 Task: Get directions from Cape Romain National Wildlife Refuge, South Carolina, United States to Birmingham, Alabama, United States  and explore the nearby parking lots
Action: Mouse moved to (254, 84)
Screenshot: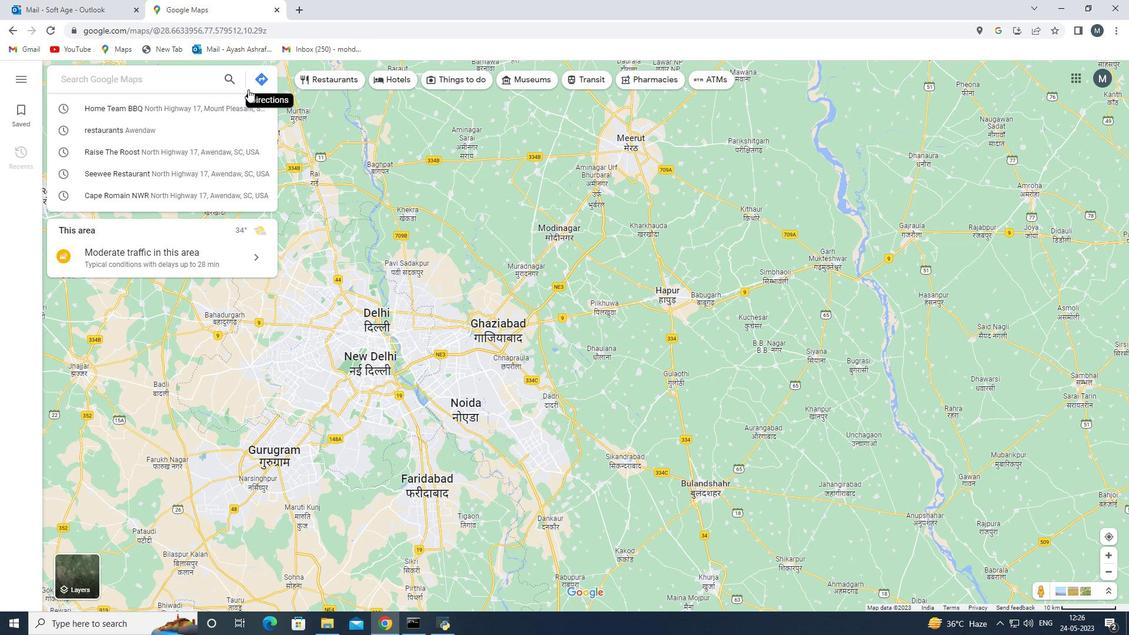 
Action: Mouse pressed left at (254, 84)
Screenshot: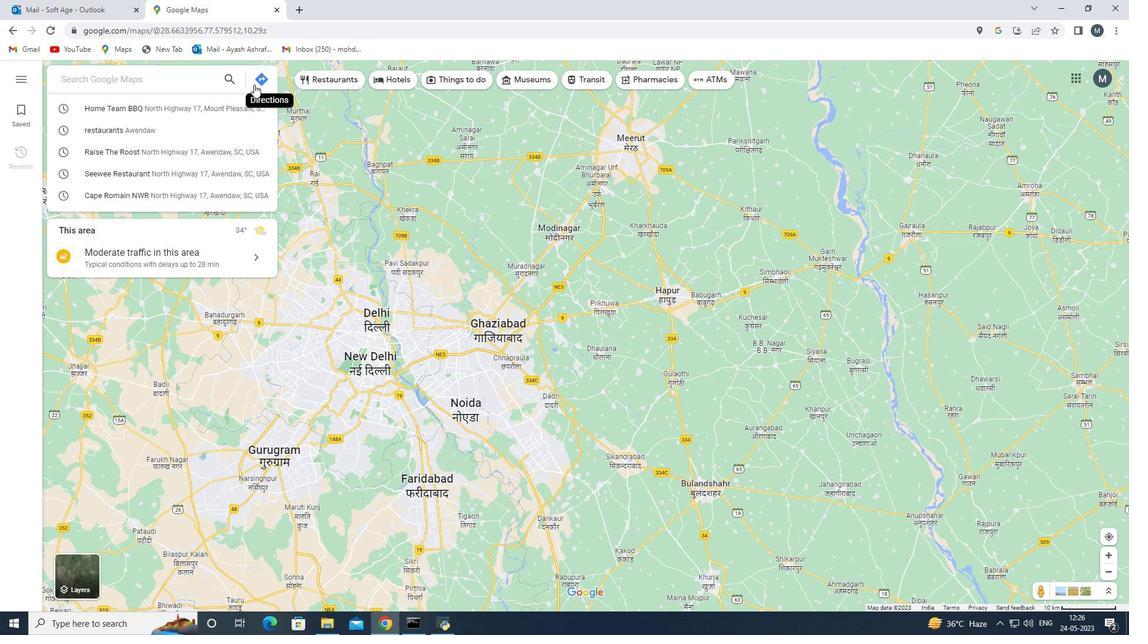 
Action: Mouse moved to (145, 119)
Screenshot: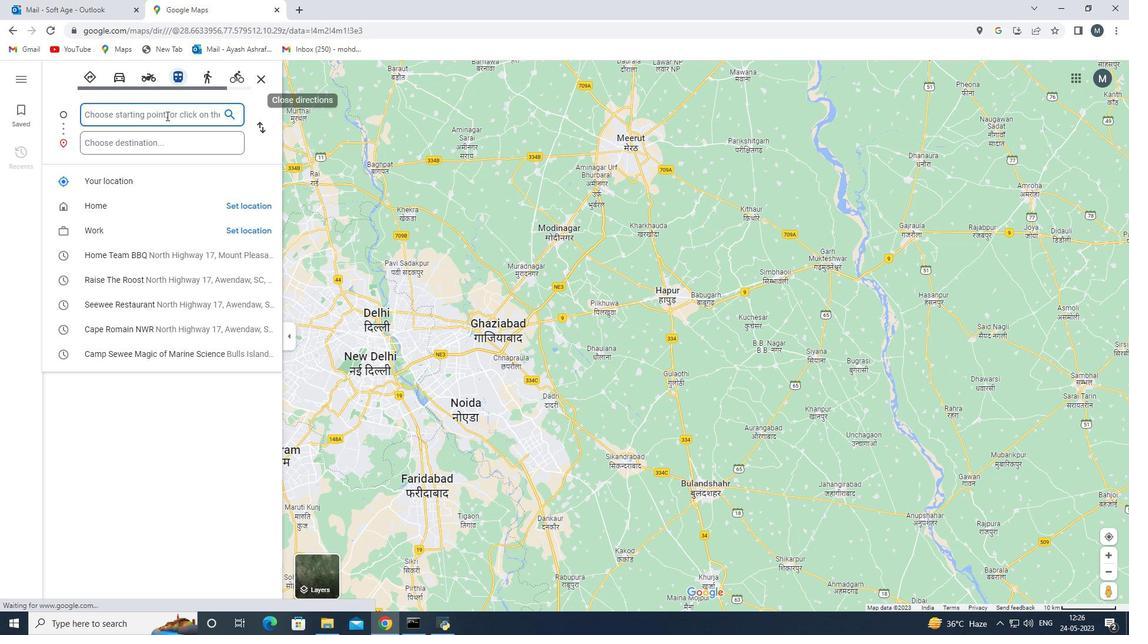 
Action: Mouse pressed left at (145, 119)
Screenshot: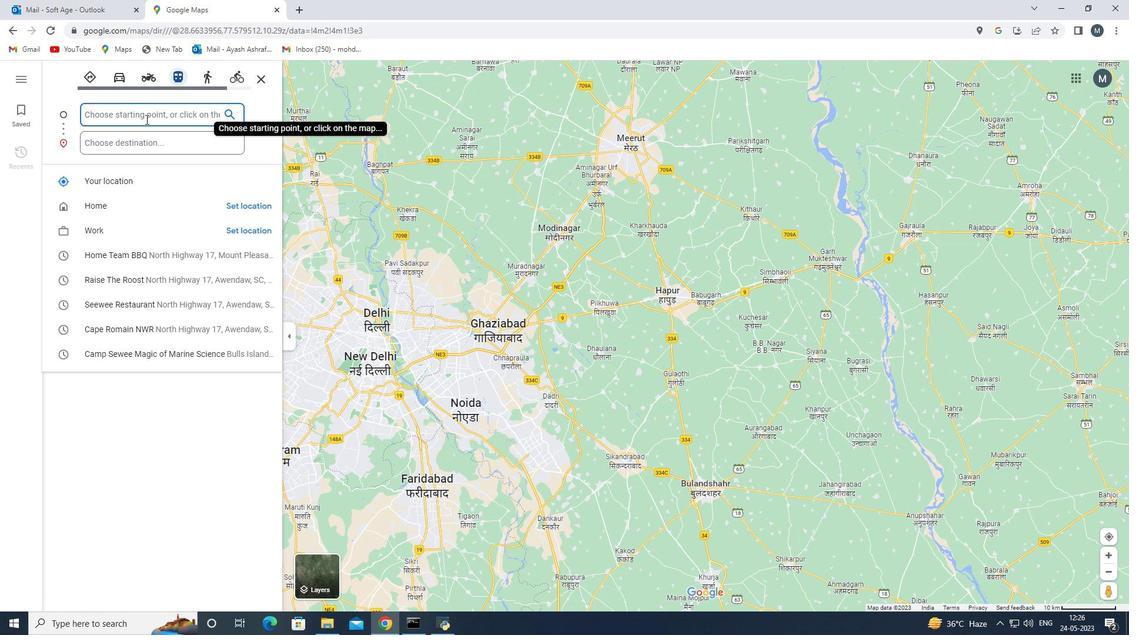 
Action: Mouse moved to (150, 329)
Screenshot: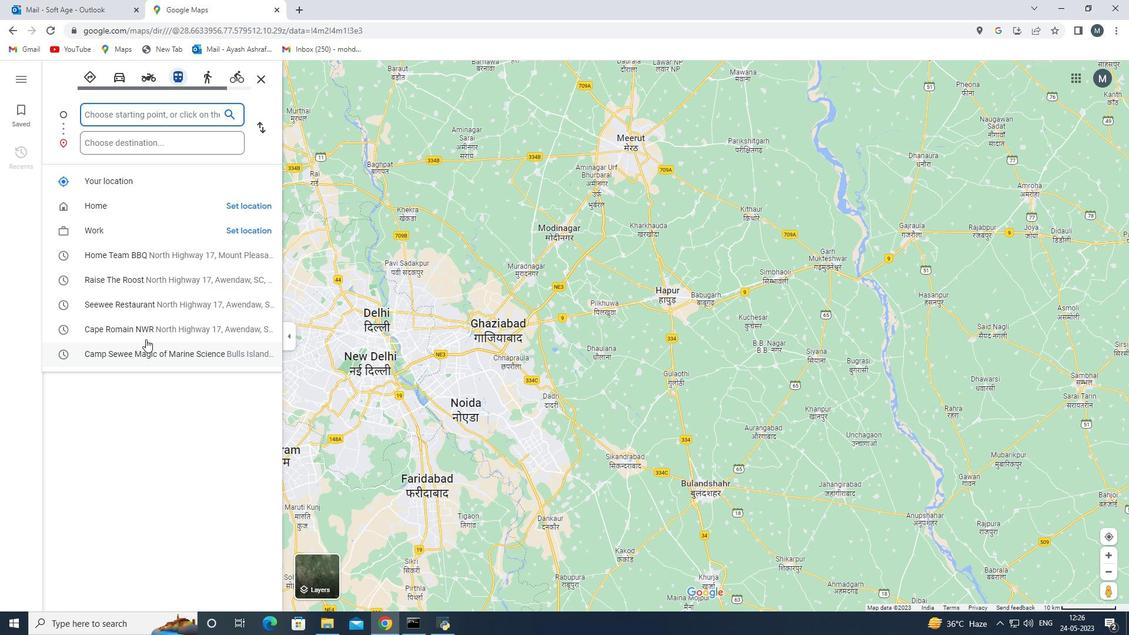 
Action: Mouse pressed left at (150, 329)
Screenshot: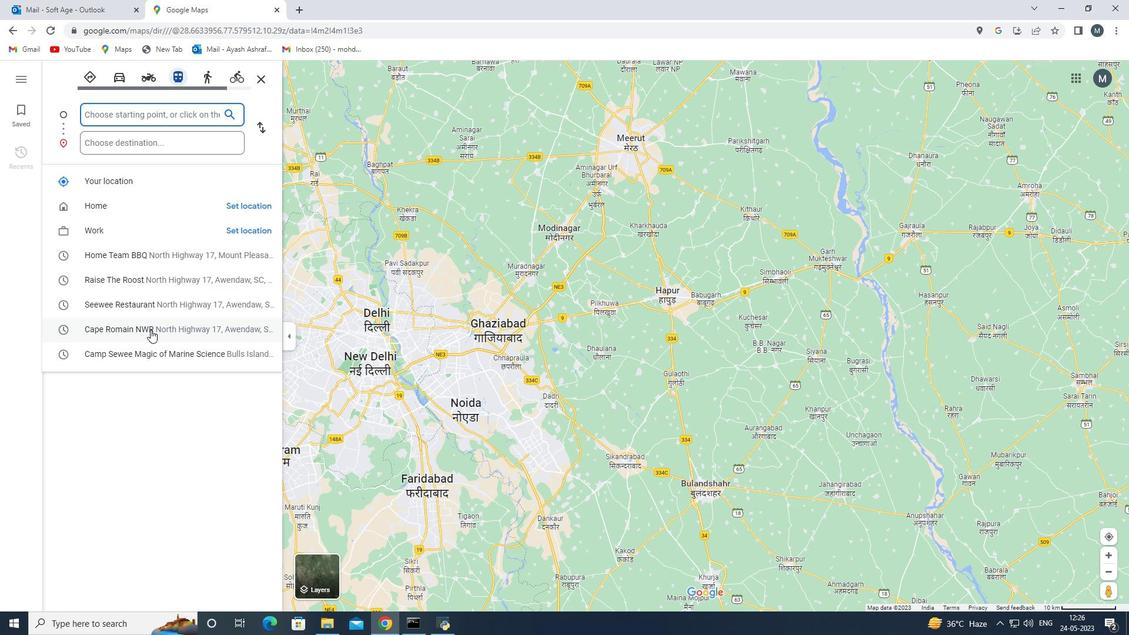 
Action: Mouse moved to (128, 146)
Screenshot: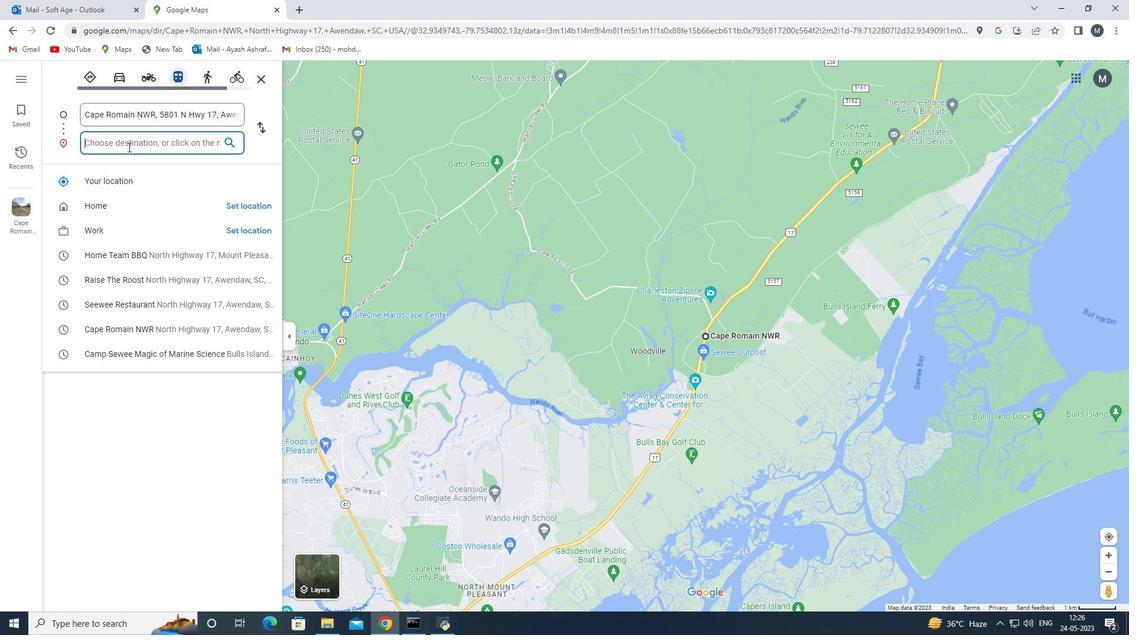 
Action: Mouse pressed left at (128, 146)
Screenshot: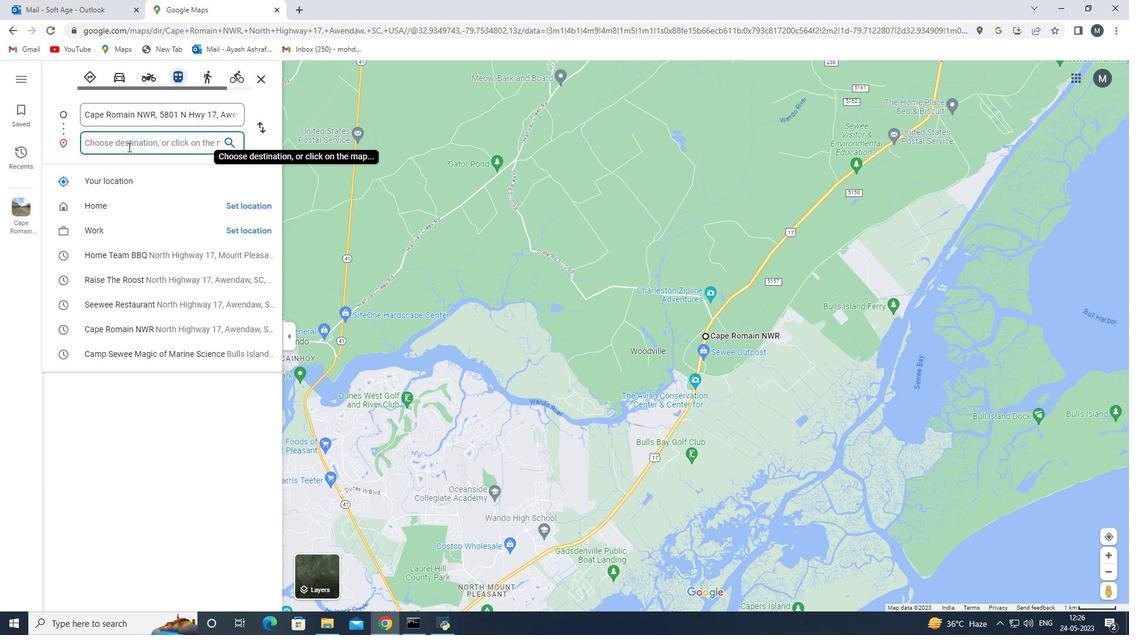 
Action: Key pressed <Key.shift>Bi
Screenshot: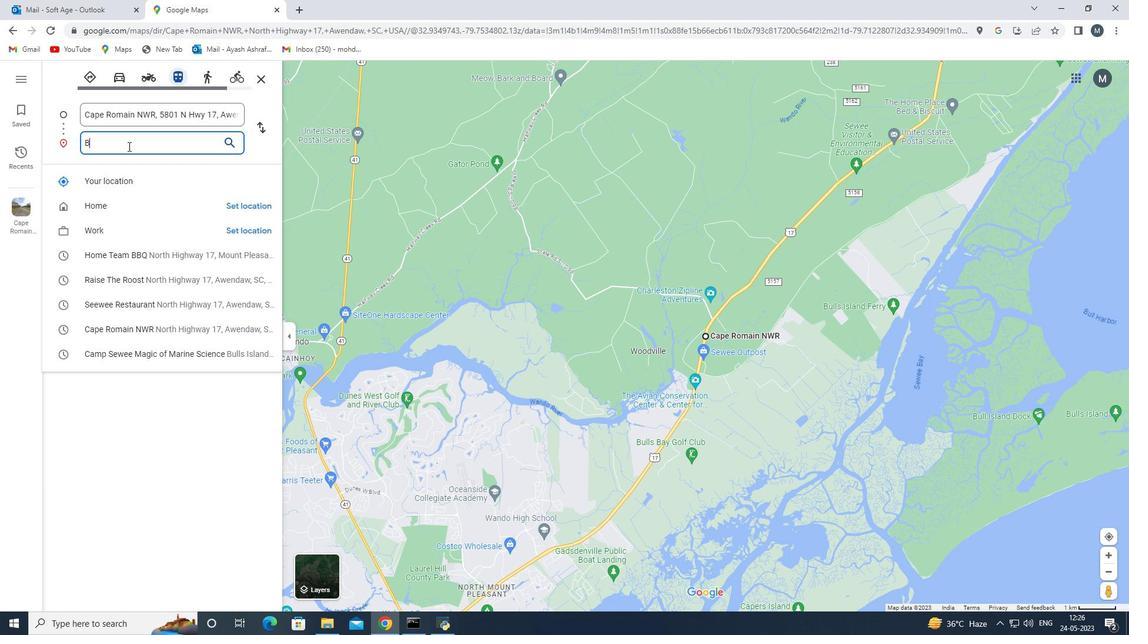 
Action: Mouse moved to (145, 185)
Screenshot: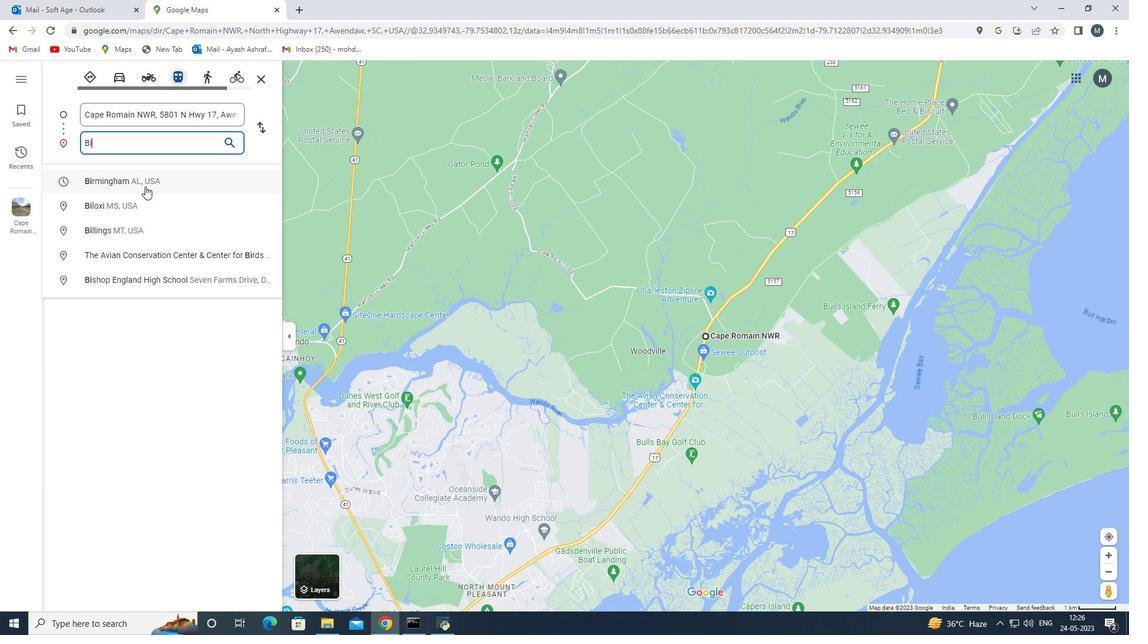 
Action: Mouse pressed left at (145, 185)
Screenshot: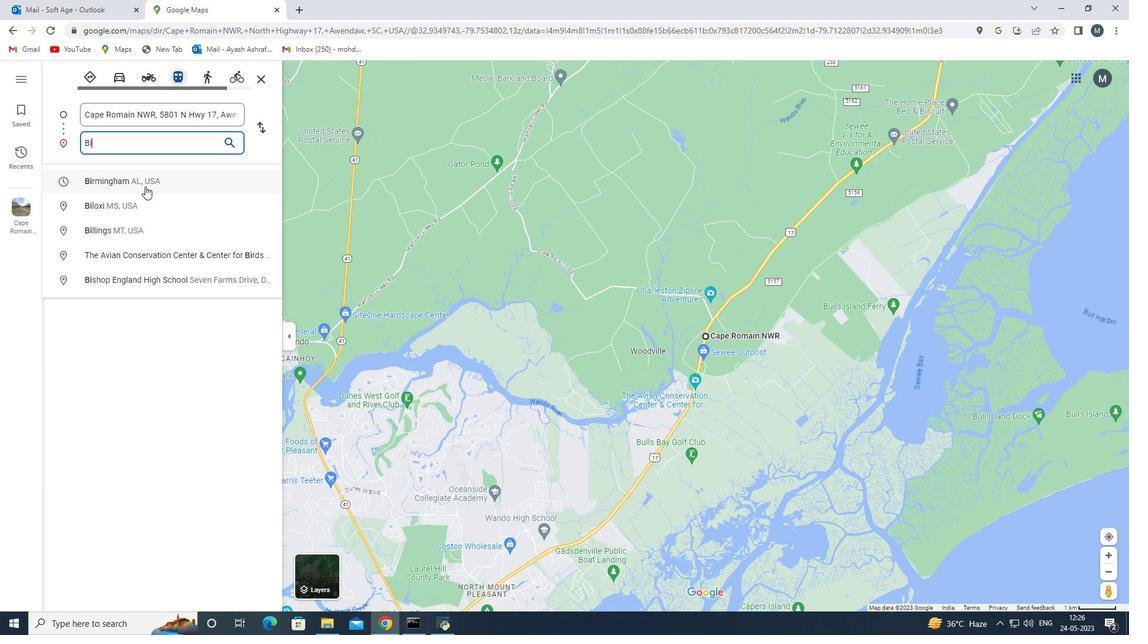 
Action: Mouse moved to (258, 82)
Screenshot: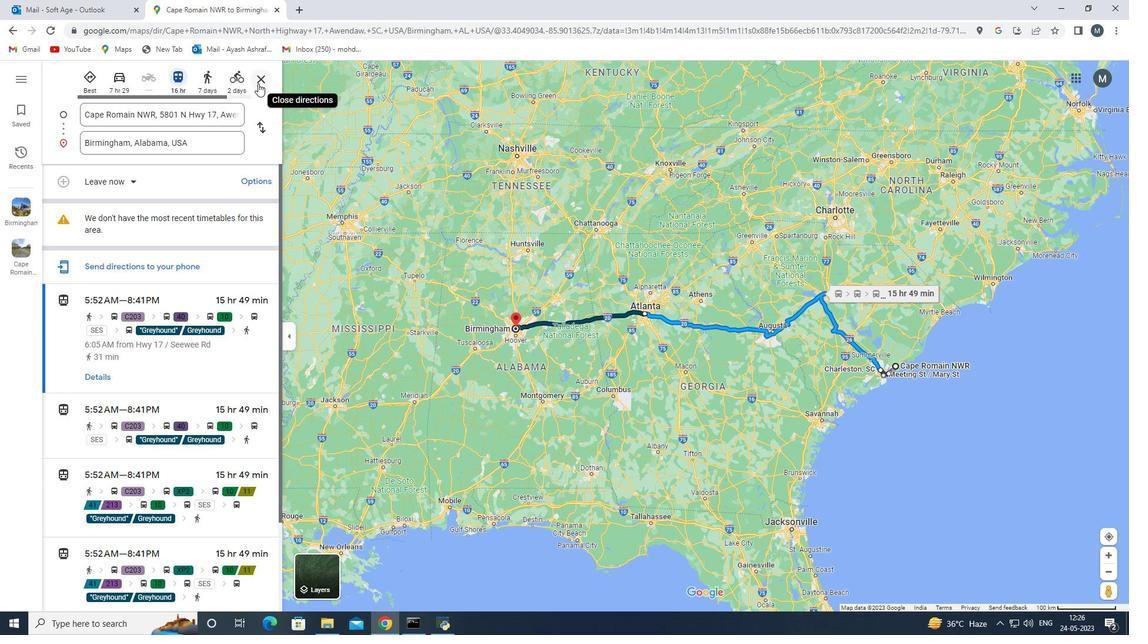 
Action: Mouse pressed left at (258, 82)
Screenshot: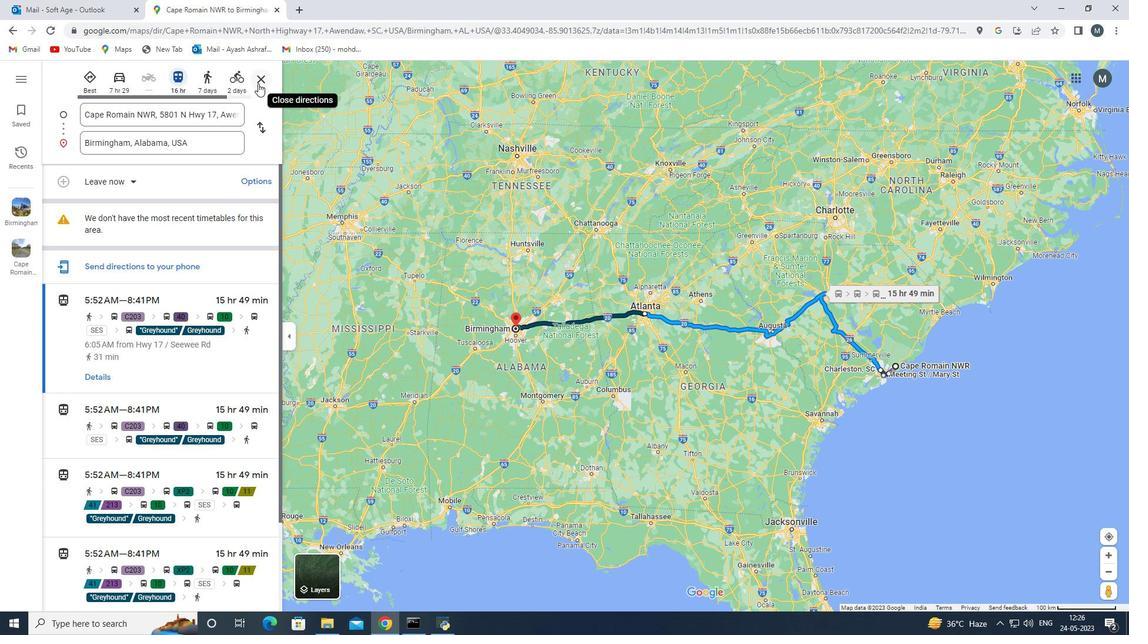 
Action: Mouse moved to (275, 74)
Screenshot: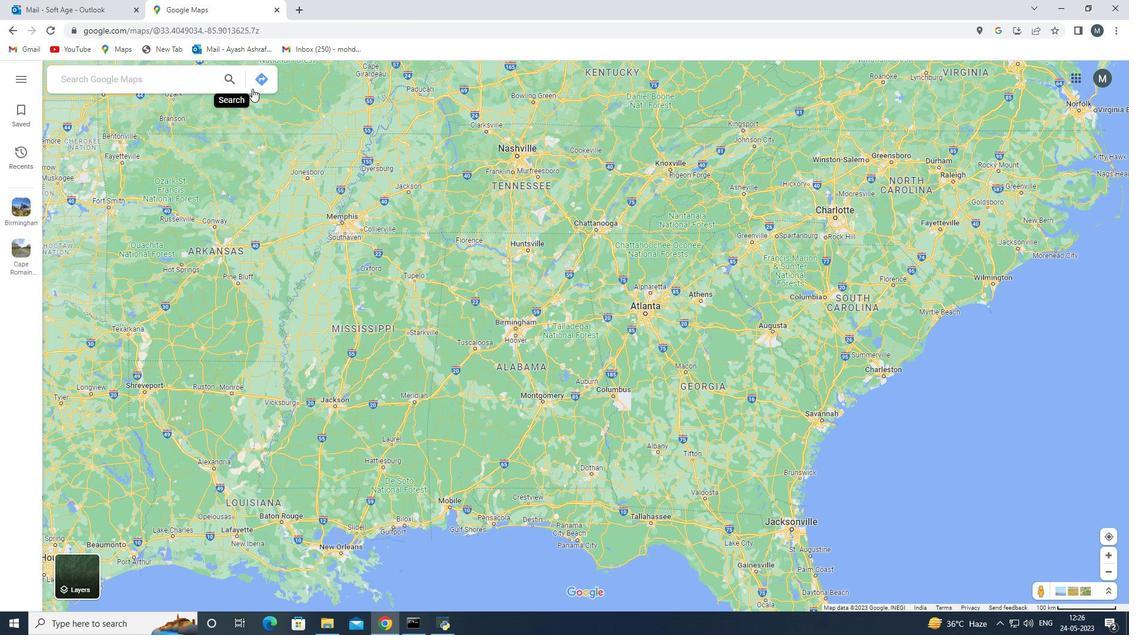 
Action: Mouse pressed left at (275, 74)
Screenshot: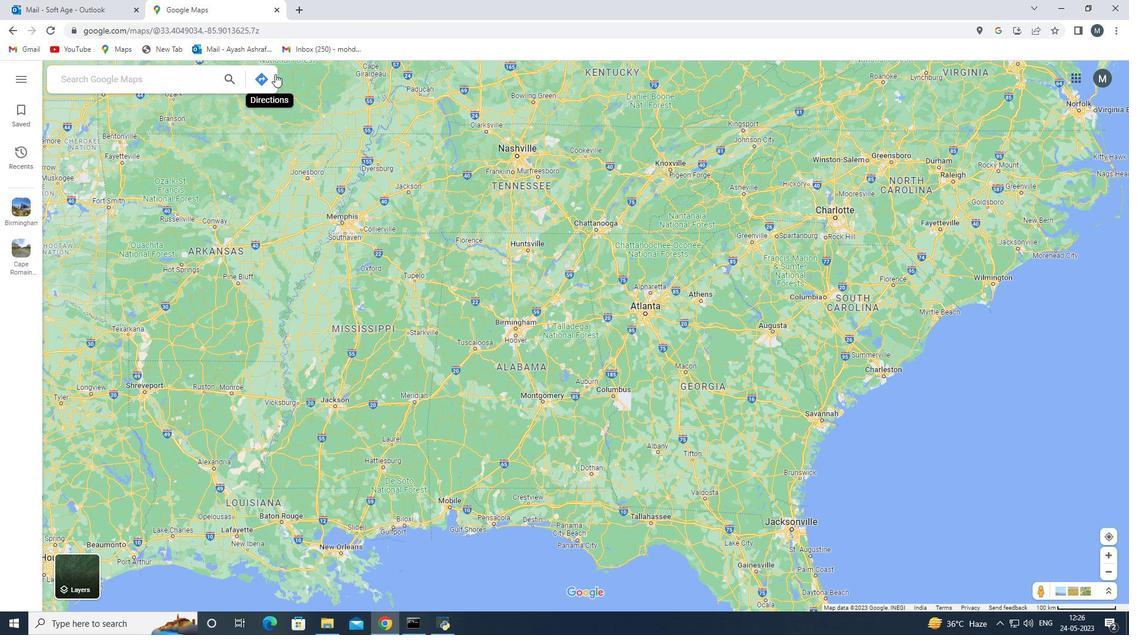 
Action: Mouse moved to (149, 109)
Screenshot: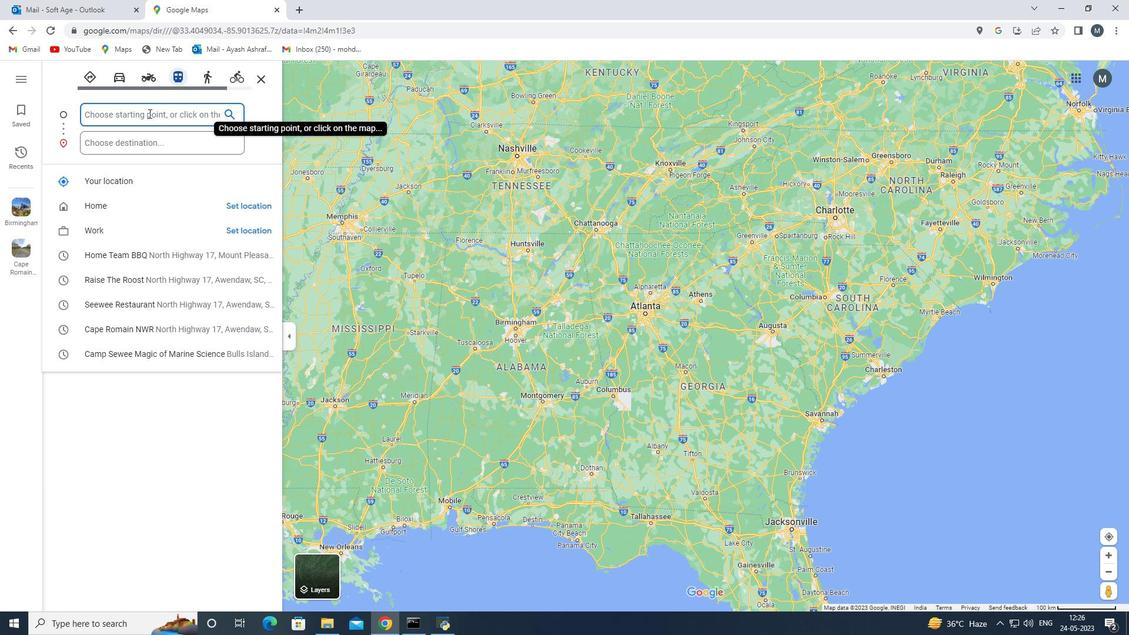 
Action: Key pressed r
Screenshot: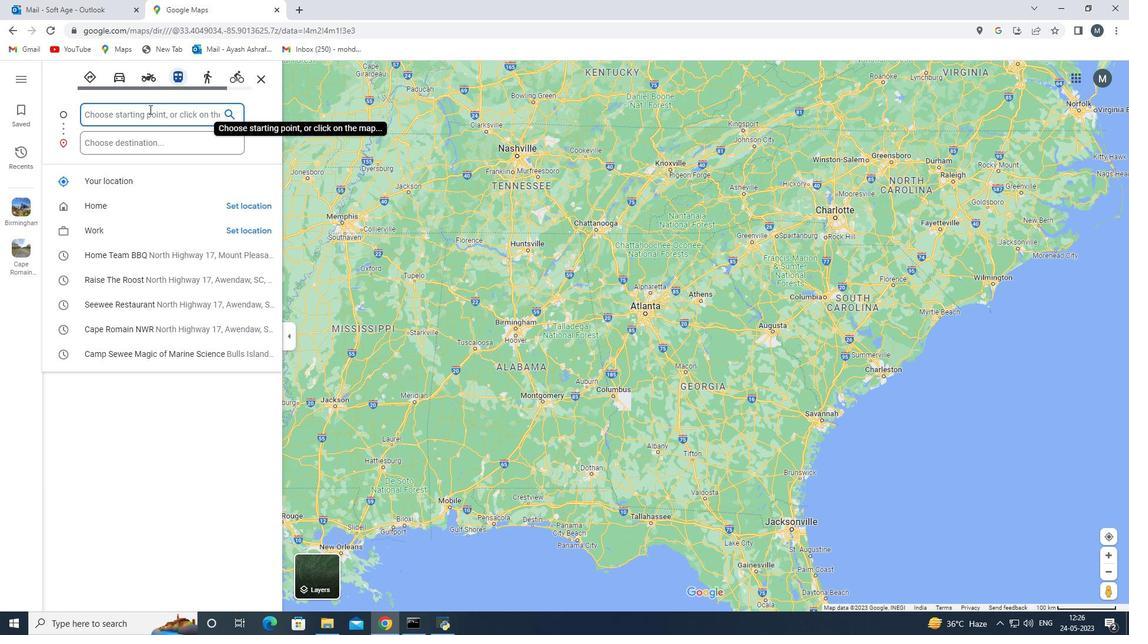 
Action: Mouse moved to (152, 219)
Screenshot: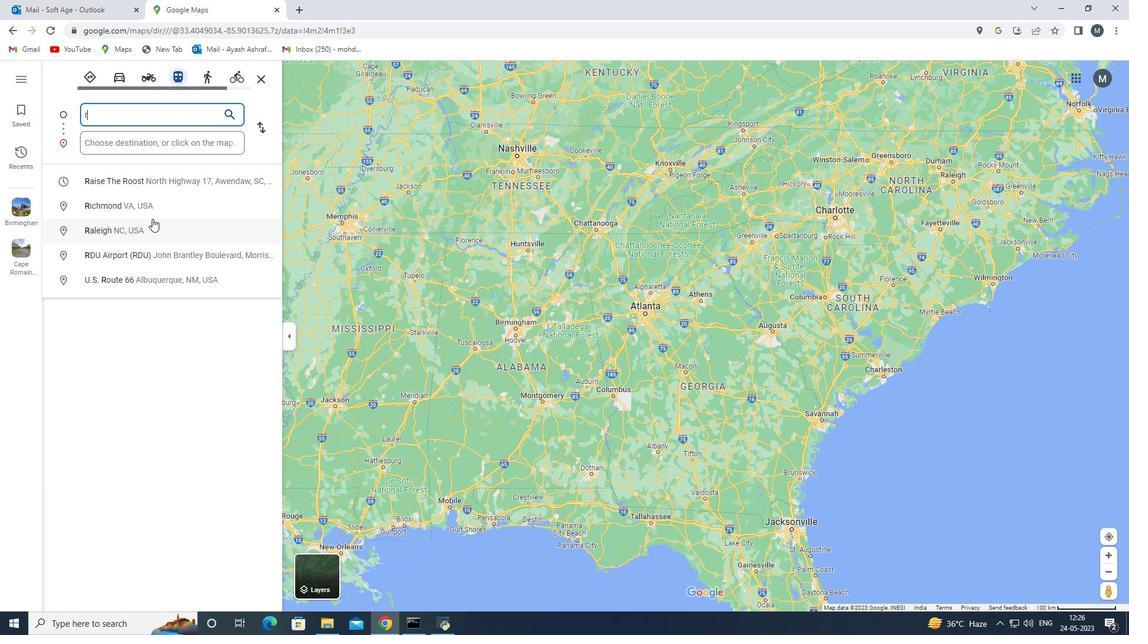 
Action: Key pressed <Key.backspace>ca
Screenshot: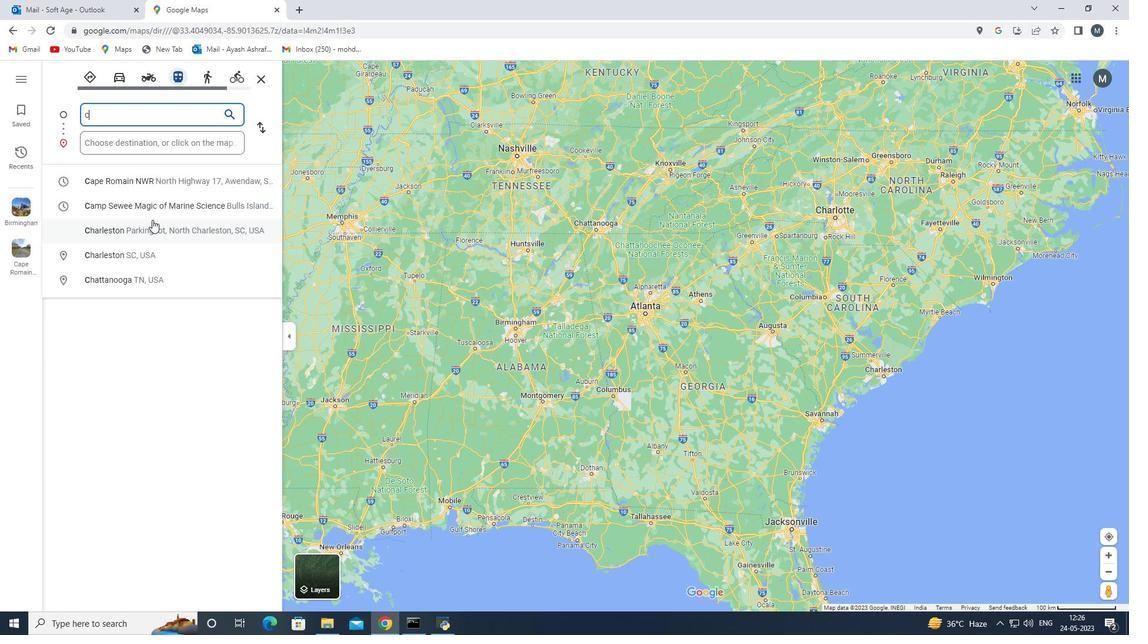
Action: Mouse moved to (148, 183)
Screenshot: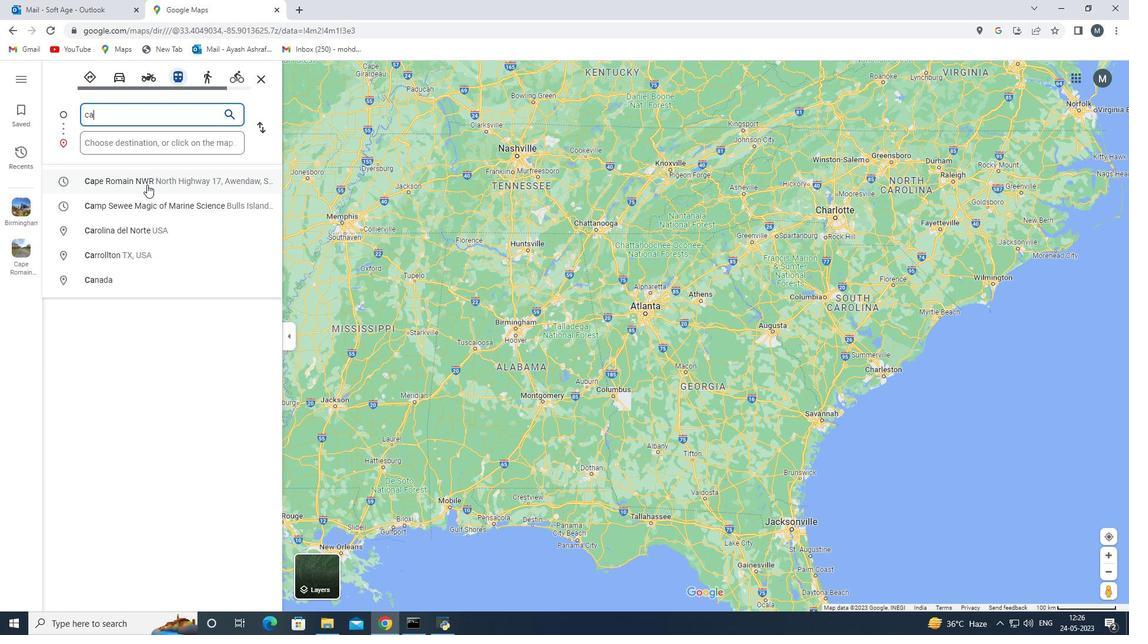 
Action: Mouse pressed left at (148, 183)
Screenshot: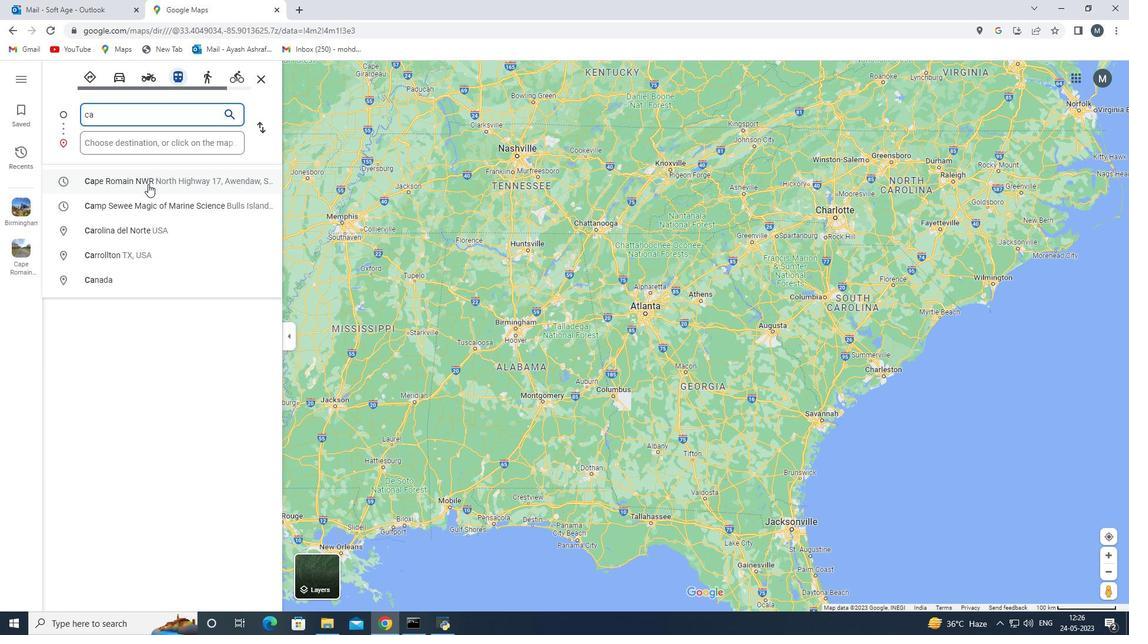 
Action: Mouse moved to (117, 144)
Screenshot: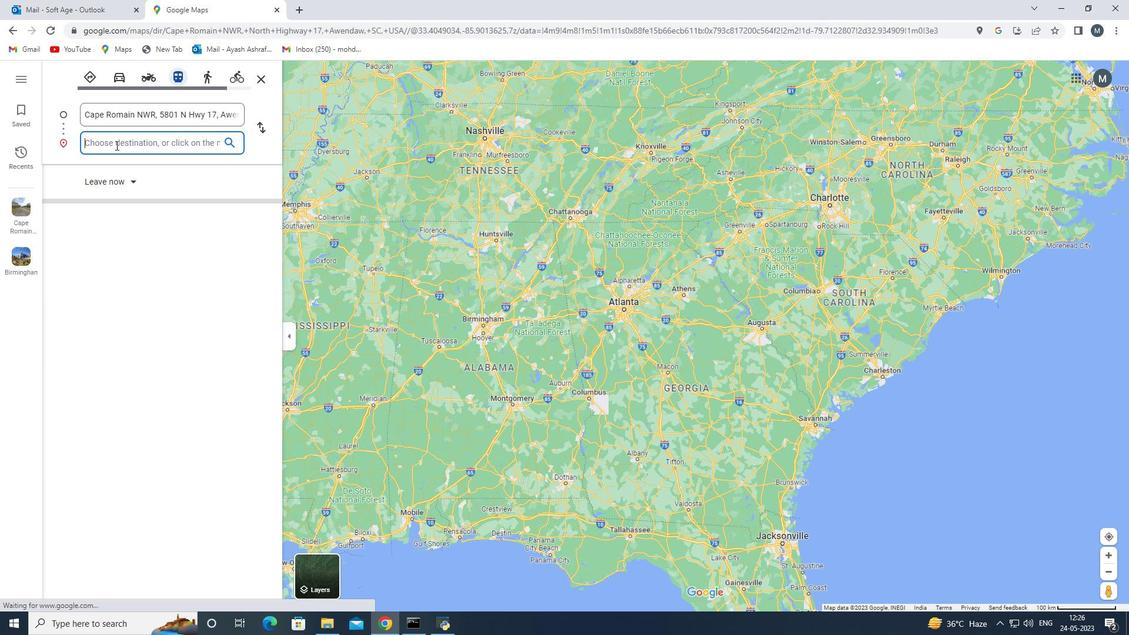
Action: Mouse pressed left at (117, 144)
Screenshot: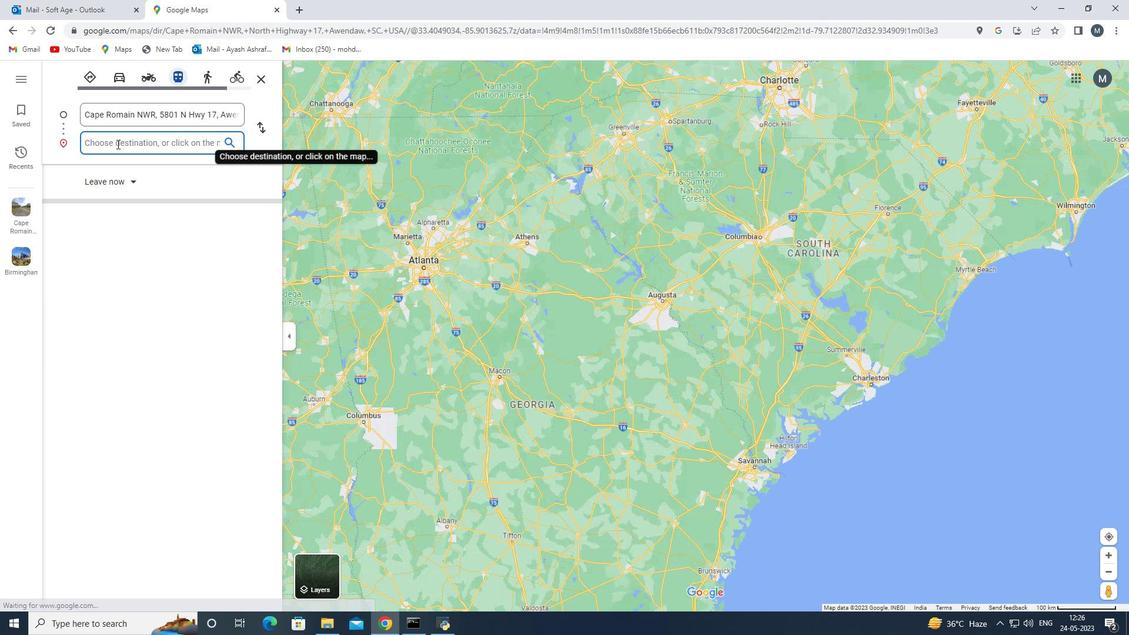 
Action: Mouse moved to (92, 73)
Screenshot: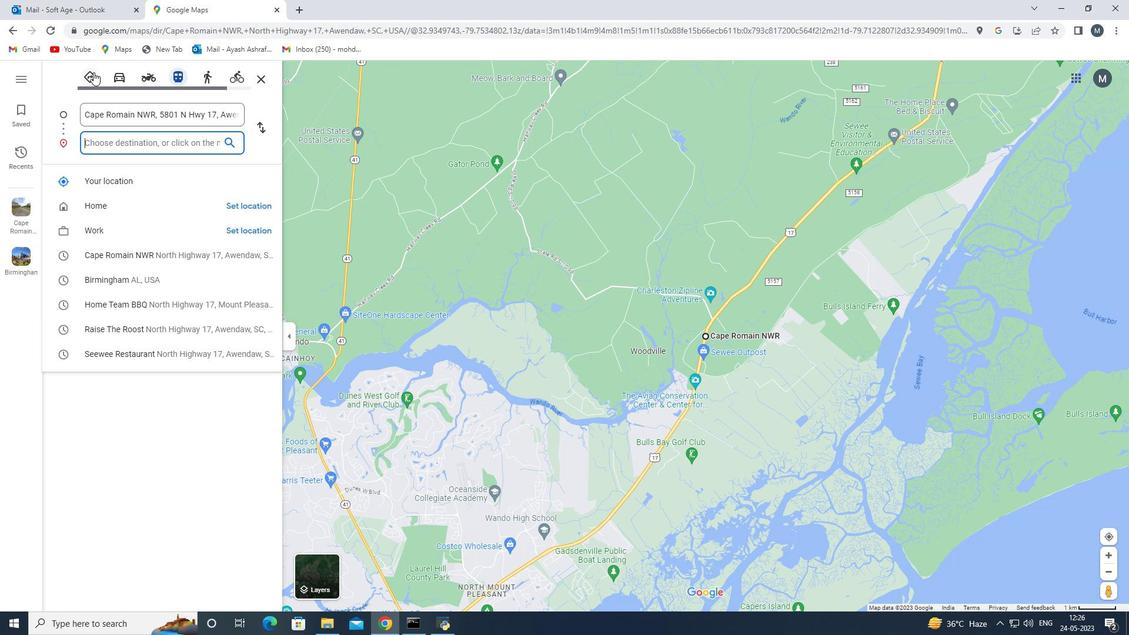 
Action: Mouse pressed left at (92, 73)
Screenshot: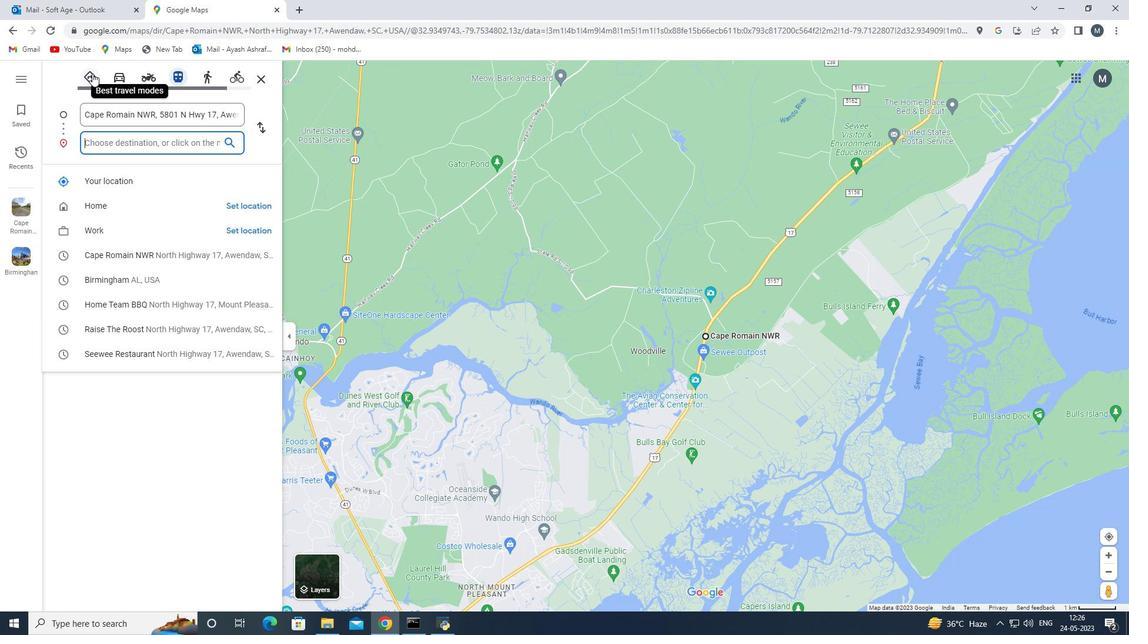 
Action: Mouse moved to (121, 145)
Screenshot: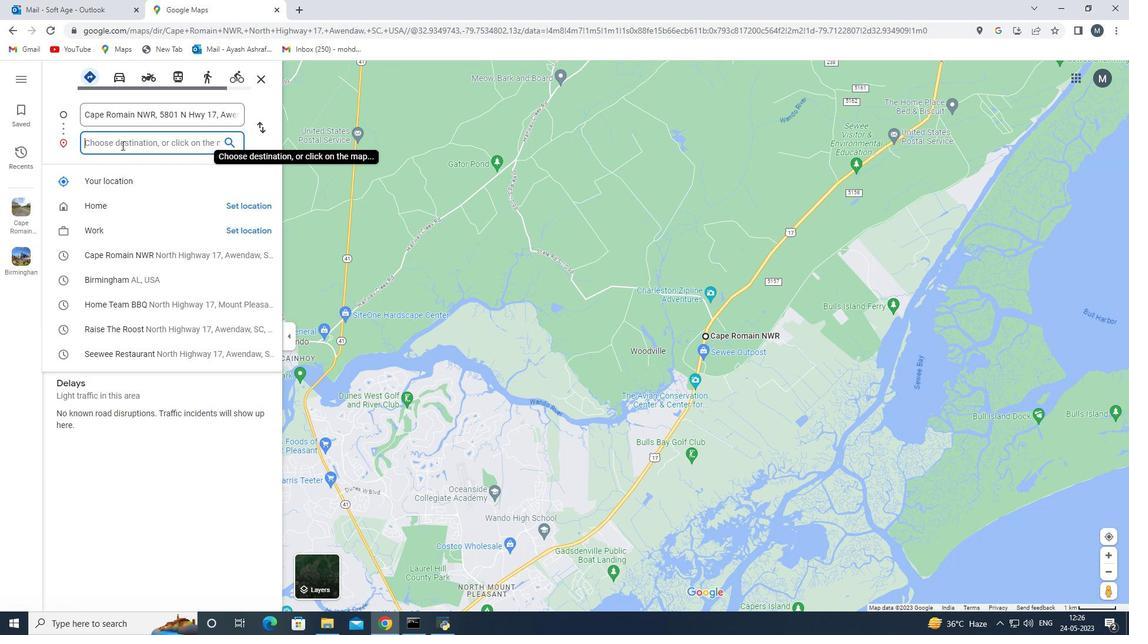 
Action: Mouse pressed left at (121, 145)
Screenshot: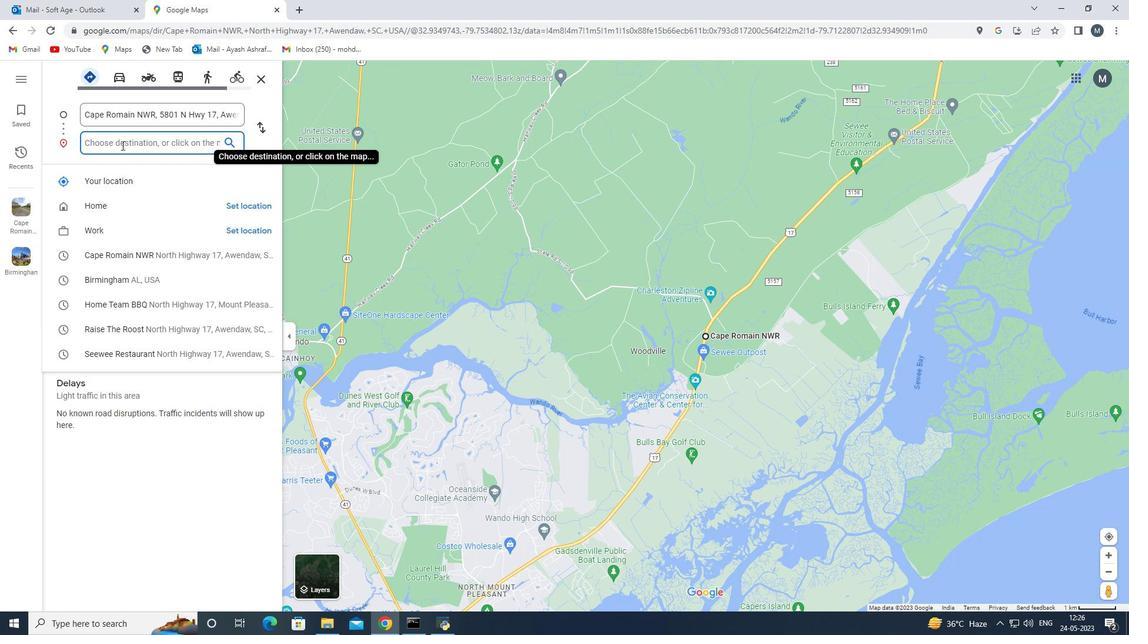 
Action: Key pressed bir
Screenshot: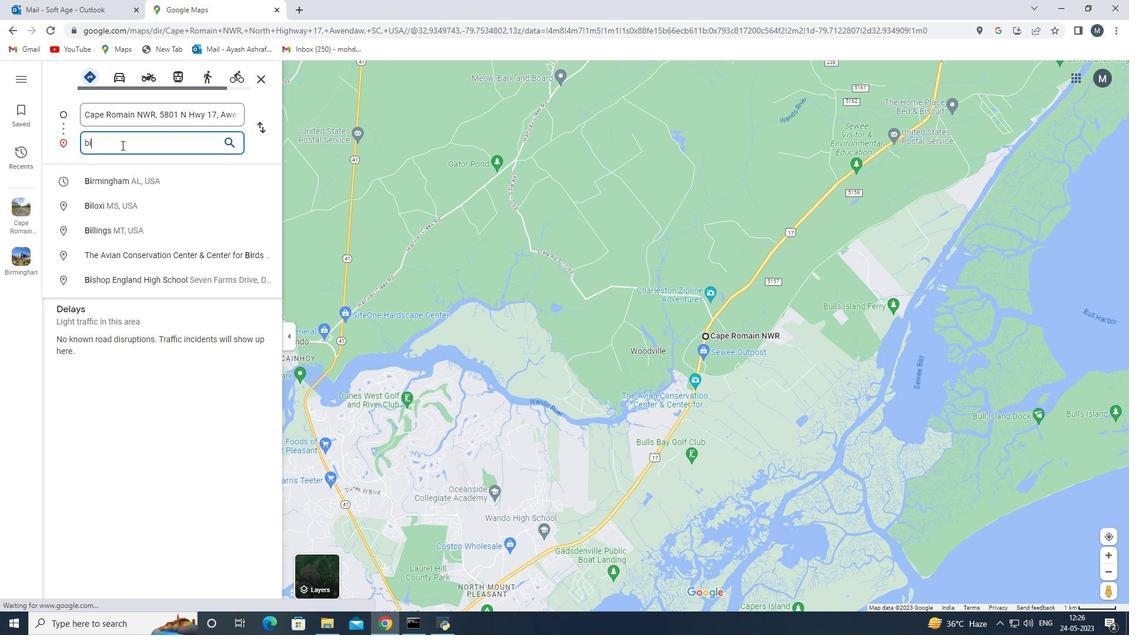 
Action: Mouse moved to (178, 187)
Screenshot: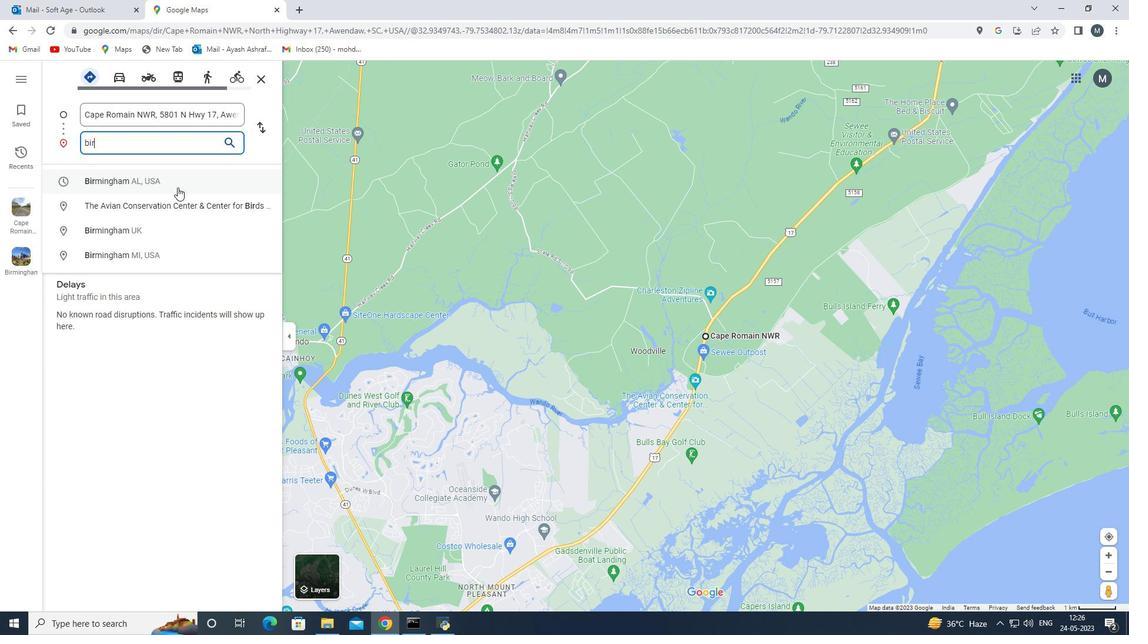 
Action: Mouse pressed left at (178, 187)
Screenshot: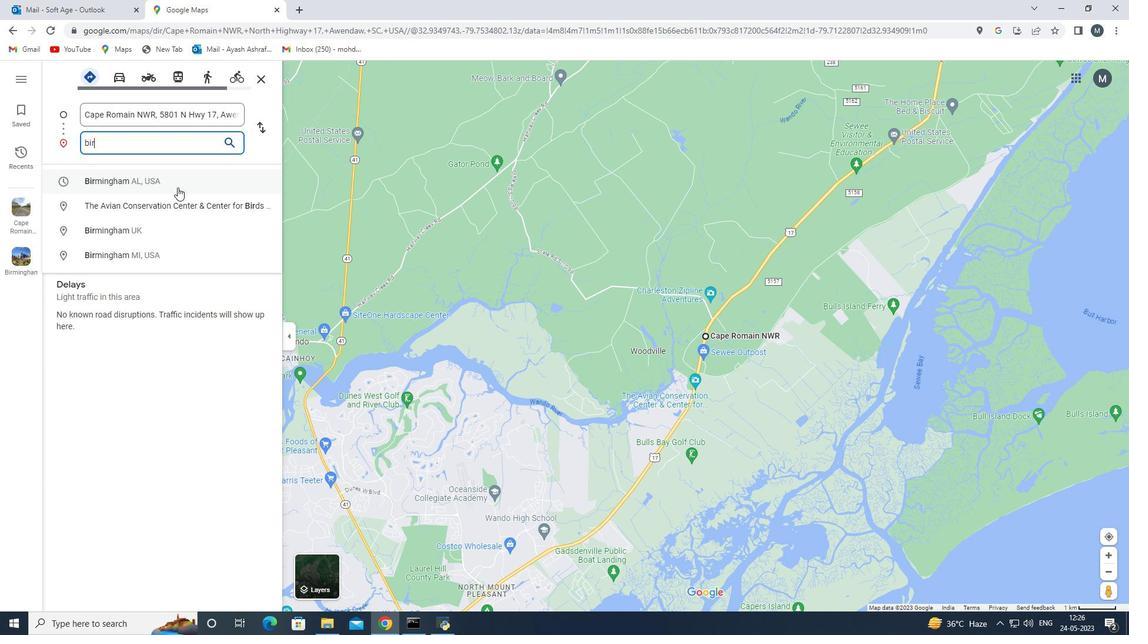 
Action: Mouse moved to (207, 538)
Screenshot: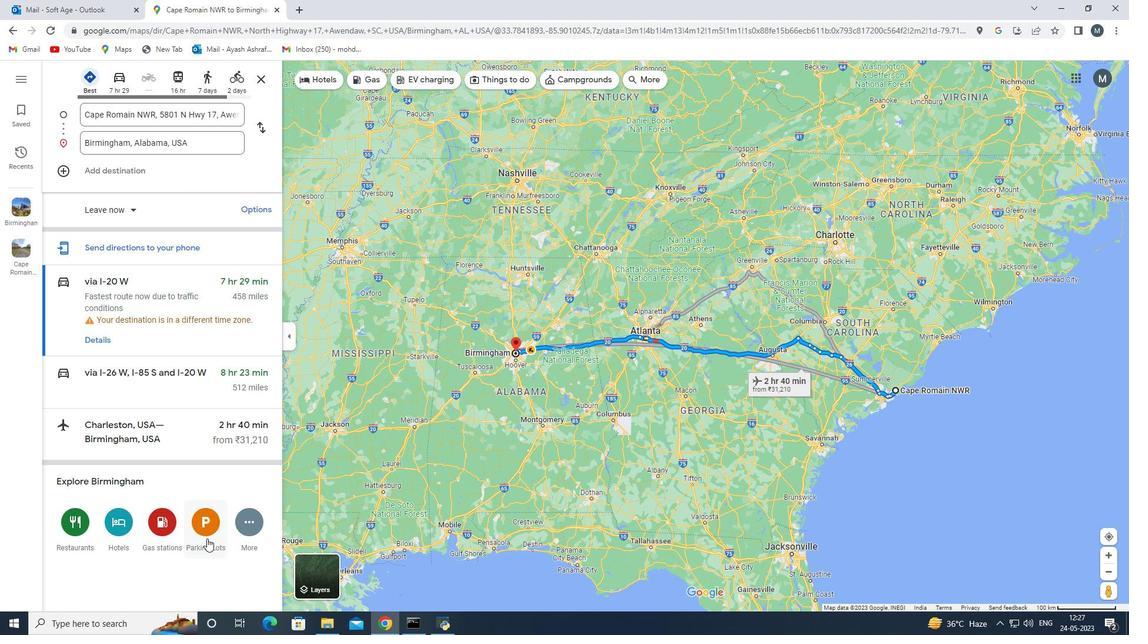 
Action: Mouse pressed left at (207, 538)
Screenshot: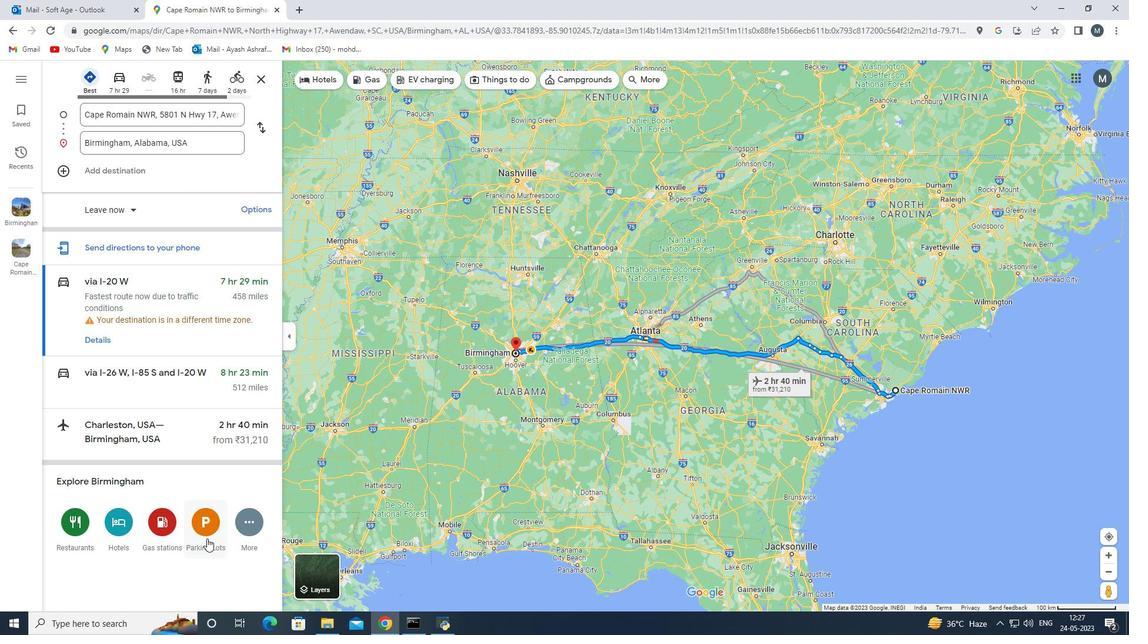 
Action: Mouse moved to (125, 161)
Screenshot: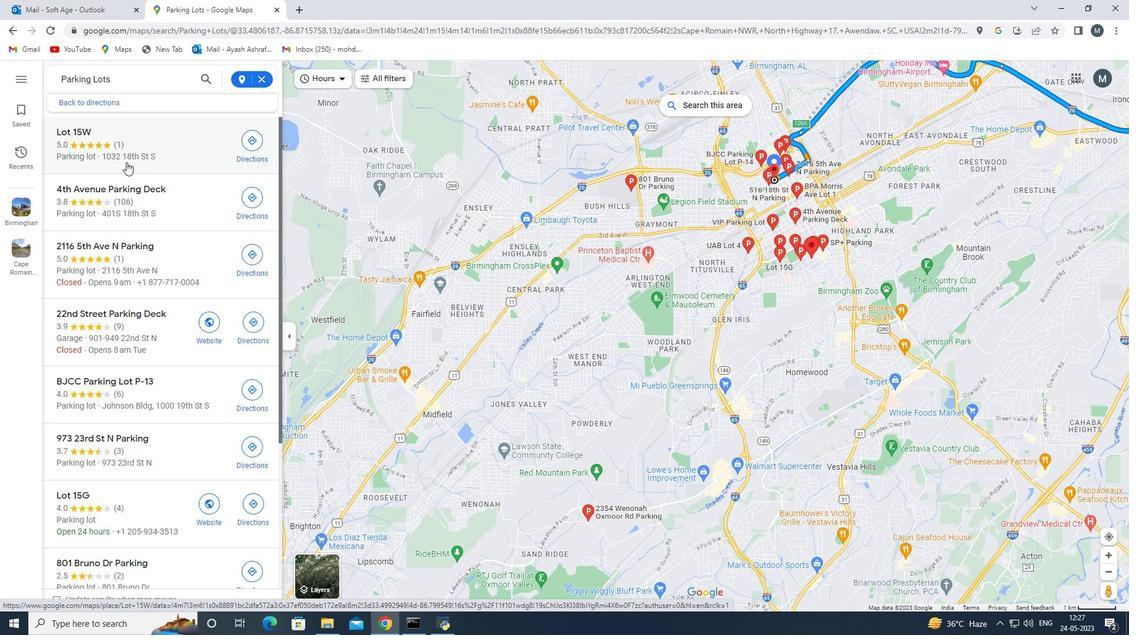 
Action: Mouse pressed left at (125, 161)
Screenshot: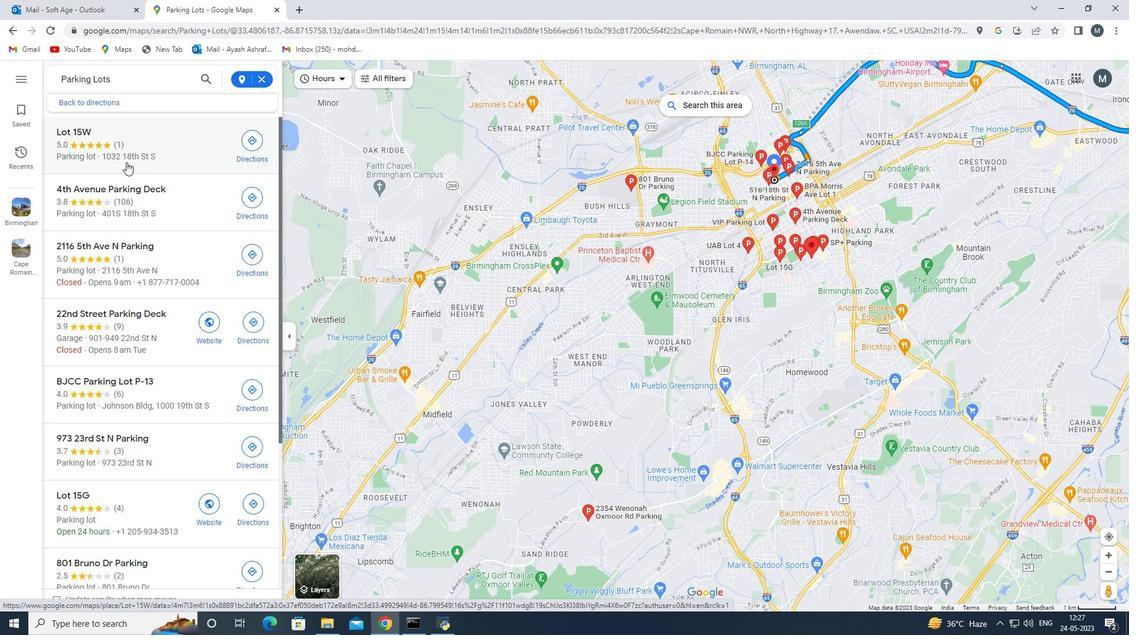 
Action: Mouse moved to (382, 401)
Screenshot: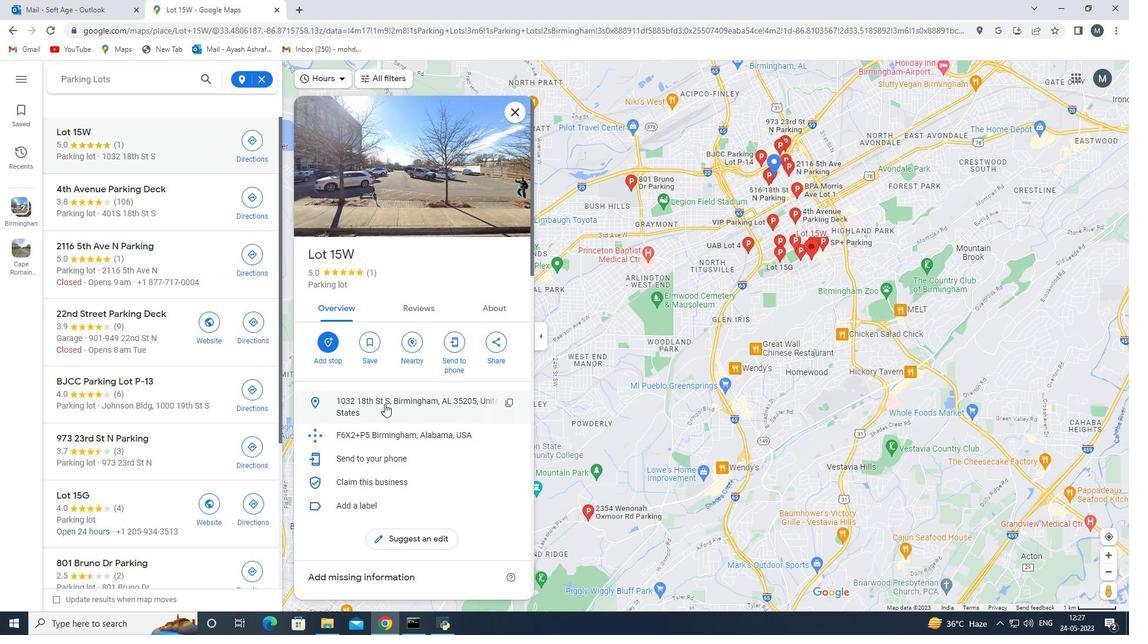 
Action: Mouse scrolled (382, 400) with delta (0, 0)
Screenshot: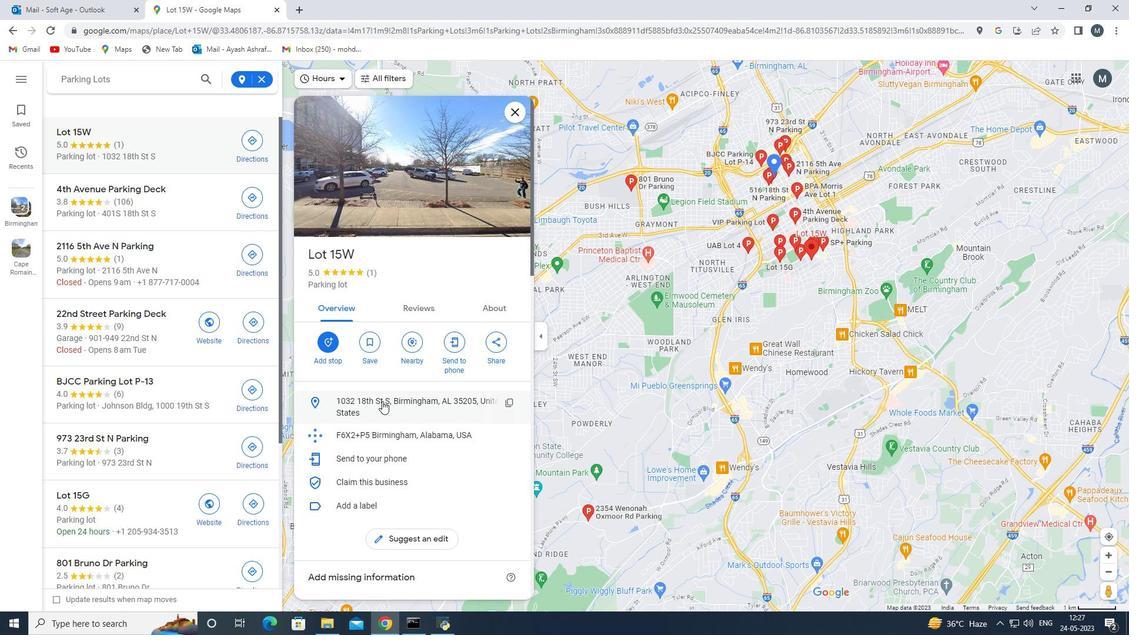 
Action: Mouse scrolled (382, 400) with delta (0, 0)
Screenshot: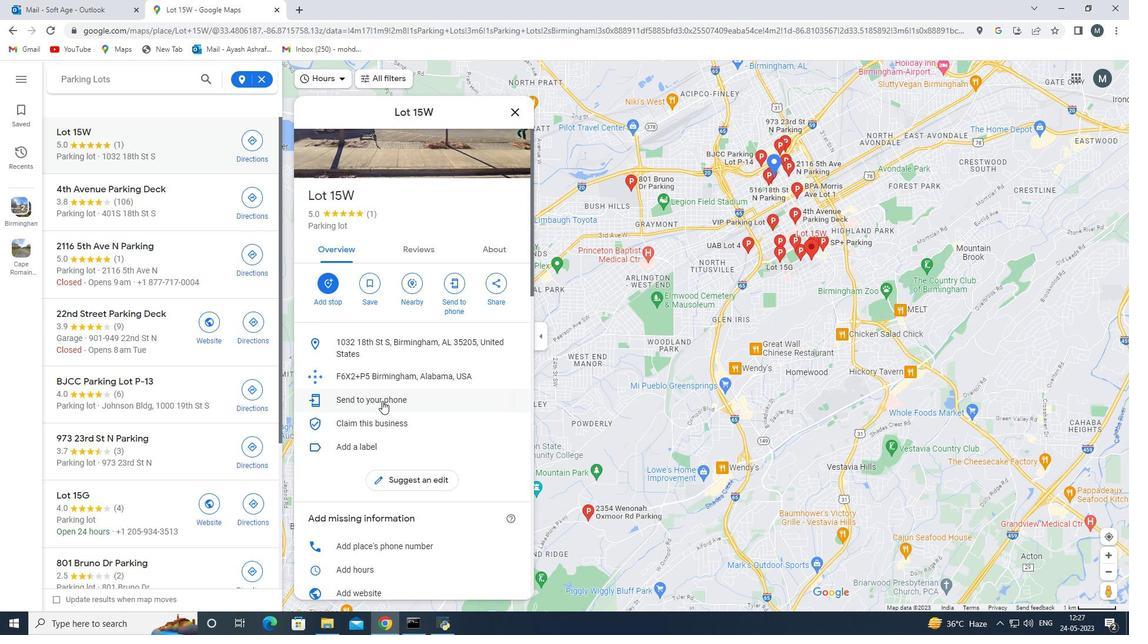 
Action: Mouse scrolled (382, 400) with delta (0, 0)
Screenshot: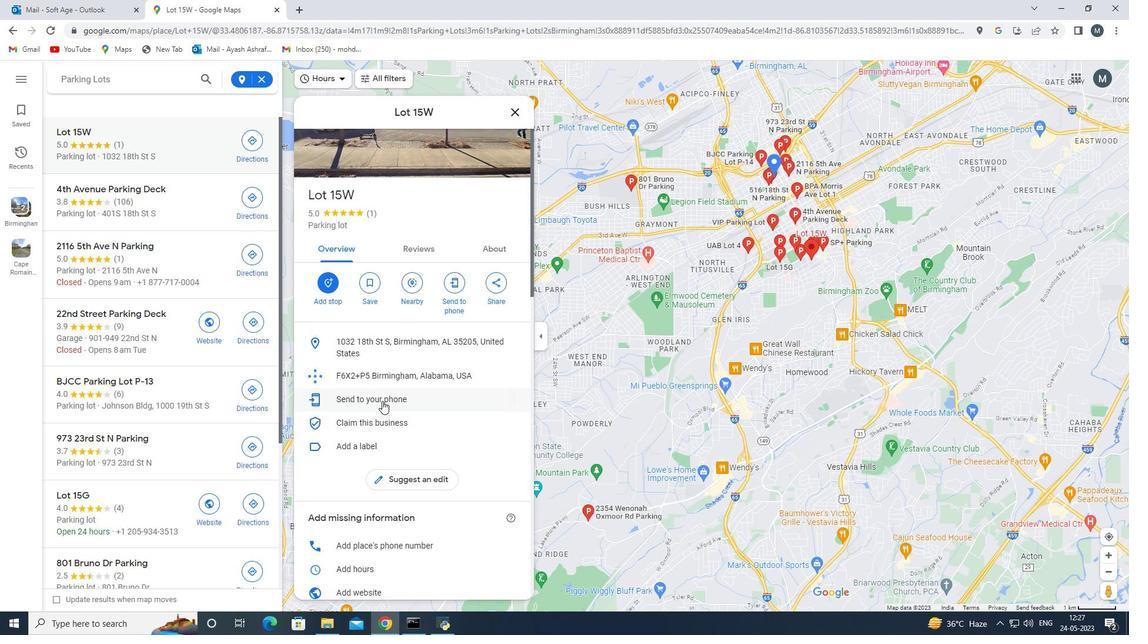 
Action: Mouse scrolled (382, 400) with delta (0, 0)
Screenshot: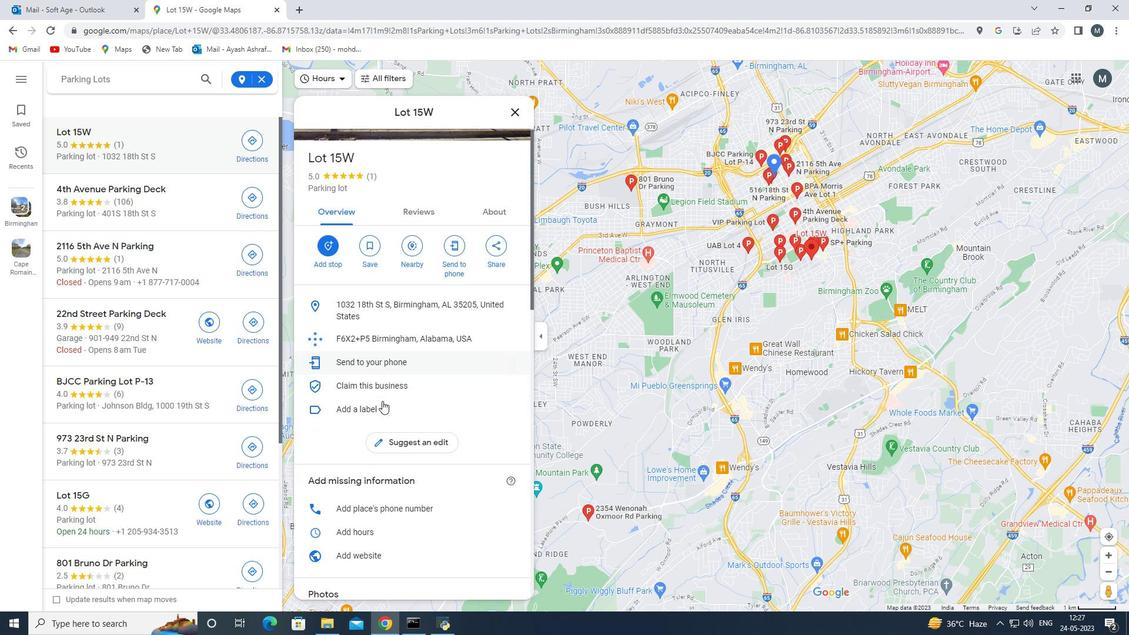 
Action: Mouse moved to (381, 400)
Screenshot: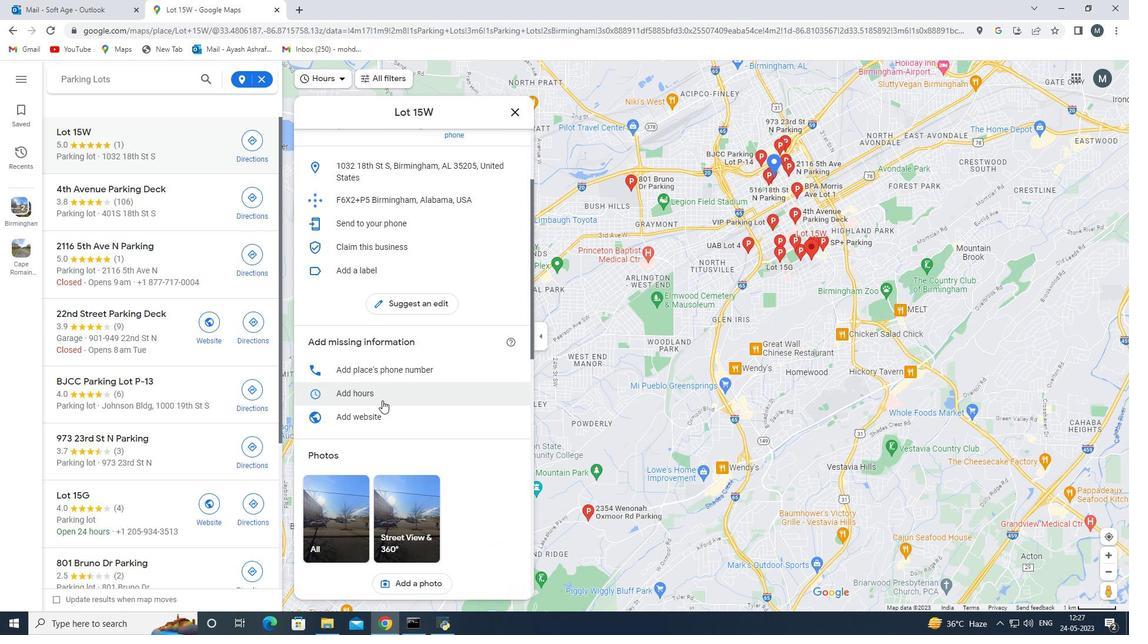 
Action: Mouse scrolled (381, 399) with delta (0, 0)
Screenshot: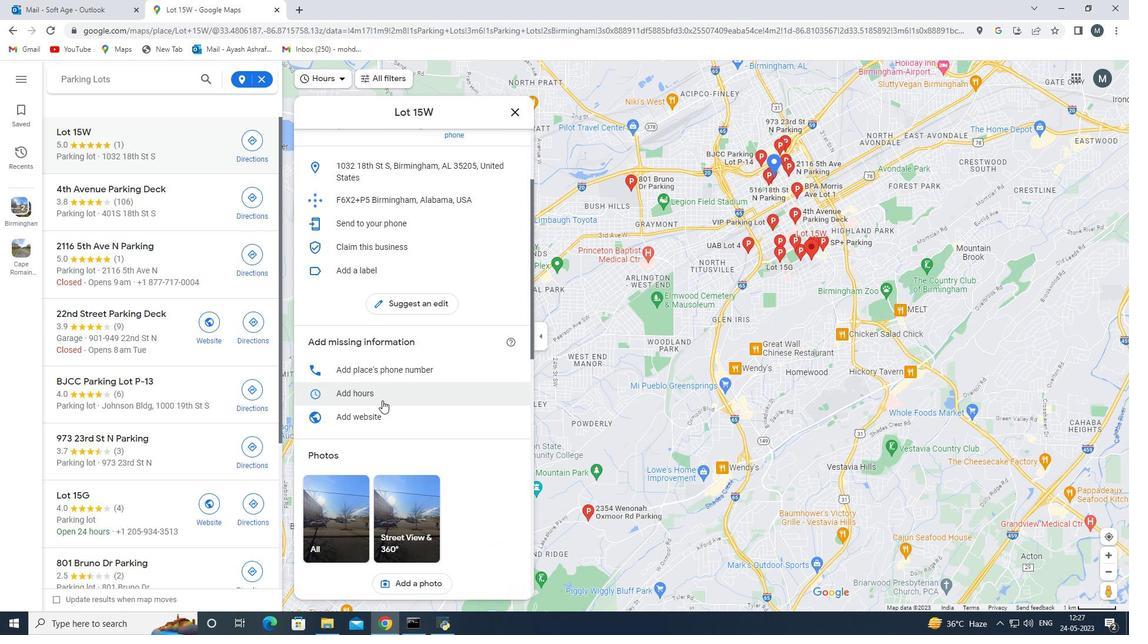 
Action: Mouse moved to (342, 459)
Screenshot: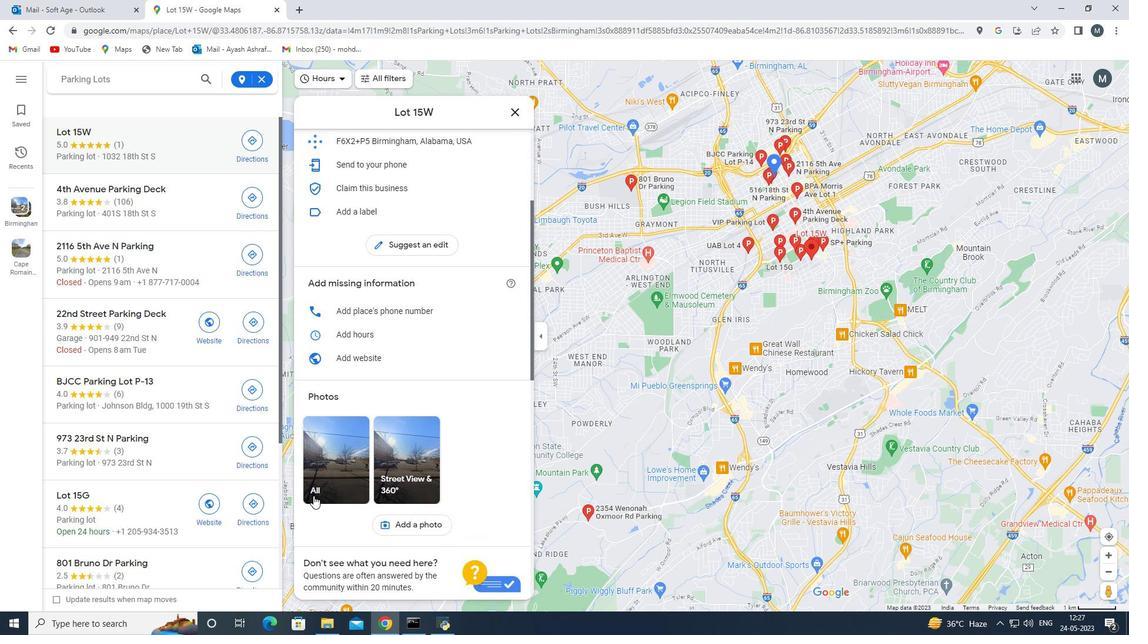 
Action: Mouse scrolled (342, 459) with delta (0, 0)
Screenshot: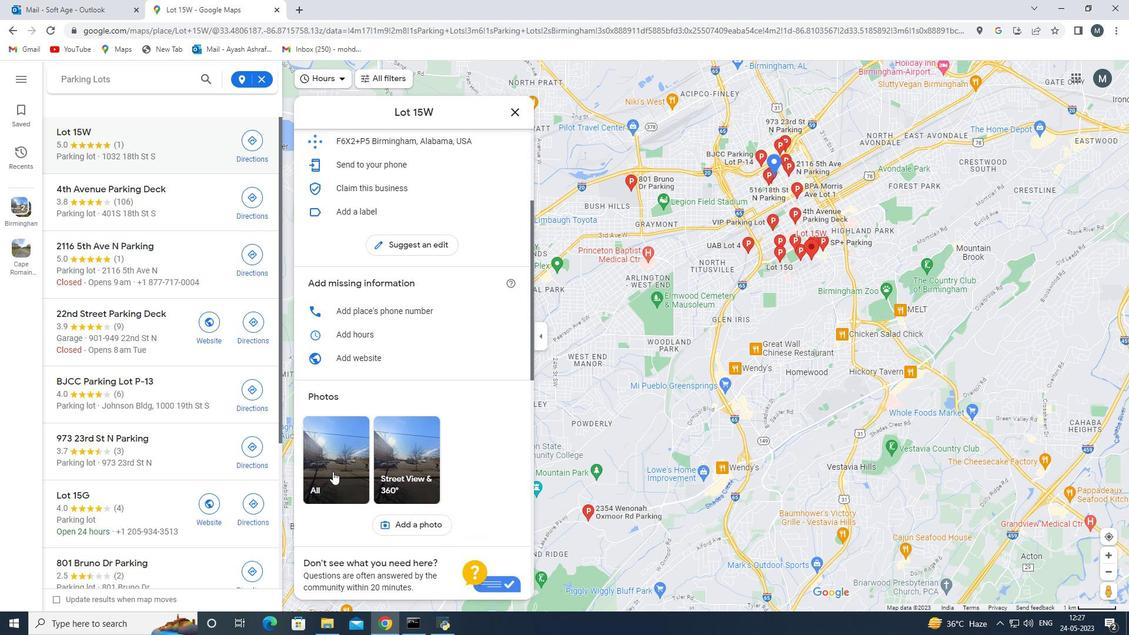 
Action: Mouse moved to (311, 413)
Screenshot: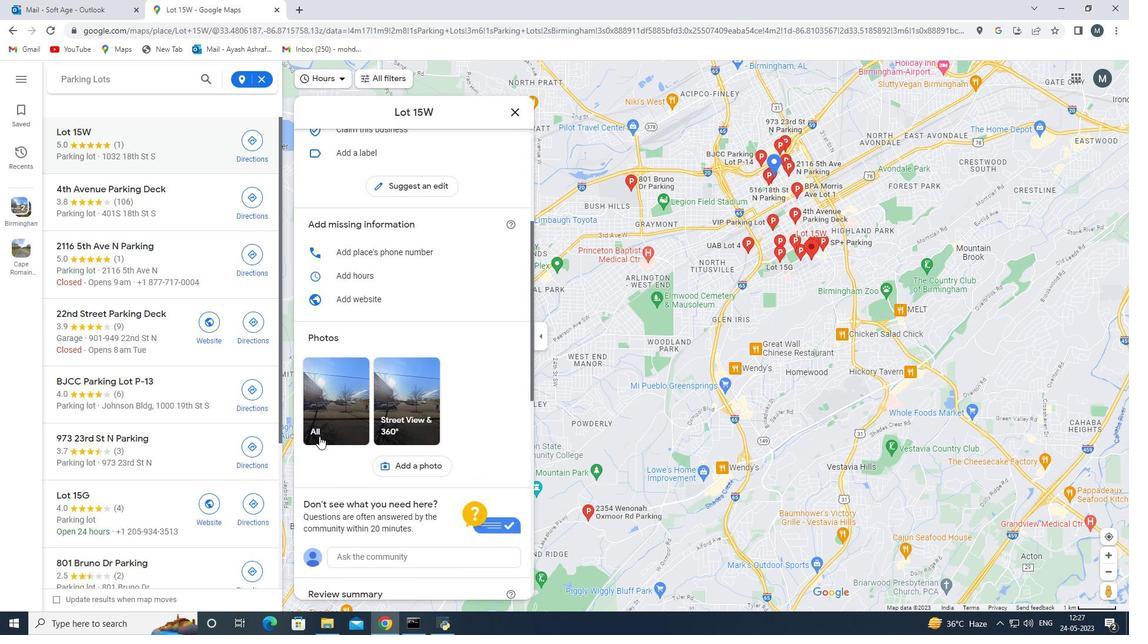 
Action: Mouse pressed left at (311, 413)
Screenshot: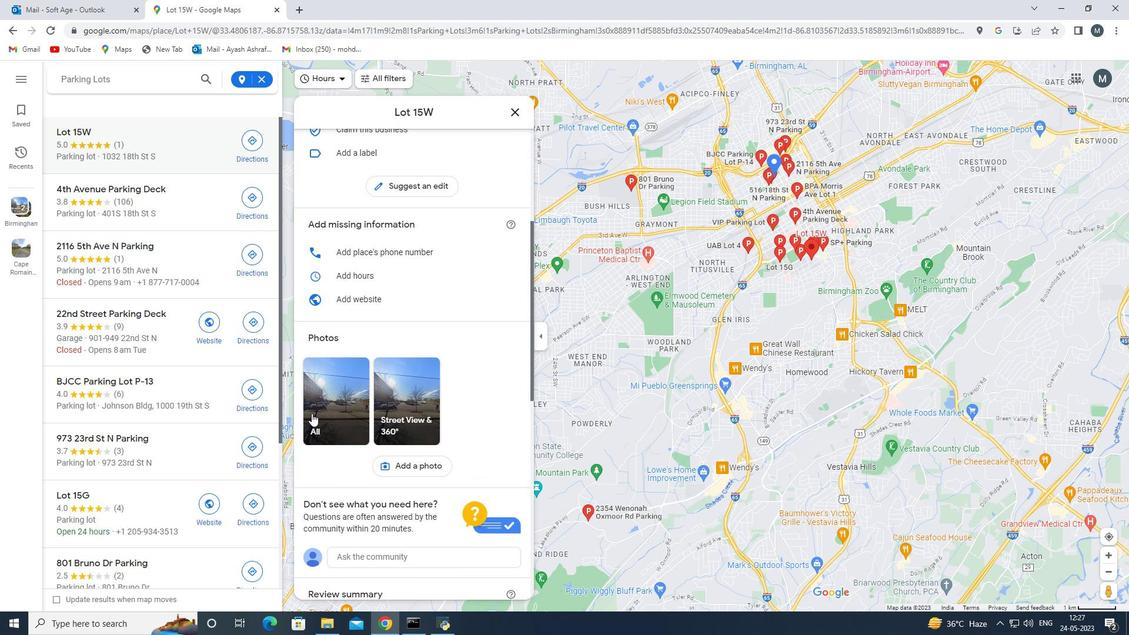 
Action: Mouse moved to (214, 119)
Screenshot: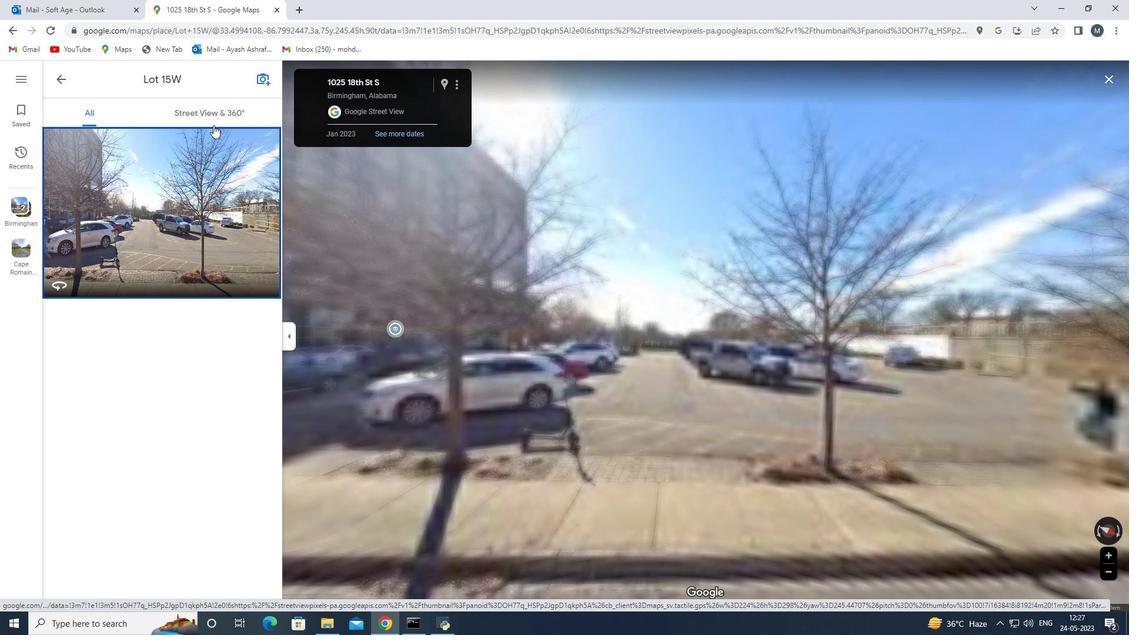 
Action: Mouse pressed left at (214, 119)
Screenshot: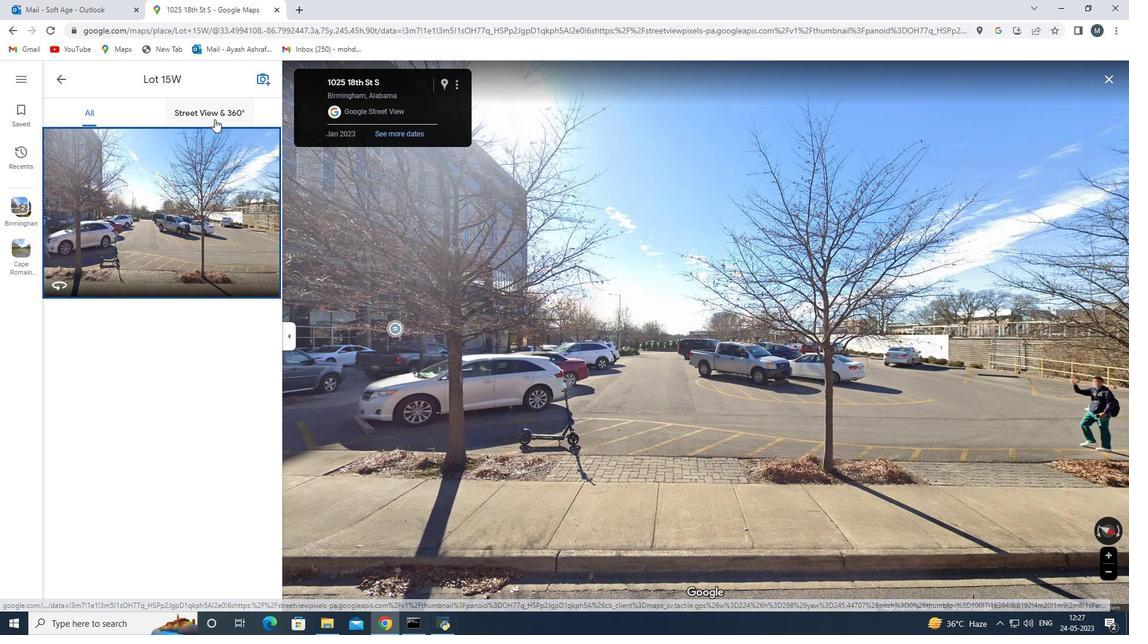 
Action: Mouse moved to (618, 453)
Screenshot: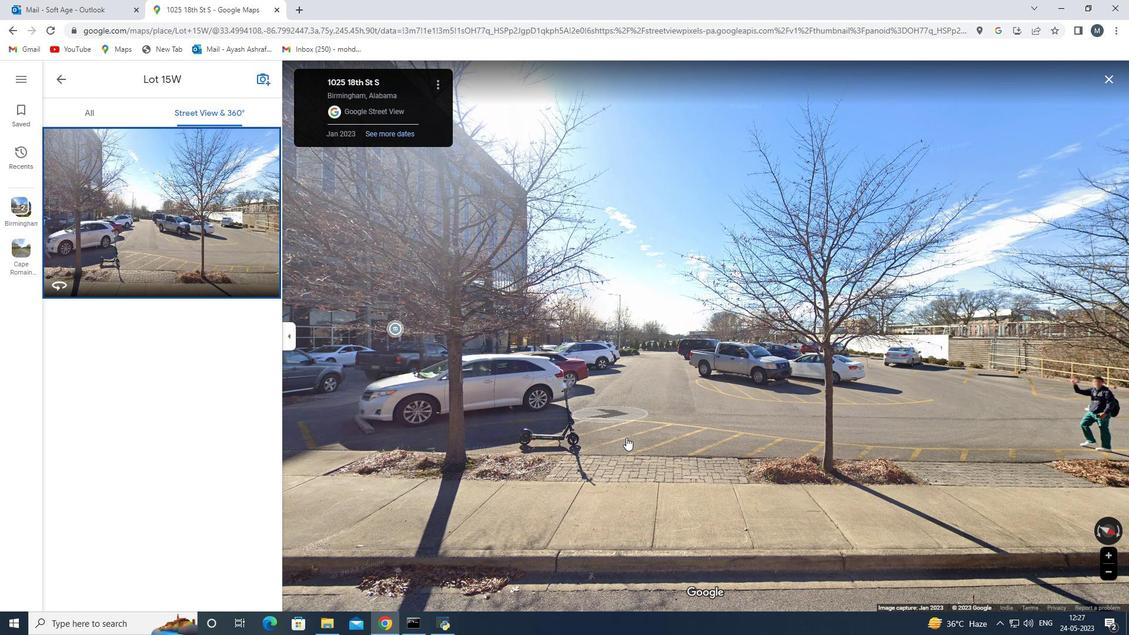 
Action: Mouse scrolled (618, 454) with delta (0, 0)
Screenshot: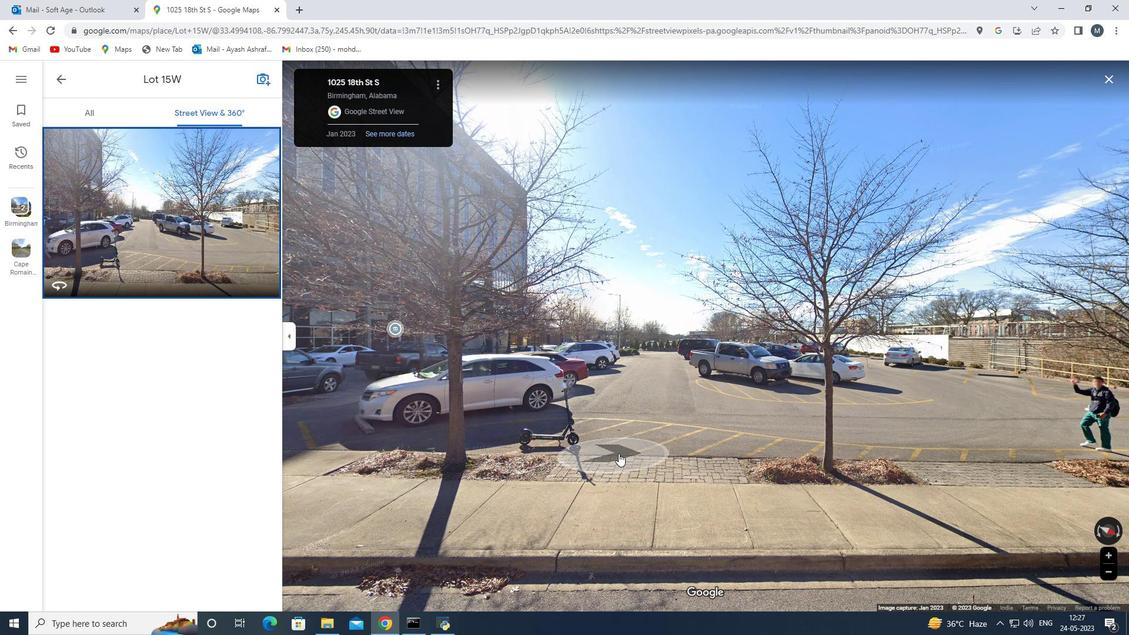 
Action: Mouse scrolled (618, 454) with delta (0, 0)
Screenshot: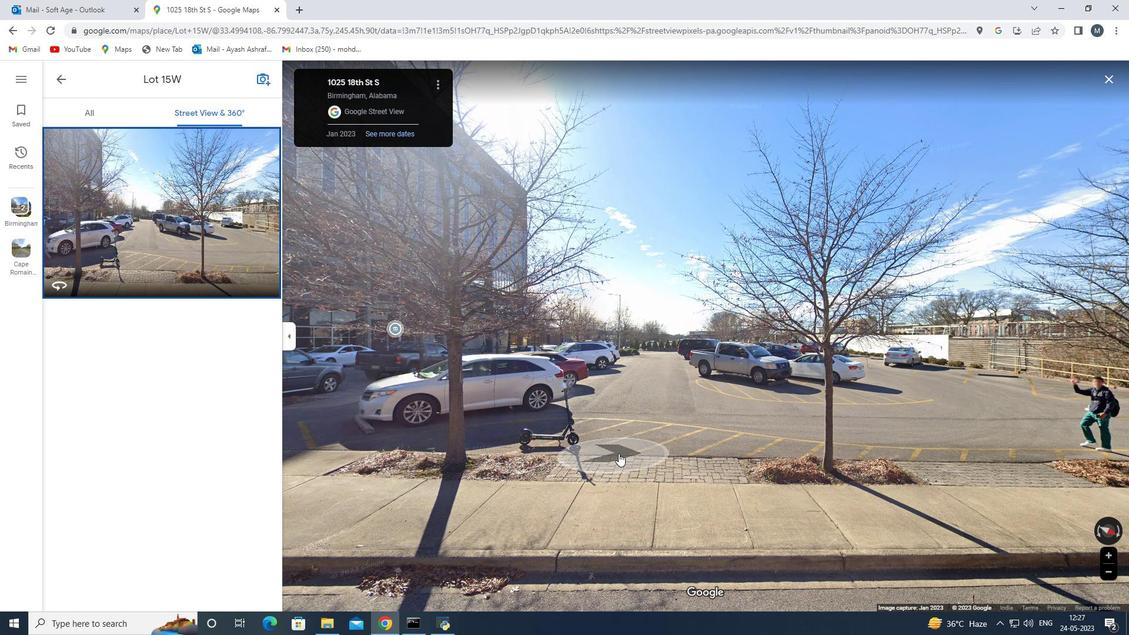 
Action: Mouse scrolled (618, 454) with delta (0, 0)
Screenshot: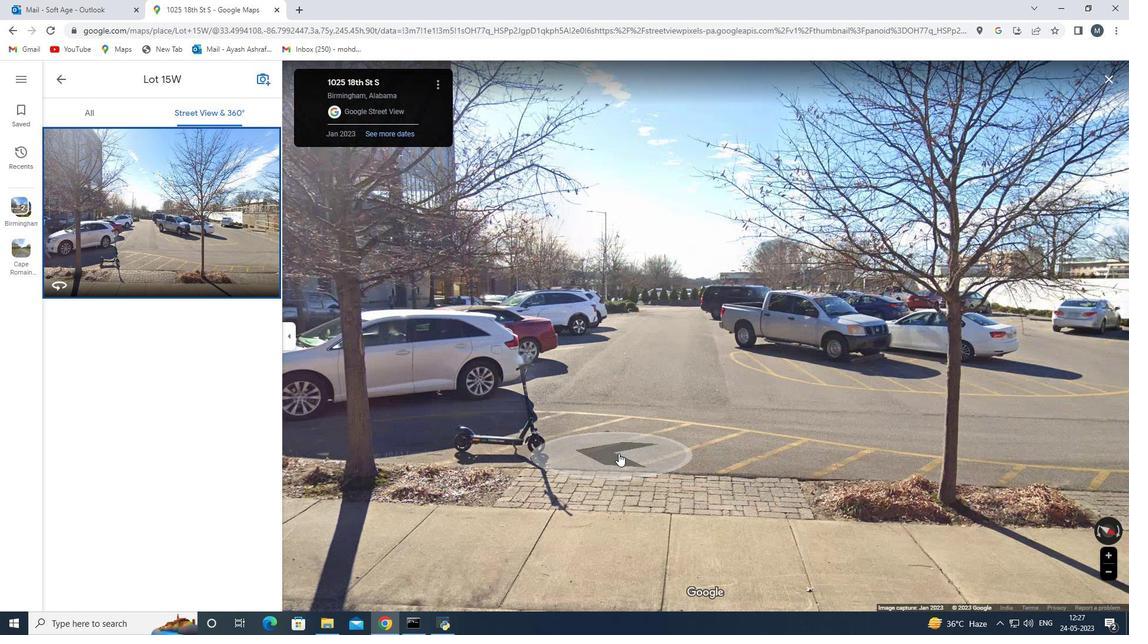 
Action: Mouse moved to (618, 453)
Screenshot: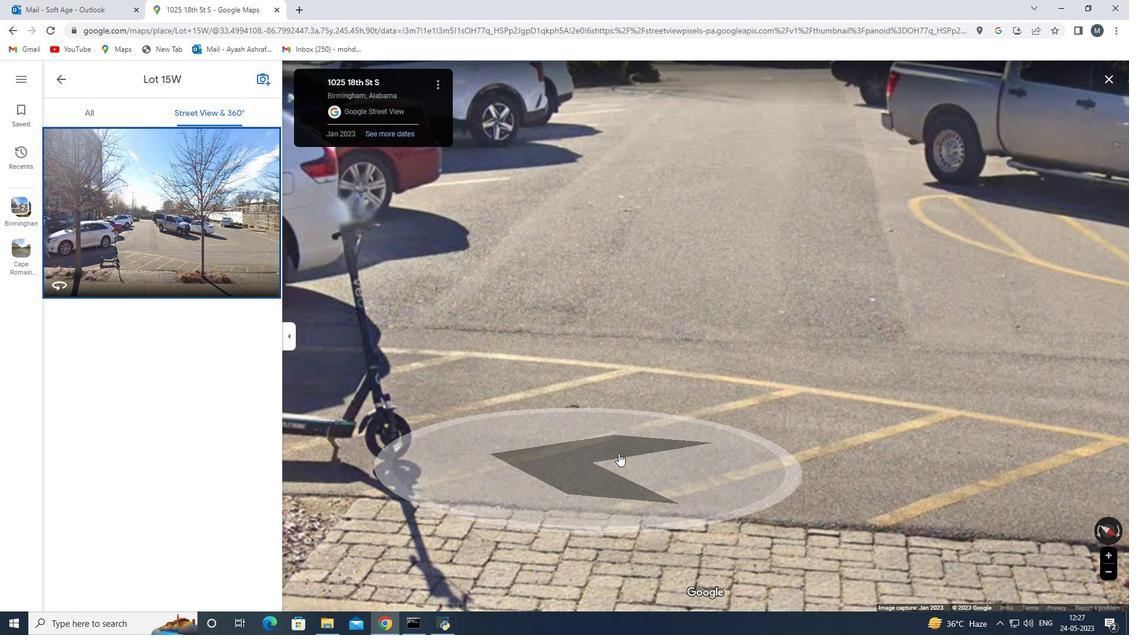 
Action: Mouse scrolled (618, 452) with delta (0, 0)
Screenshot: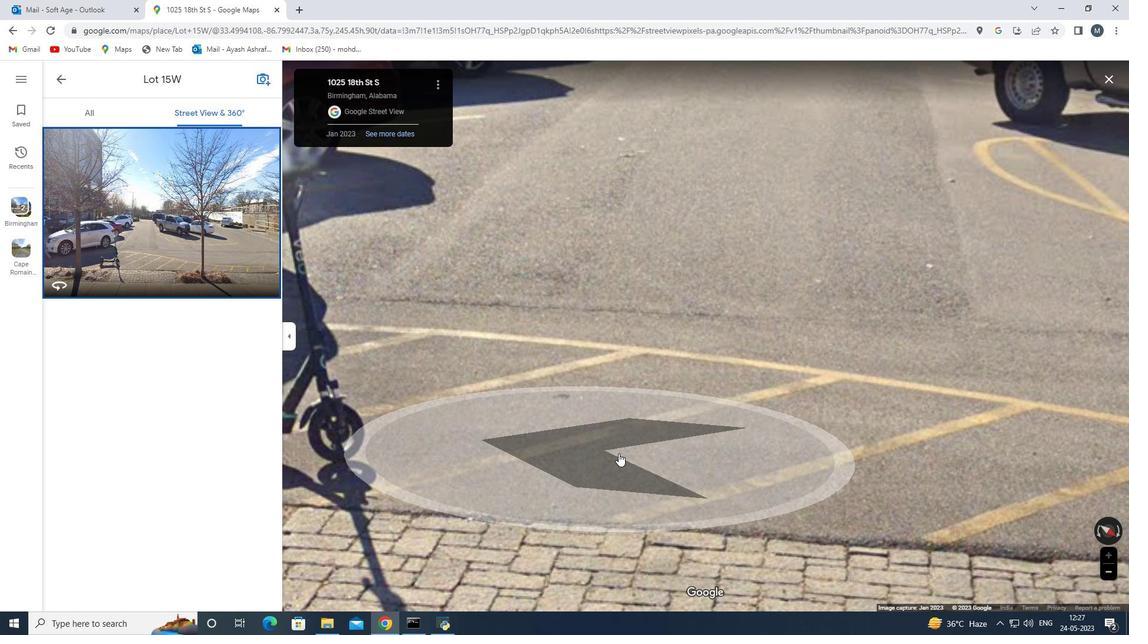 
Action: Mouse scrolled (618, 452) with delta (0, 0)
Screenshot: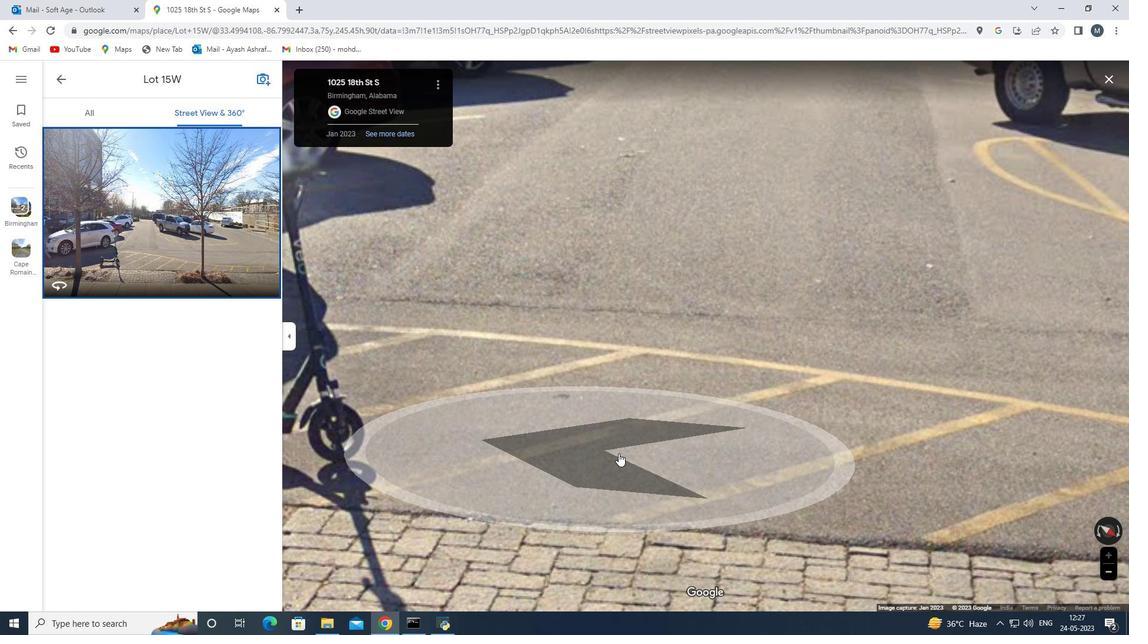 
Action: Mouse scrolled (618, 452) with delta (0, 0)
Screenshot: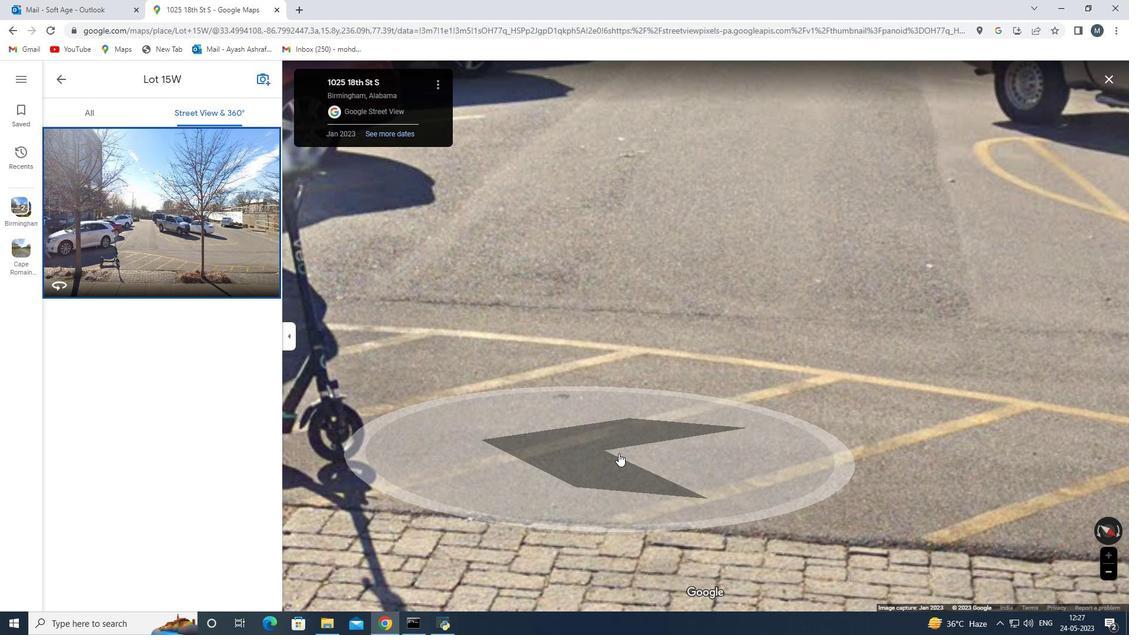 
Action: Mouse scrolled (618, 452) with delta (0, 0)
Screenshot: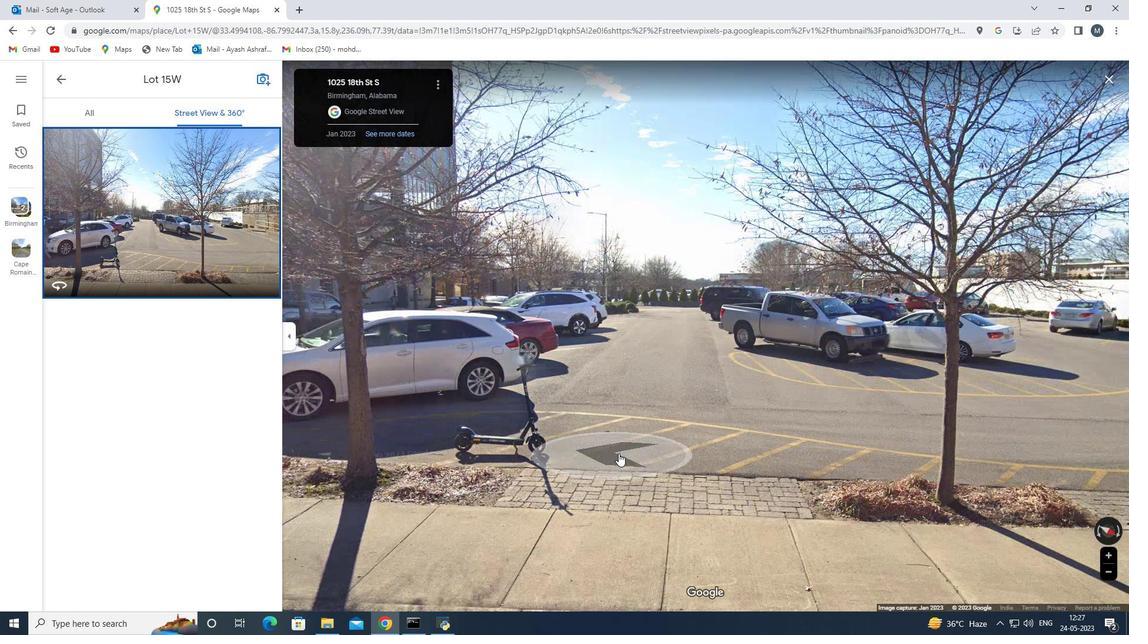 
Action: Mouse scrolled (618, 452) with delta (0, 0)
Screenshot: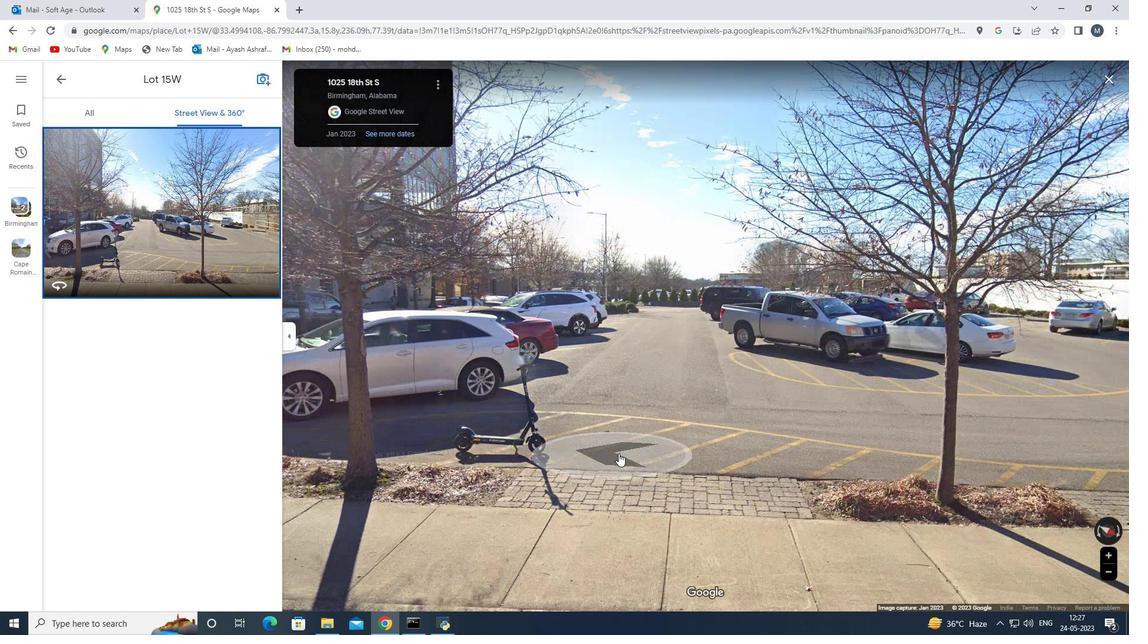 
Action: Mouse scrolled (618, 452) with delta (0, 0)
Screenshot: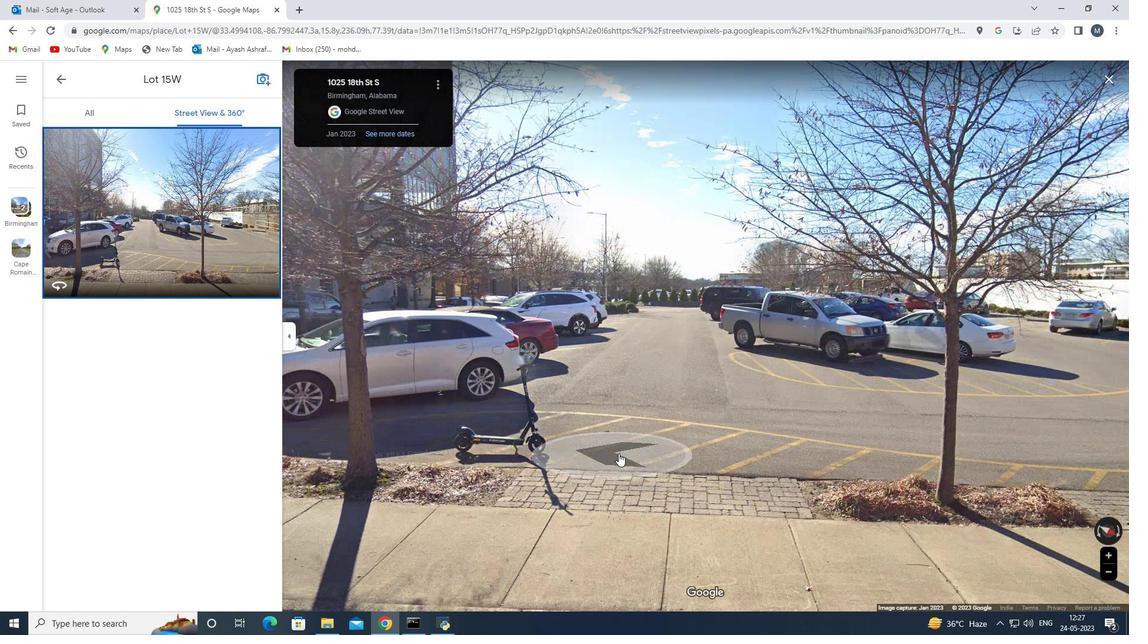 
Action: Mouse scrolled (618, 452) with delta (0, 0)
Screenshot: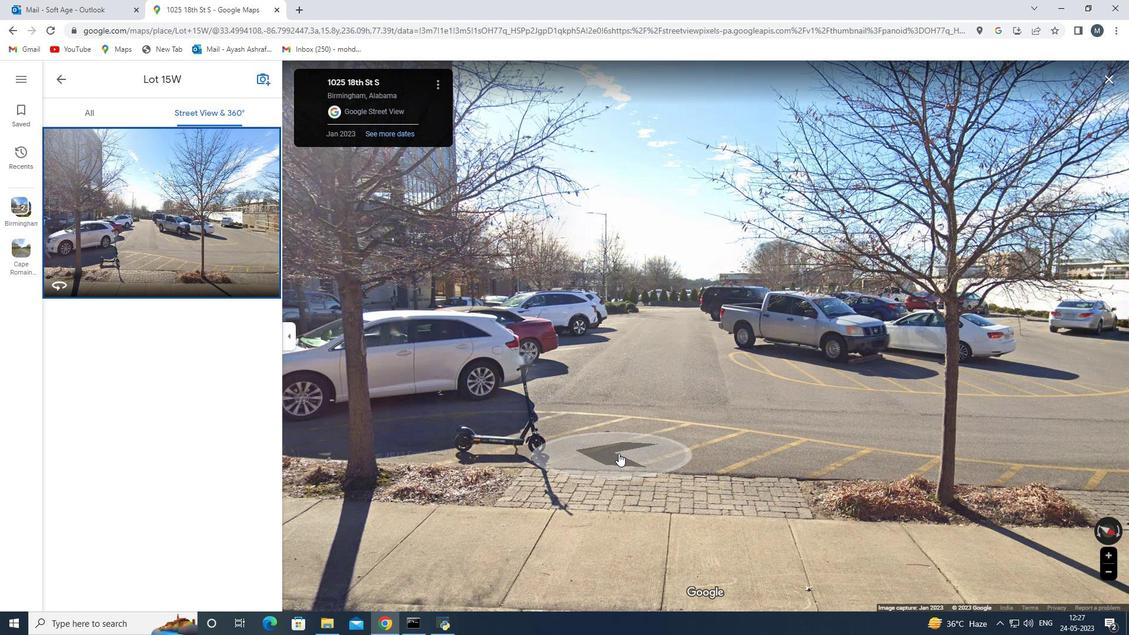 
Action: Mouse moved to (548, 395)
Screenshot: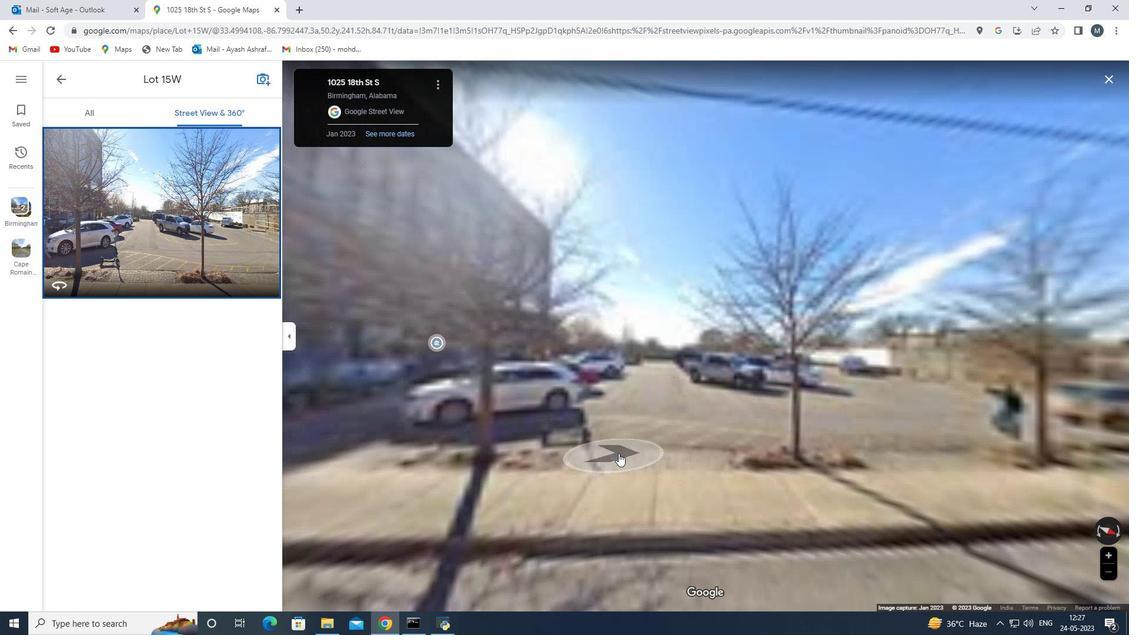 
Action: Mouse pressed left at (548, 395)
Screenshot: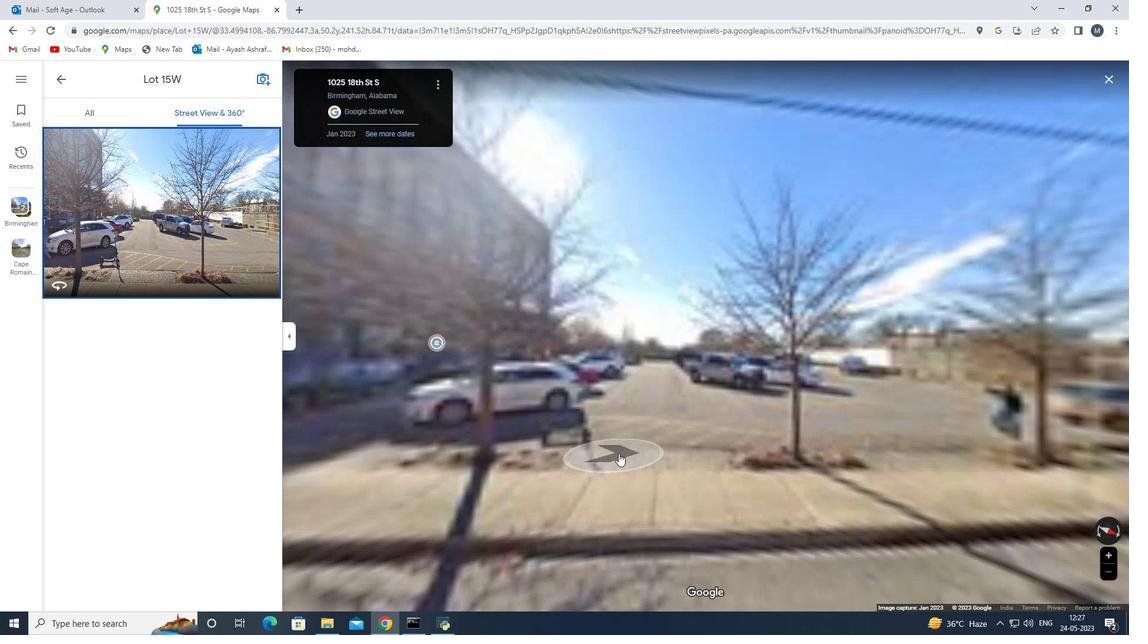 
Action: Mouse moved to (501, 358)
Screenshot: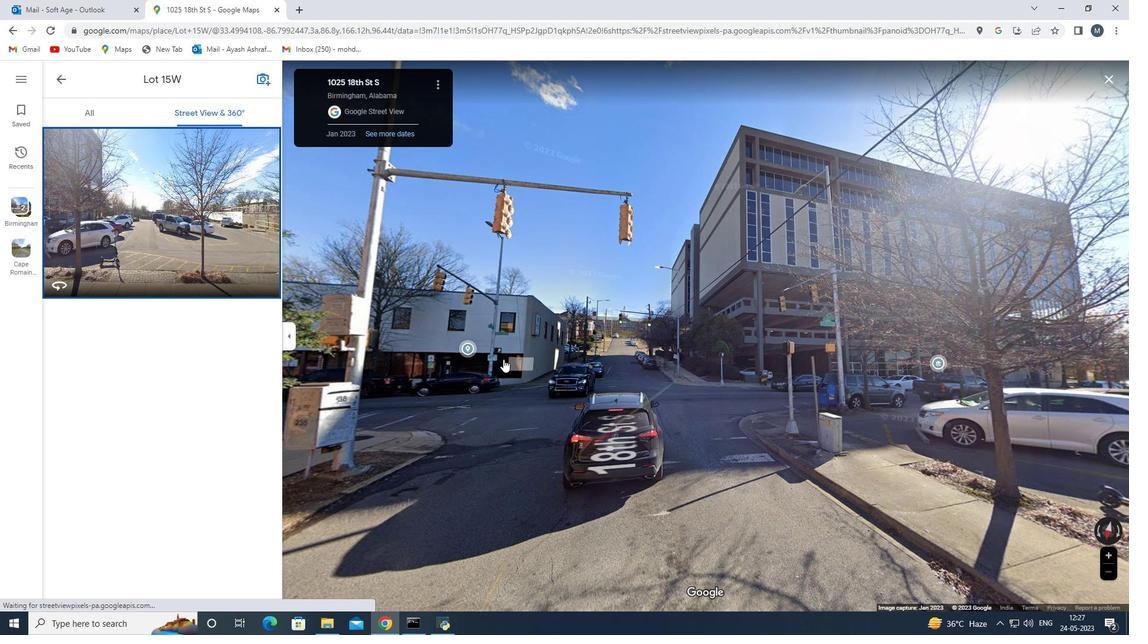 
Action: Mouse pressed left at (501, 358)
Screenshot: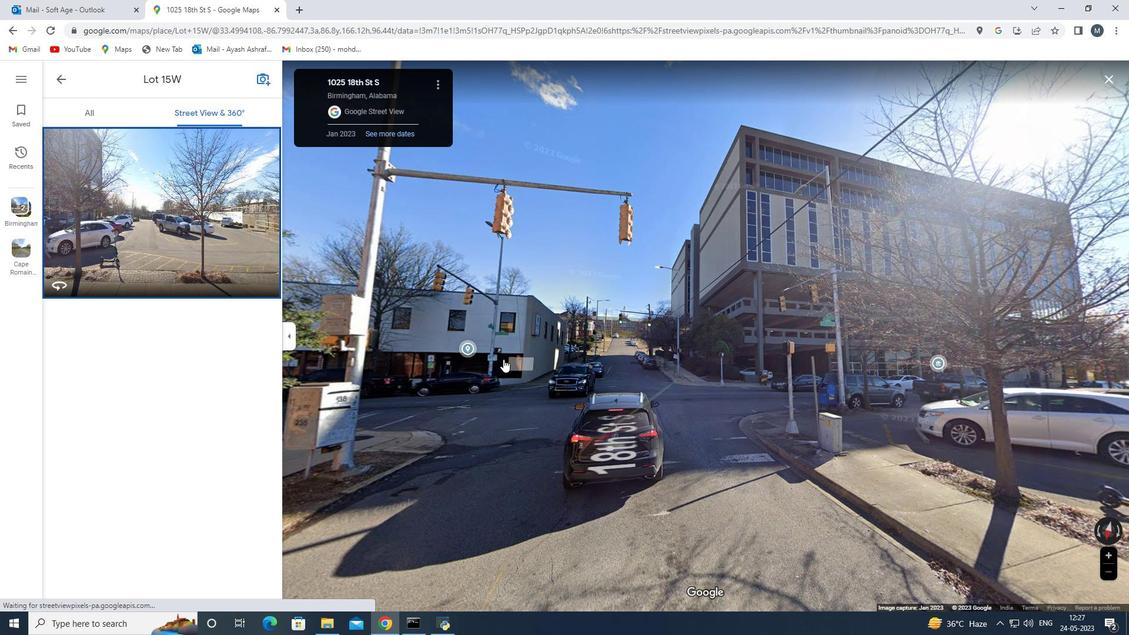 
Action: Mouse moved to (839, 411)
Screenshot: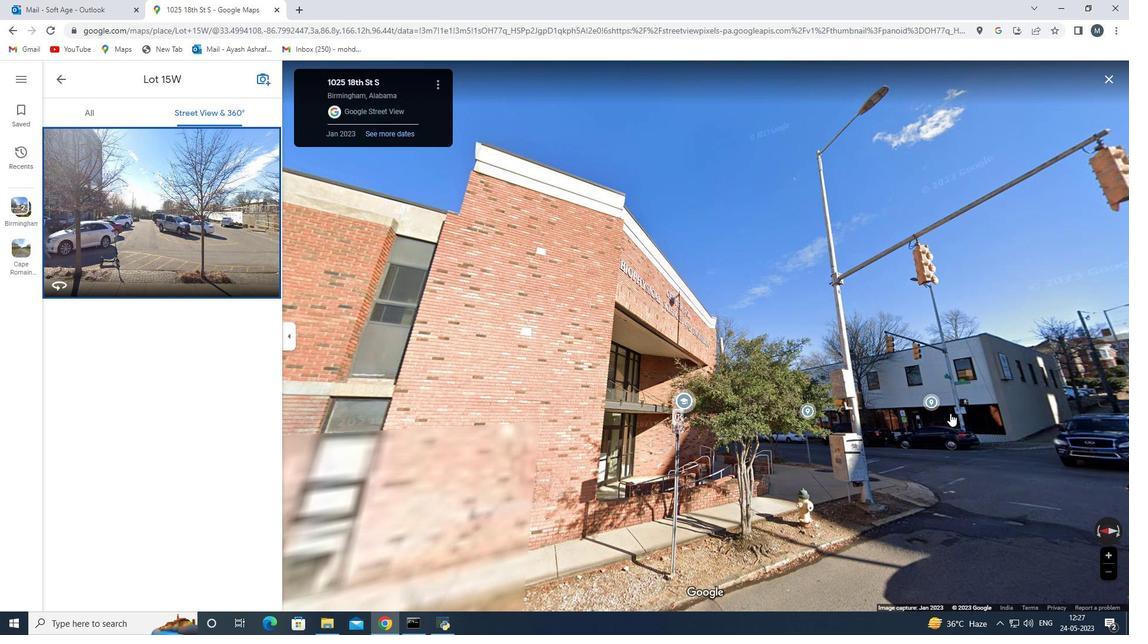 
Action: Mouse pressed left at (839, 411)
Screenshot: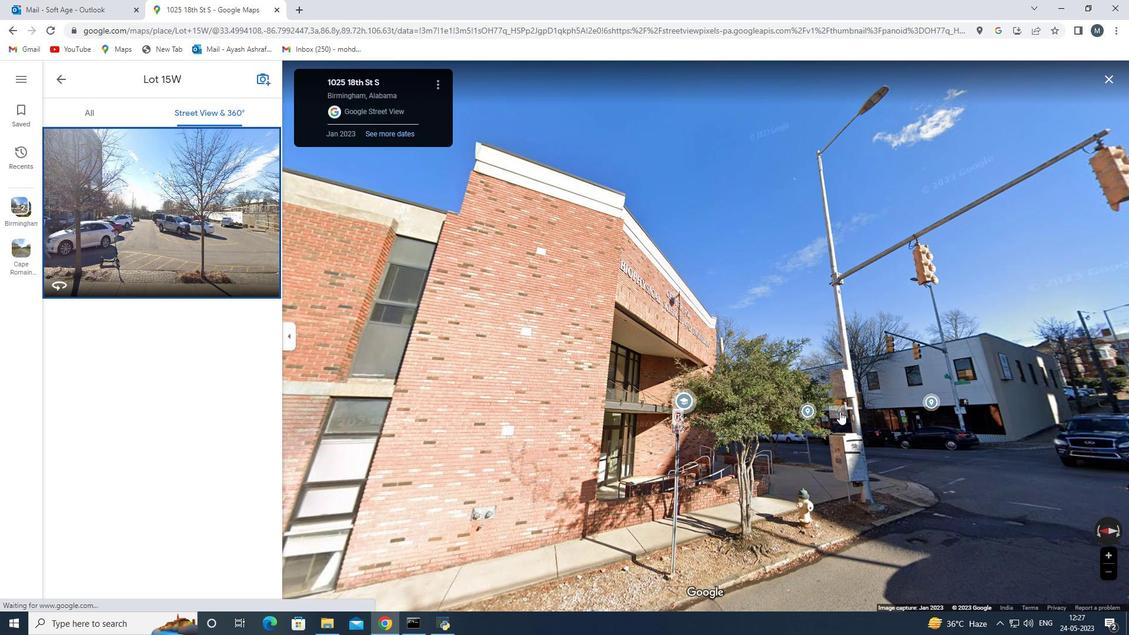 
Action: Mouse moved to (819, 481)
Screenshot: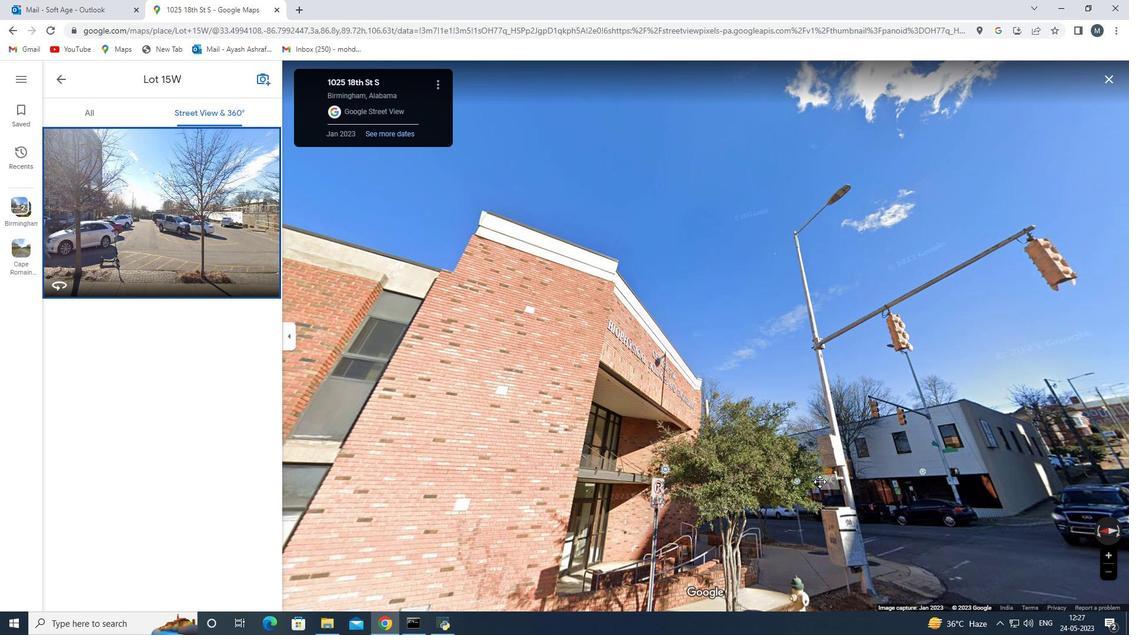 
Action: Mouse pressed left at (819, 481)
Screenshot: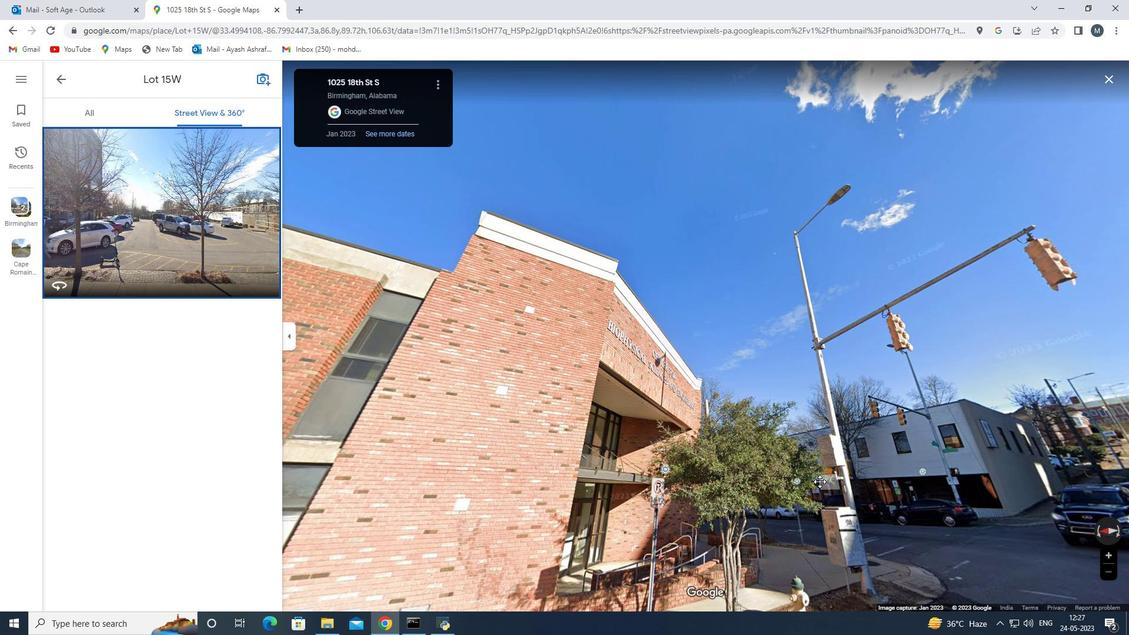 
Action: Mouse moved to (494, 414)
Screenshot: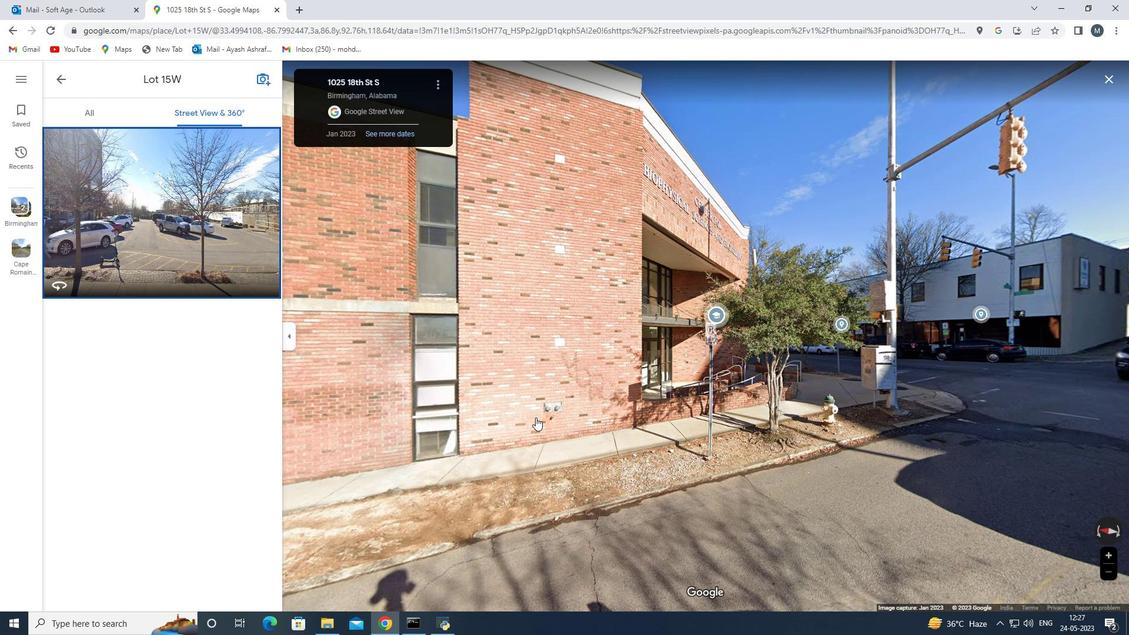 
Action: Mouse pressed left at (494, 414)
Screenshot: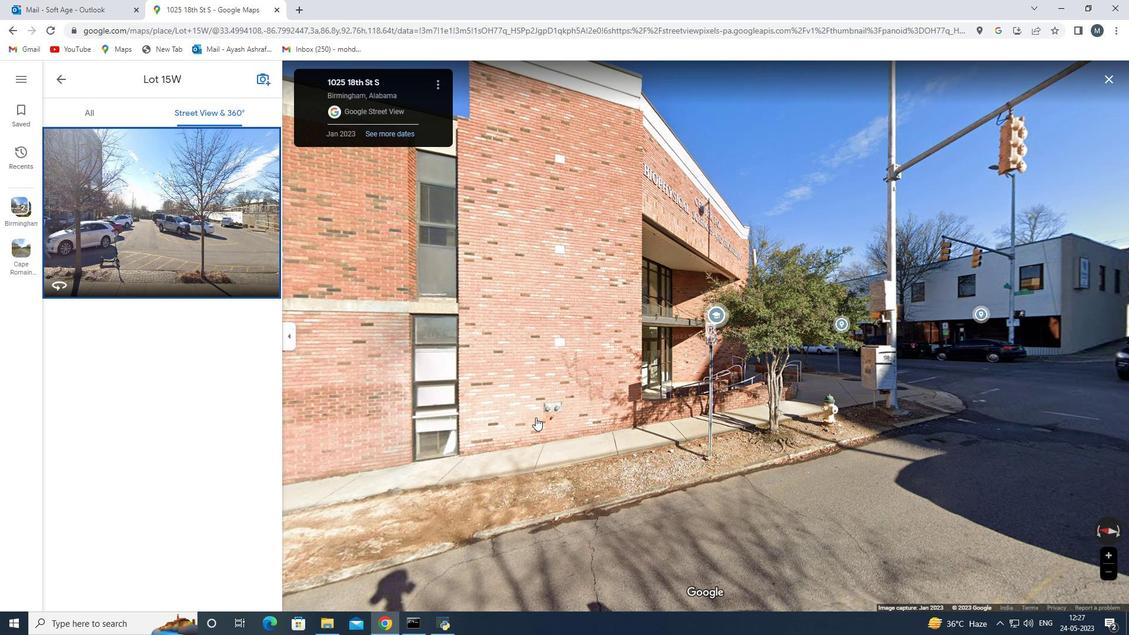 
Action: Mouse moved to (633, 426)
Screenshot: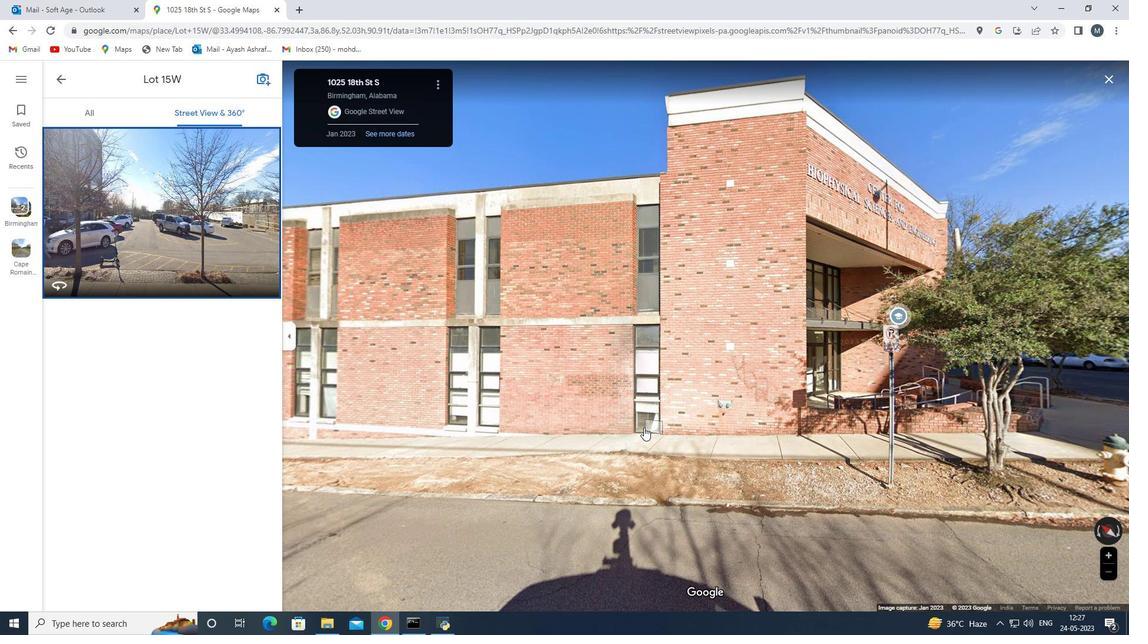 
Action: Mouse pressed left at (633, 426)
Screenshot: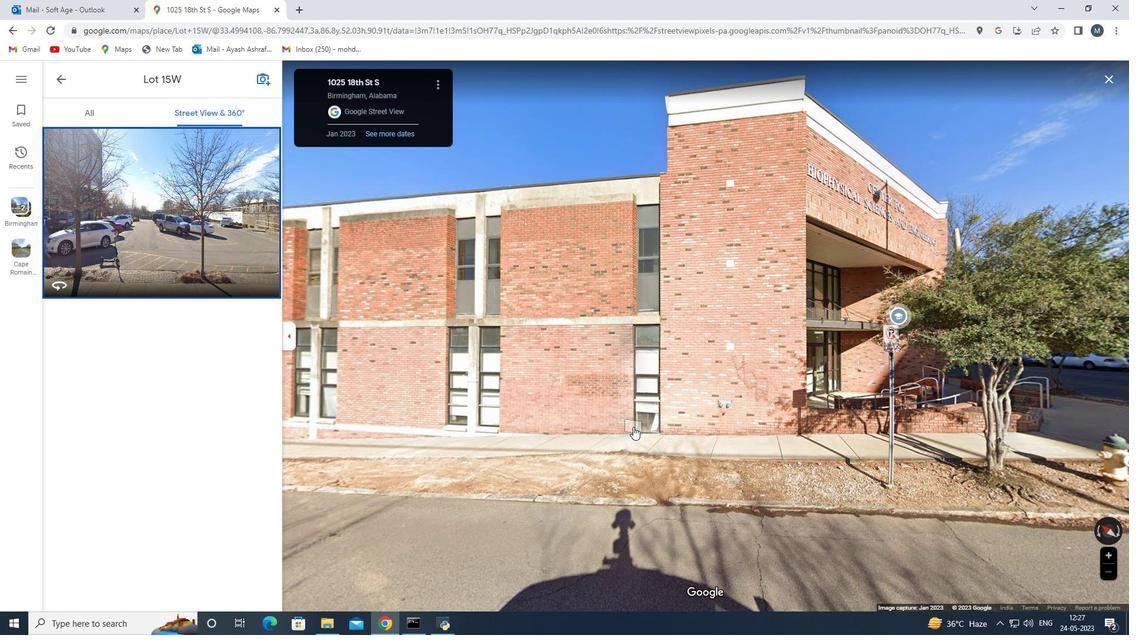 
Action: Mouse moved to (485, 510)
Screenshot: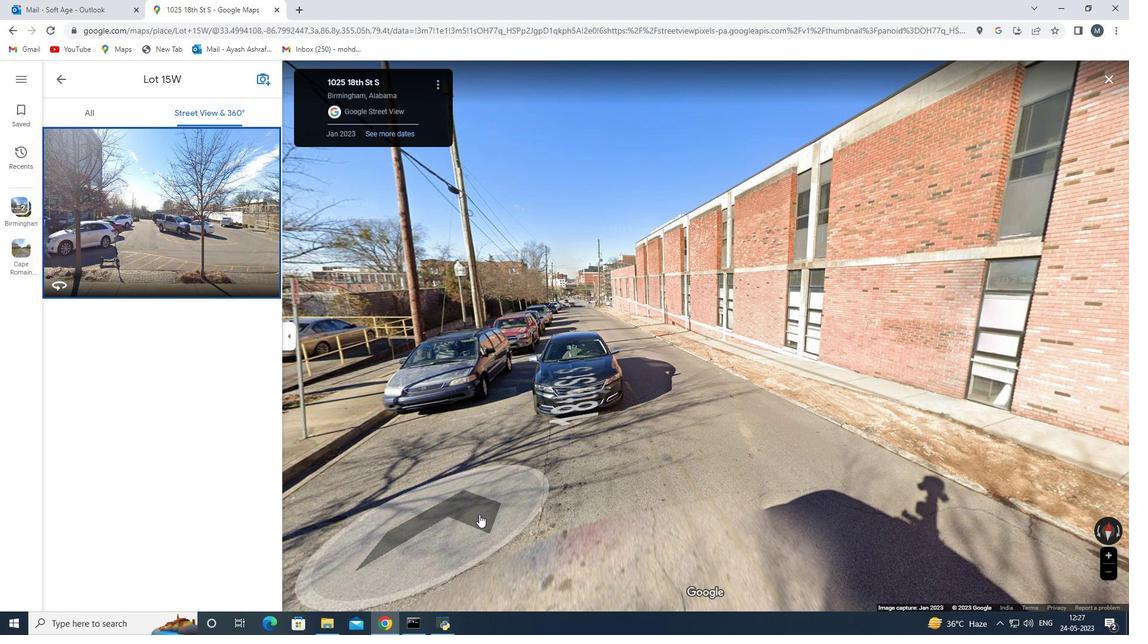 
Action: Mouse scrolled (482, 512) with delta (0, 0)
Screenshot: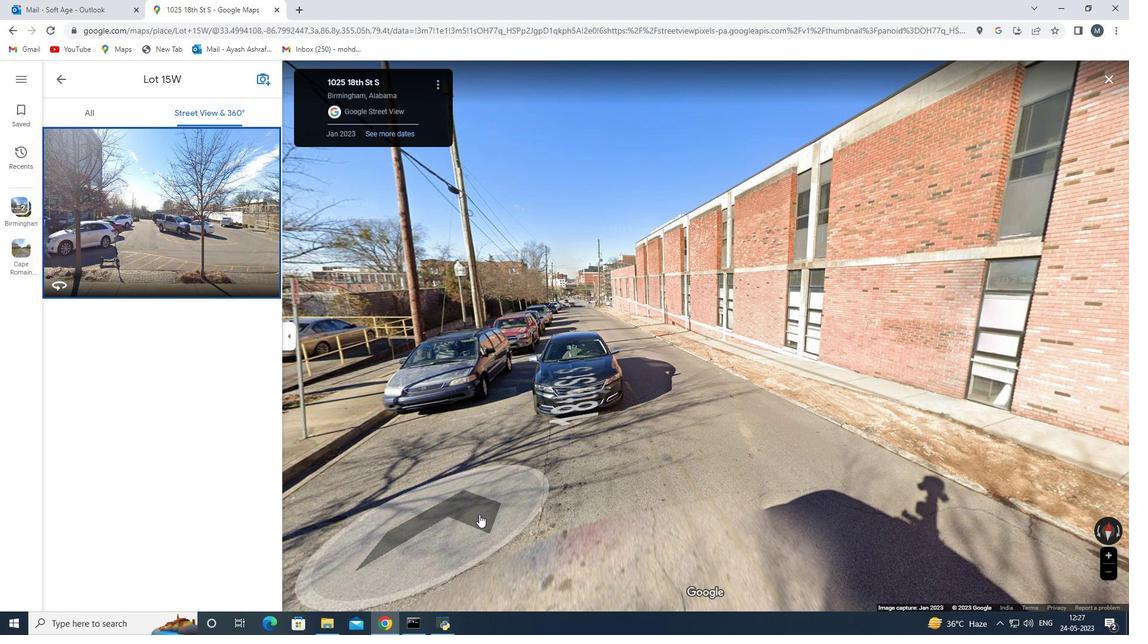 
Action: Mouse moved to (548, 441)
Screenshot: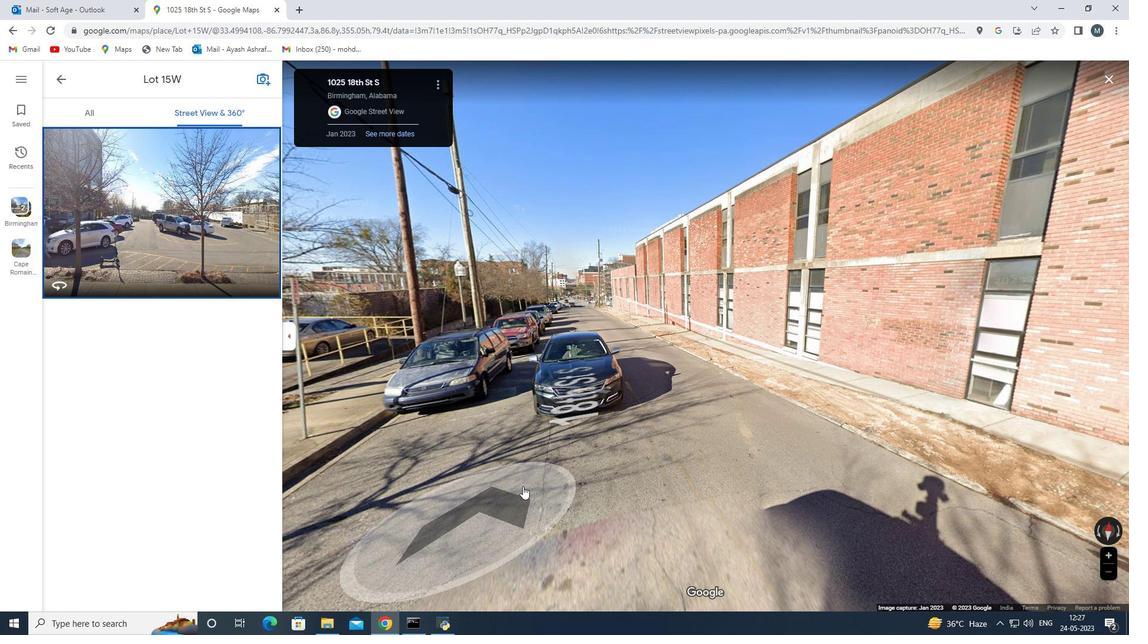
Action: Mouse scrolled (547, 445) with delta (0, 0)
Screenshot: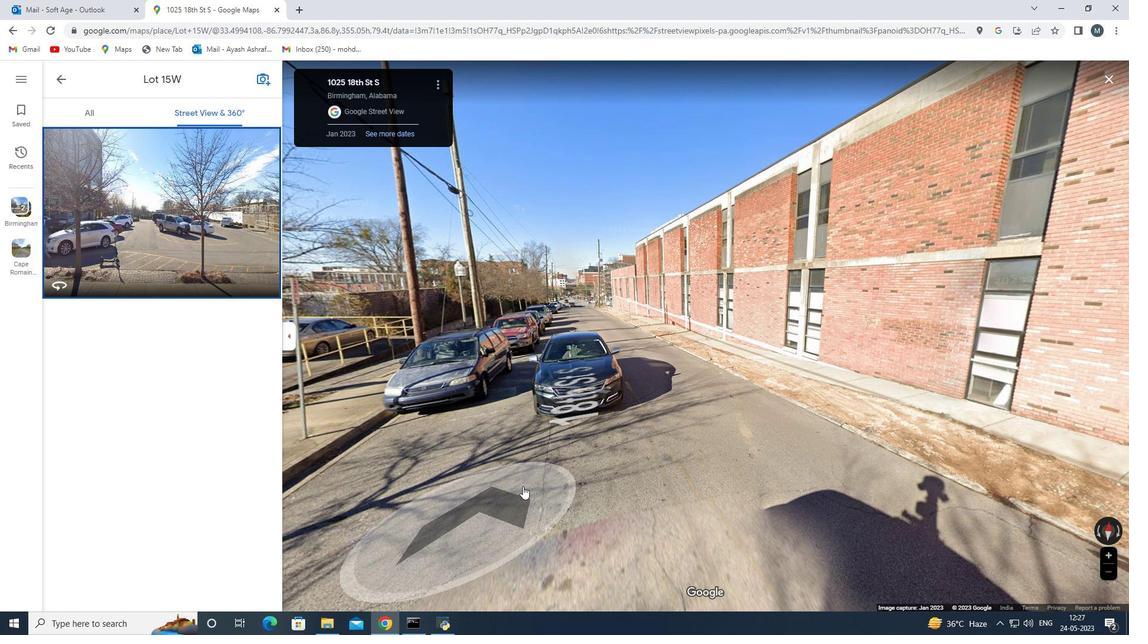 
Action: Mouse moved to (548, 432)
Screenshot: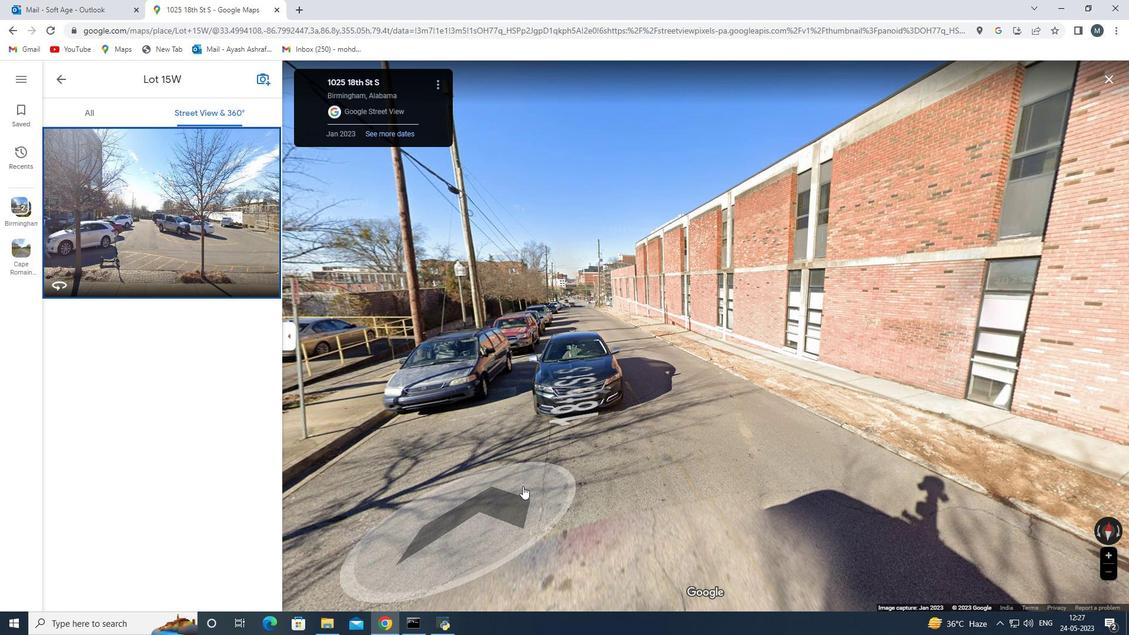 
Action: Mouse scrolled (548, 432) with delta (0, 0)
Screenshot: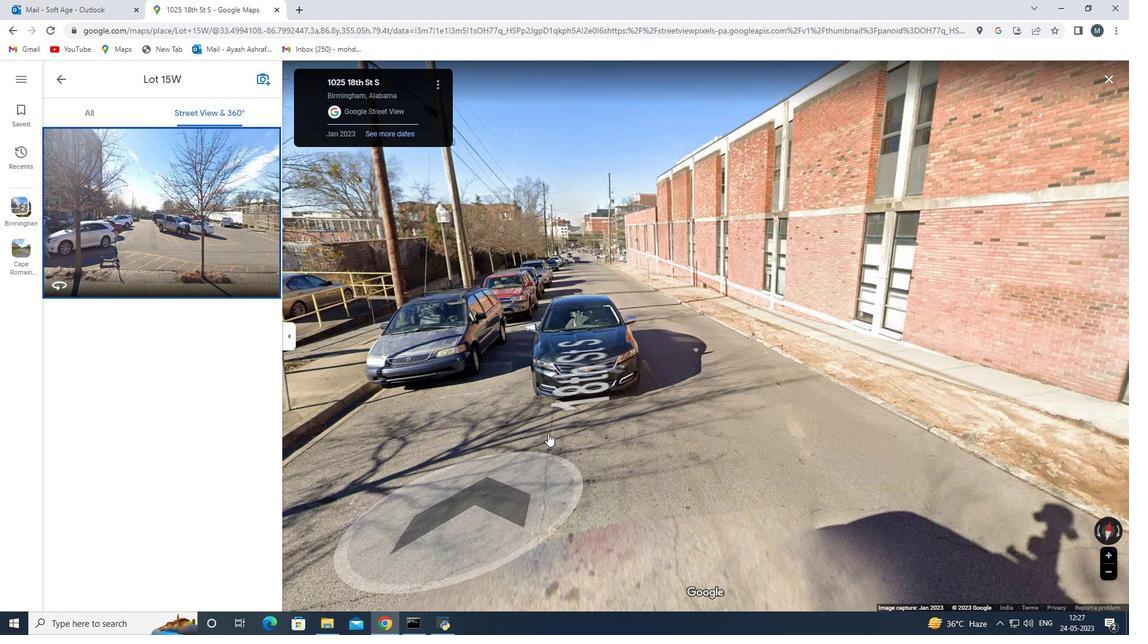 
Action: Mouse moved to (701, 298)
Screenshot: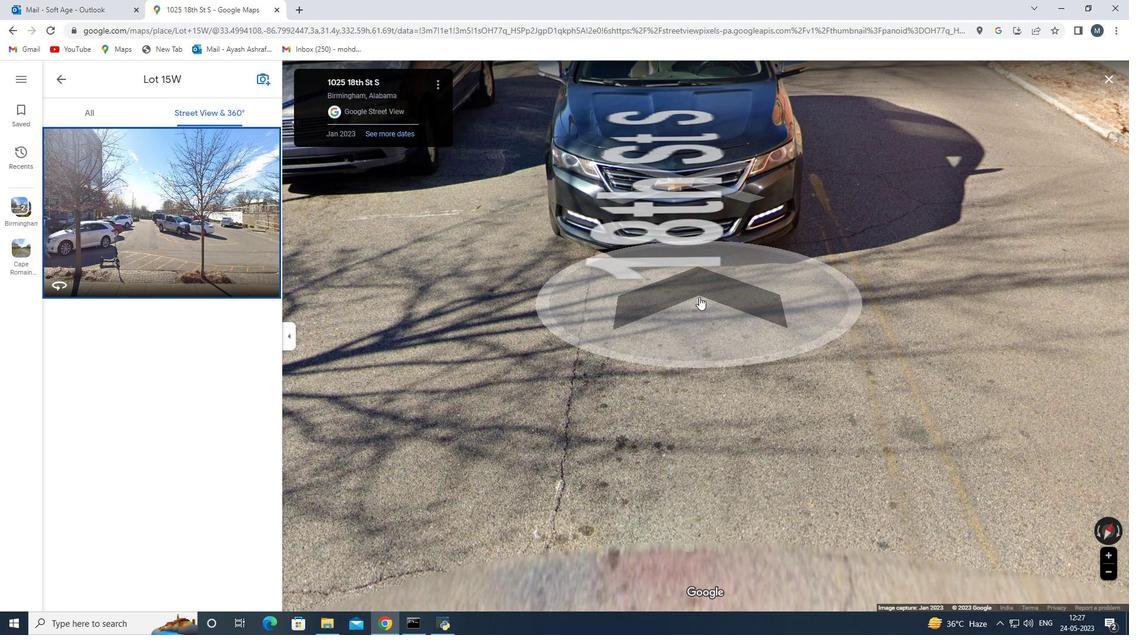 
Action: Mouse scrolled (701, 298) with delta (0, 0)
Screenshot: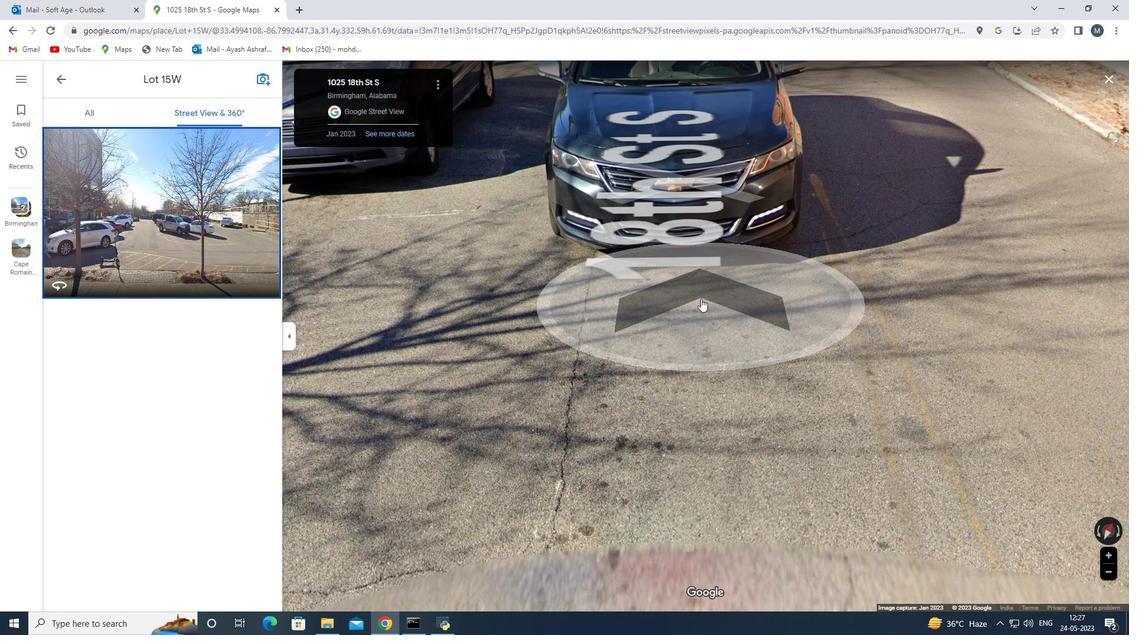 
Action: Mouse moved to (701, 302)
Screenshot: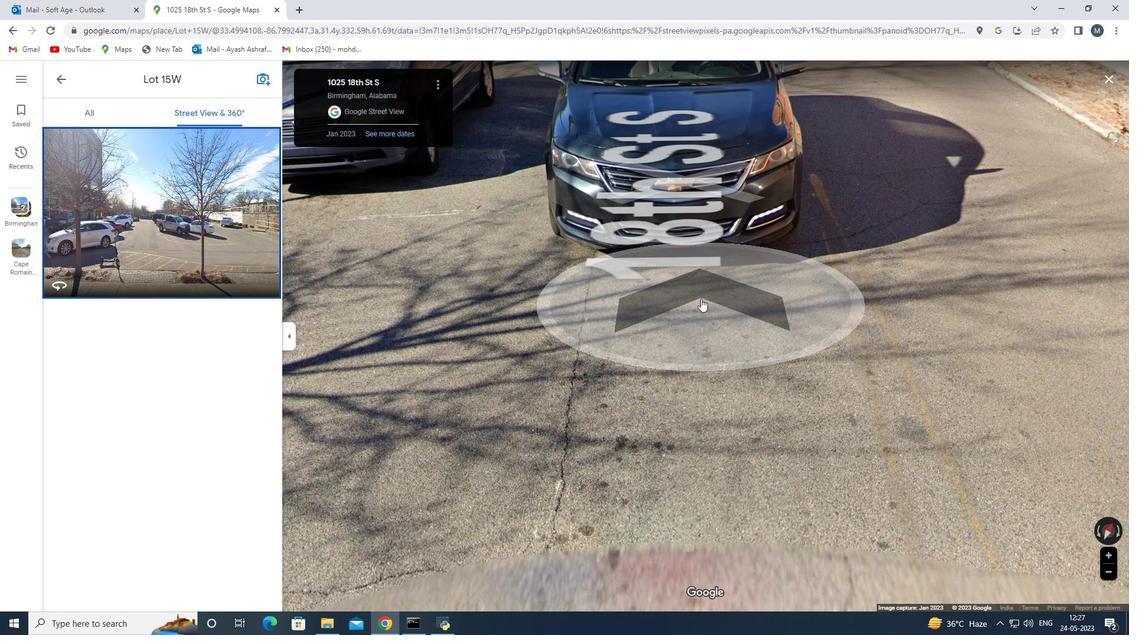 
Action: Mouse scrolled (701, 301) with delta (0, 0)
Screenshot: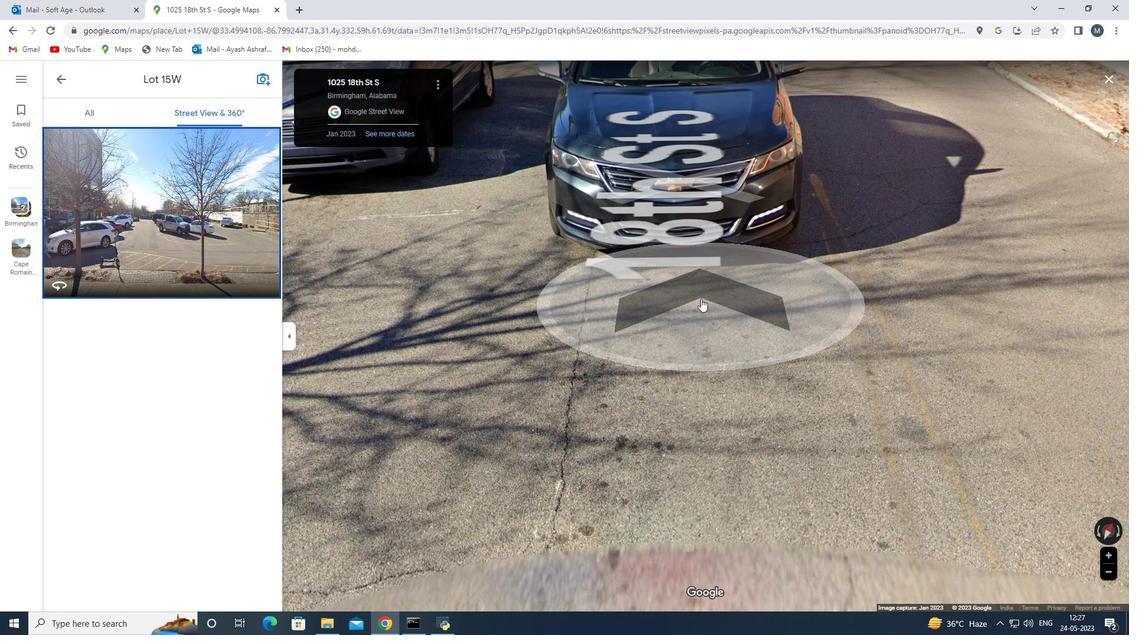 
Action: Mouse moved to (700, 307)
Screenshot: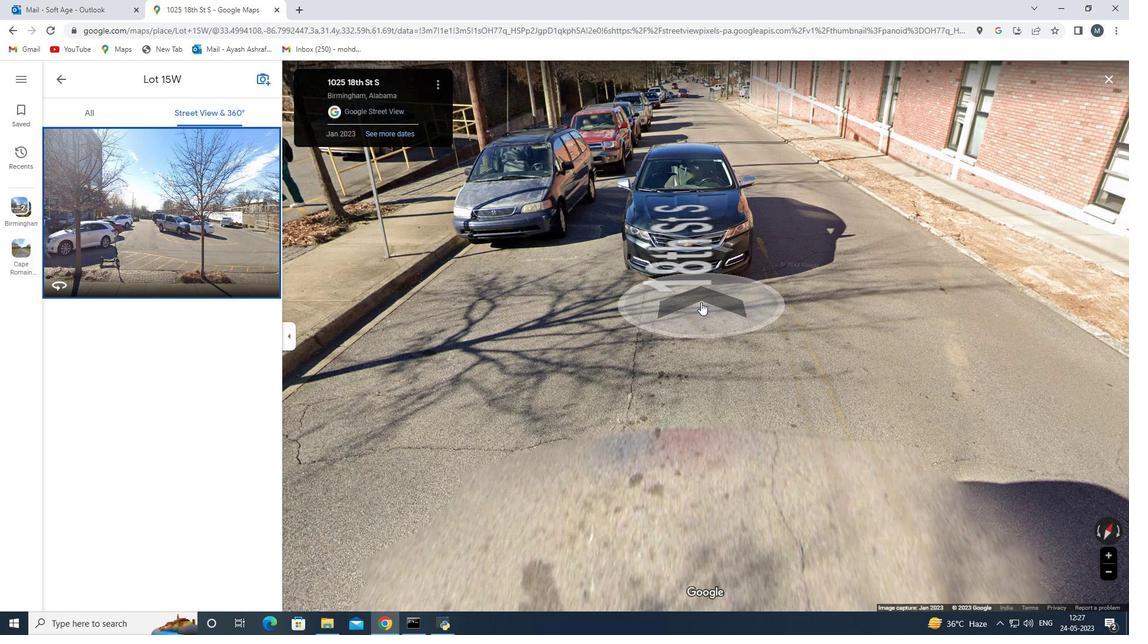 
Action: Mouse scrolled (700, 307) with delta (0, 0)
Screenshot: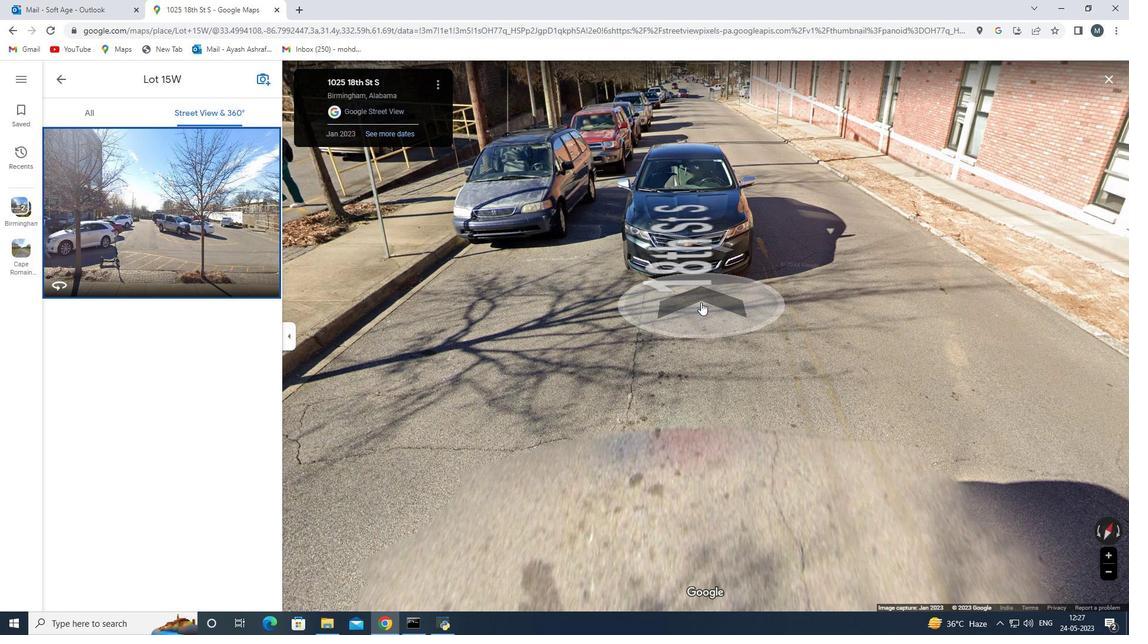
Action: Mouse moved to (723, 325)
Screenshot: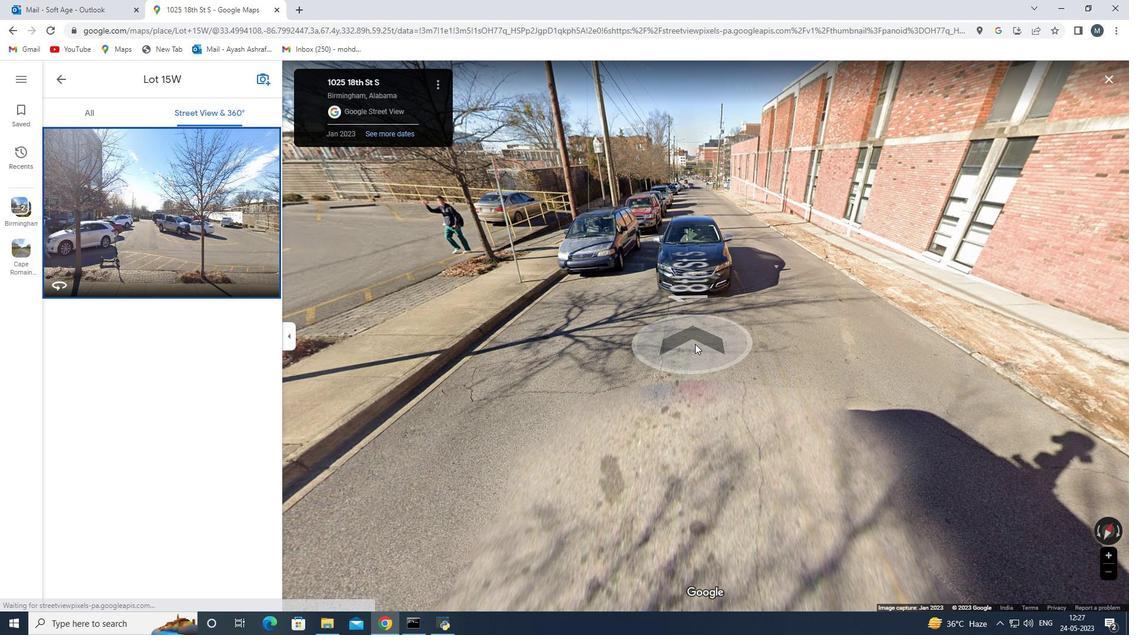 
Action: Mouse pressed left at (723, 325)
Screenshot: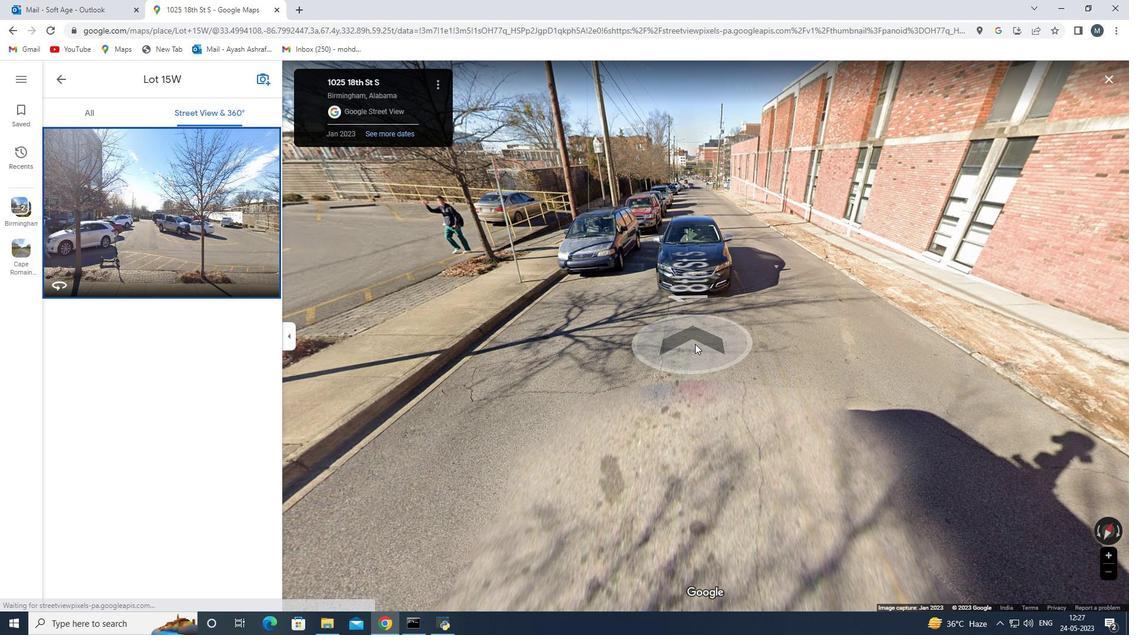 
Action: Mouse moved to (687, 410)
Screenshot: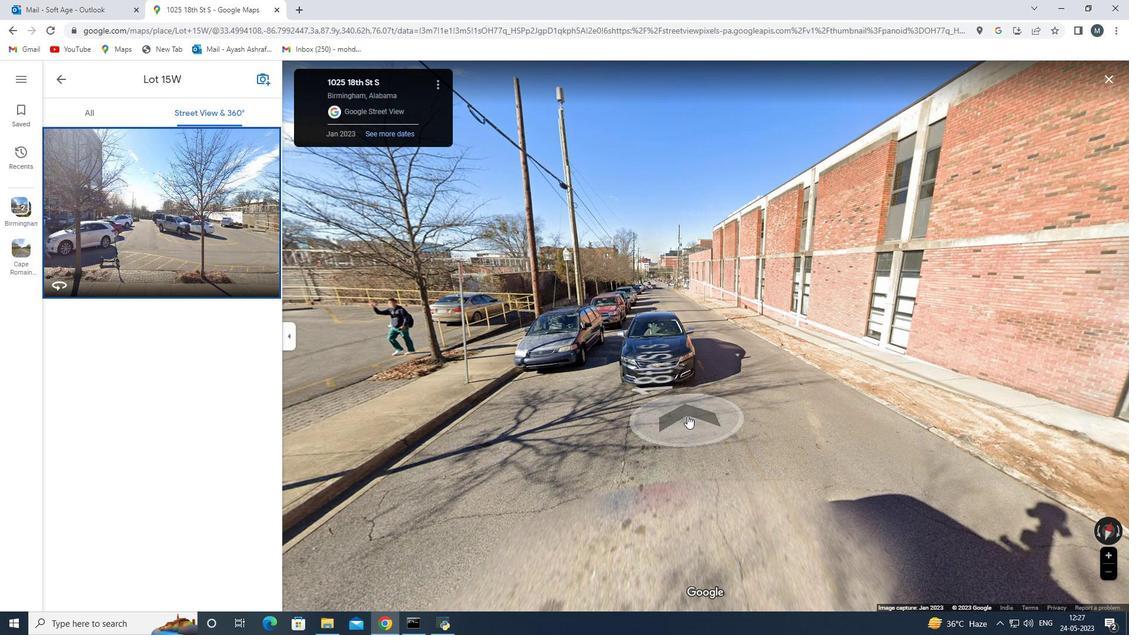 
Action: Key pressed <Key.up>
Screenshot: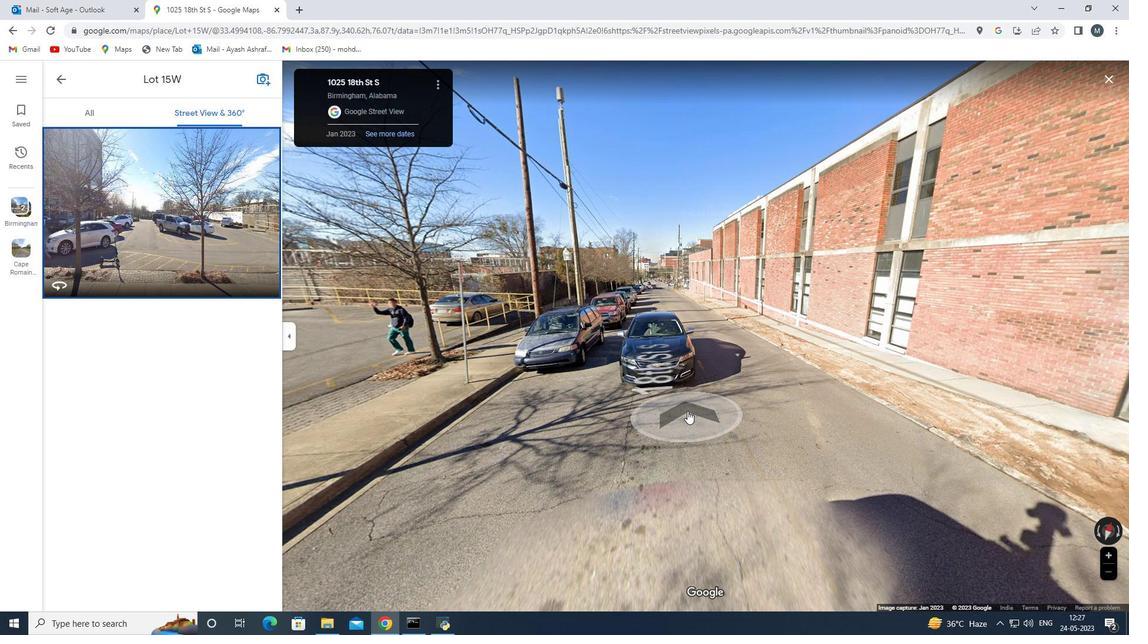 
Action: Mouse moved to (671, 399)
Screenshot: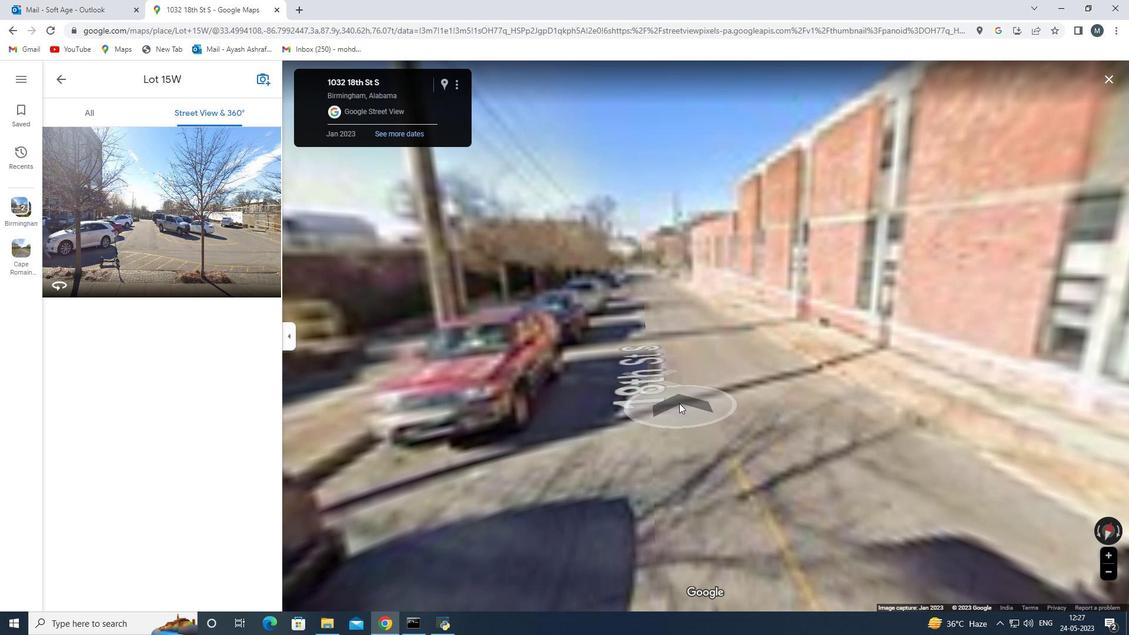 
Action: Mouse scrolled (671, 400) with delta (0, 0)
Screenshot: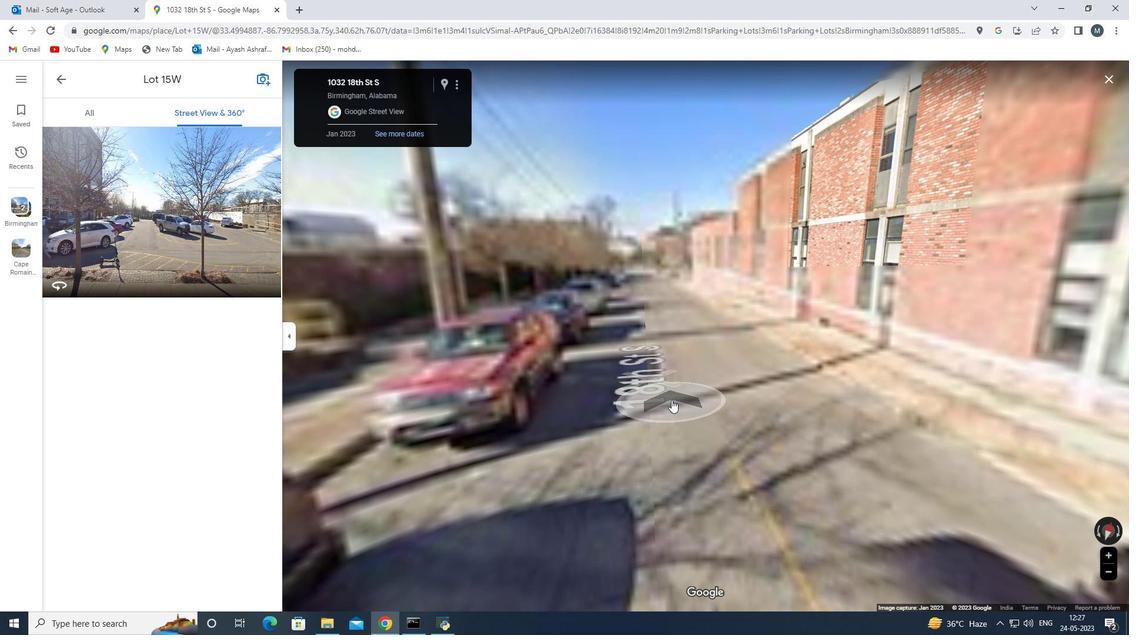 
Action: Key pressed <Key.up>
Screenshot: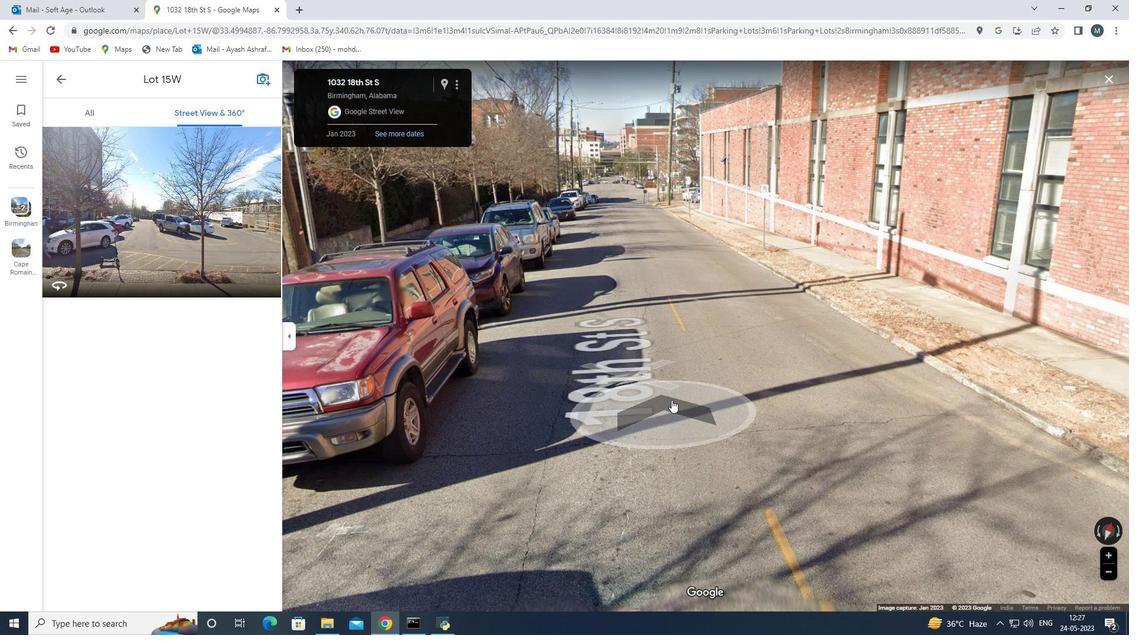 
Action: Mouse moved to (659, 386)
Screenshot: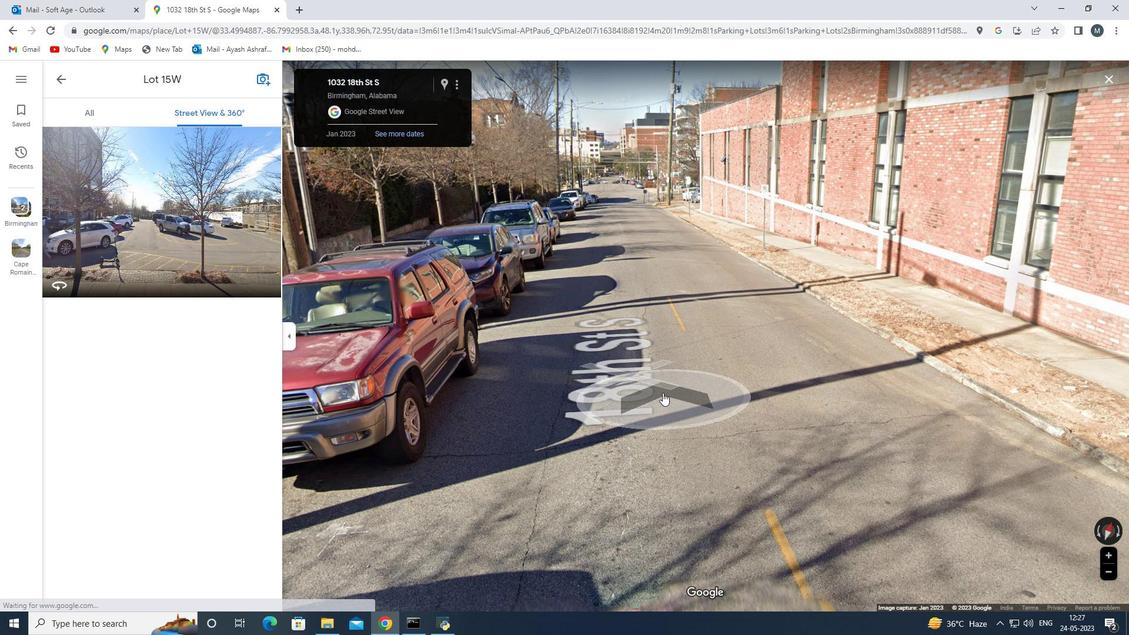 
Action: Mouse scrolled (659, 386) with delta (0, 0)
Screenshot: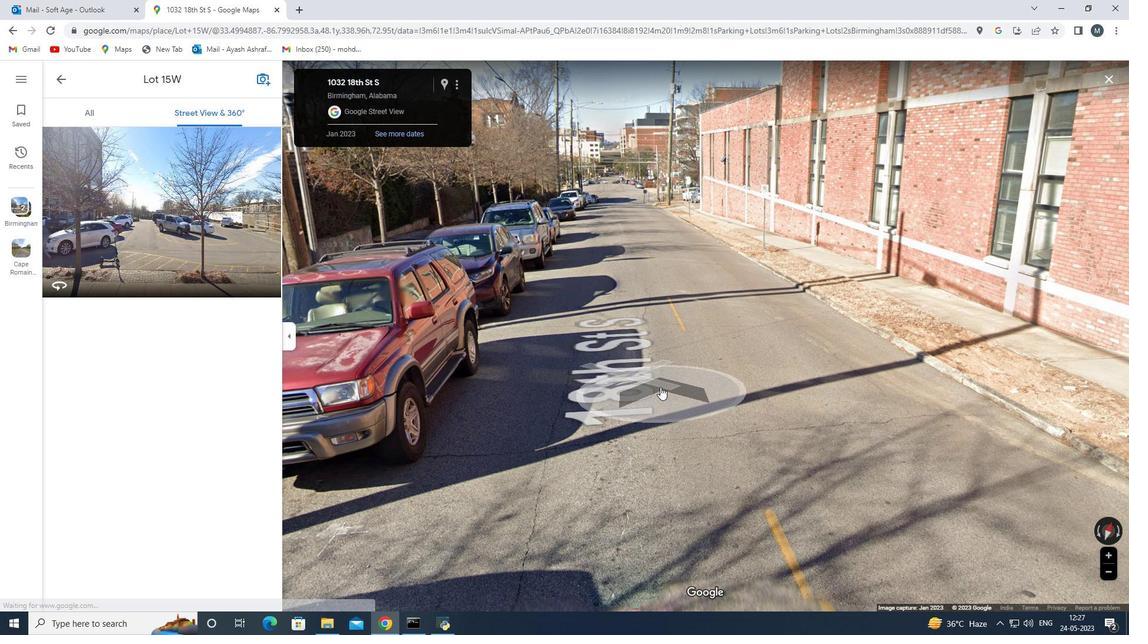 
Action: Mouse moved to (659, 385)
Screenshot: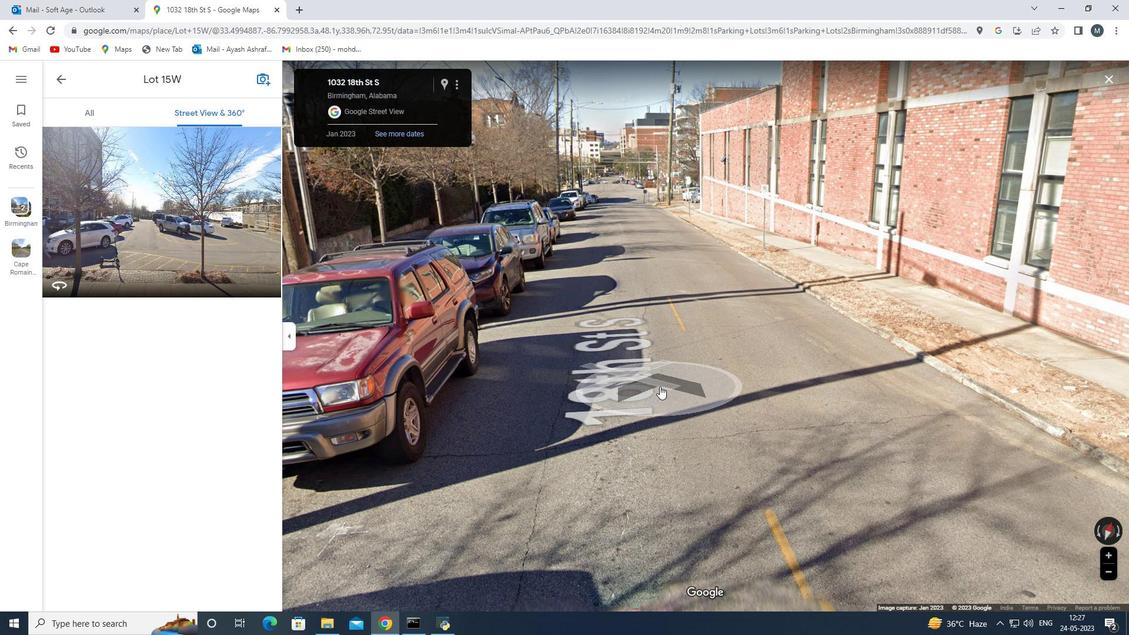 
Action: Mouse scrolled (659, 385) with delta (0, 0)
Screenshot: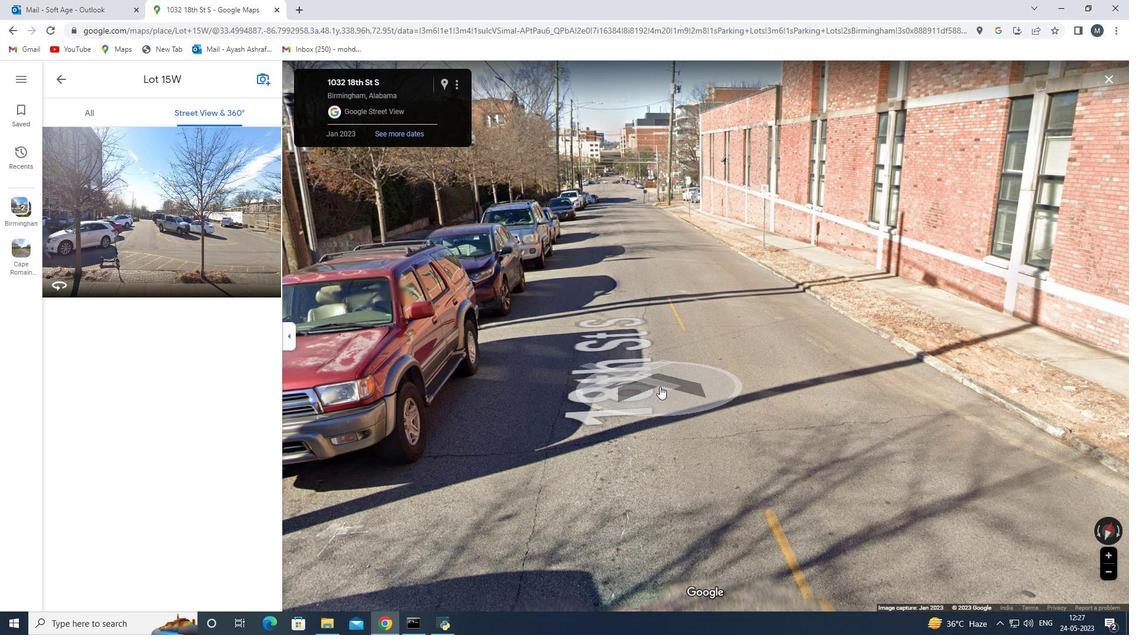 
Action: Mouse scrolled (659, 384) with delta (0, 0)
Screenshot: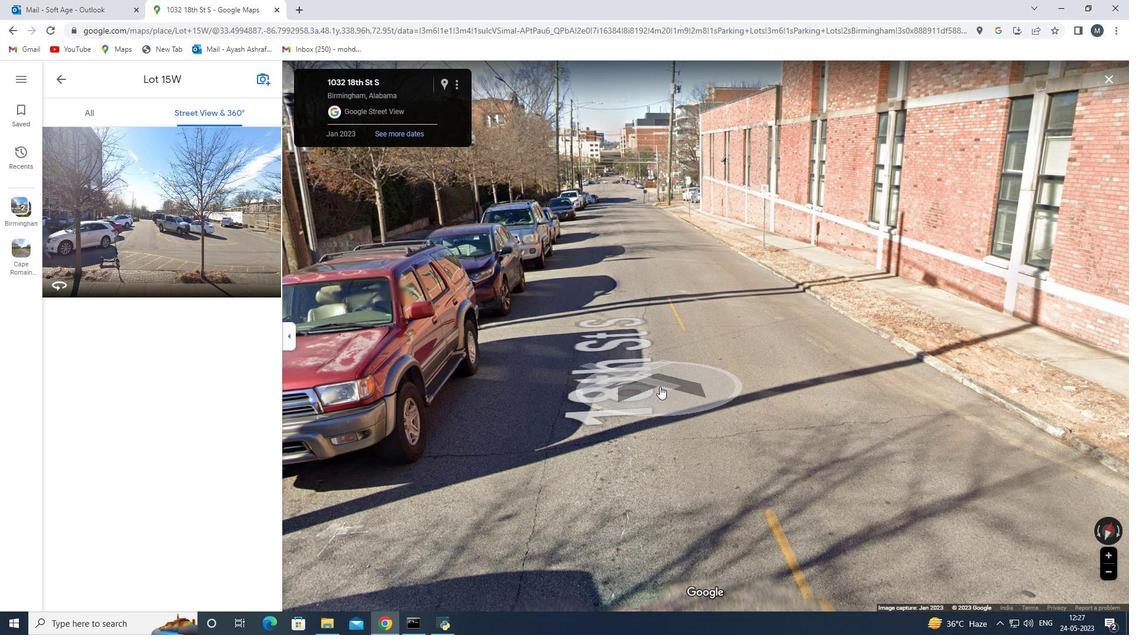 
Action: Mouse scrolled (659, 384) with delta (0, 0)
Screenshot: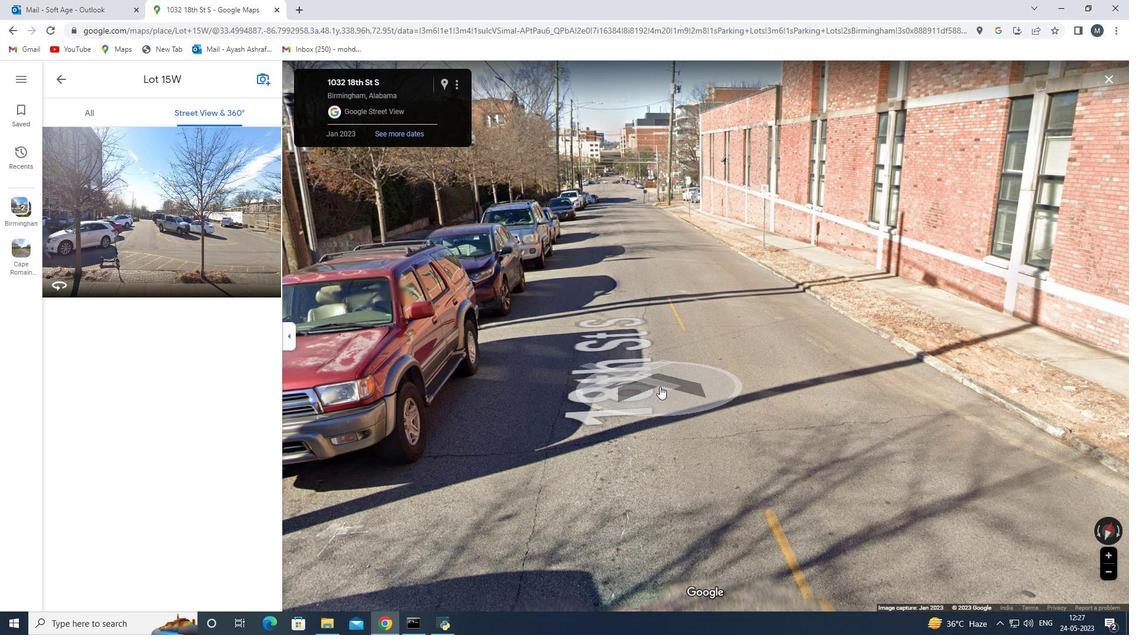 
Action: Mouse scrolled (659, 384) with delta (0, 0)
Screenshot: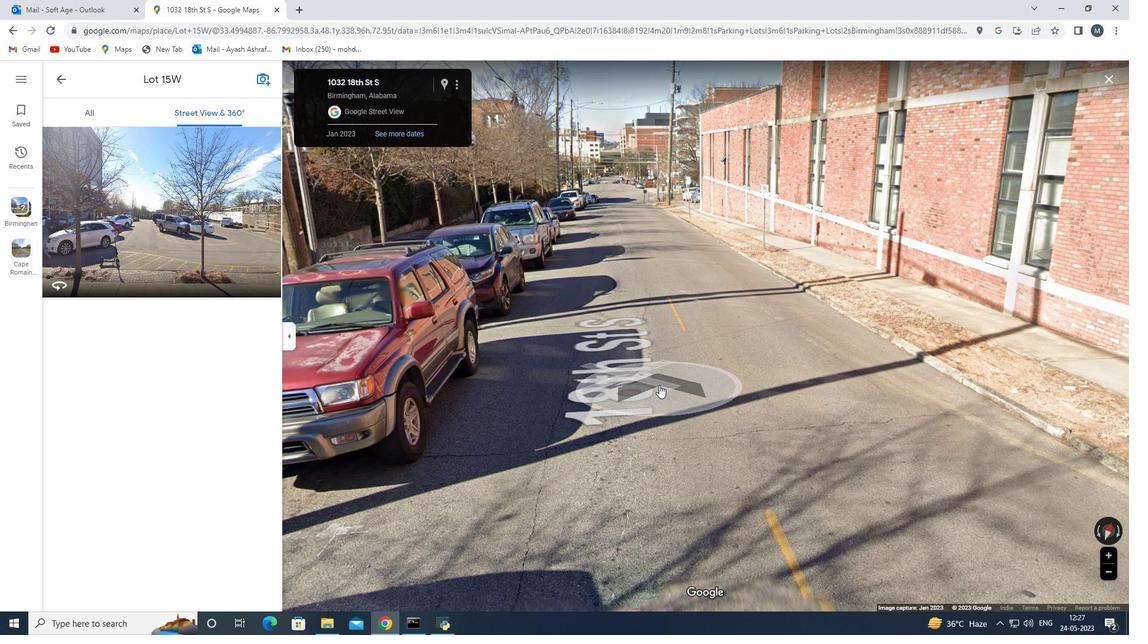 
Action: Mouse scrolled (659, 384) with delta (0, 0)
Screenshot: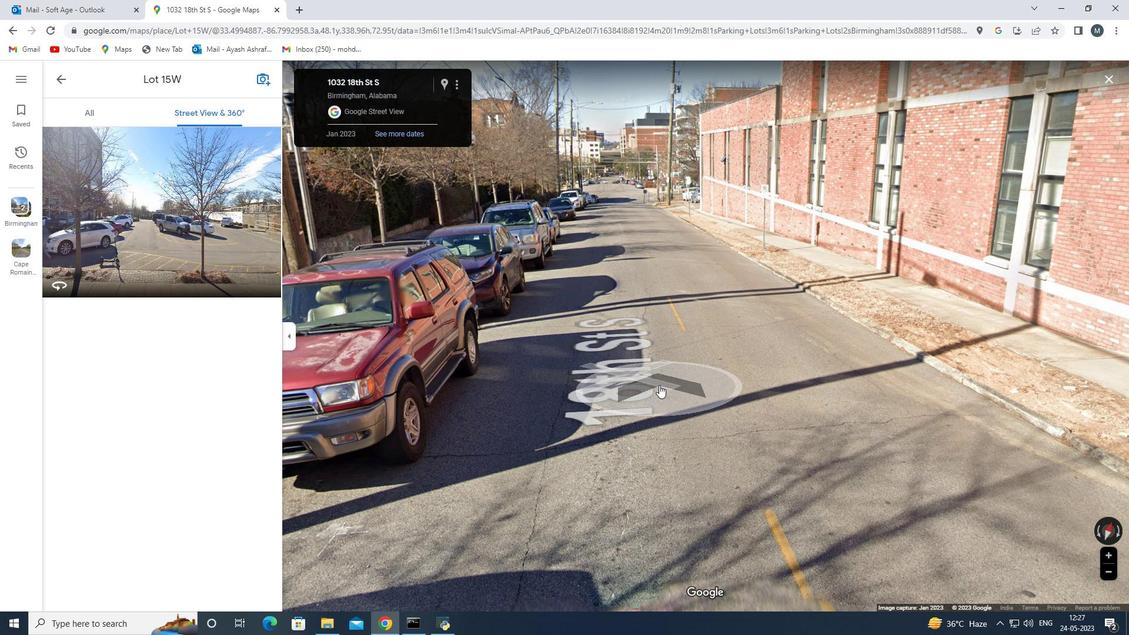 
Action: Key pressed <Key.up><Key.up><Key.up><Key.up><Key.up><Key.up><Key.up><Key.up><Key.up><Key.up><Key.up><Key.up><Key.up><Key.up><Key.up><Key.up><Key.up><Key.up><Key.up><Key.up><Key.up><Key.up><Key.up><Key.up><Key.up><Key.up><Key.up><Key.up><Key.down><Key.down><Key.down><Key.down><Key.down><Key.down><Key.down><Key.down><Key.down><Key.down><Key.down><Key.down><Key.down><Key.down><Key.down><Key.down><Key.down><Key.down><Key.down><Key.down><Key.down><Key.down><Key.down><Key.down><Key.down><Key.down><Key.down><Key.down><Key.left><Key.left><Key.left><Key.left><Key.left>
Screenshot: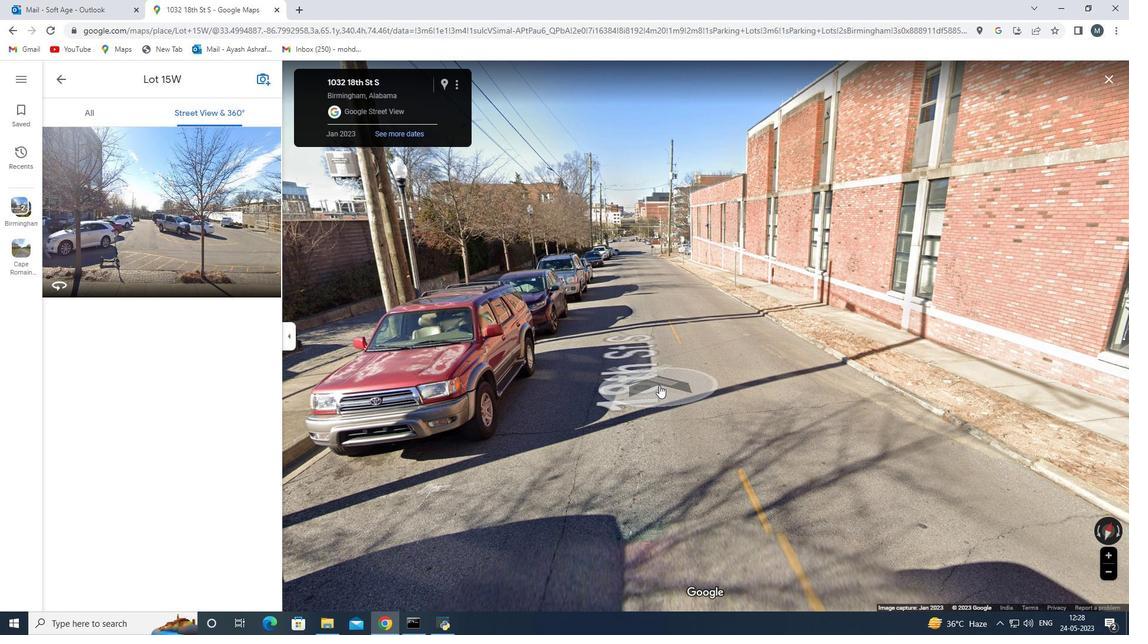 
Action: Mouse scrolled (659, 385) with delta (0, 0)
Screenshot: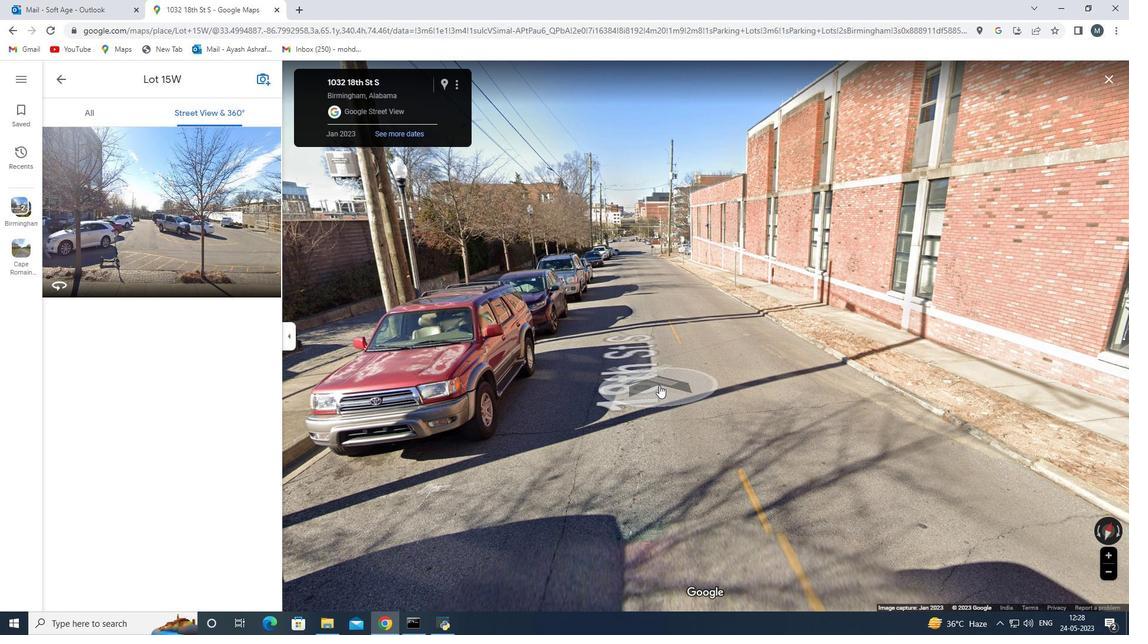 
Action: Mouse scrolled (659, 385) with delta (0, 0)
Screenshot: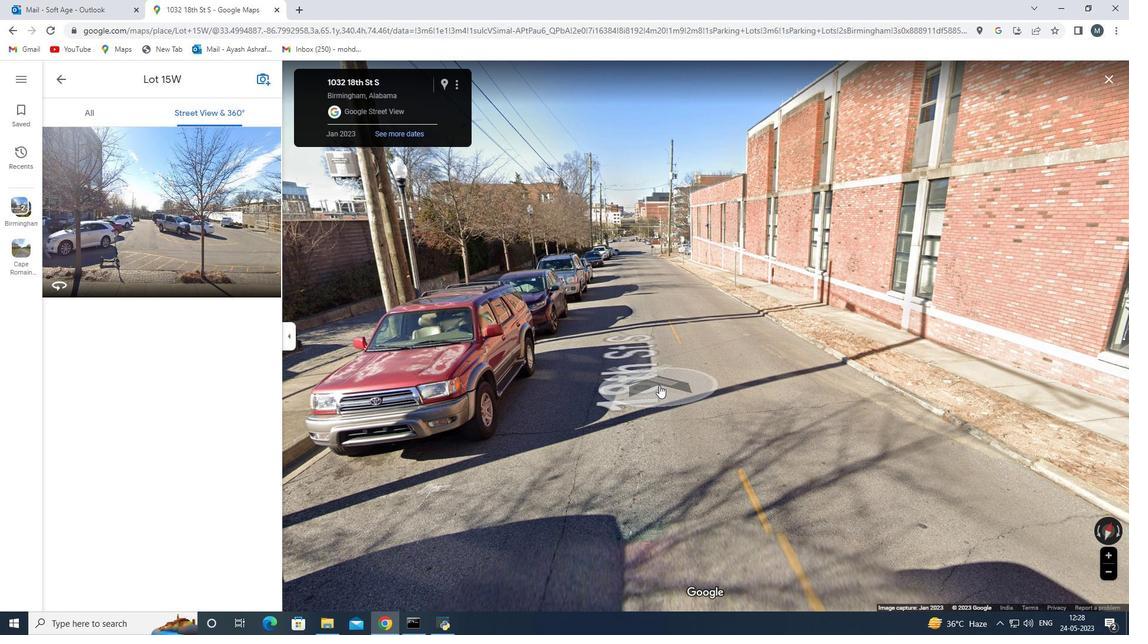 
Action: Mouse scrolled (659, 385) with delta (0, 0)
Screenshot: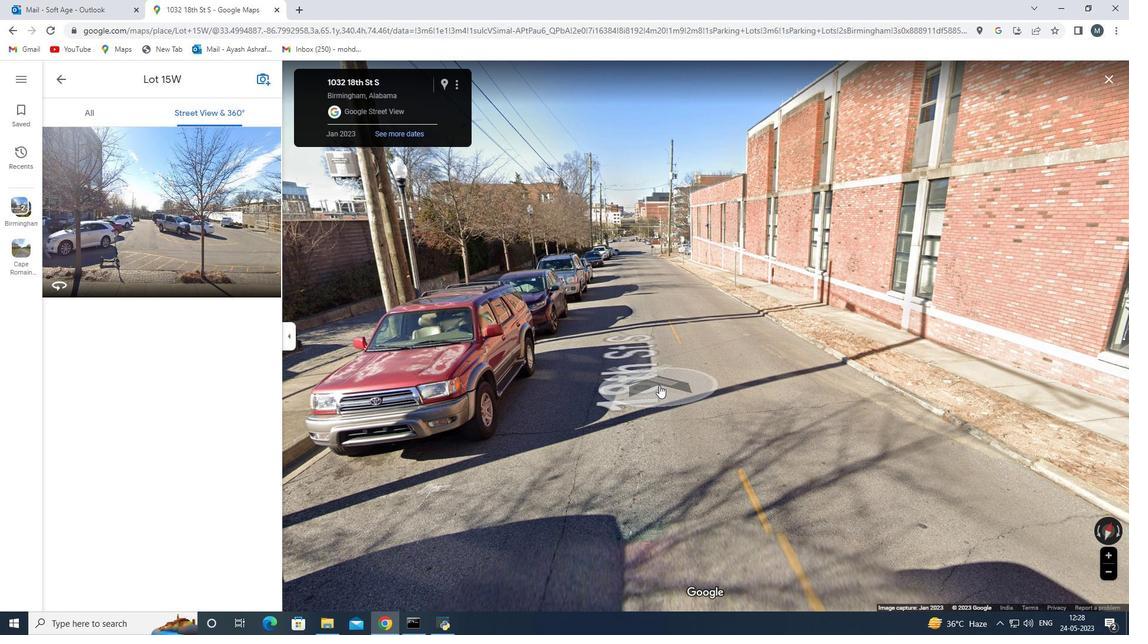 
Action: Mouse moved to (659, 371)
Screenshot: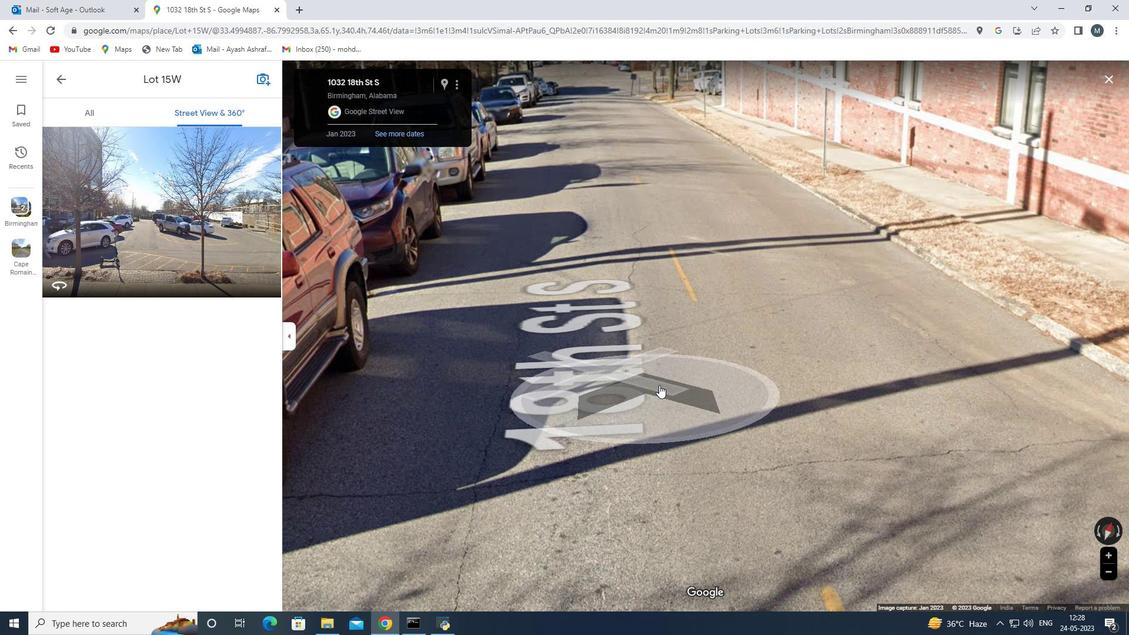 
Action: Mouse scrolled (659, 372) with delta (0, 0)
Screenshot: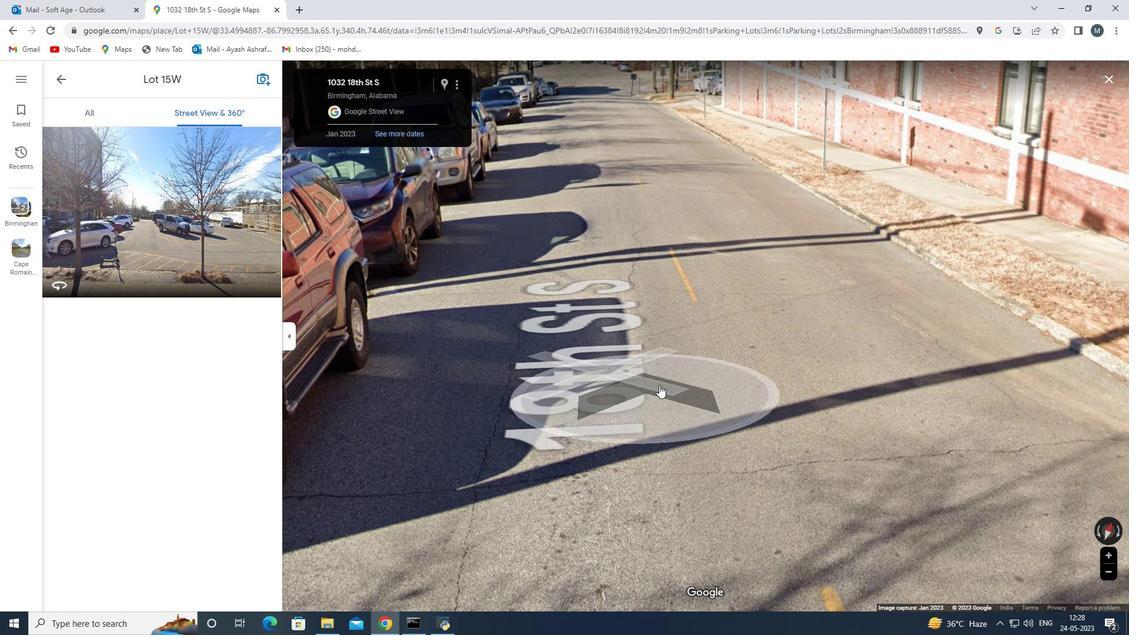 
Action: Mouse scrolled (659, 372) with delta (0, 0)
Screenshot: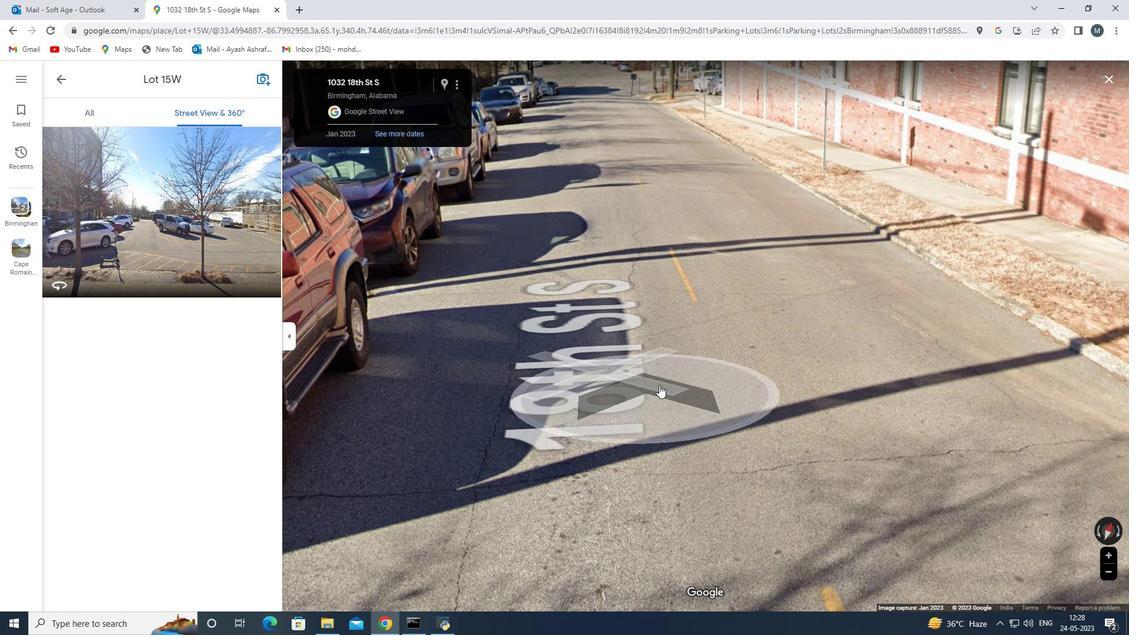 
Action: Mouse scrolled (659, 372) with delta (0, 0)
Screenshot: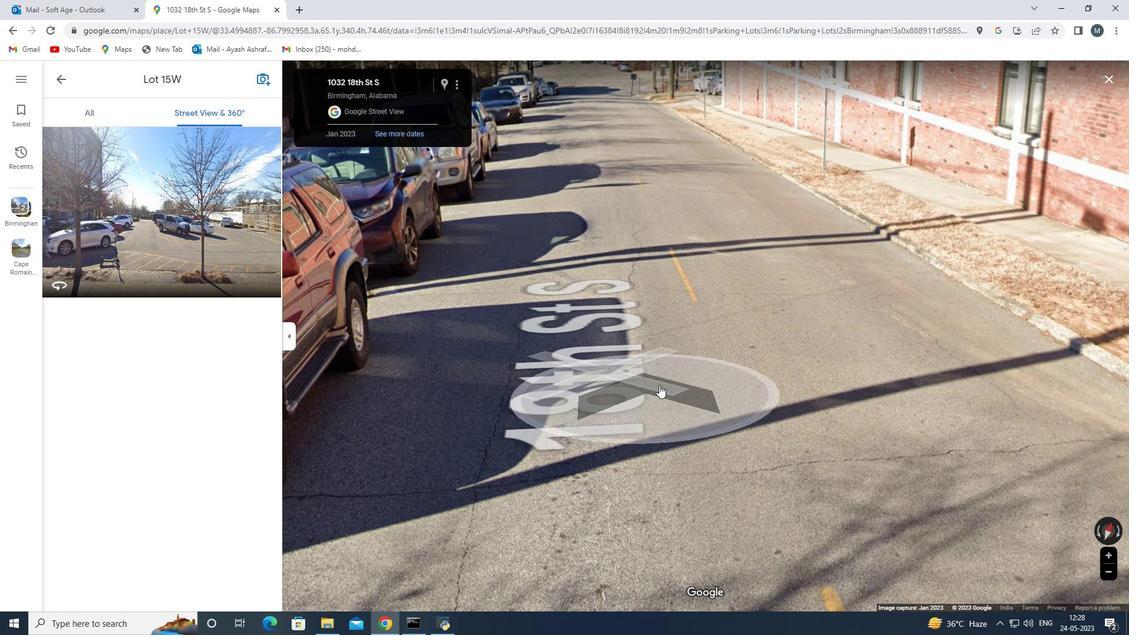 
Action: Mouse scrolled (659, 372) with delta (0, 0)
Screenshot: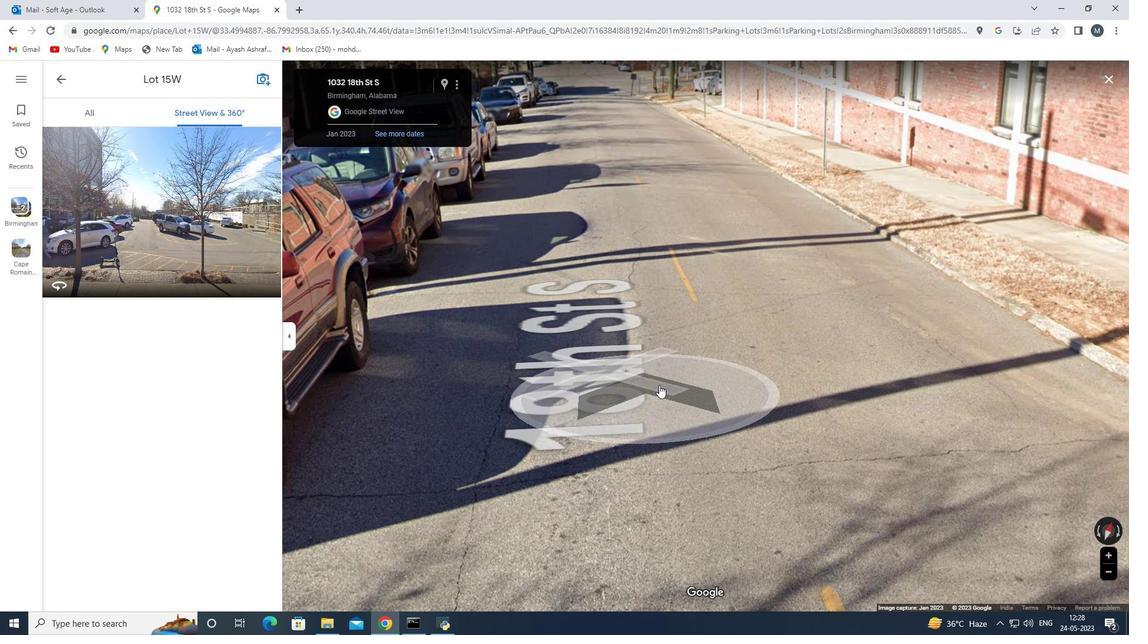 
Action: Mouse moved to (590, 261)
Screenshot: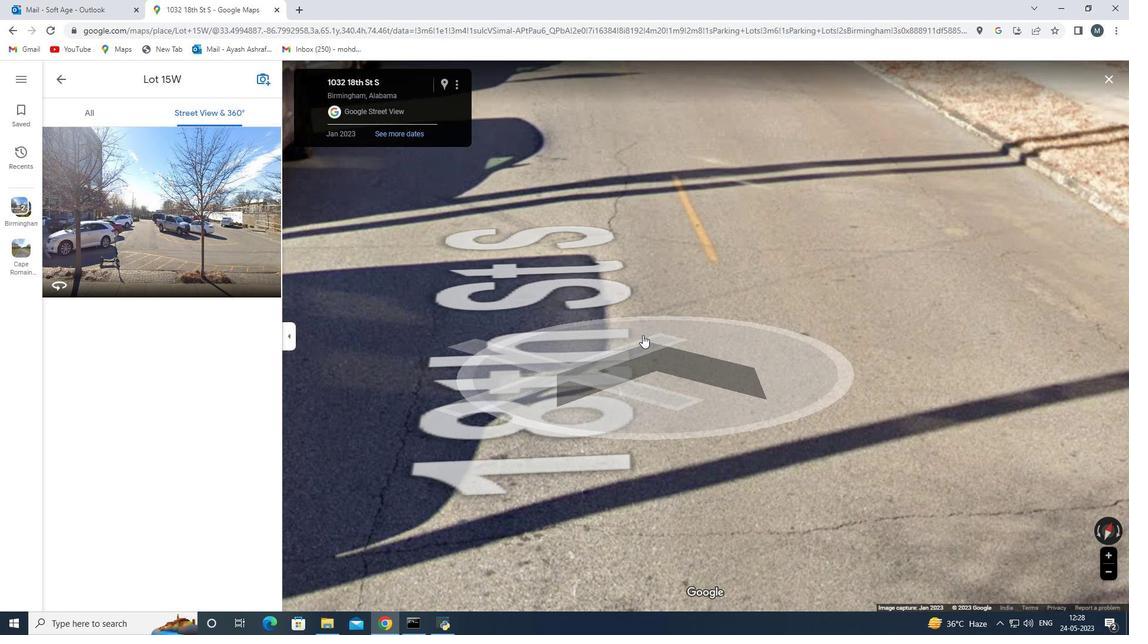 
Action: Mouse scrolled (590, 261) with delta (0, 0)
Screenshot: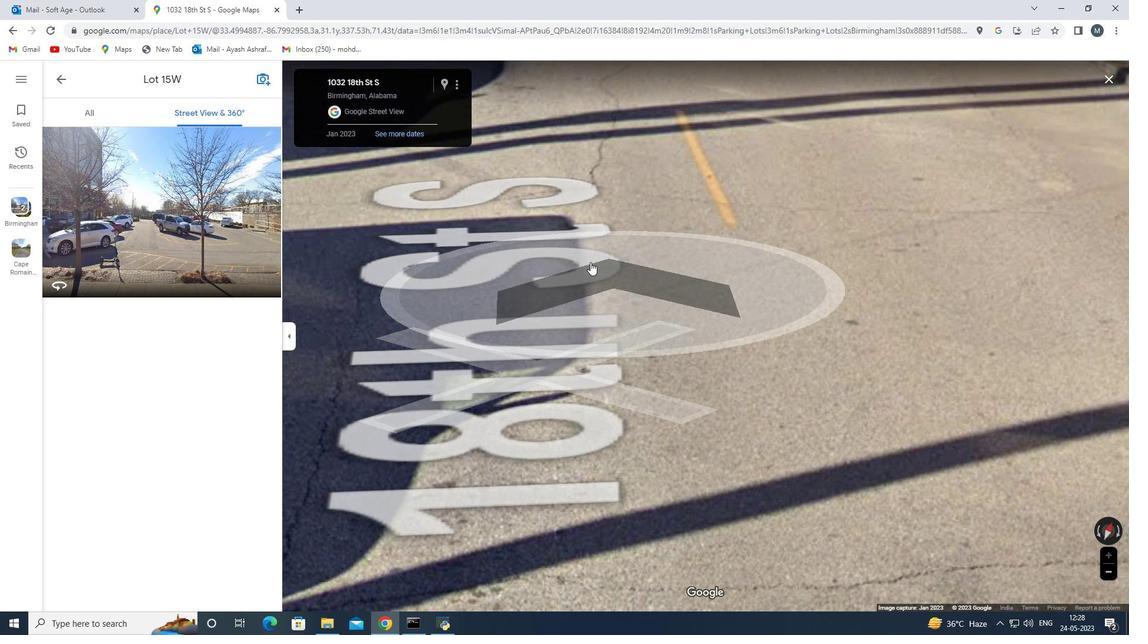 
Action: Mouse scrolled (590, 261) with delta (0, 0)
Screenshot: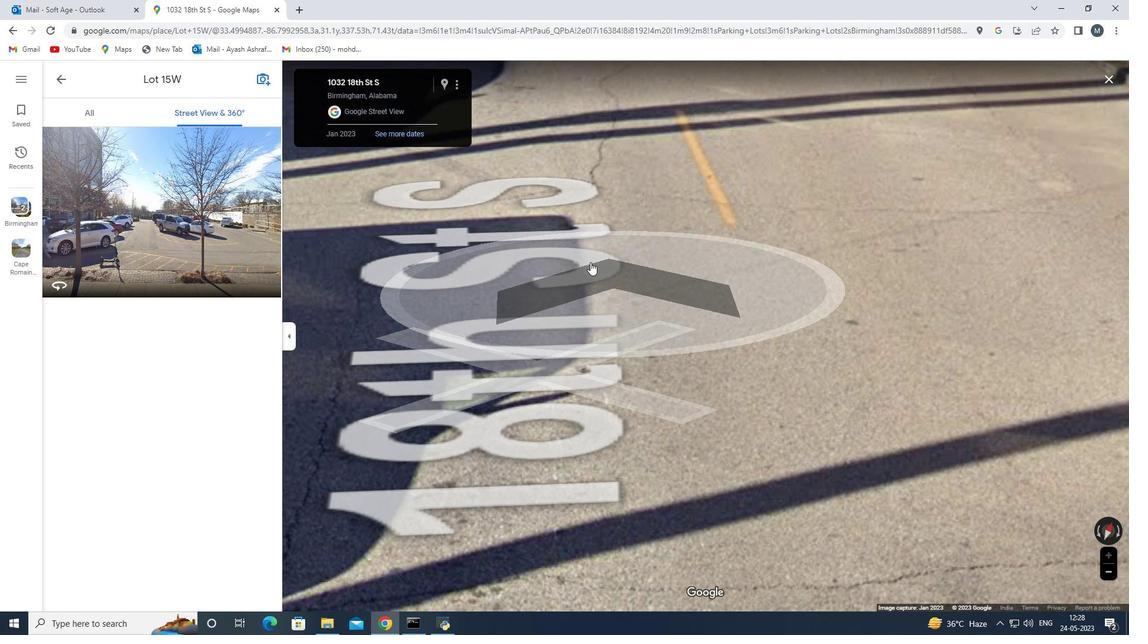 
Action: Mouse scrolled (590, 261) with delta (0, 0)
Screenshot: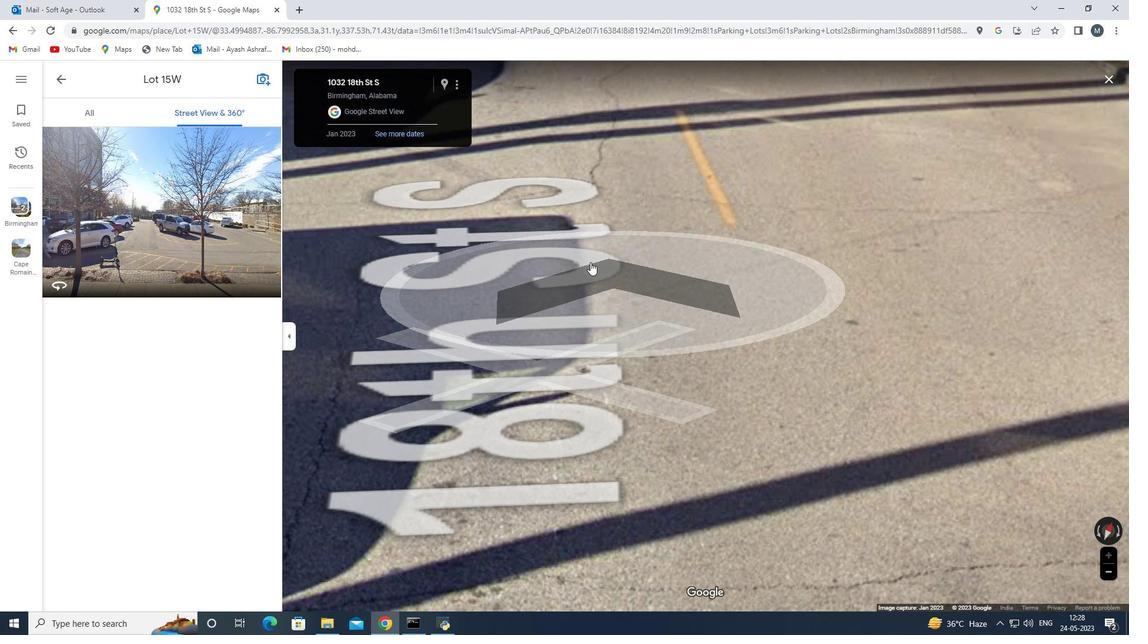 
Action: Mouse moved to (589, 262)
Screenshot: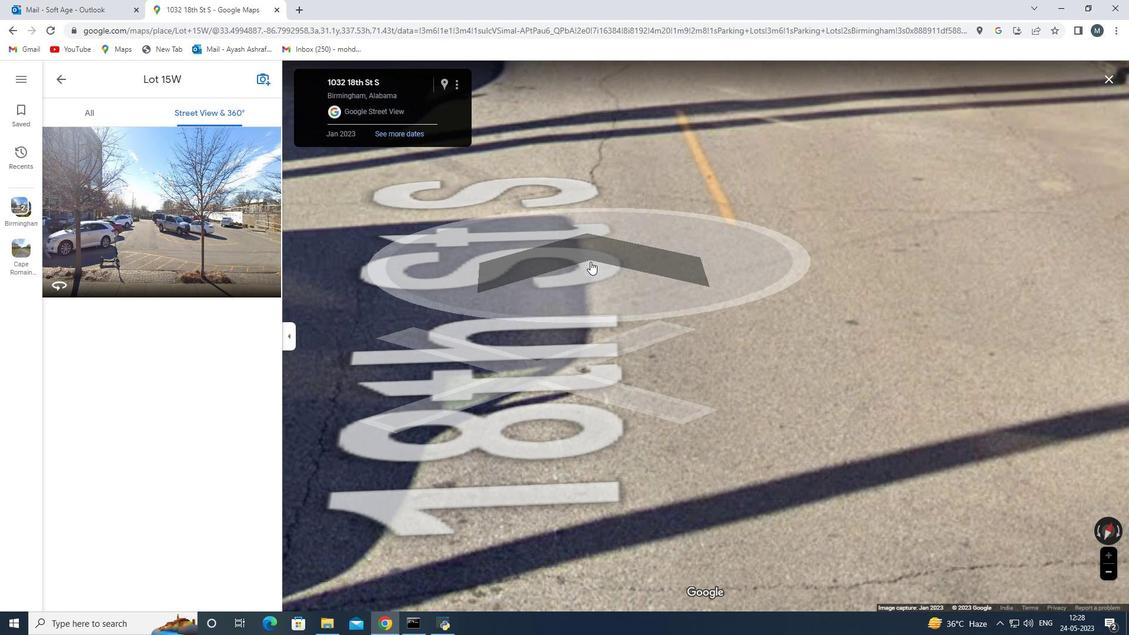 
Action: Mouse scrolled (589, 261) with delta (0, 0)
Screenshot: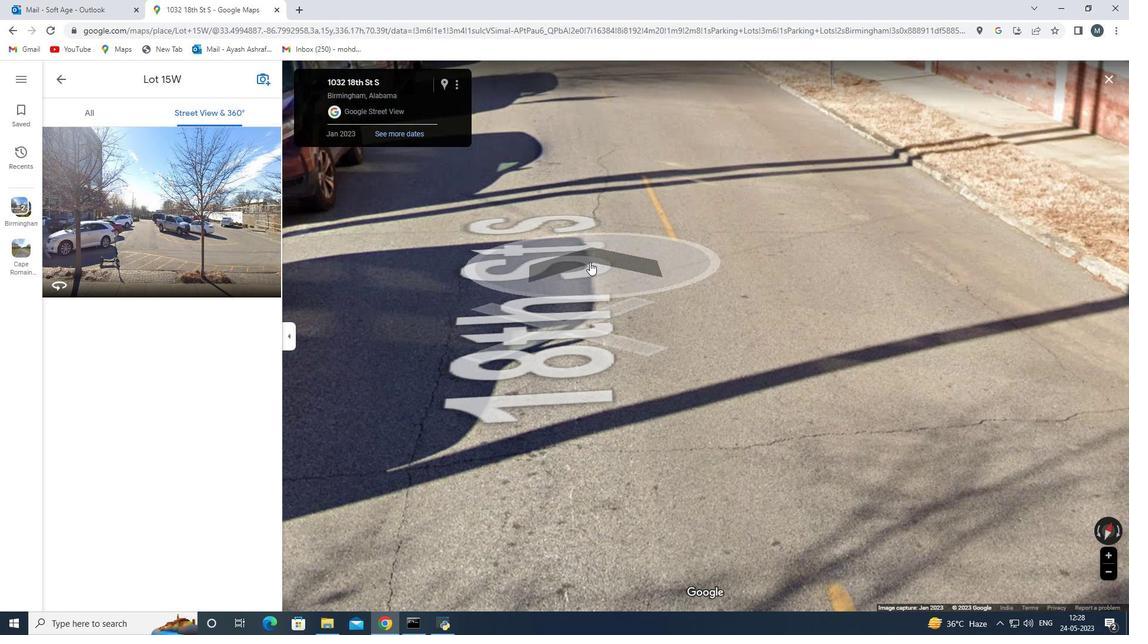 
Action: Mouse scrolled (589, 261) with delta (0, 0)
Screenshot: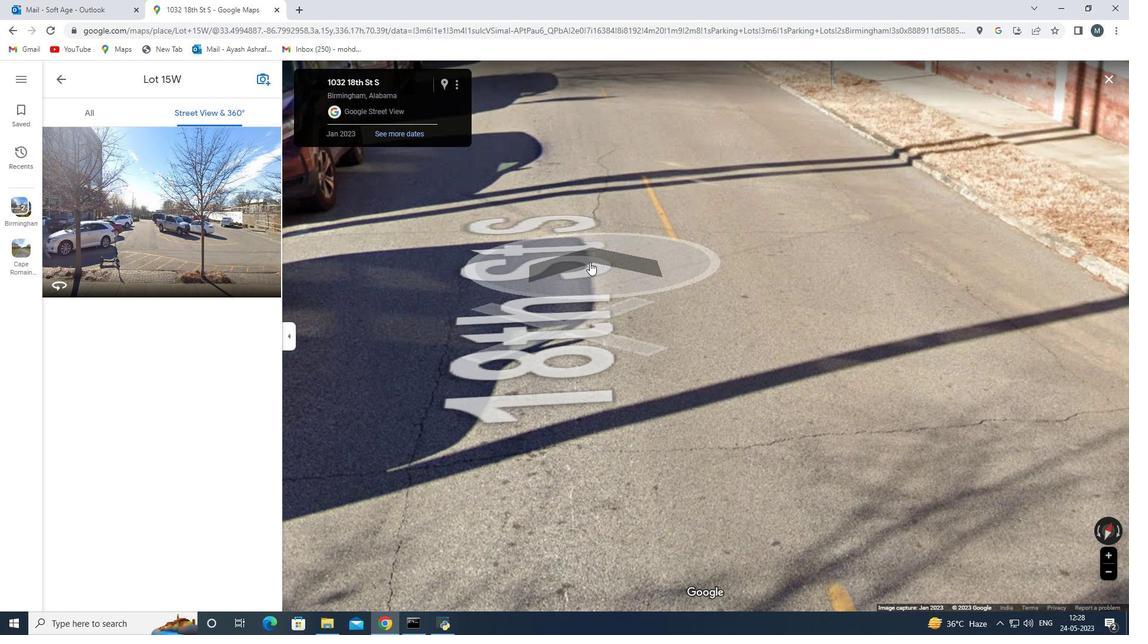 
Action: Mouse scrolled (589, 261) with delta (0, 0)
Screenshot: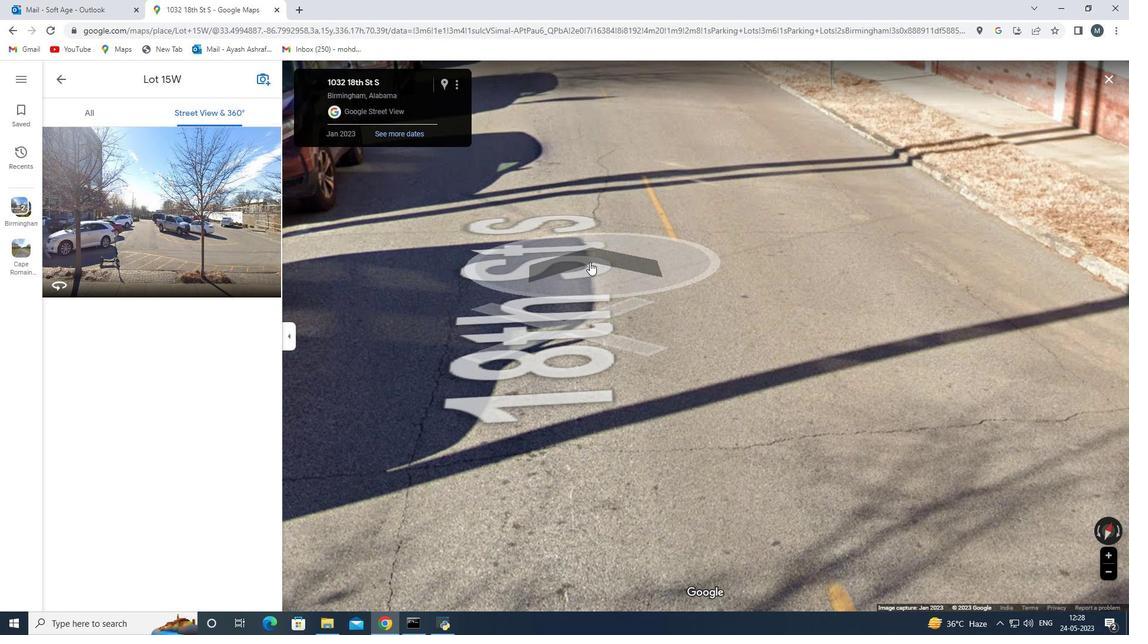 
Action: Mouse moved to (573, 211)
Screenshot: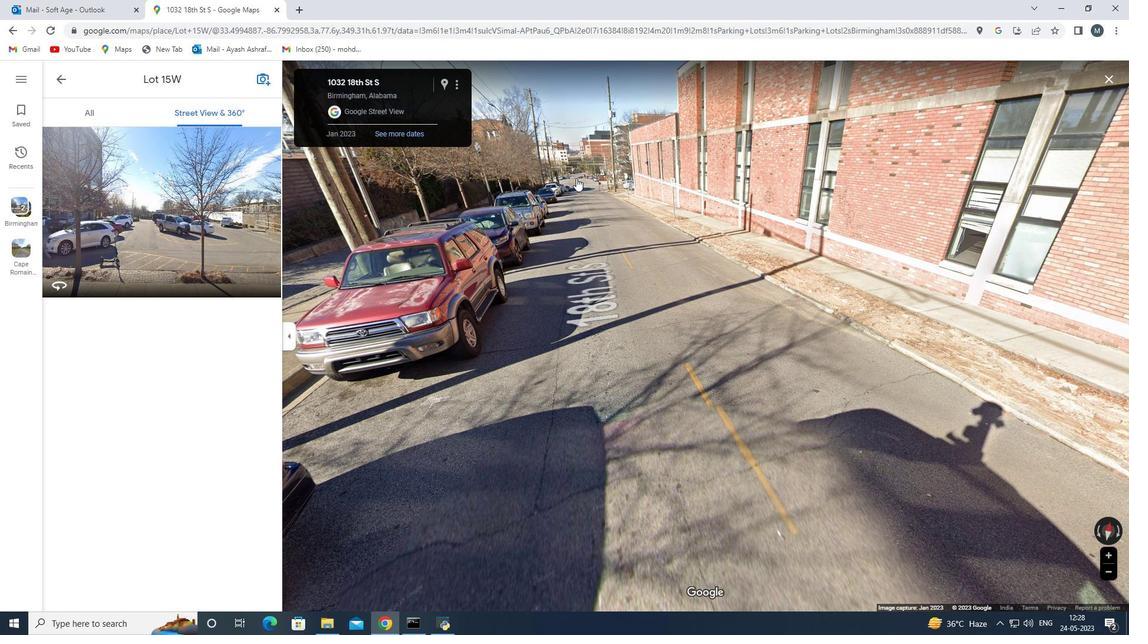
Action: Mouse scrolled (573, 212) with delta (0, 0)
Screenshot: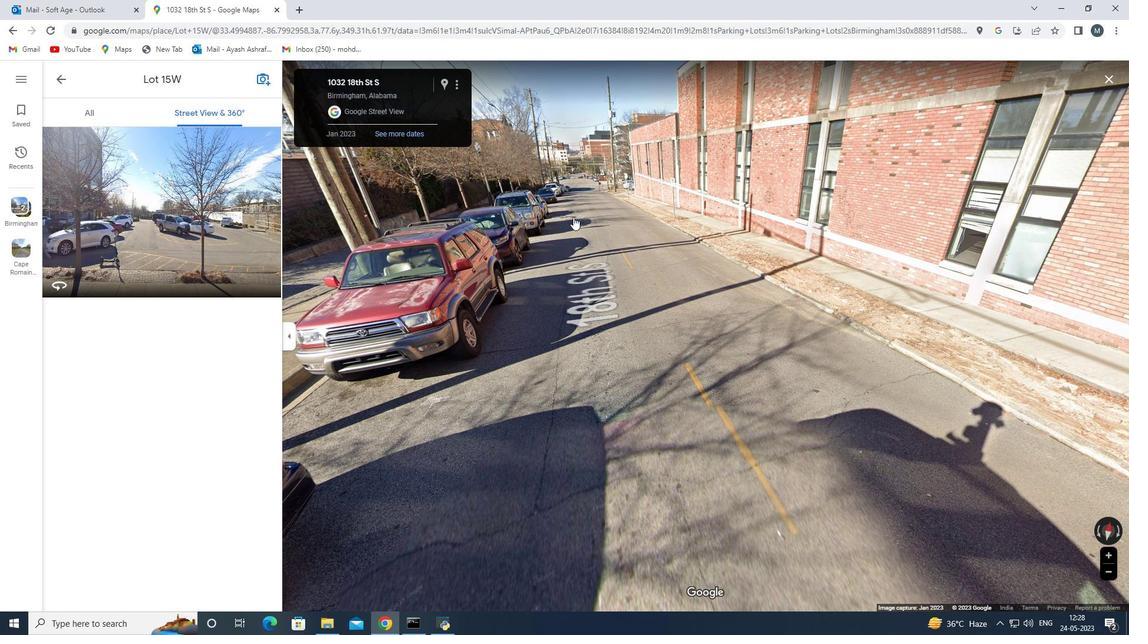 
Action: Mouse moved to (572, 204)
Screenshot: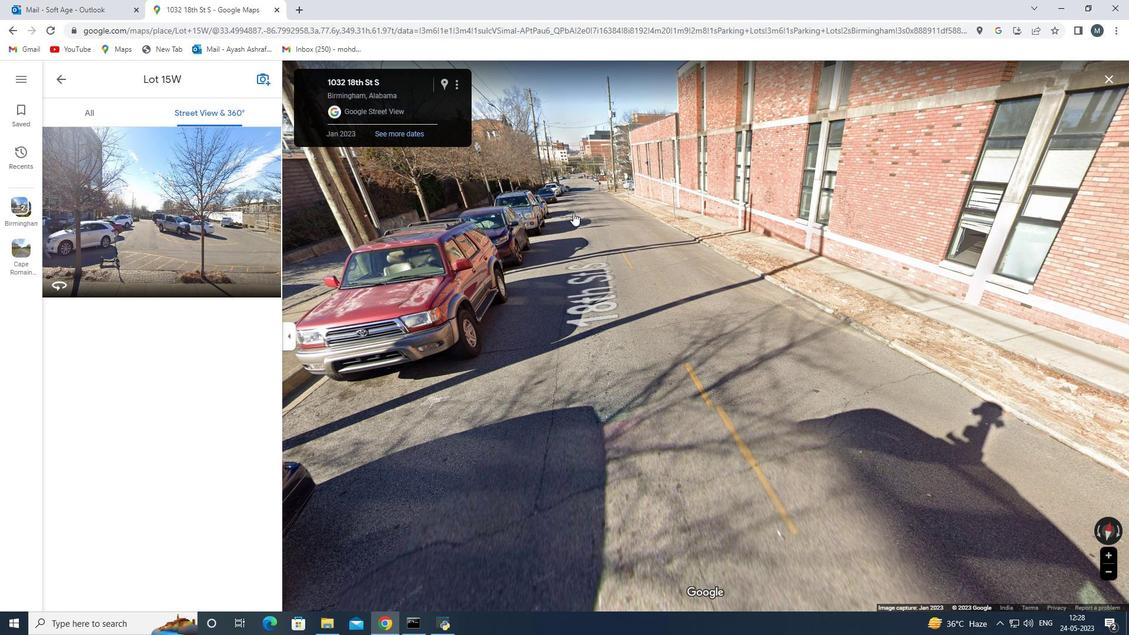 
Action: Mouse scrolled (572, 205) with delta (0, 0)
Screenshot: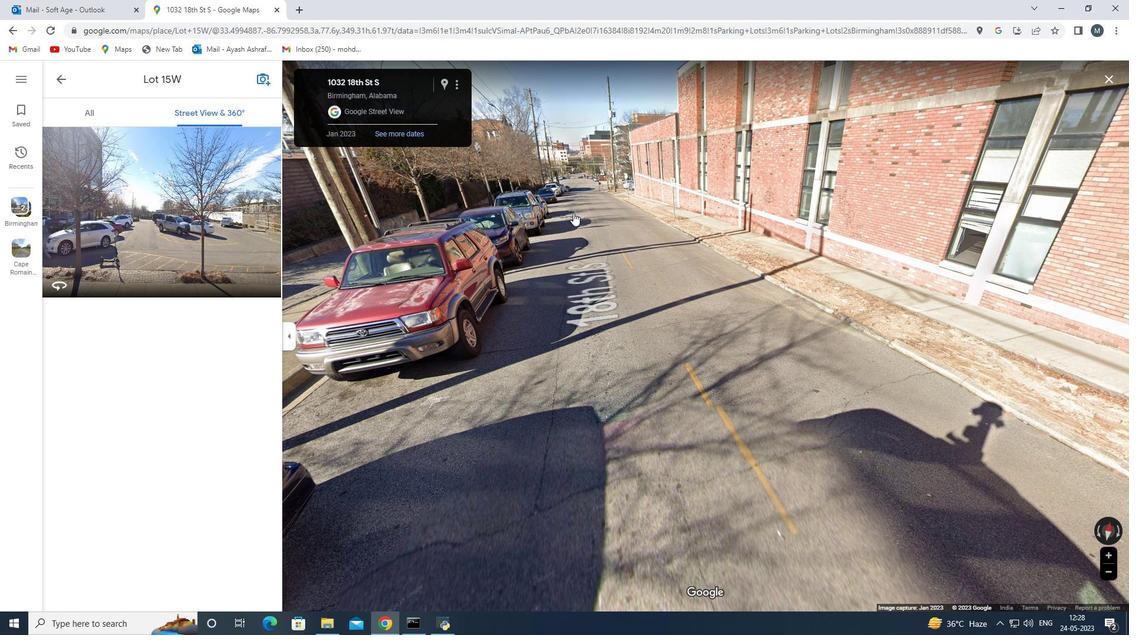 
Action: Mouse moved to (571, 158)
Screenshot: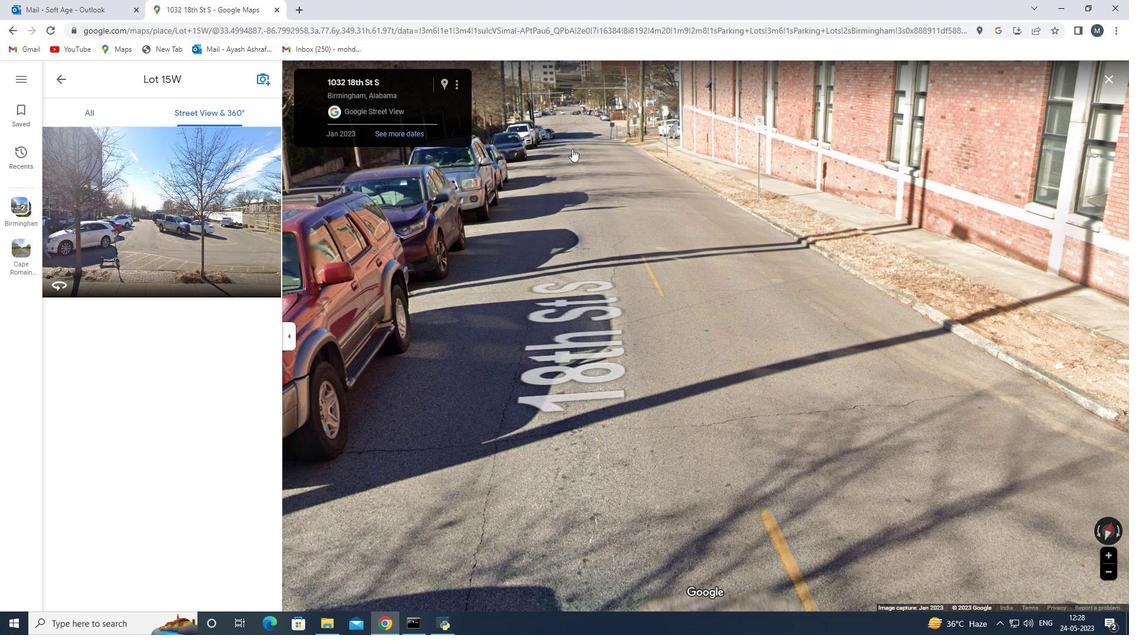 
Action: Mouse scrolled (571, 159) with delta (0, 0)
Screenshot: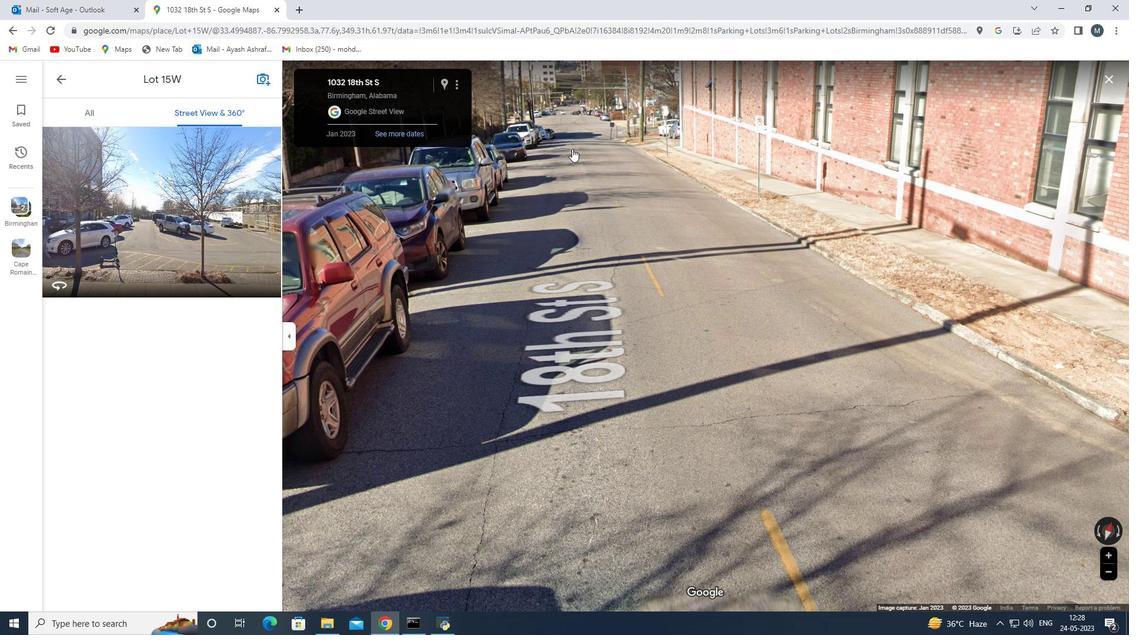 
Action: Mouse scrolled (571, 159) with delta (0, 0)
Screenshot: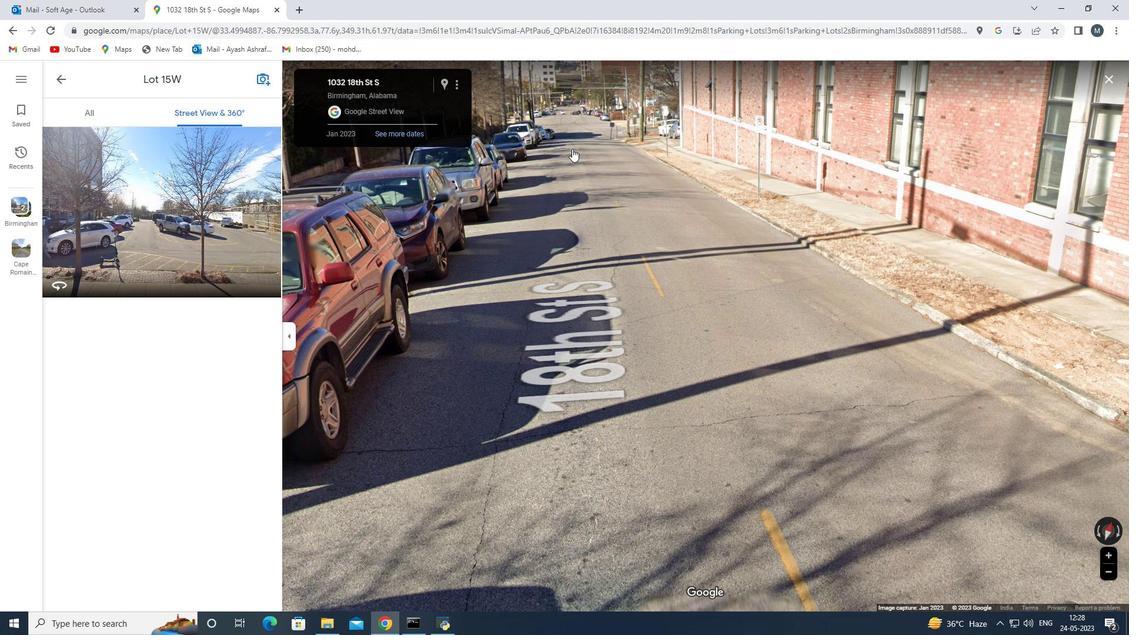
Action: Mouse moved to (572, 155)
Screenshot: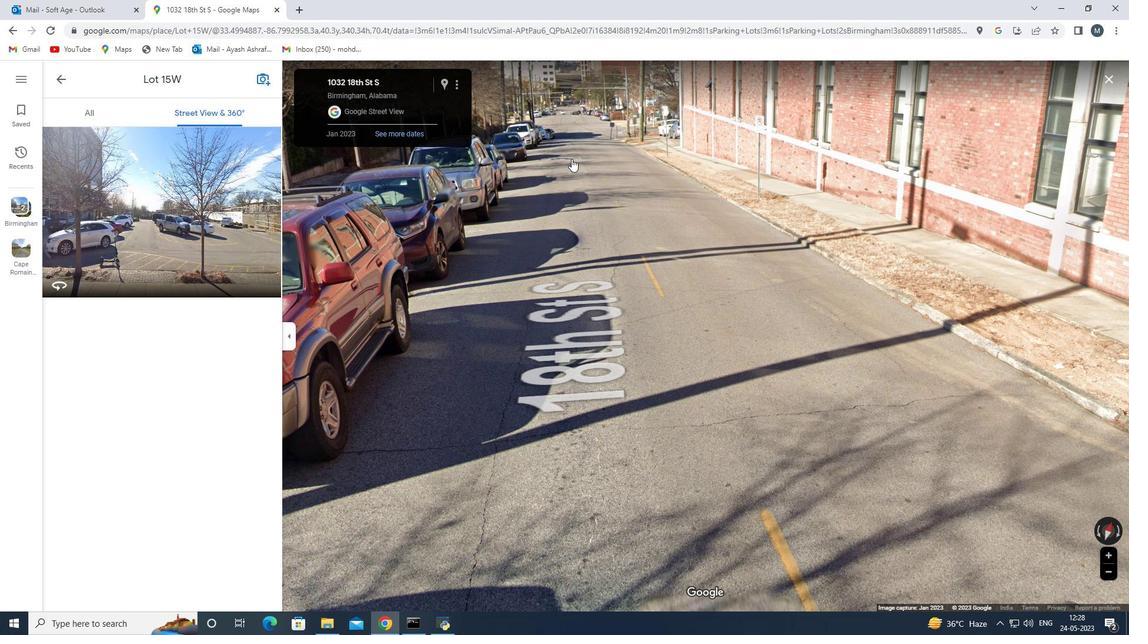 
Action: Mouse scrolled (571, 157) with delta (0, 0)
Screenshot: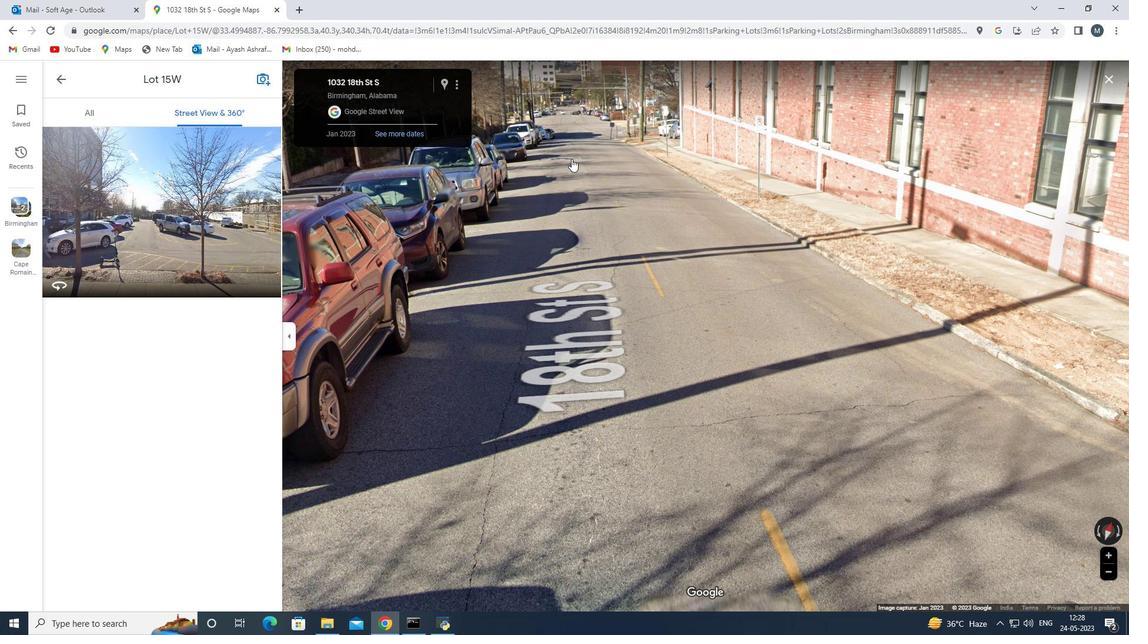 
Action: Mouse moved to (574, 141)
Screenshot: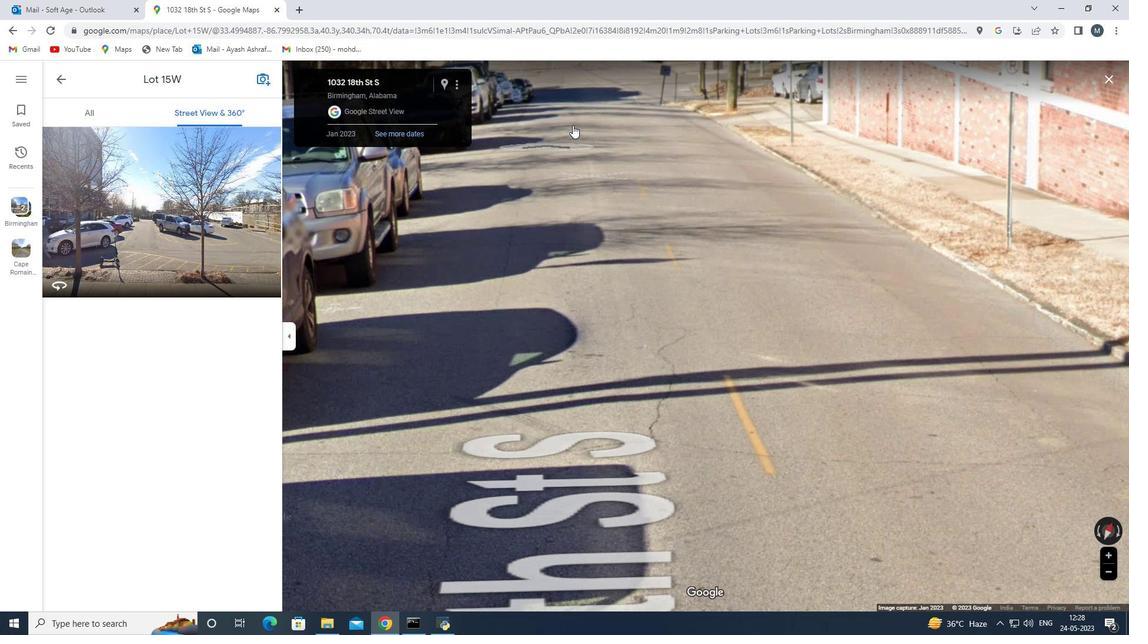 
Action: Mouse scrolled (573, 138) with delta (0, 0)
Screenshot: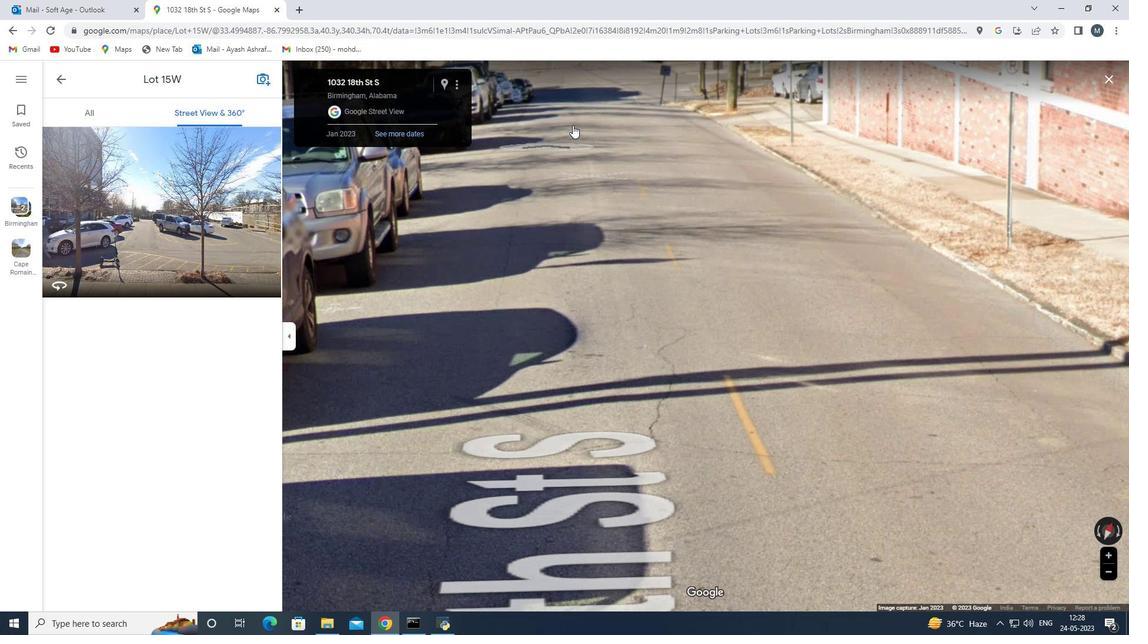 
Action: Mouse moved to (575, 146)
Screenshot: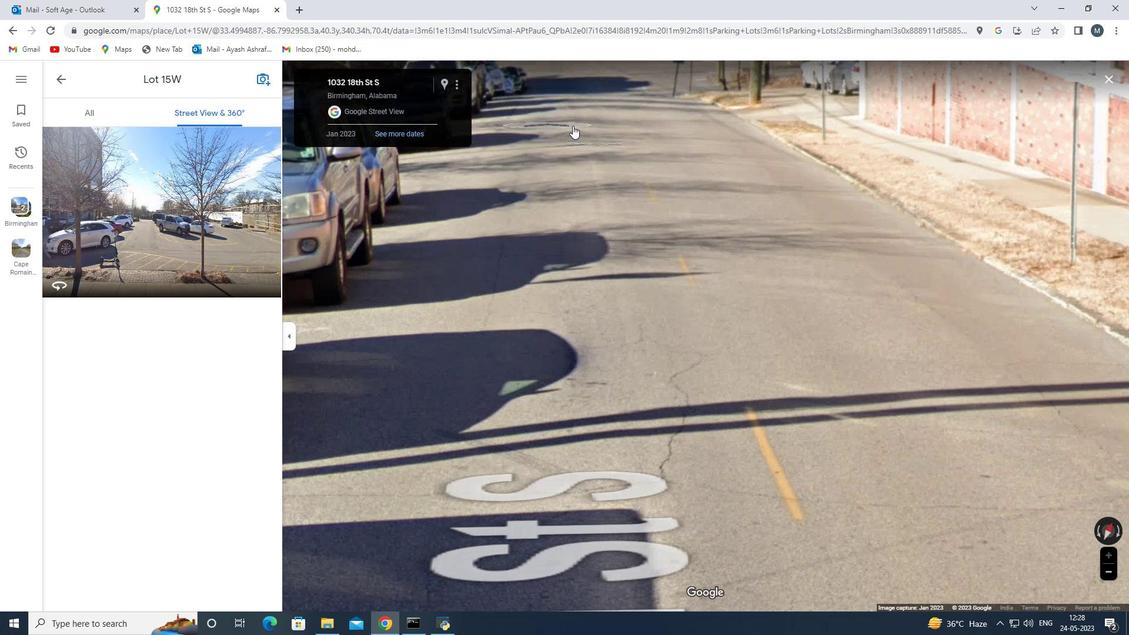 
Action: Mouse scrolled (575, 145) with delta (0, 0)
Screenshot: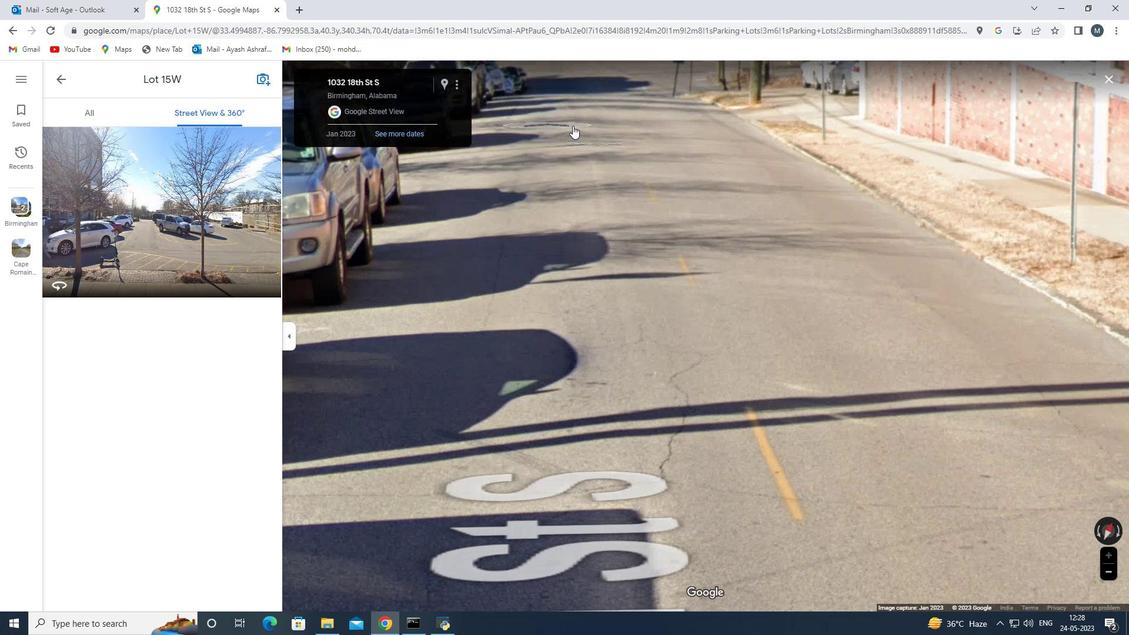 
Action: Mouse moved to (575, 151)
Screenshot: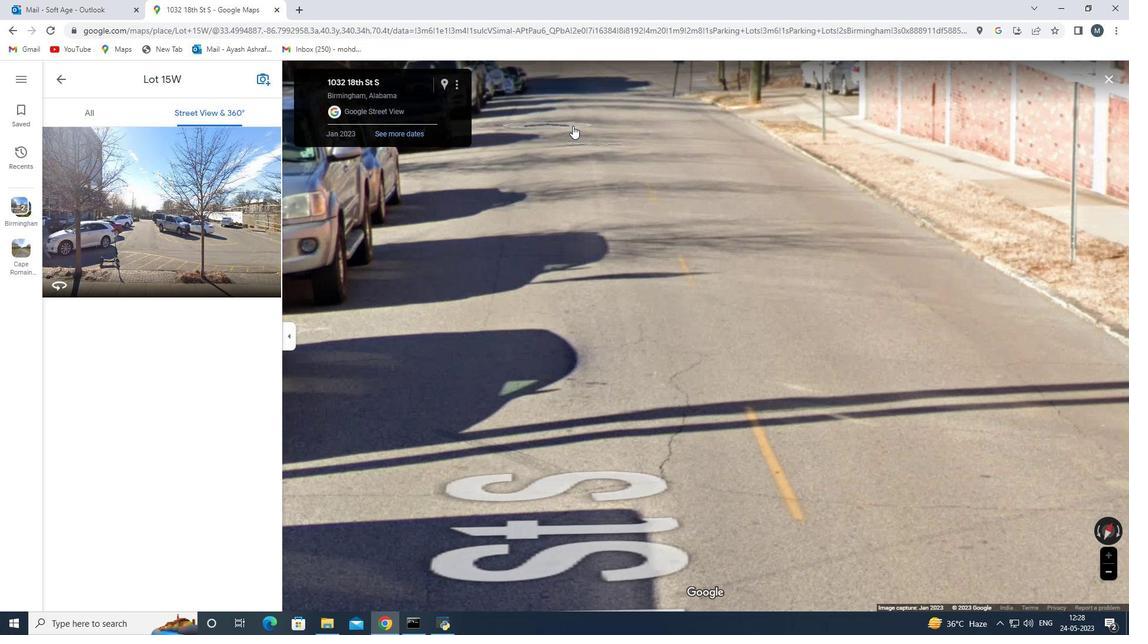 
Action: Mouse scrolled (575, 150) with delta (0, 0)
Screenshot: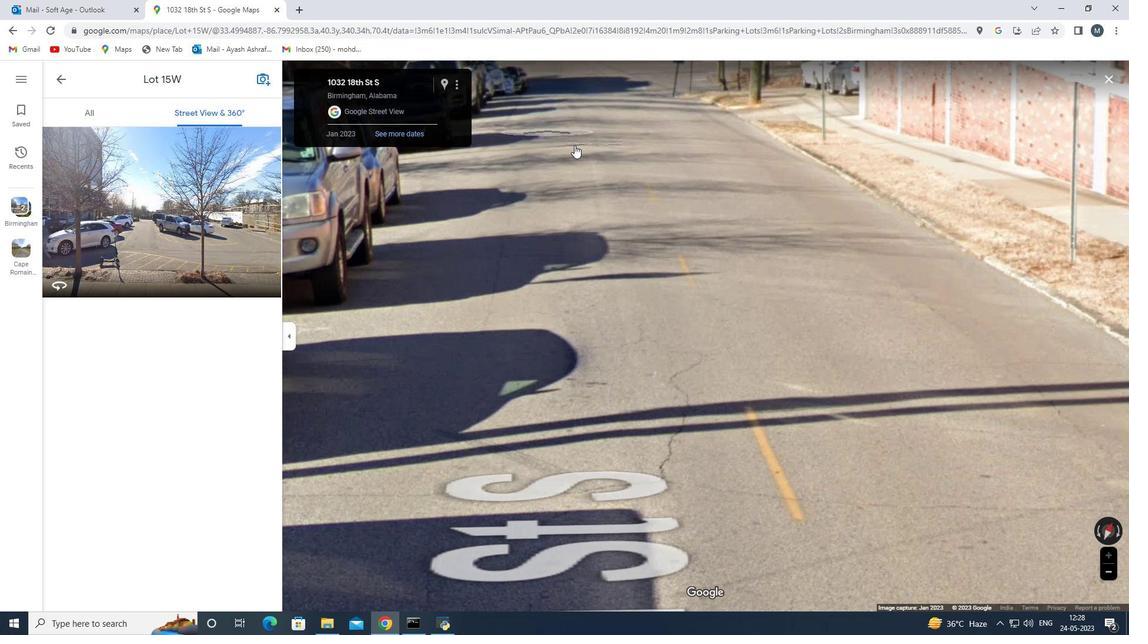 
Action: Mouse moved to (553, 129)
Screenshot: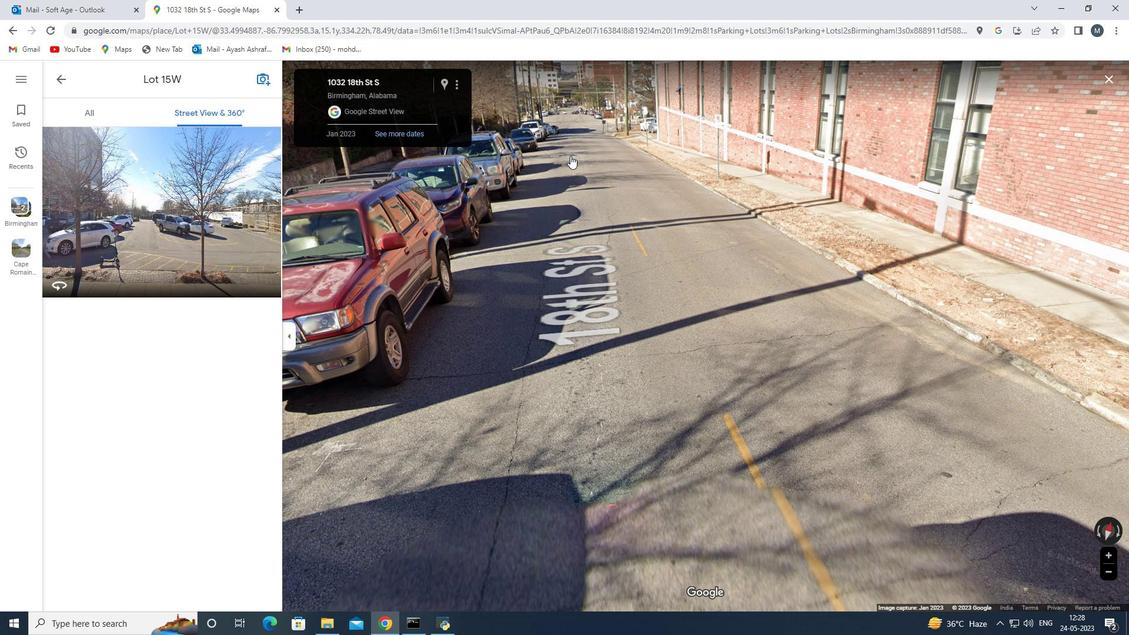 
Action: Mouse scrolled (553, 135) with delta (0, 0)
Screenshot: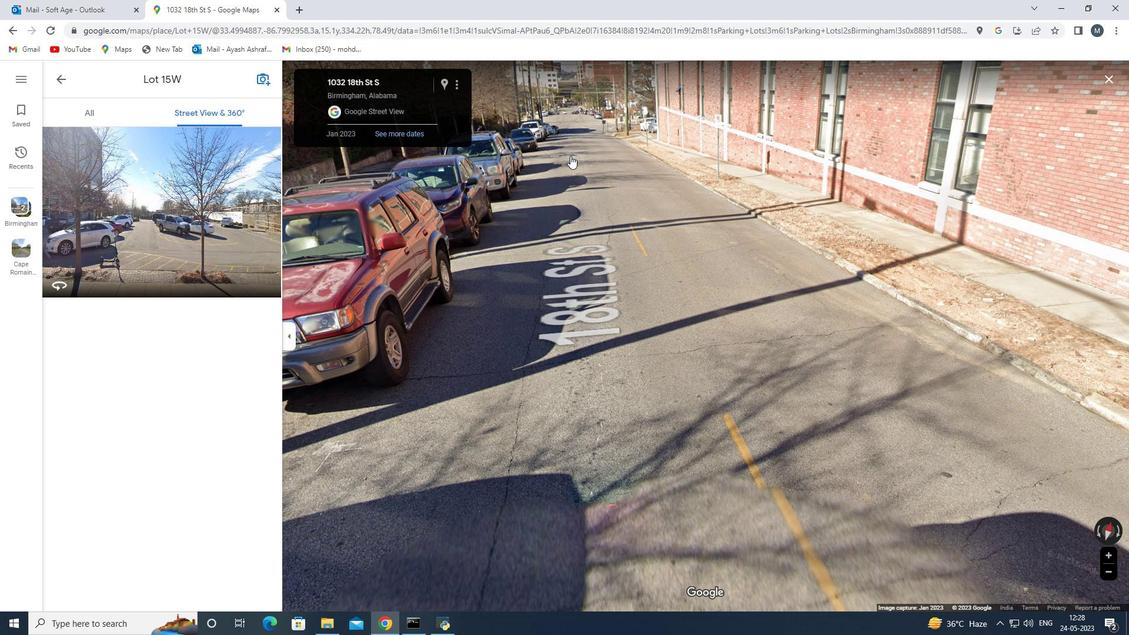 
Action: Mouse scrolled (553, 135) with delta (0, 0)
Screenshot: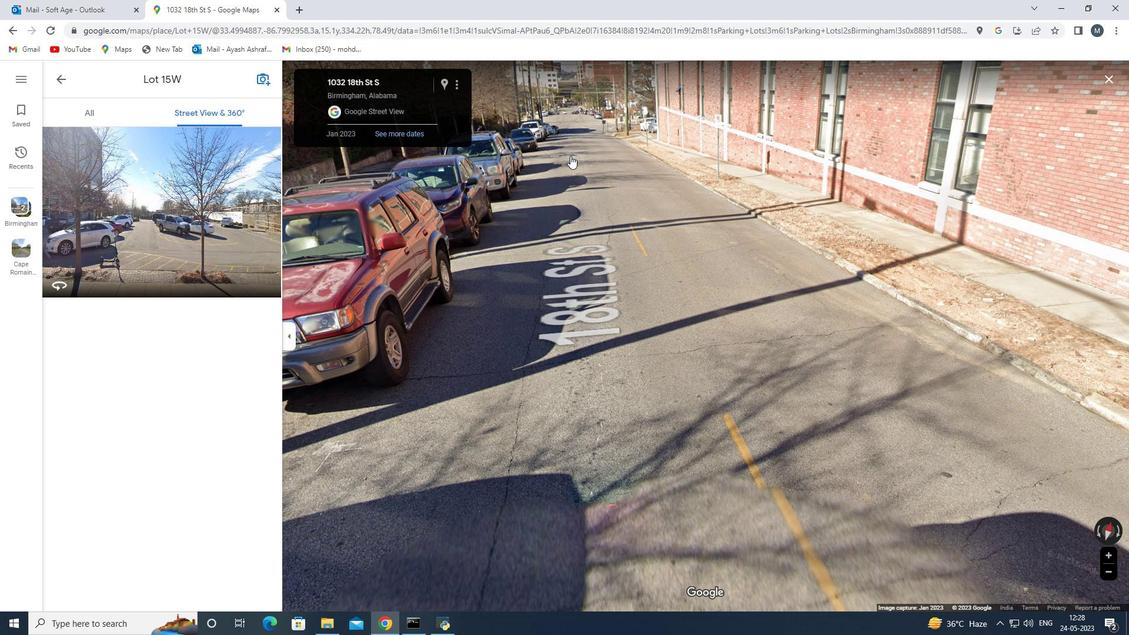 
Action: Mouse moved to (565, 145)
Screenshot: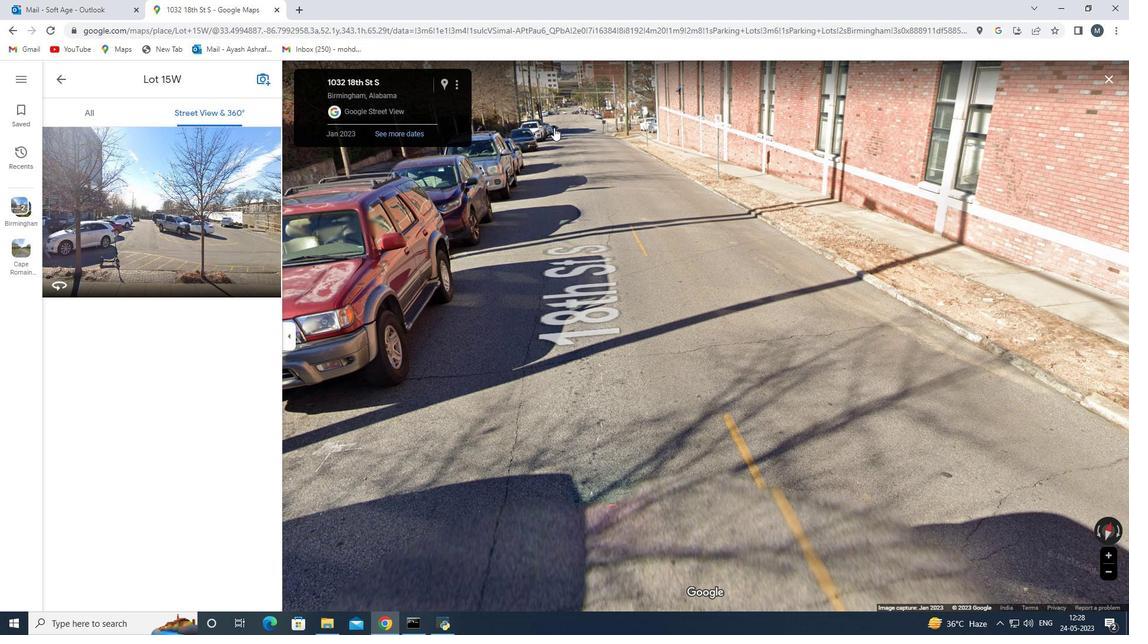 
Action: Mouse pressed left at (565, 145)
Screenshot: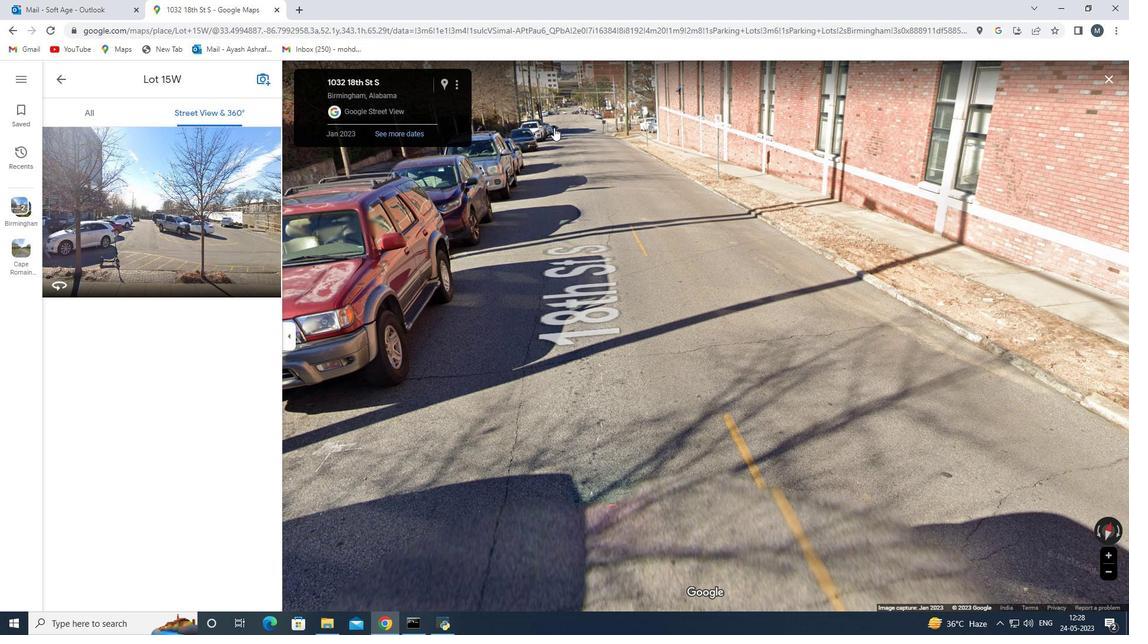 
Action: Mouse moved to (563, 406)
Screenshot: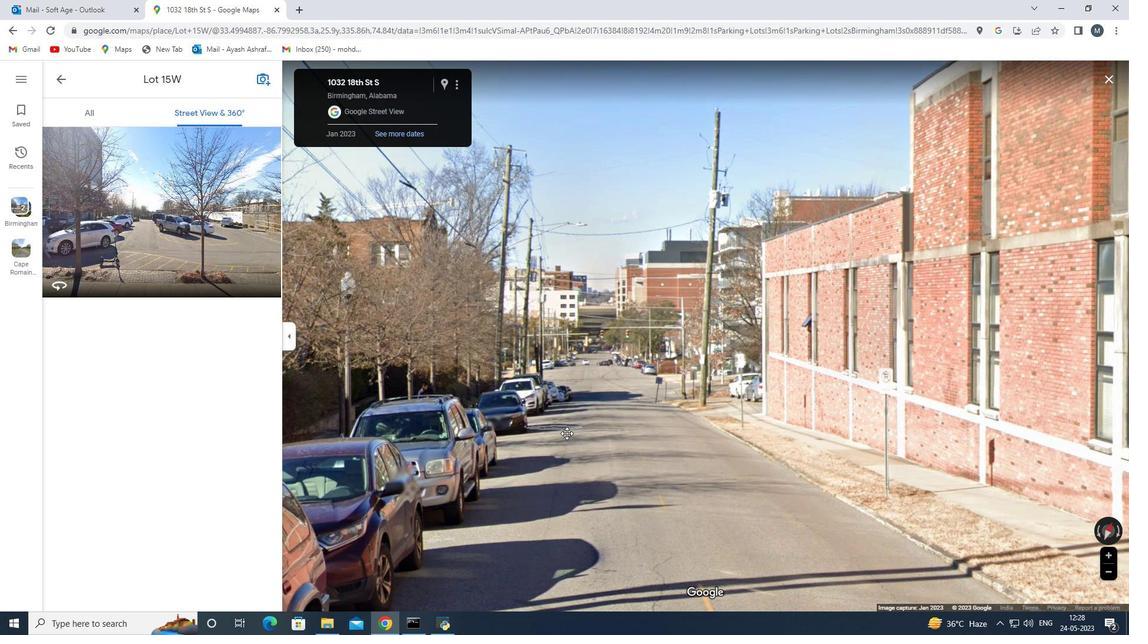 
Action: Mouse scrolled (563, 407) with delta (0, 0)
Screenshot: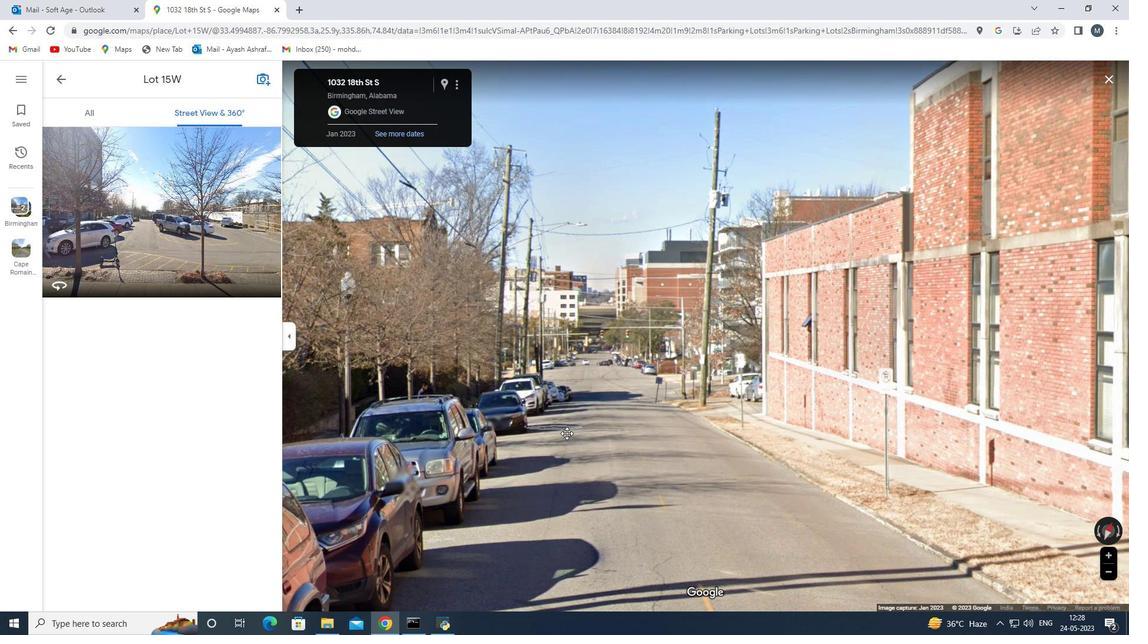 
Action: Mouse scrolled (563, 407) with delta (0, 0)
Screenshot: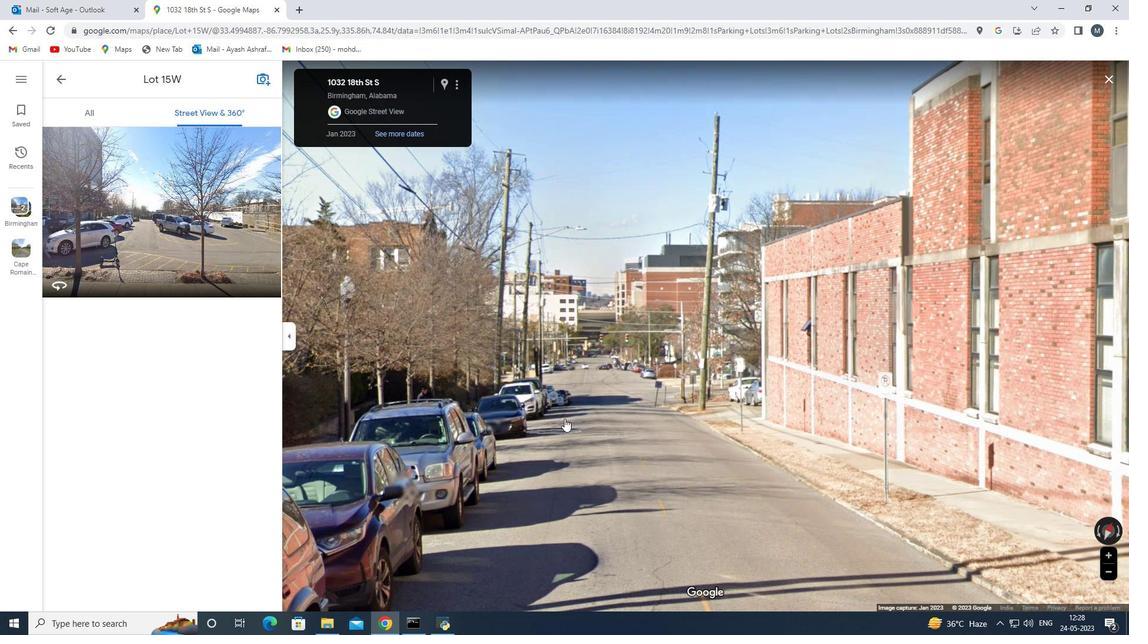 
Action: Mouse scrolled (563, 407) with delta (0, 0)
Screenshot: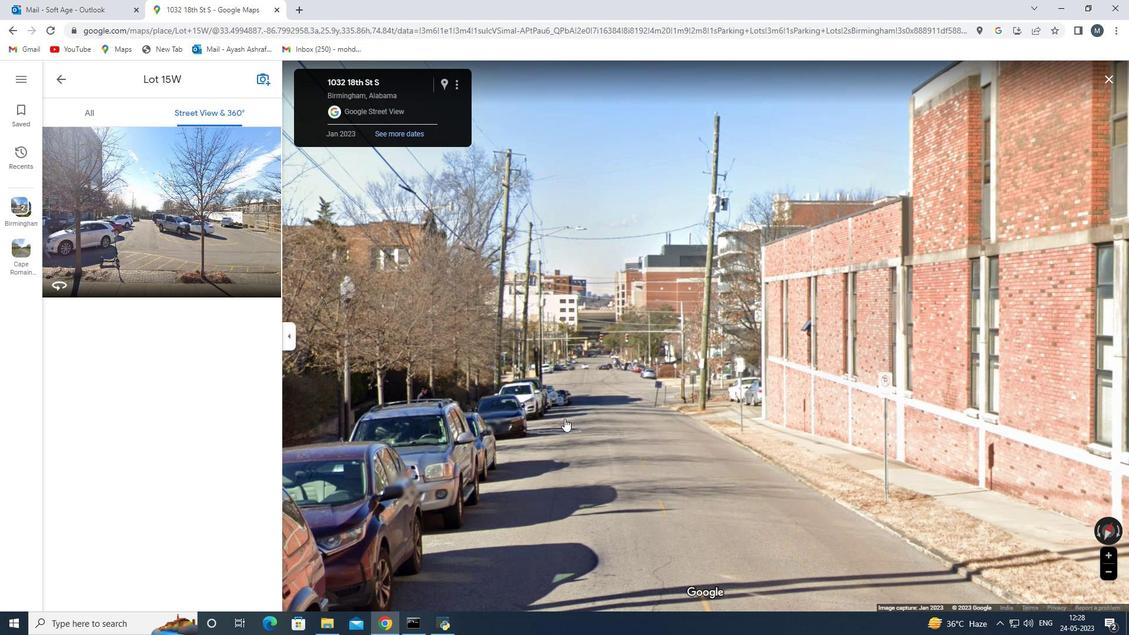 
Action: Mouse scrolled (563, 407) with delta (0, 0)
Screenshot: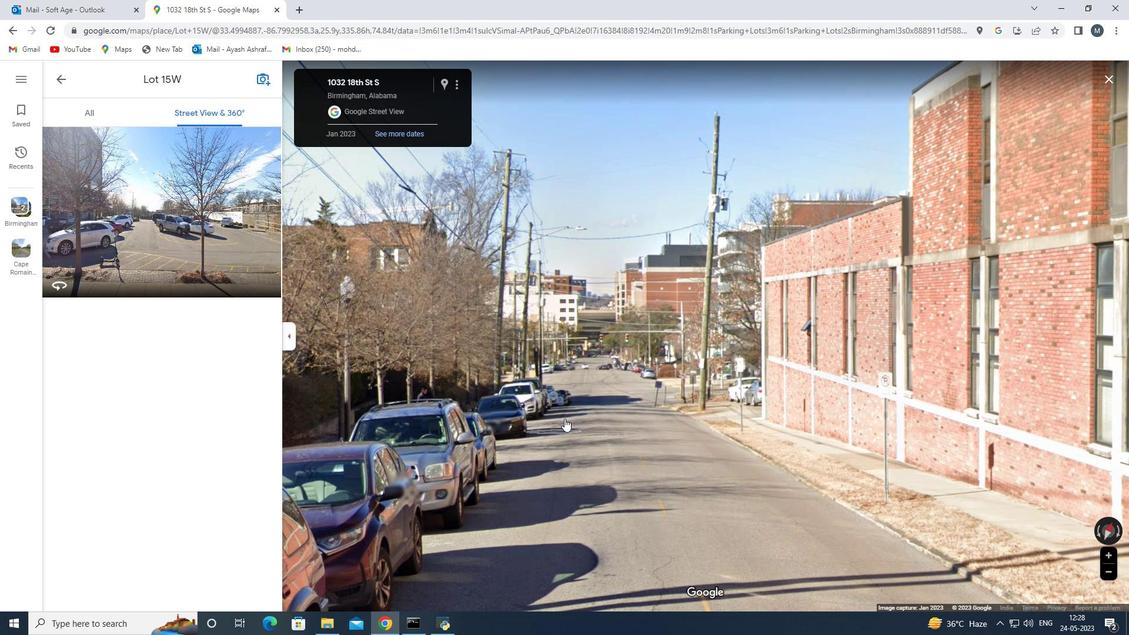 
Action: Mouse moved to (586, 319)
Screenshot: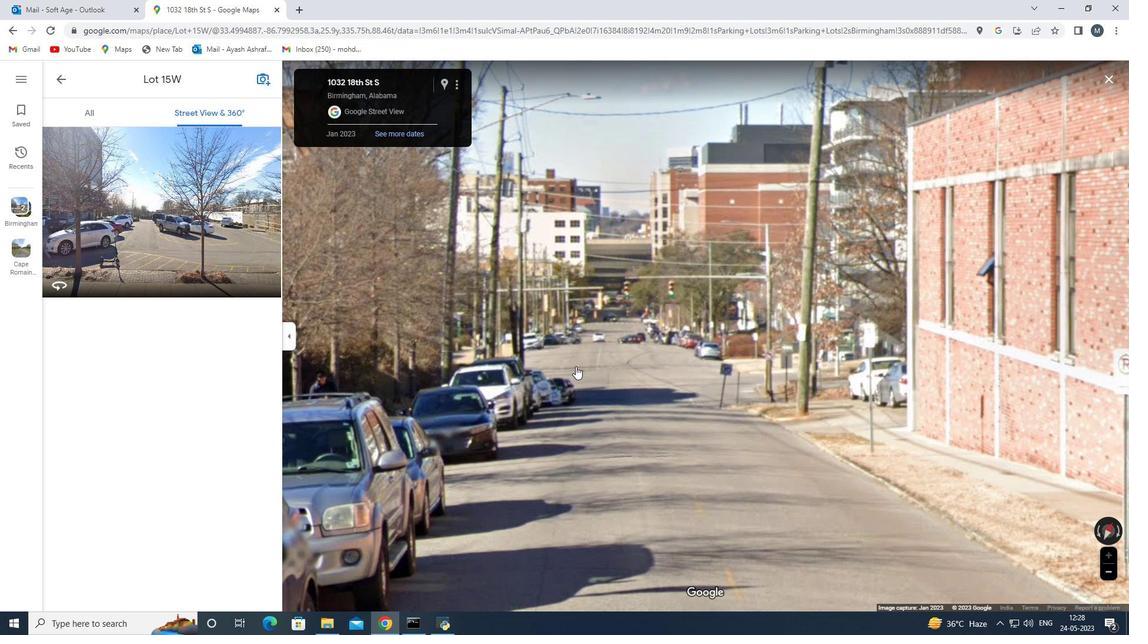
Action: Mouse scrolled (586, 319) with delta (0, 0)
Screenshot: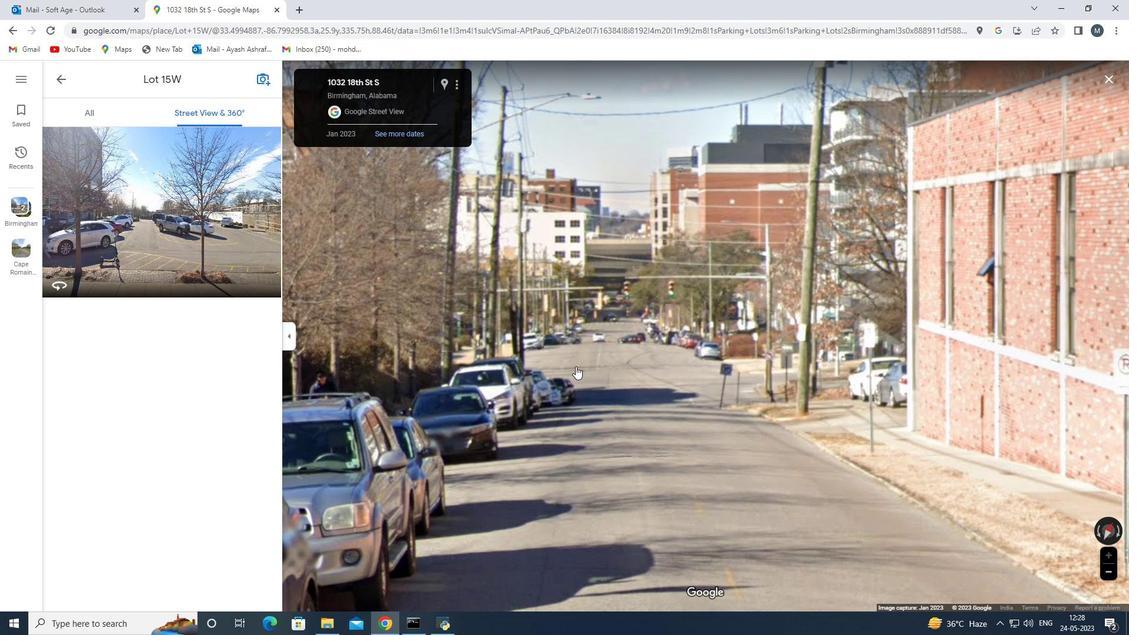 
Action: Mouse scrolled (586, 319) with delta (0, 0)
Screenshot: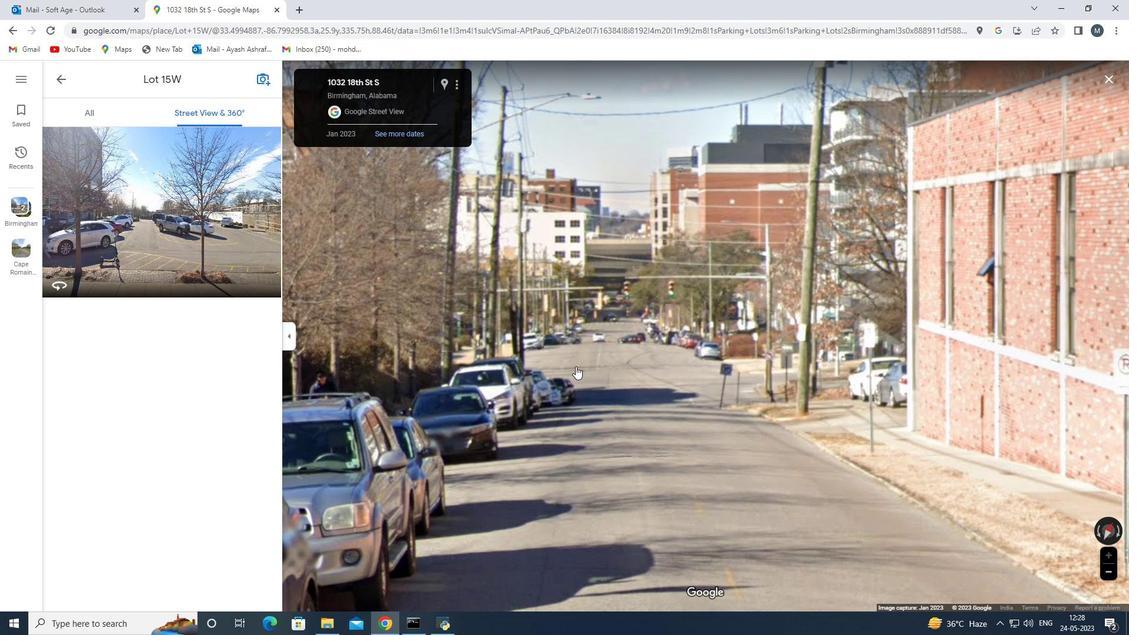 
Action: Mouse scrolled (586, 319) with delta (0, 0)
Screenshot: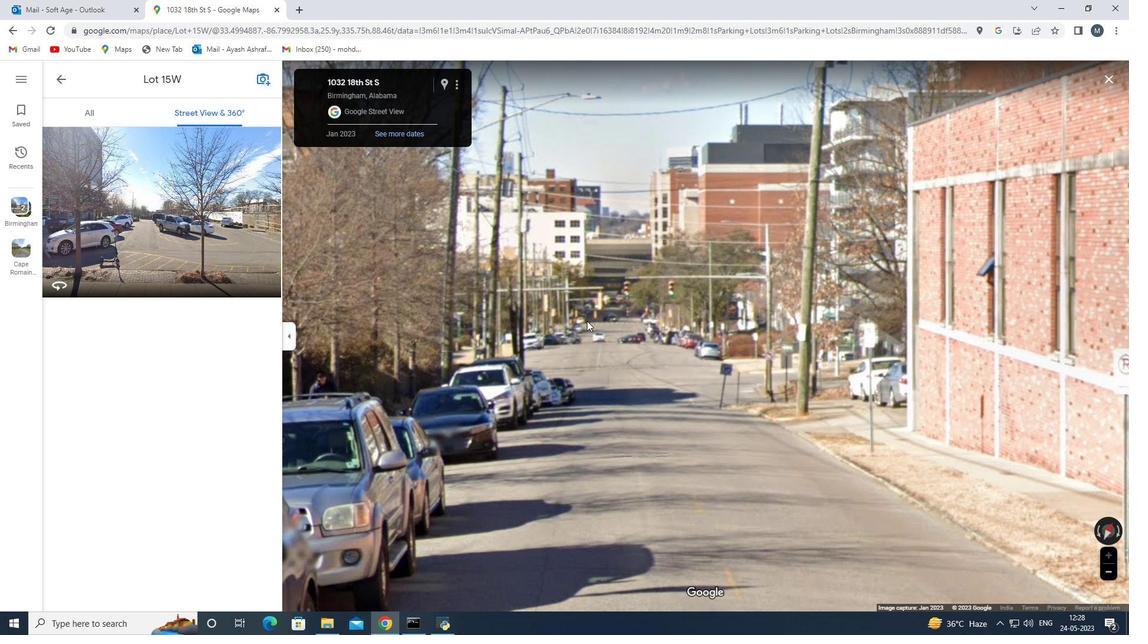 
Action: Mouse moved to (614, 289)
Screenshot: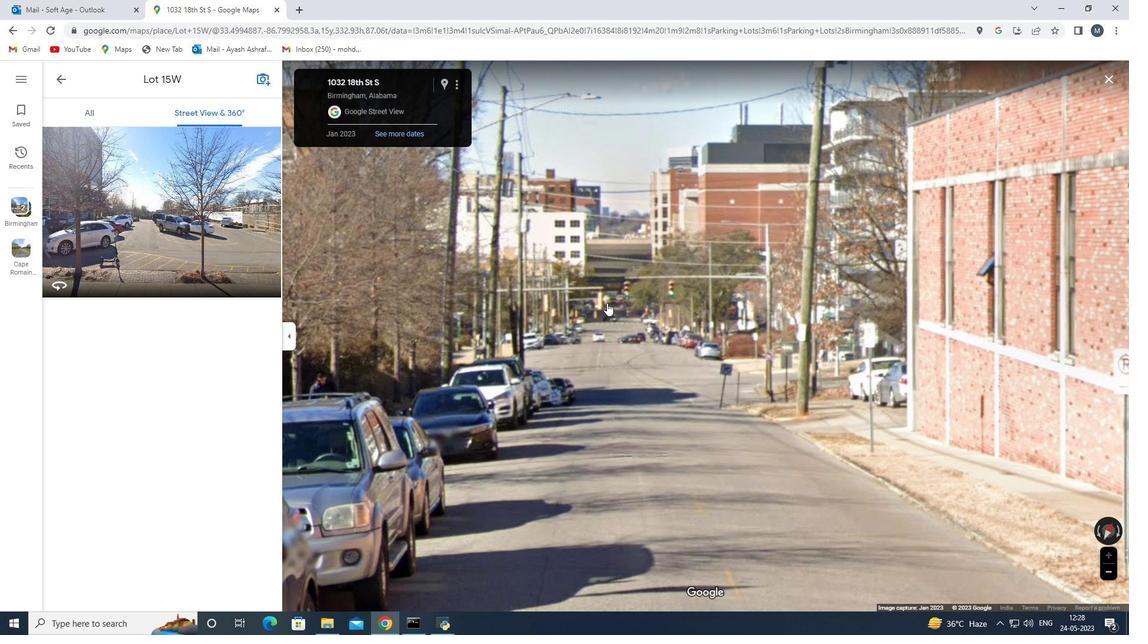 
Action: Mouse scrolled (614, 288) with delta (0, 0)
Screenshot: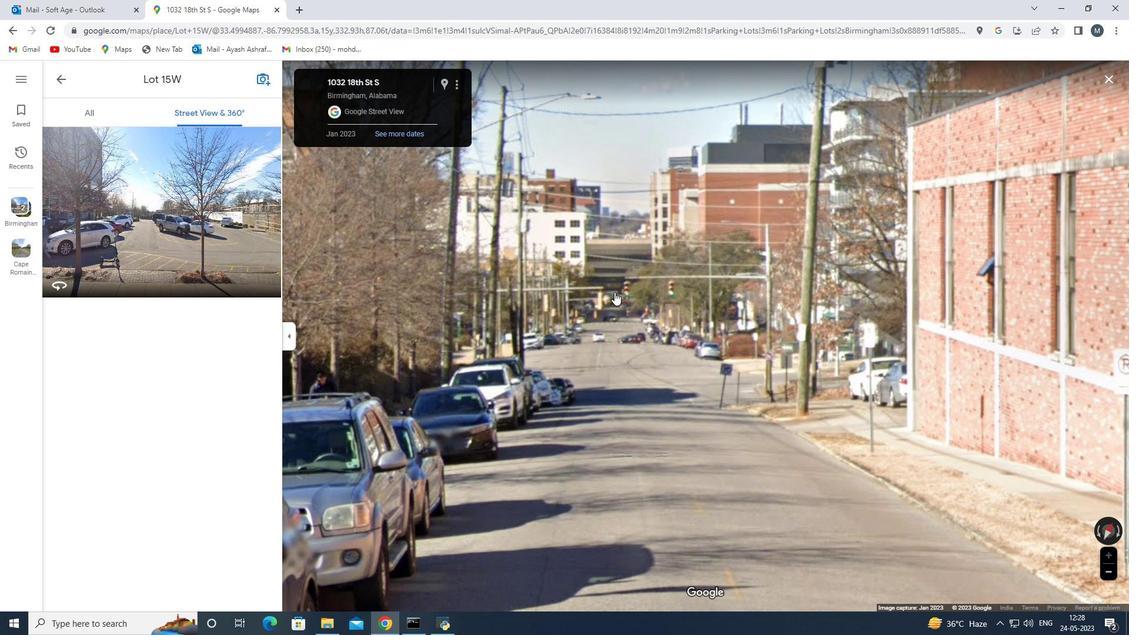 
Action: Mouse scrolled (614, 288) with delta (0, 0)
Screenshot: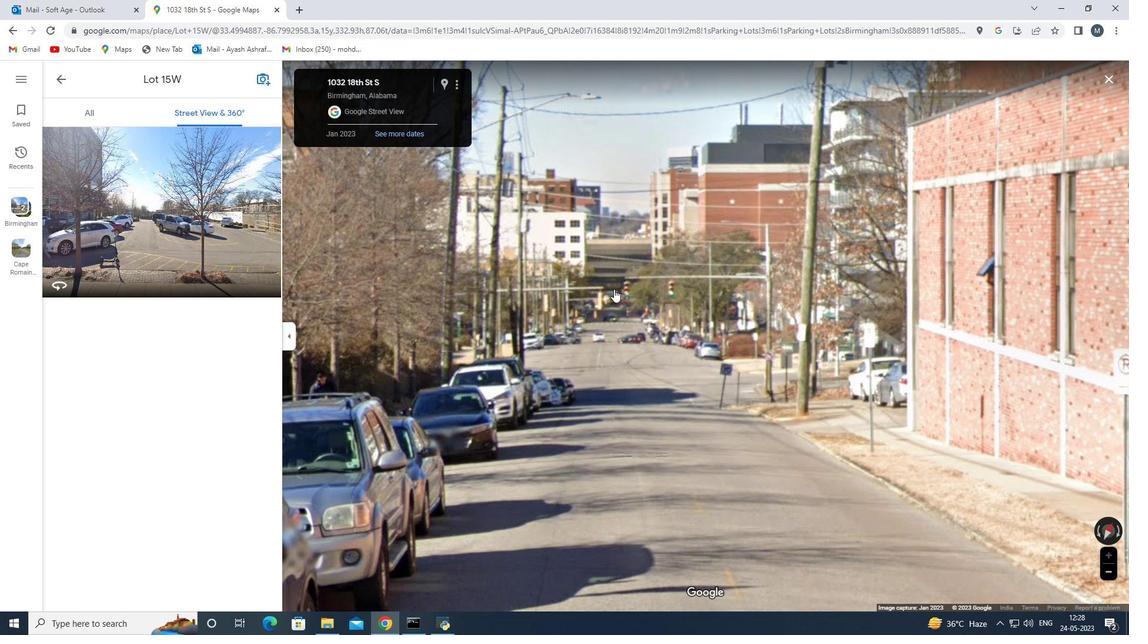 
Action: Mouse moved to (614, 339)
Screenshot: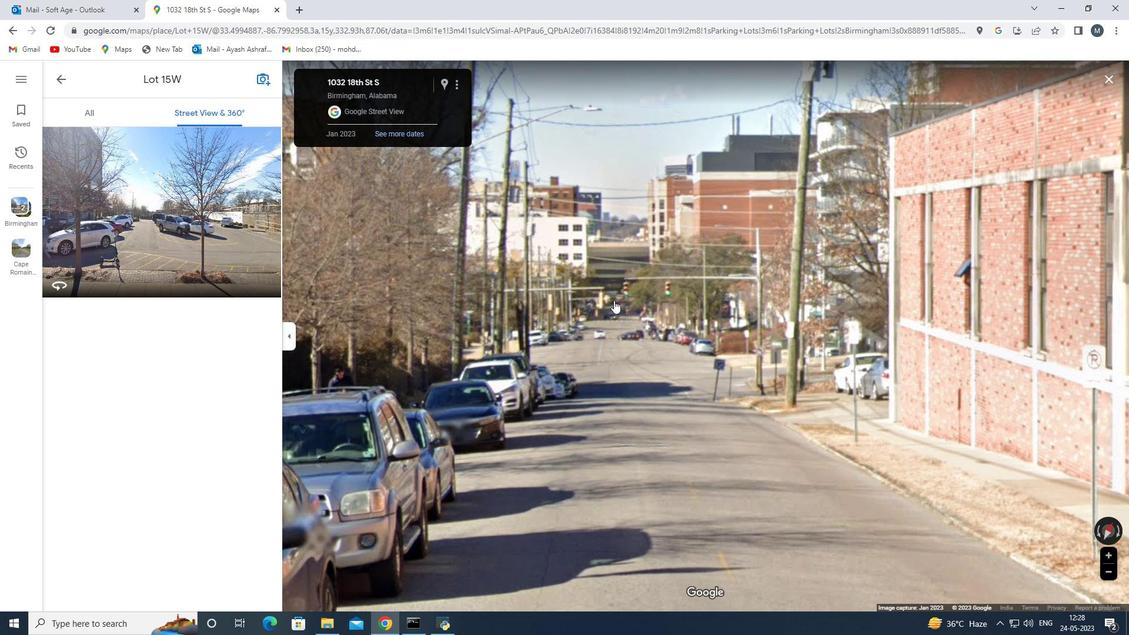 
Action: Mouse scrolled (614, 334) with delta (0, 0)
Screenshot: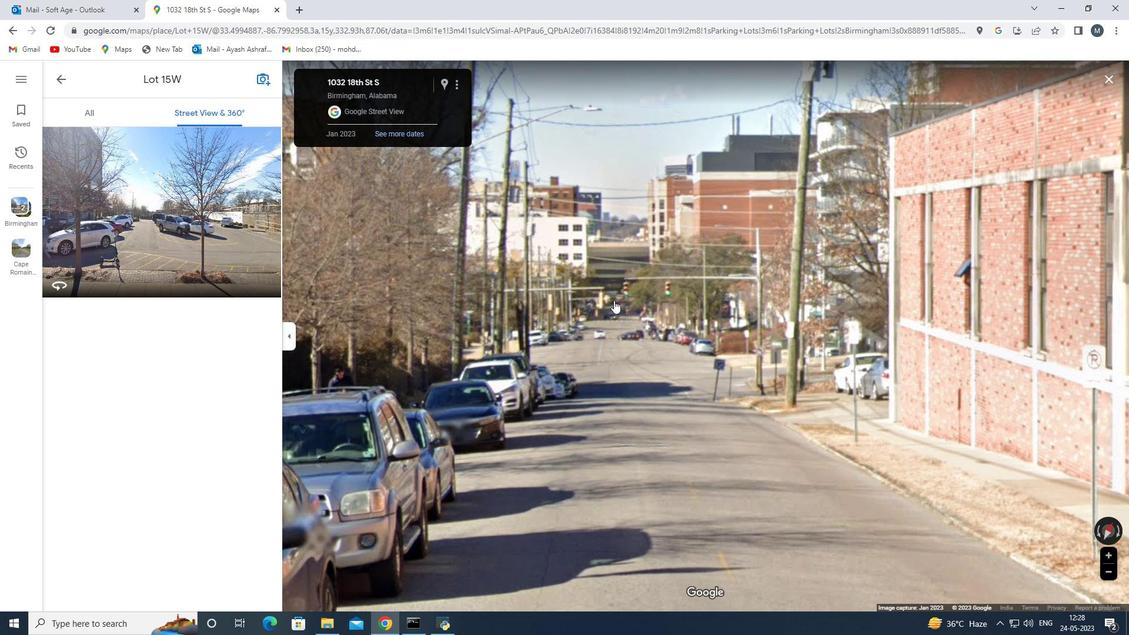 
Action: Mouse moved to (611, 349)
Screenshot: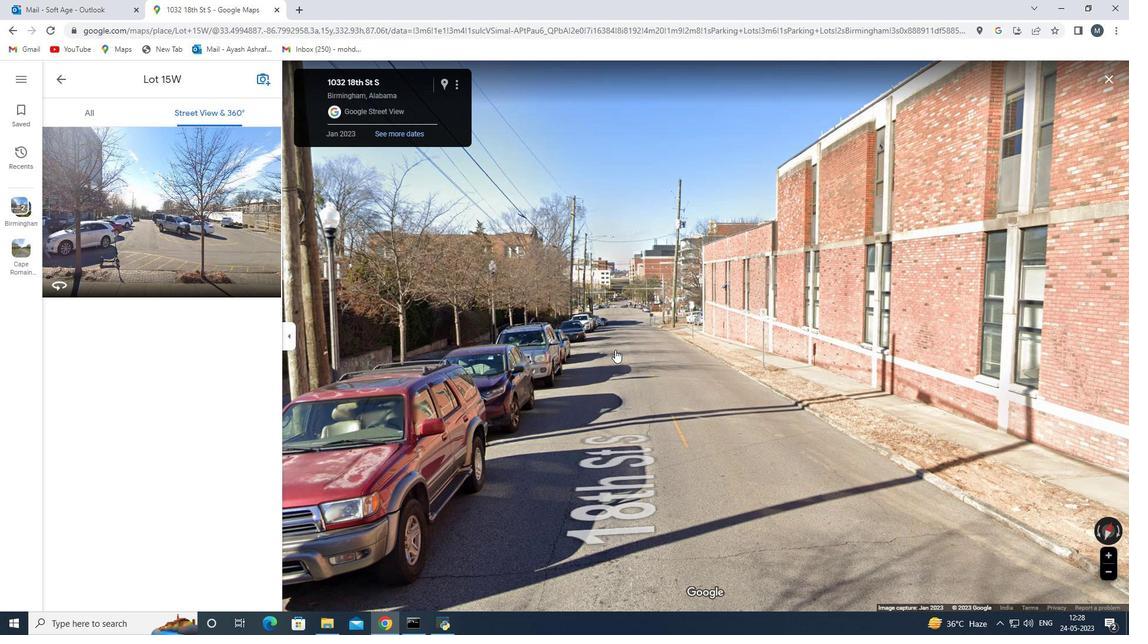 
Action: Mouse scrolled (611, 350) with delta (0, 0)
Screenshot: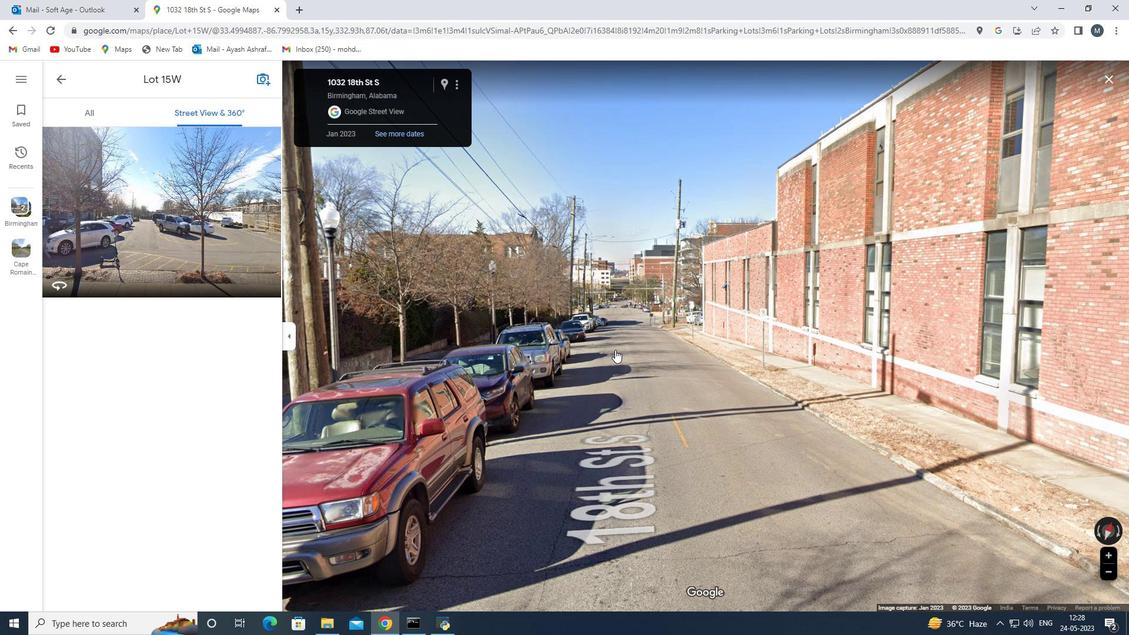 
Action: Mouse scrolled (611, 350) with delta (0, 0)
Screenshot: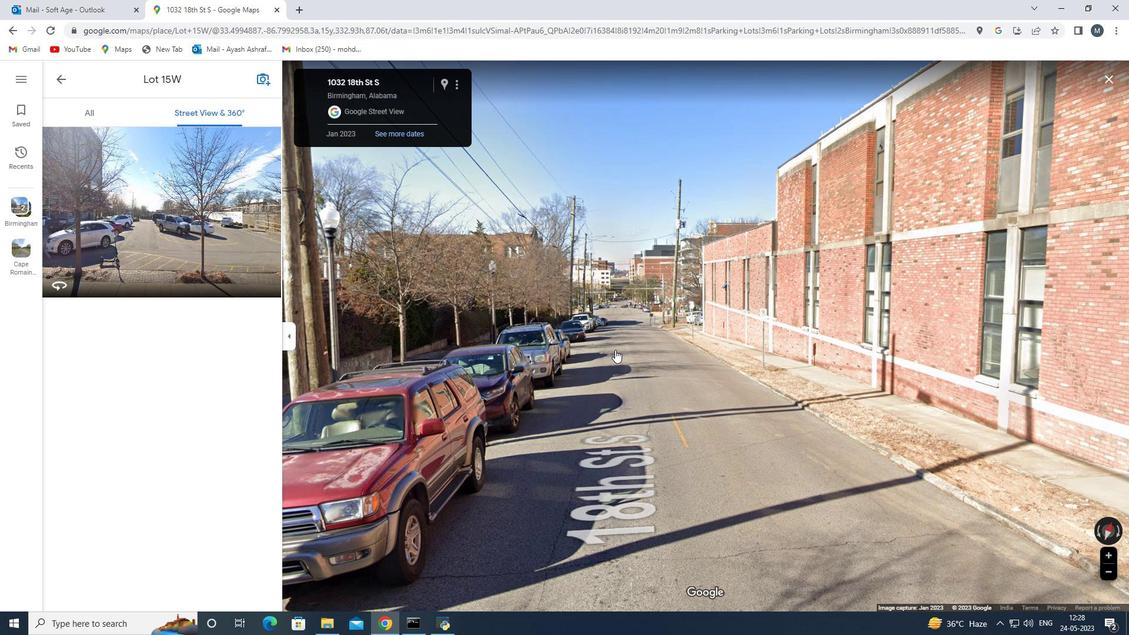 
Action: Mouse scrolled (611, 350) with delta (0, 0)
Screenshot: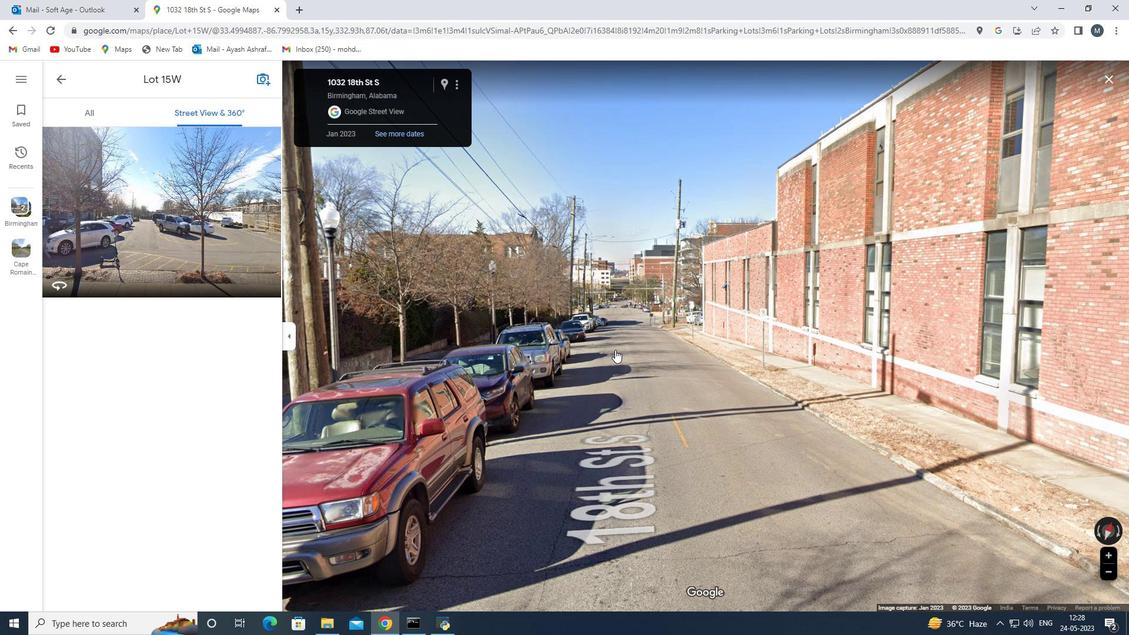 
Action: Mouse moved to (608, 349)
Screenshot: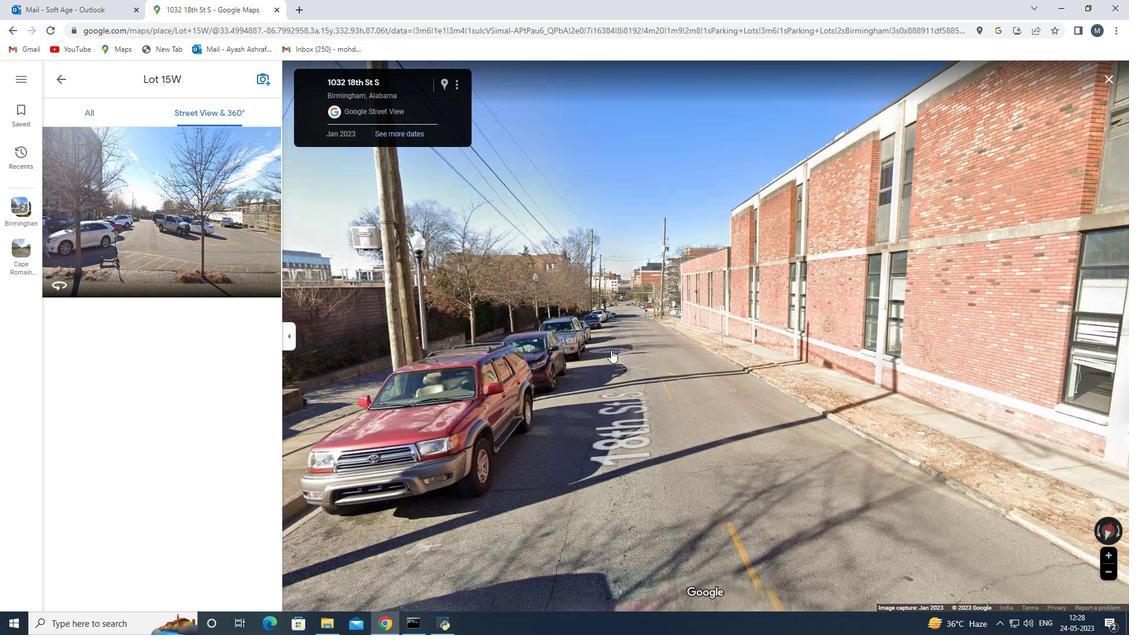 
Action: Mouse scrolled (608, 350) with delta (0, 0)
Screenshot: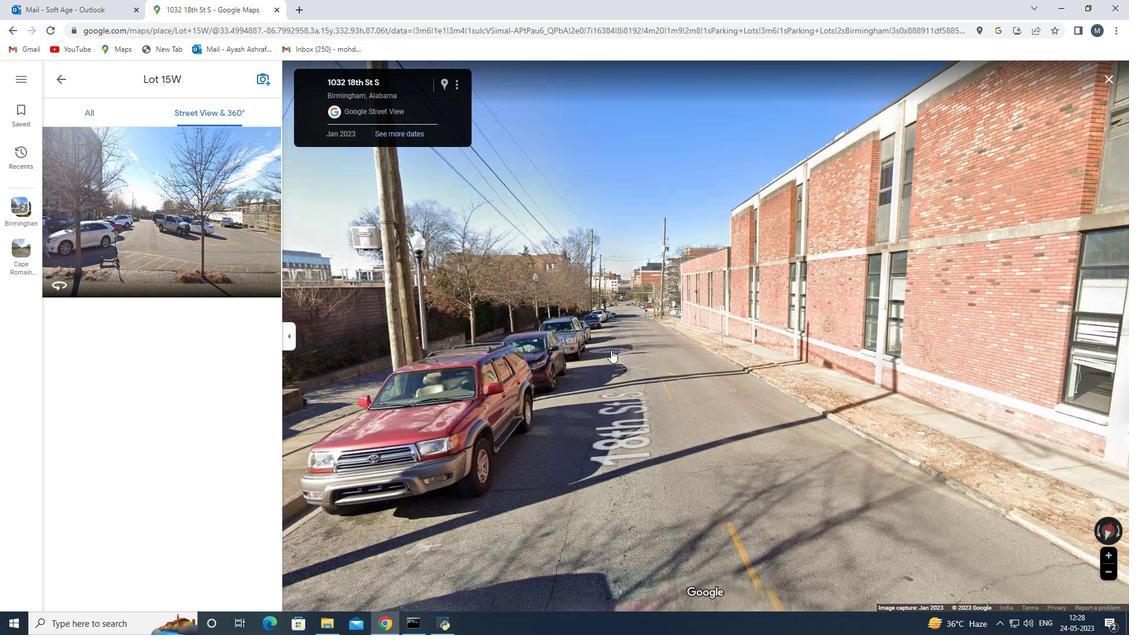 
Action: Mouse moved to (599, 282)
Screenshot: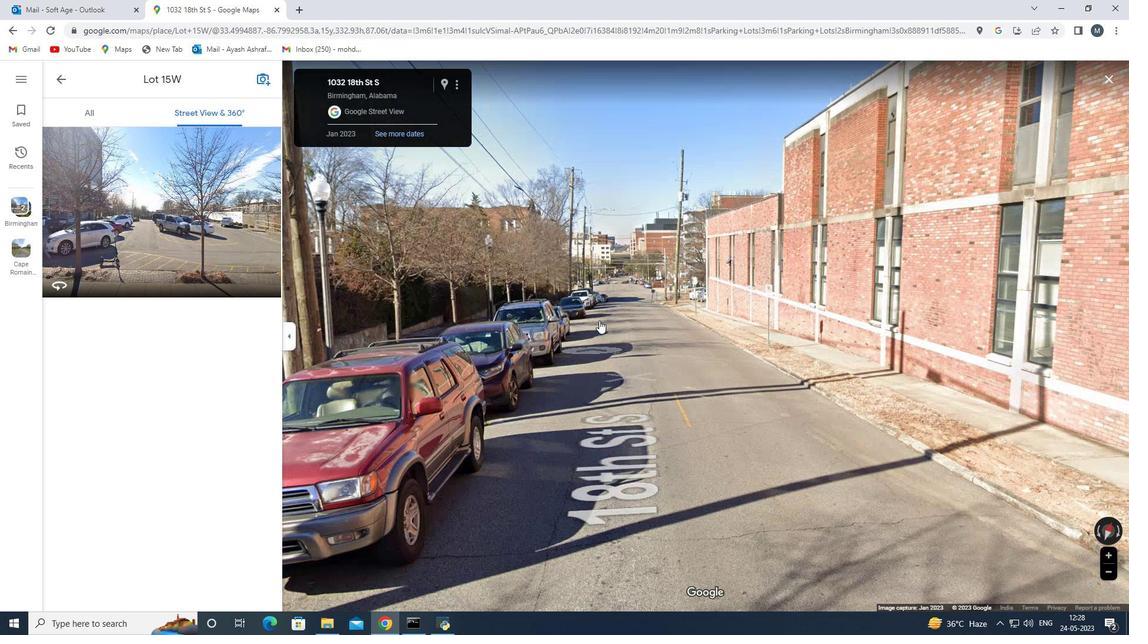 
Action: Mouse scrolled (599, 283) with delta (0, 0)
Screenshot: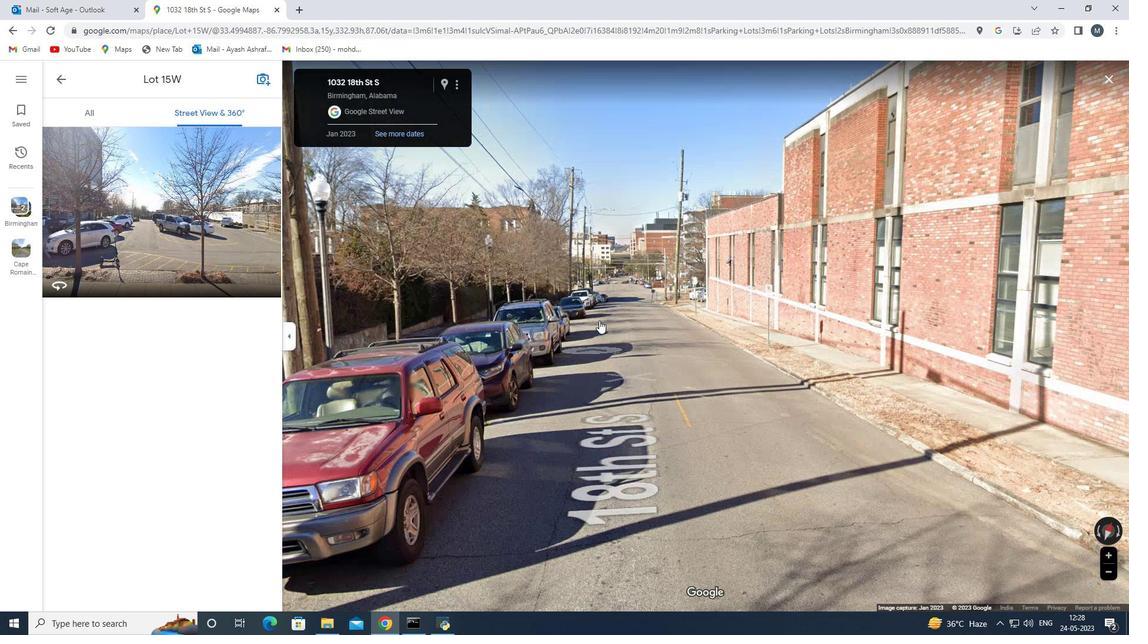 
Action: Mouse moved to (599, 271)
Screenshot: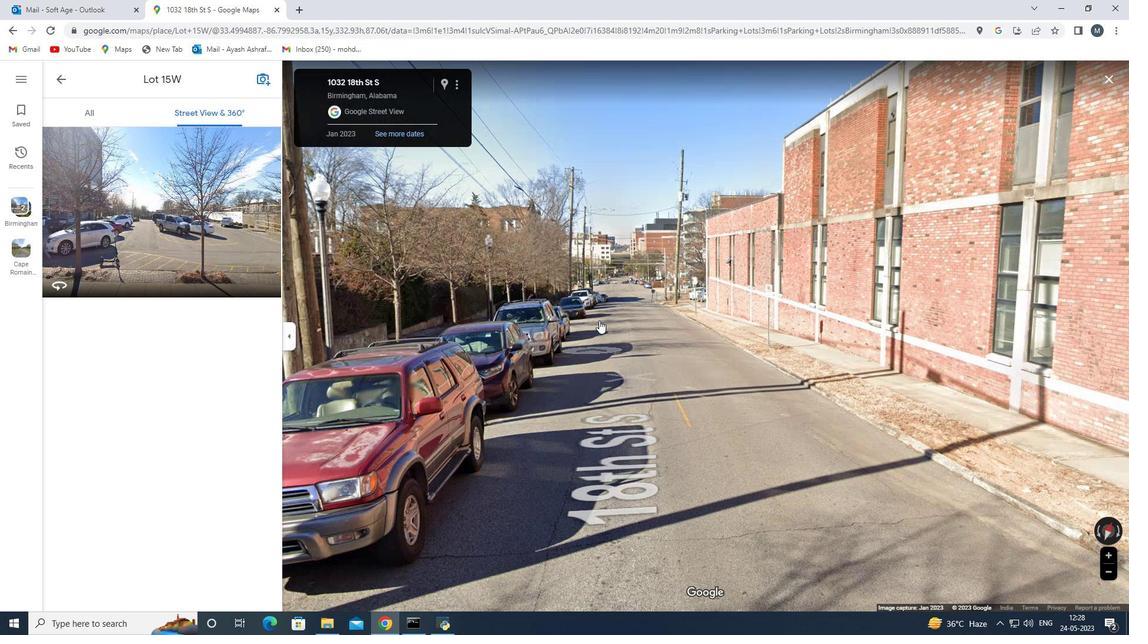 
Action: Mouse scrolled (599, 274) with delta (0, 0)
Screenshot: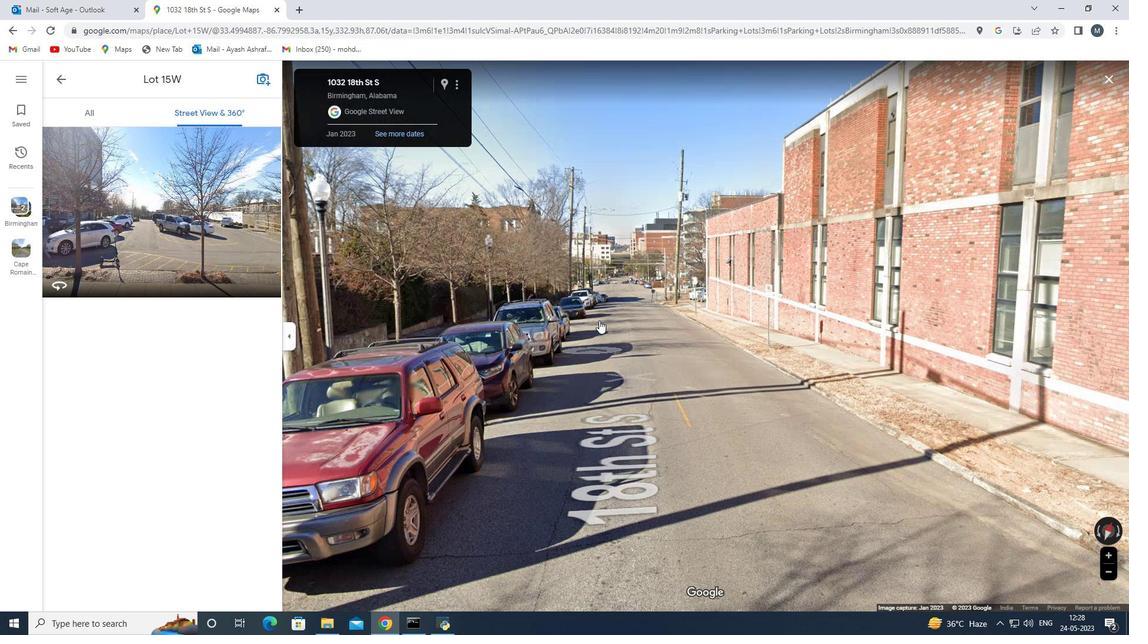 
Action: Mouse moved to (598, 265)
Screenshot: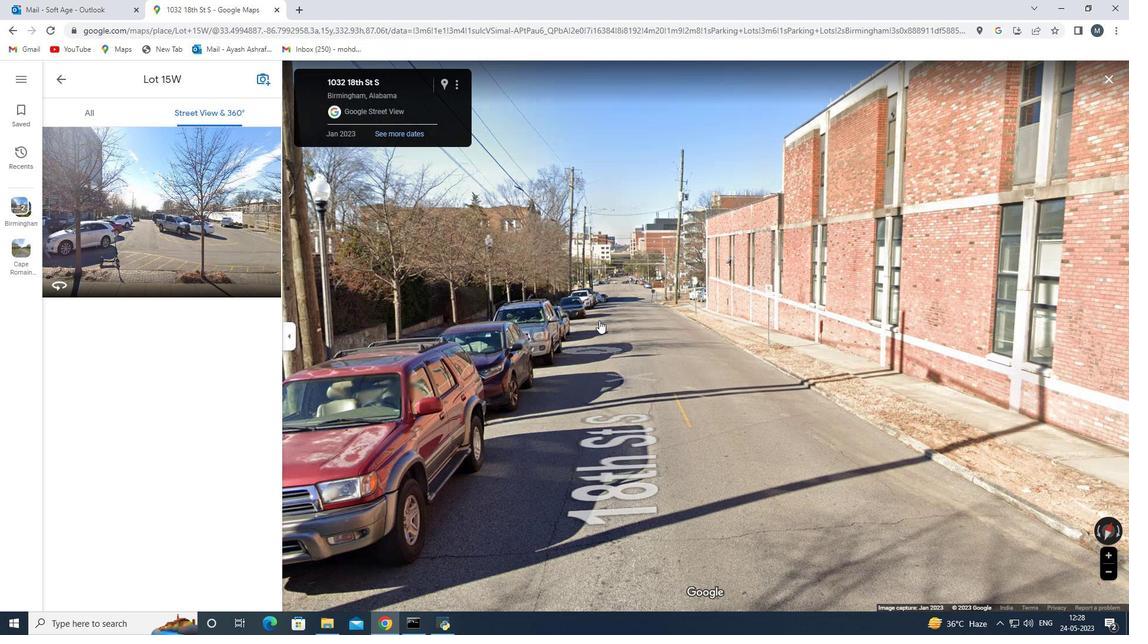 
Action: Mouse scrolled (598, 268) with delta (0, 0)
Screenshot: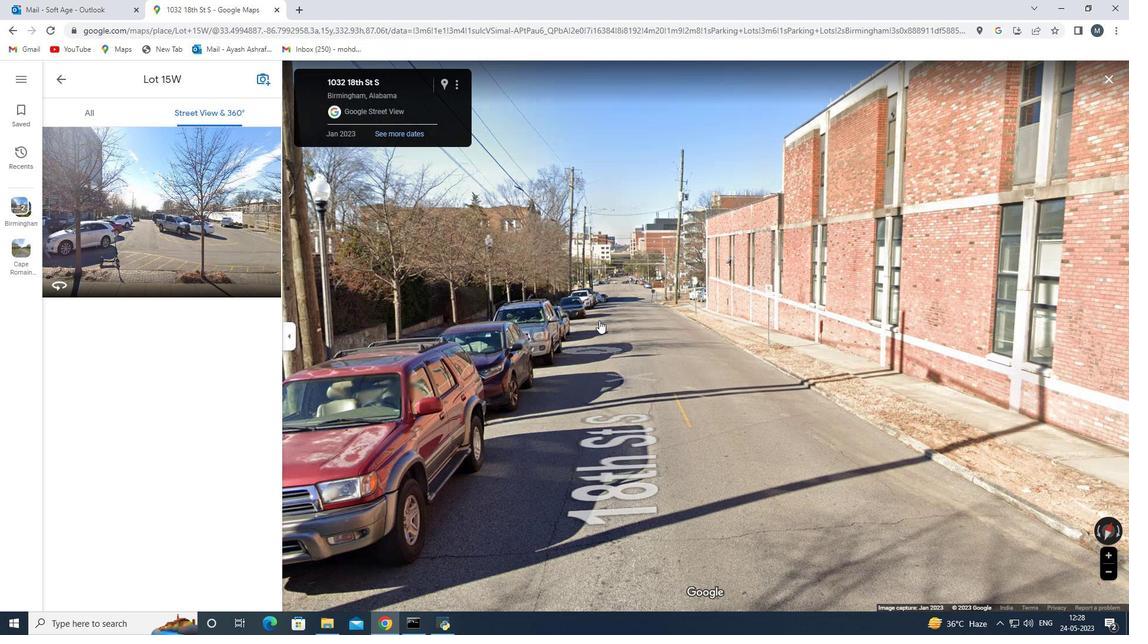 
Action: Mouse moved to (598, 255)
Screenshot: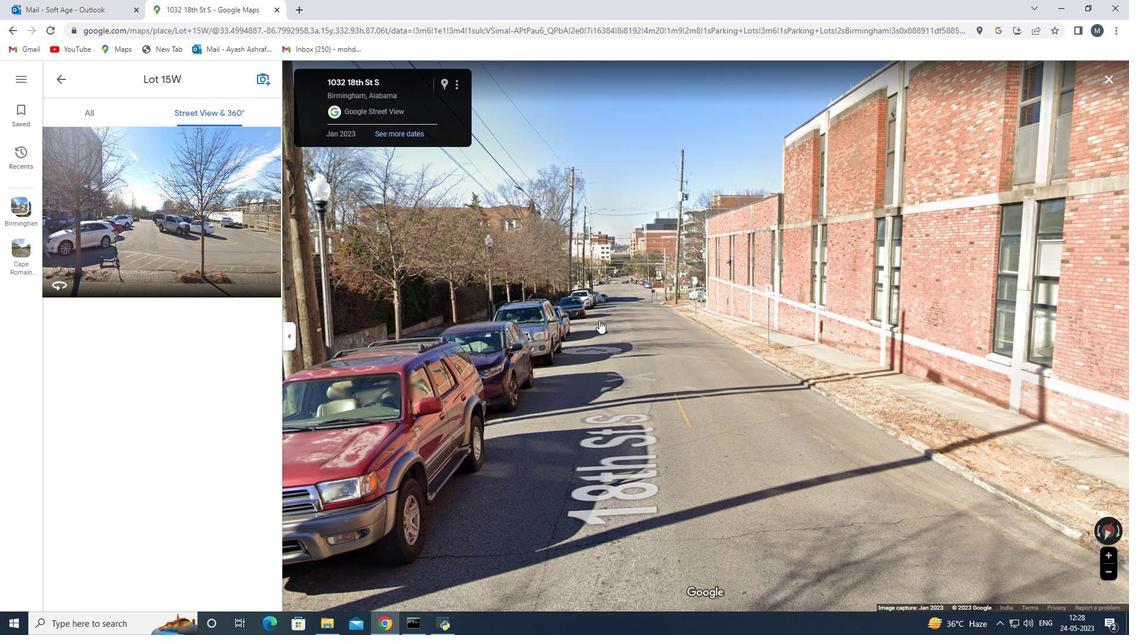 
Action: Mouse scrolled (598, 262) with delta (0, 0)
Screenshot: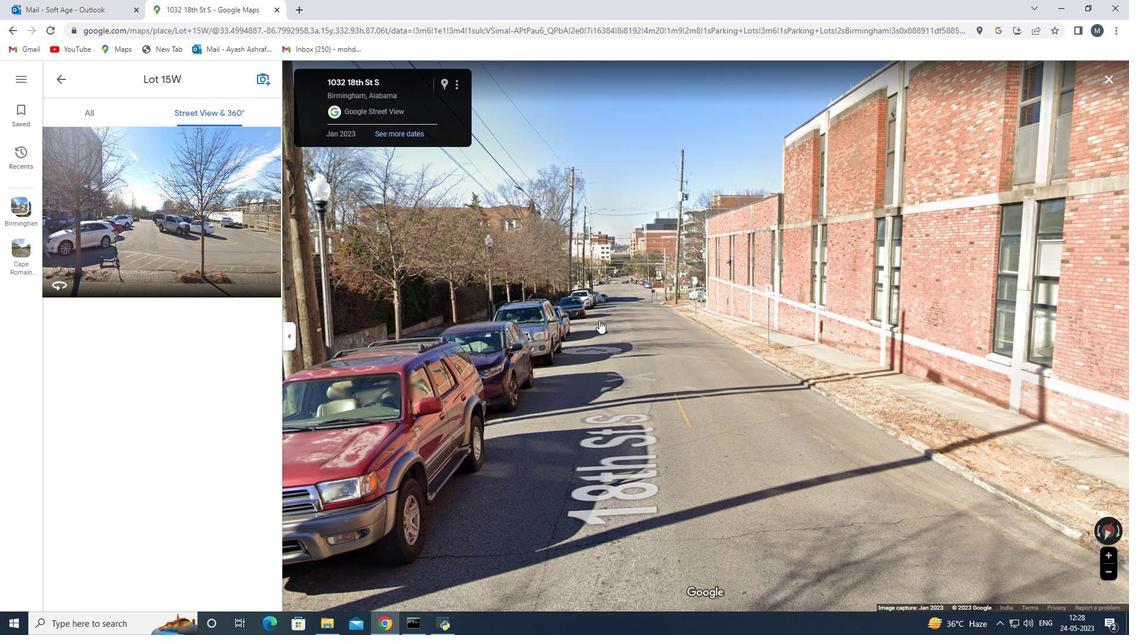 
Action: Mouse moved to (614, 259)
Screenshot: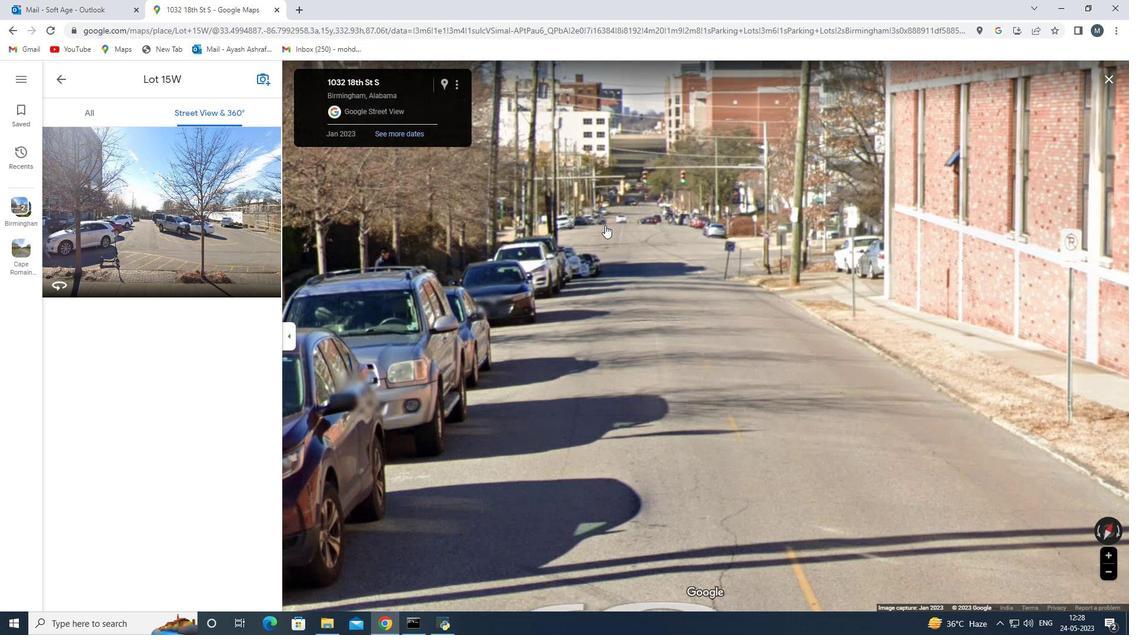 
Action: Mouse pressed left at (614, 259)
Screenshot: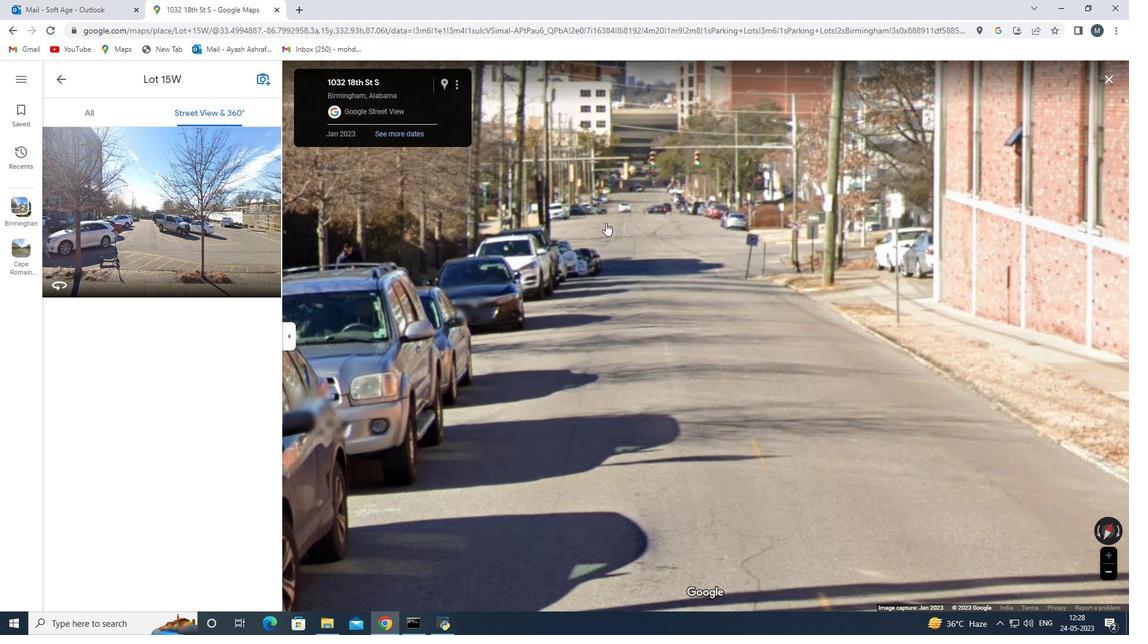 
Action: Mouse moved to (604, 526)
Screenshot: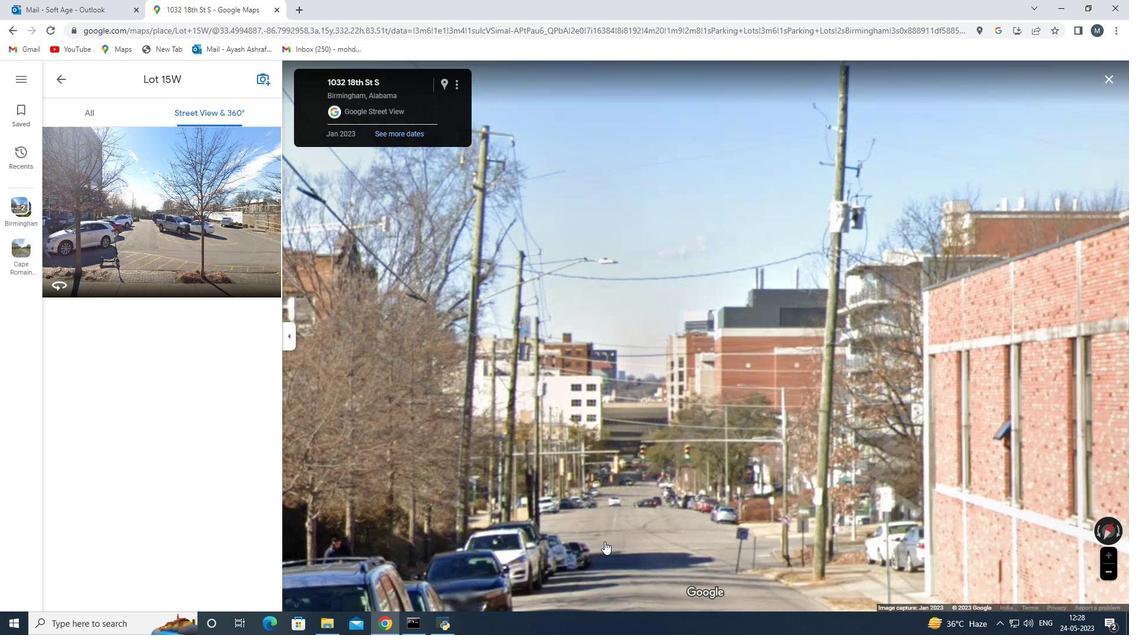 
Action: Mouse scrolled (604, 526) with delta (0, 0)
Screenshot: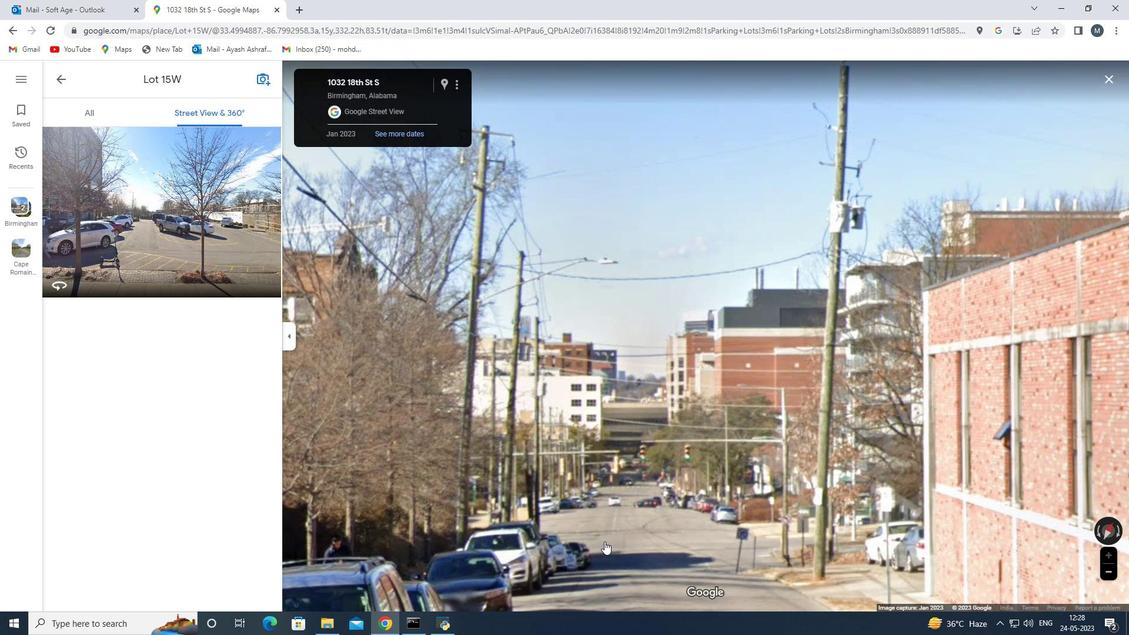 
Action: Mouse scrolled (604, 526) with delta (0, 0)
Screenshot: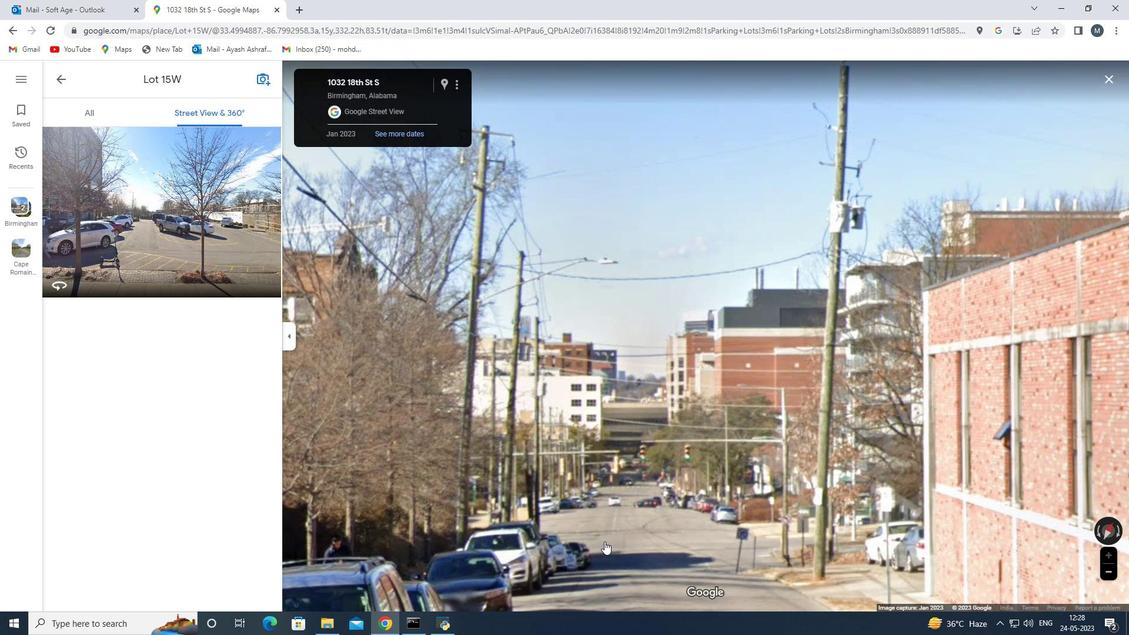
Action: Mouse scrolled (604, 526) with delta (0, 0)
Screenshot: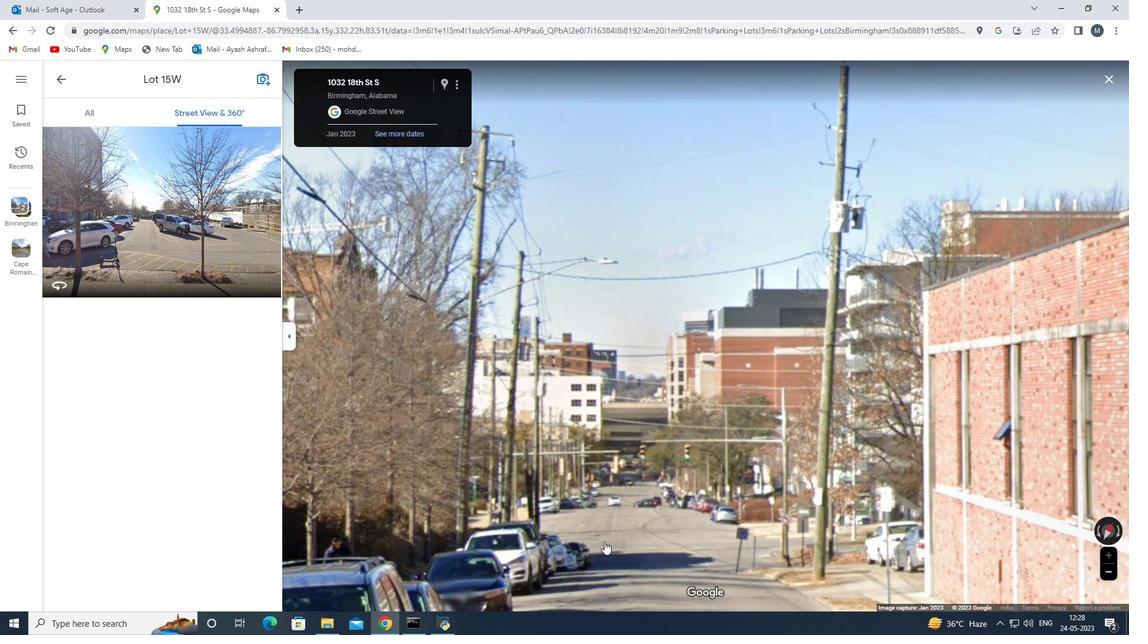 
Action: Mouse scrolled (604, 526) with delta (0, 0)
Screenshot: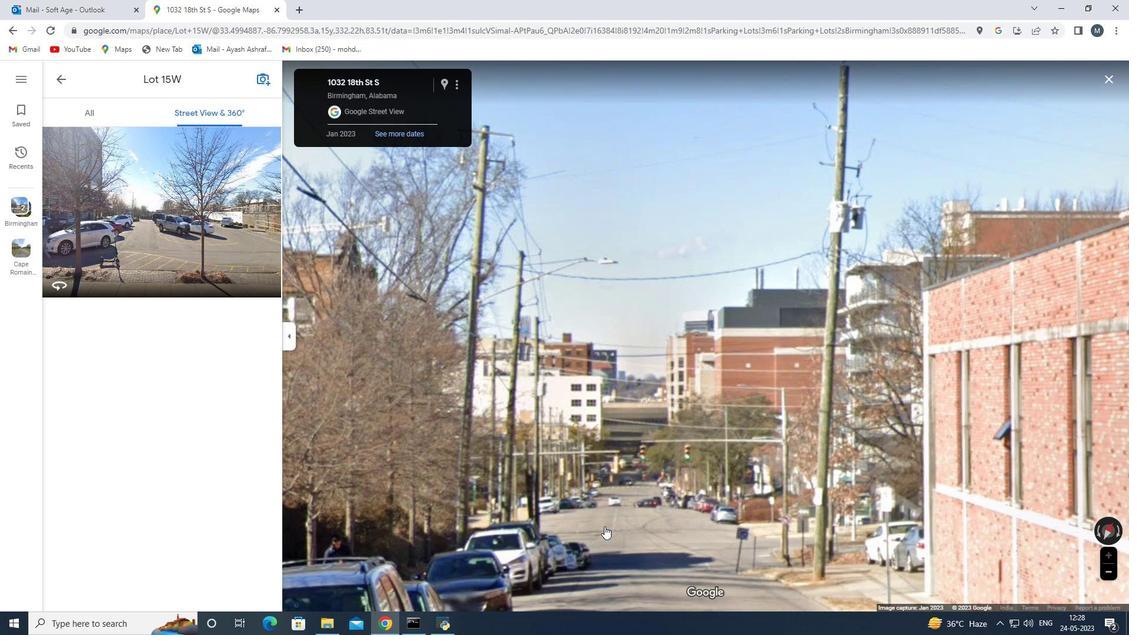 
Action: Mouse moved to (603, 524)
Screenshot: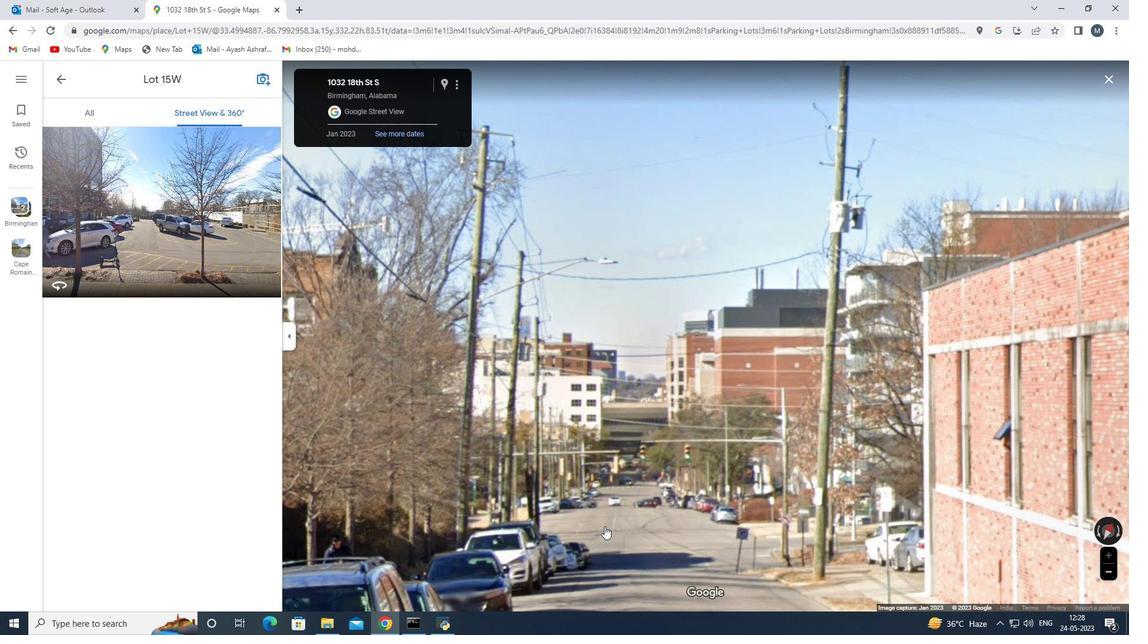 
Action: Mouse scrolled (603, 524) with delta (0, 0)
Screenshot: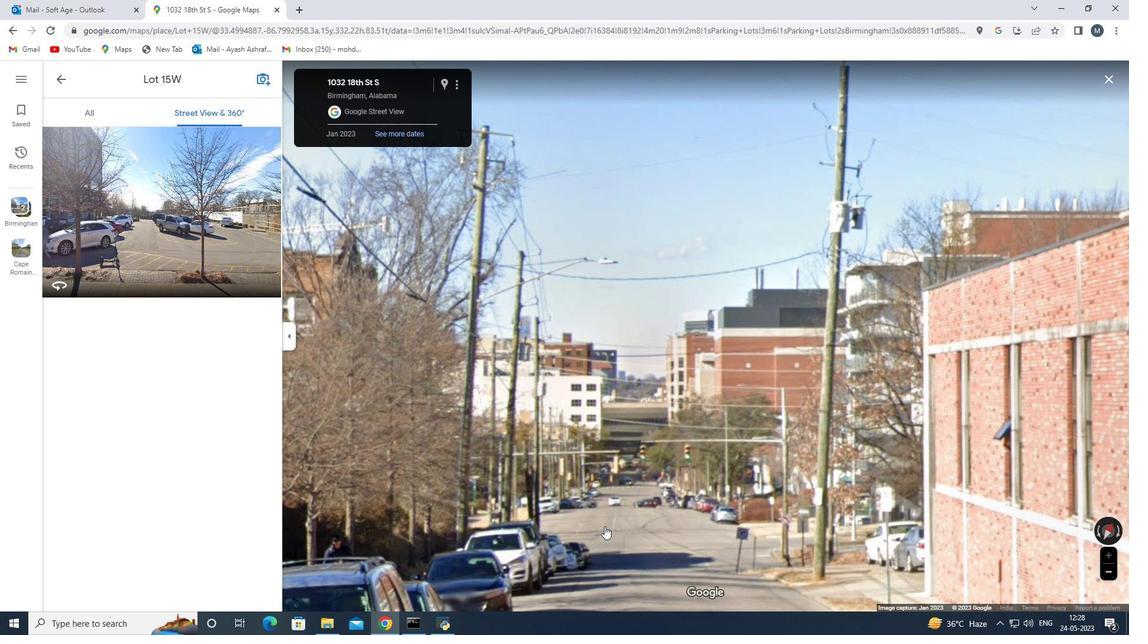
Action: Mouse moved to (608, 497)
Screenshot: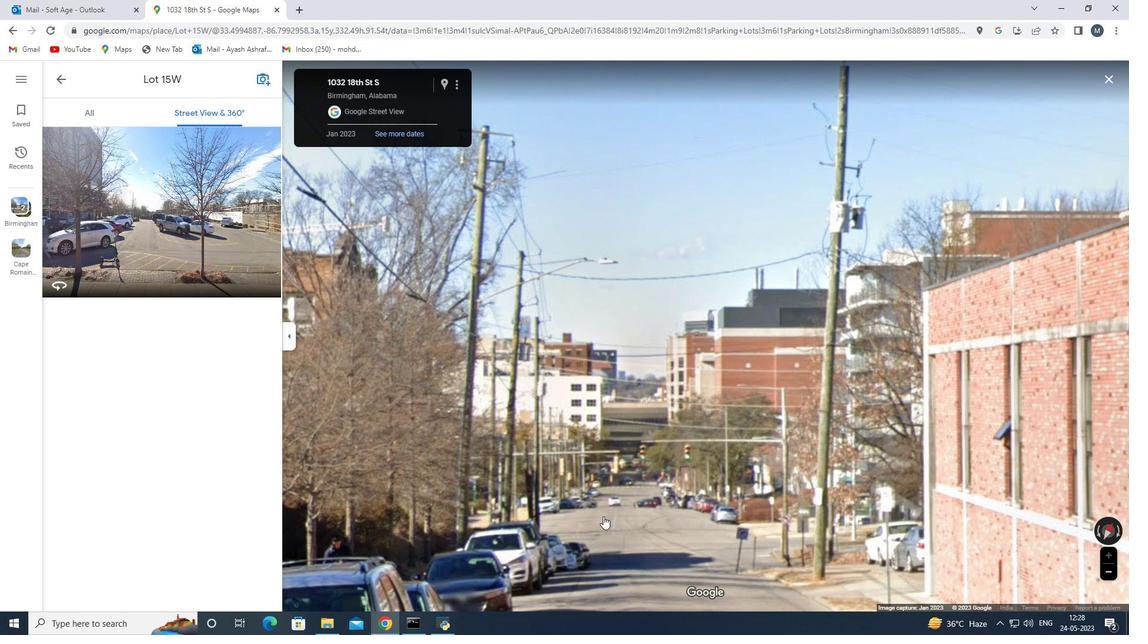 
Action: Mouse scrolled (608, 498) with delta (0, 0)
Screenshot: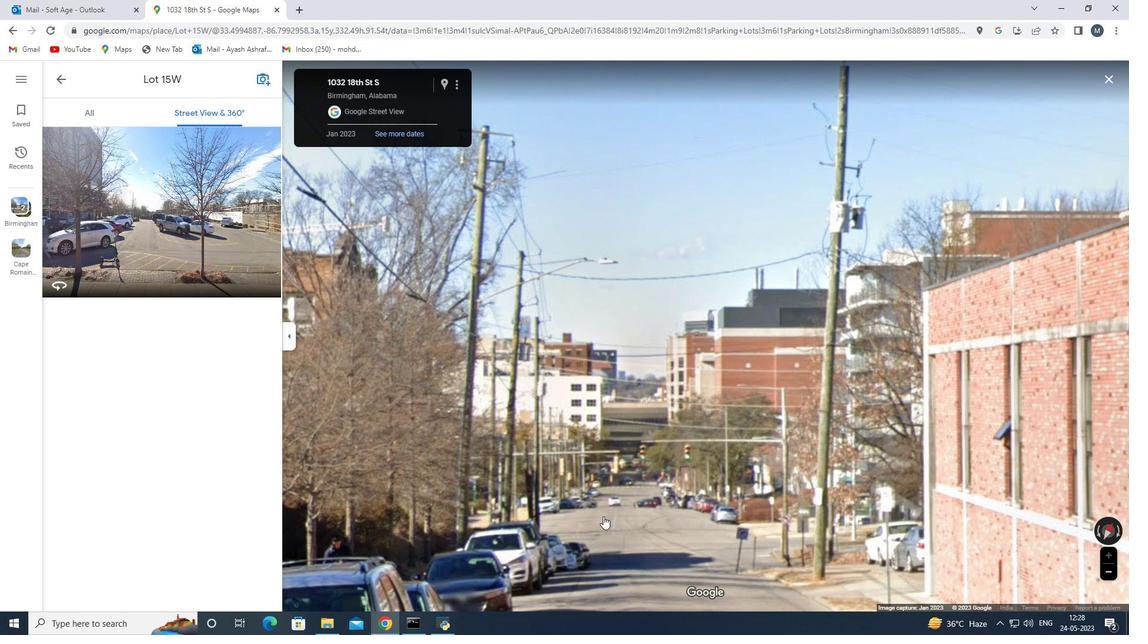 
Action: Mouse scrolled (608, 498) with delta (0, 0)
Screenshot: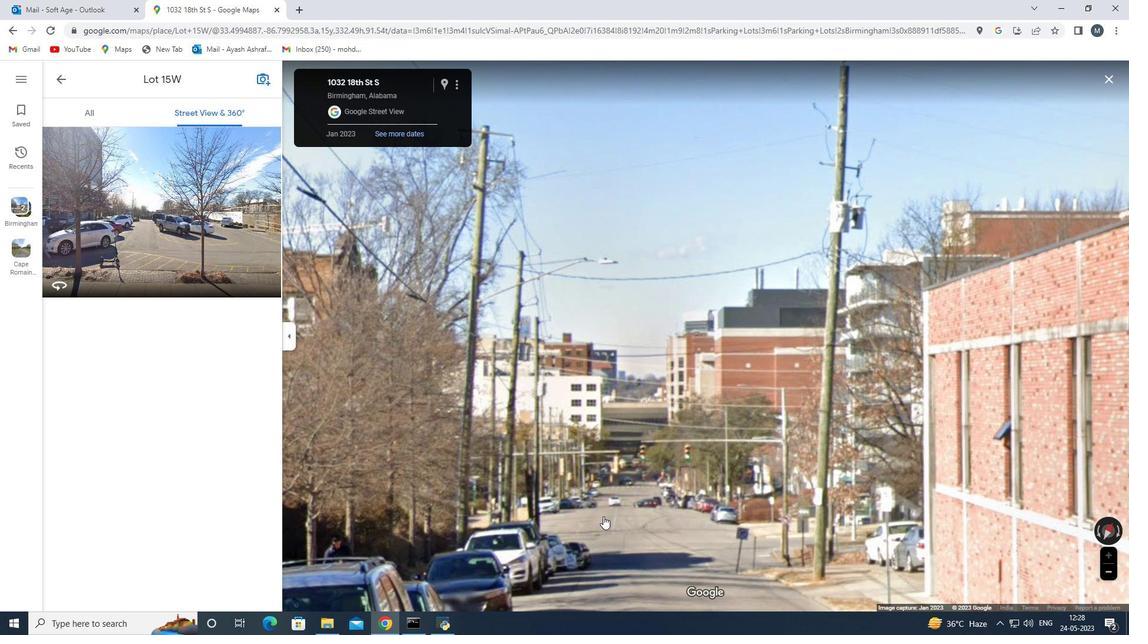 
Action: Mouse scrolled (608, 498) with delta (0, 0)
Screenshot: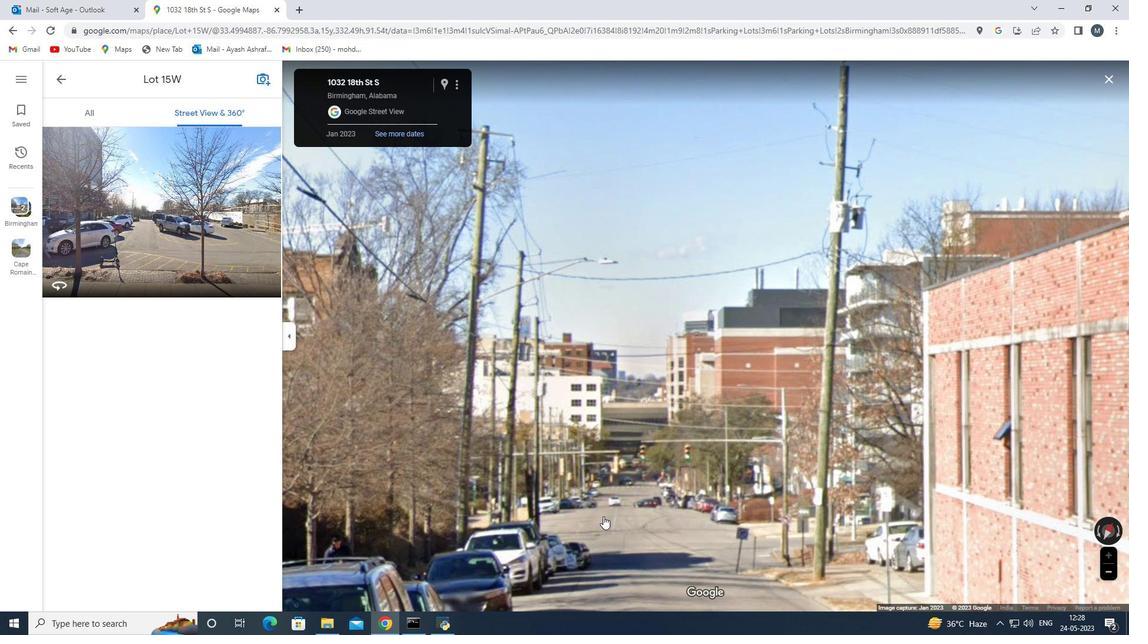
Action: Mouse scrolled (608, 498) with delta (0, 0)
Screenshot: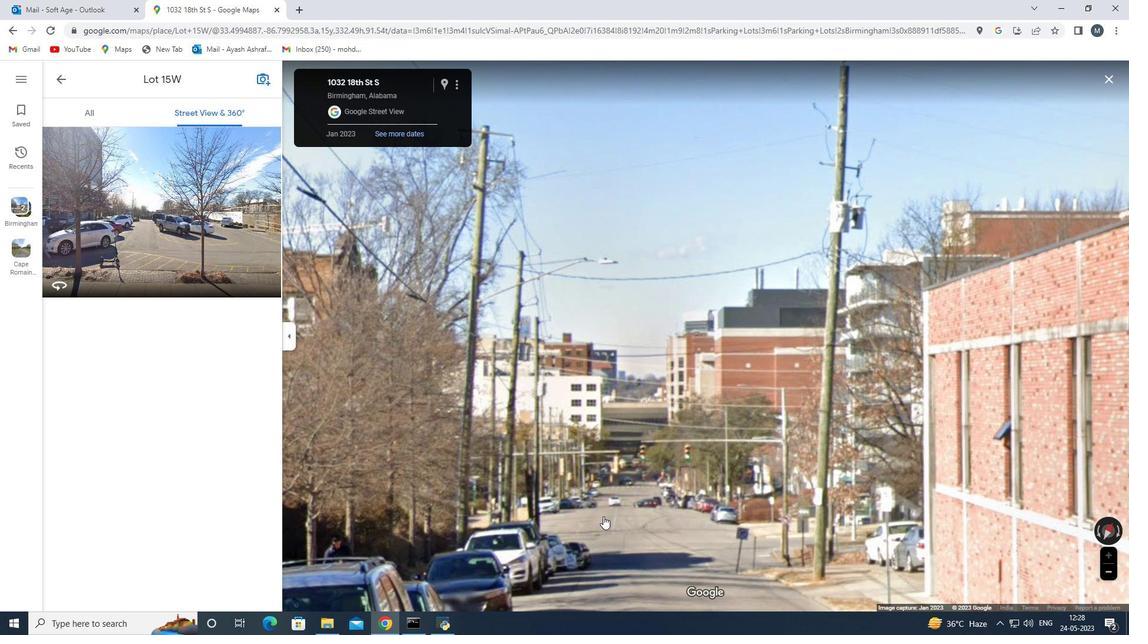 
Action: Mouse moved to (608, 495)
Screenshot: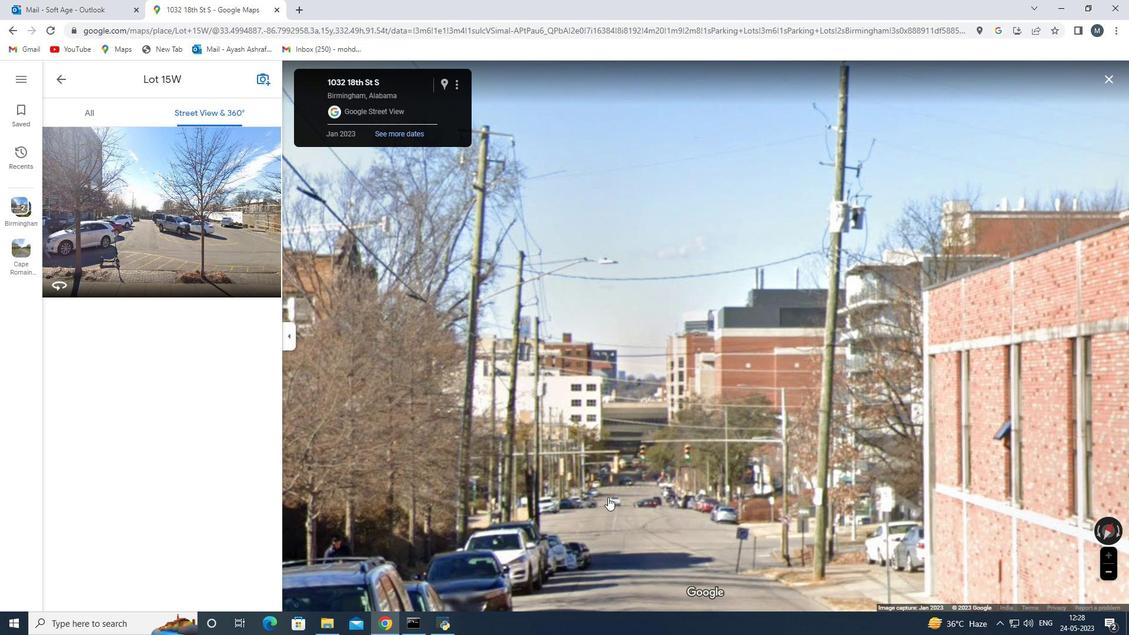 
Action: Mouse scrolled (608, 498) with delta (0, 0)
Screenshot: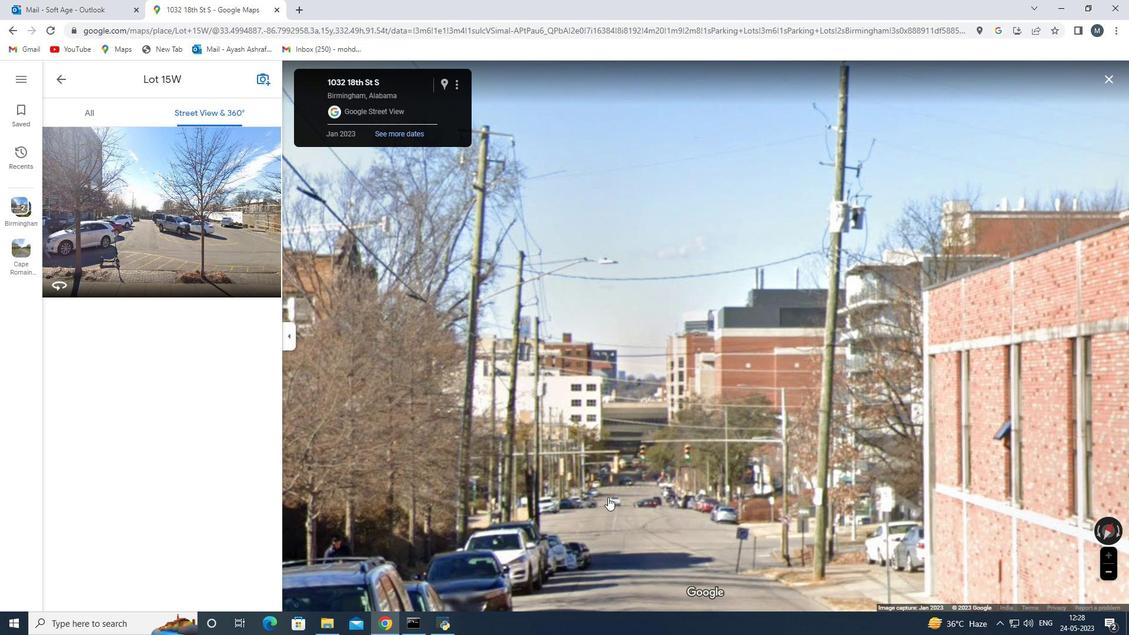 
Action: Mouse moved to (617, 484)
Screenshot: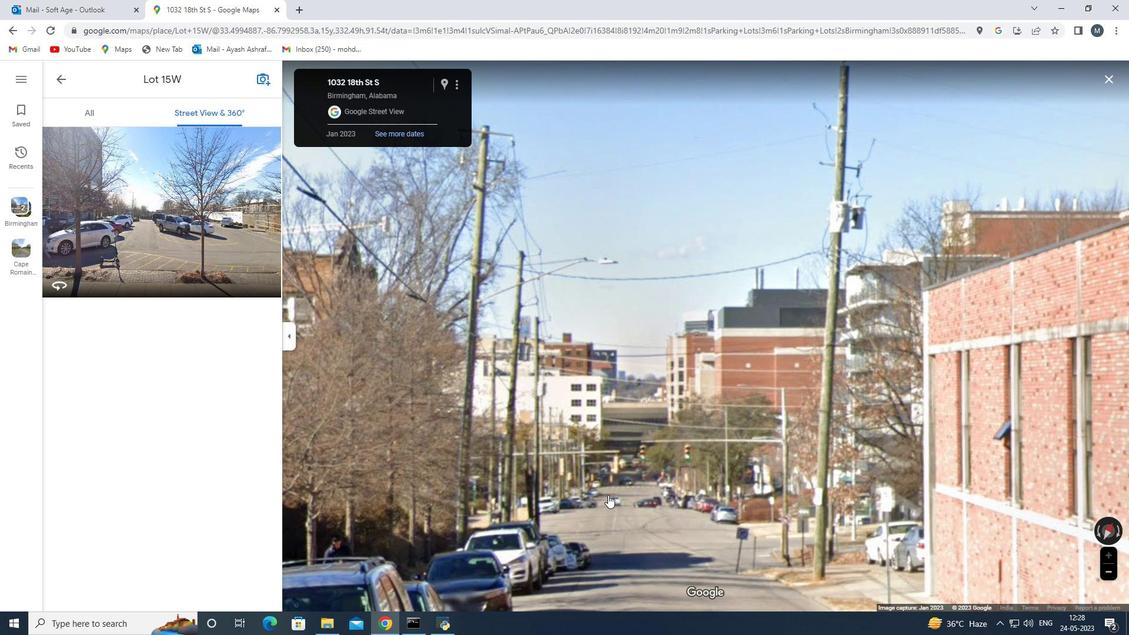 
Action: Mouse scrolled (617, 484) with delta (0, 0)
Screenshot: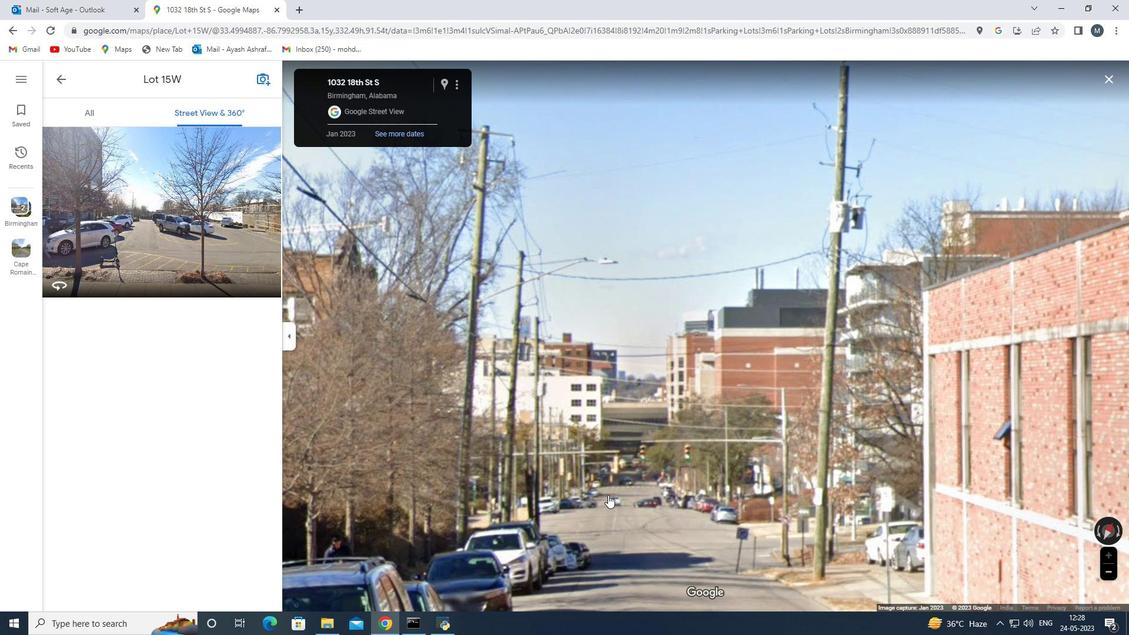 
Action: Mouse scrolled (617, 484) with delta (0, 0)
Screenshot: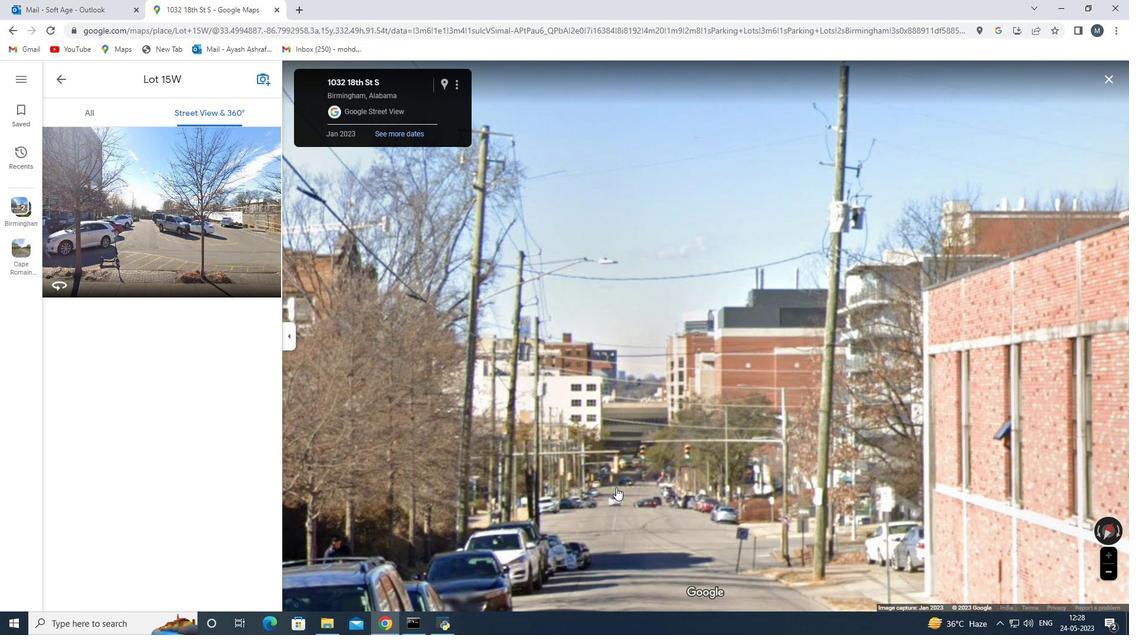
Action: Mouse scrolled (617, 484) with delta (0, 0)
Screenshot: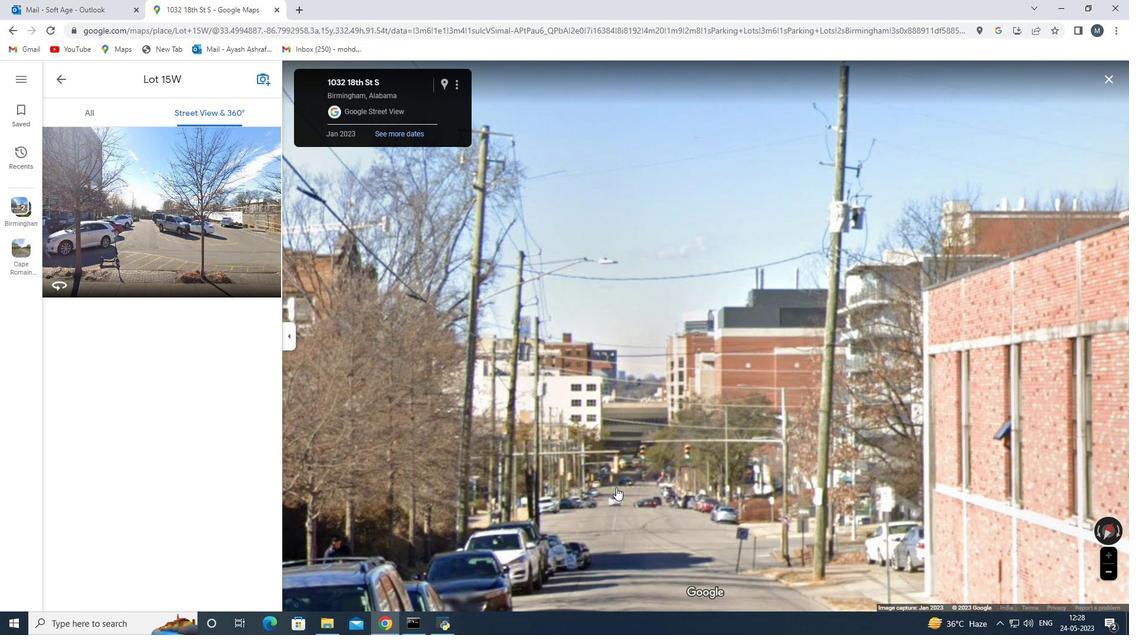 
Action: Mouse scrolled (617, 484) with delta (0, 0)
Screenshot: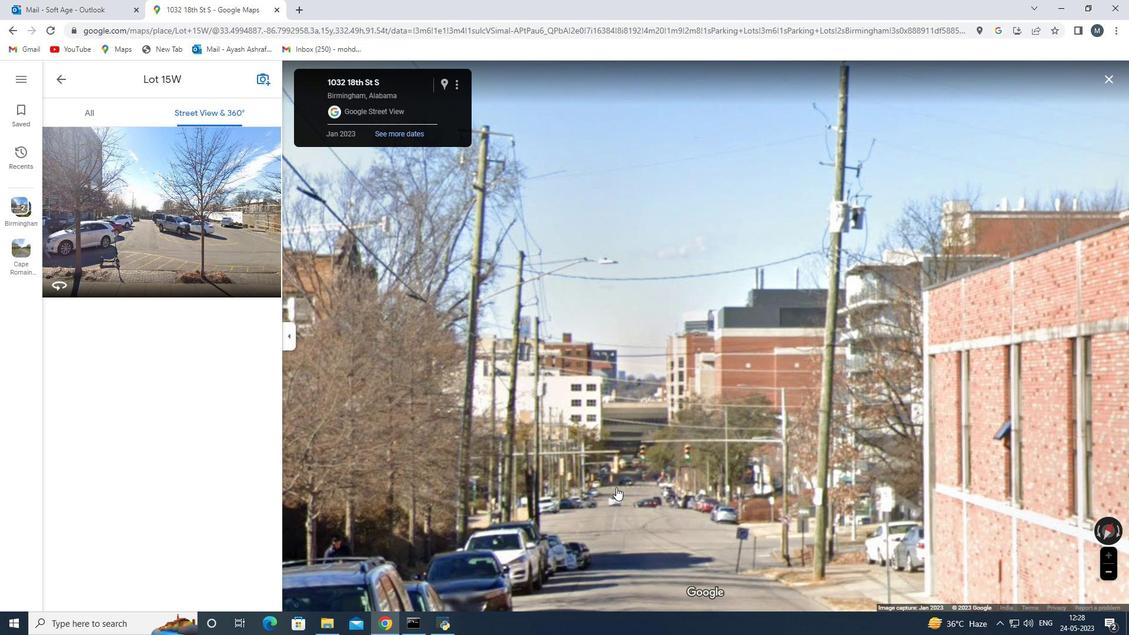 
Action: Mouse moved to (604, 479)
Screenshot: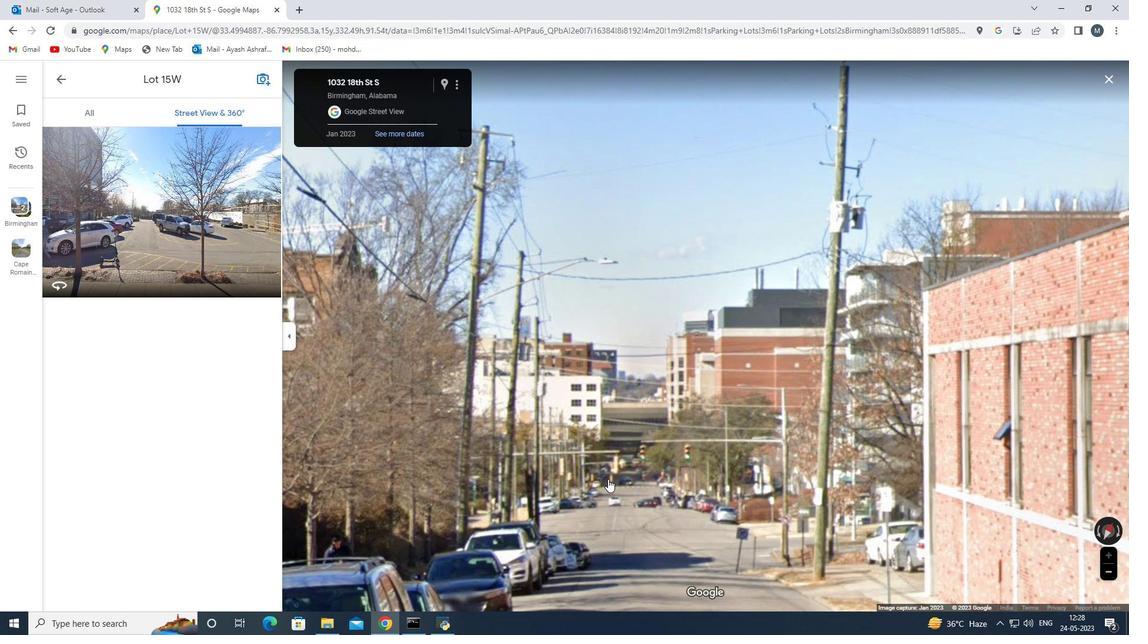 
Action: Mouse scrolled (604, 478) with delta (0, 0)
Screenshot: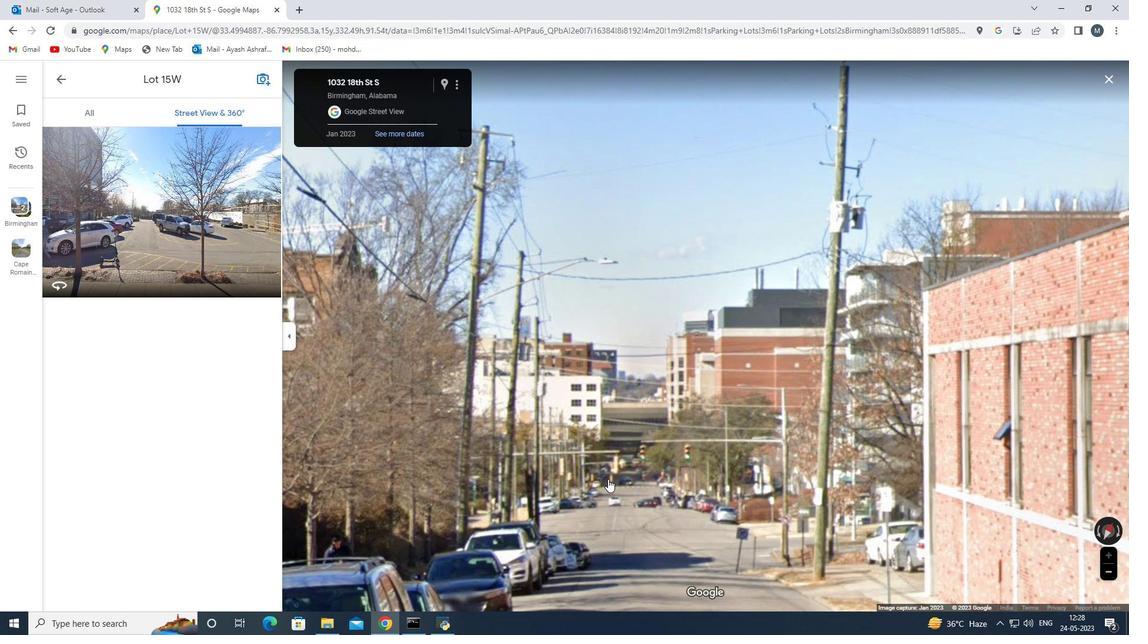 
Action: Mouse moved to (603, 479)
Screenshot: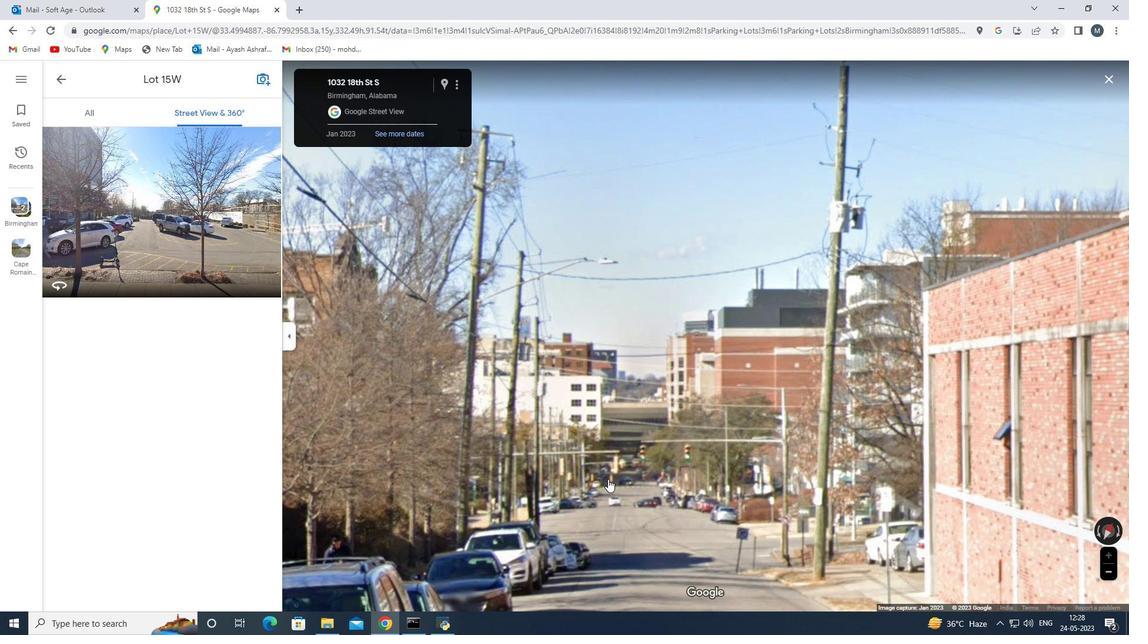 
Action: Mouse scrolled (603, 478) with delta (0, 0)
Screenshot: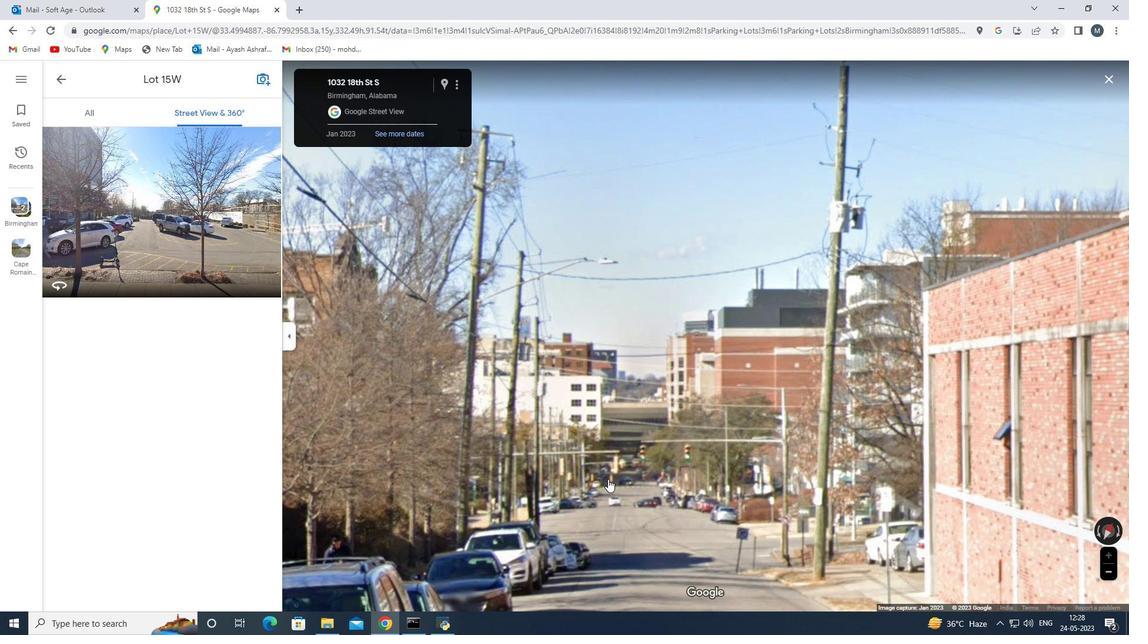
Action: Mouse scrolled (603, 478) with delta (0, 0)
Screenshot: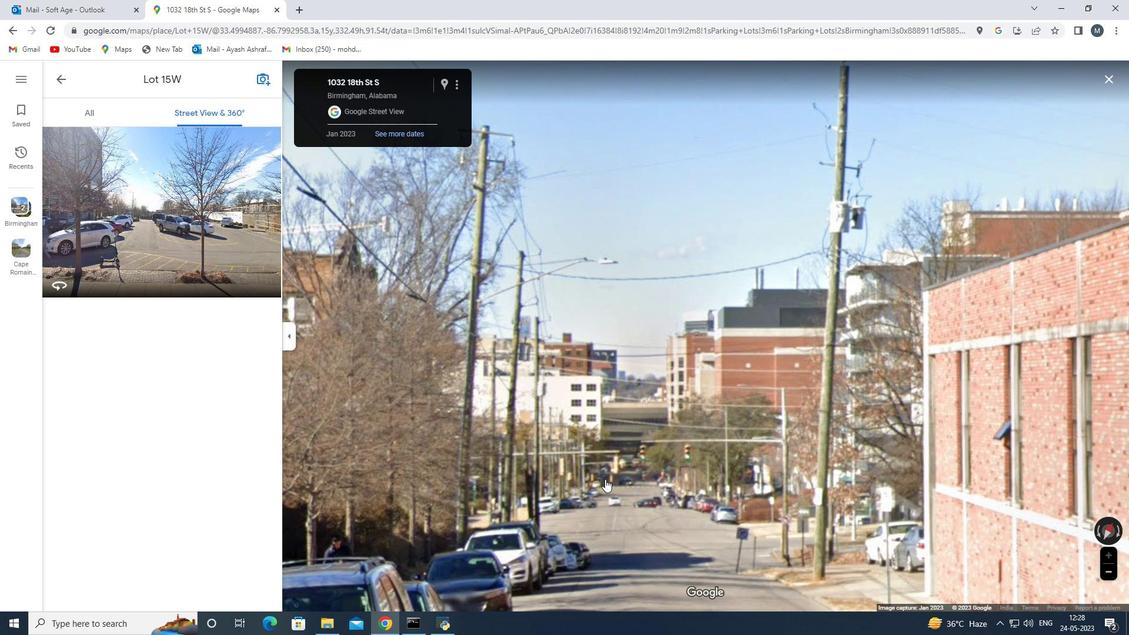 
Action: Mouse scrolled (603, 478) with delta (0, 0)
Screenshot: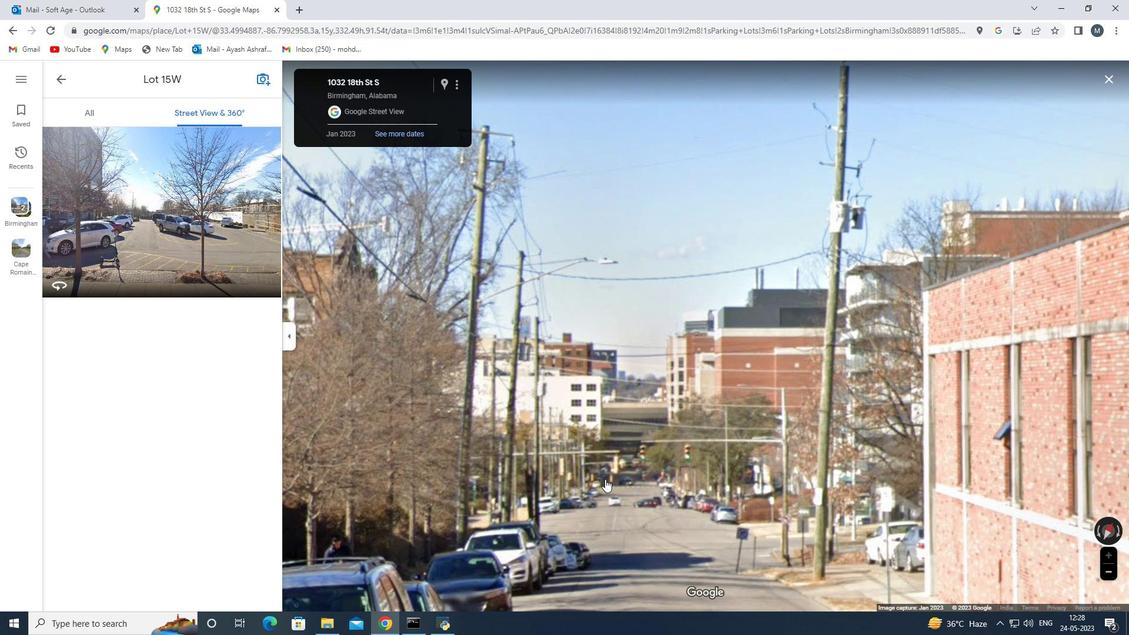 
Action: Mouse moved to (593, 478)
Screenshot: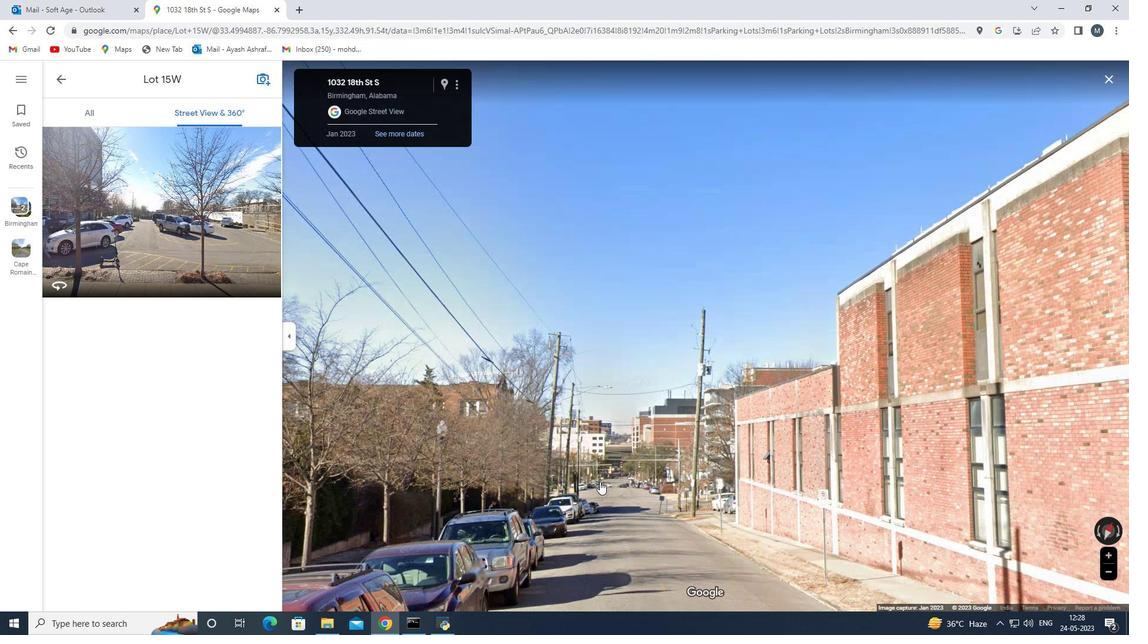 
Action: Mouse scrolled (593, 478) with delta (0, 0)
Screenshot: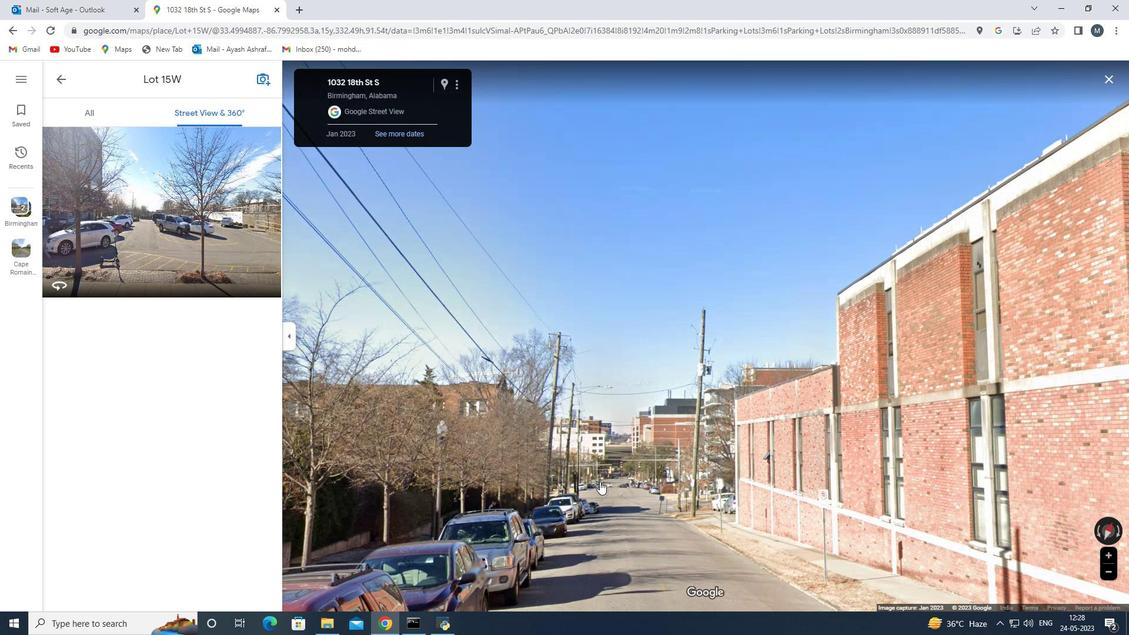 
Action: Mouse scrolled (593, 478) with delta (0, 0)
Screenshot: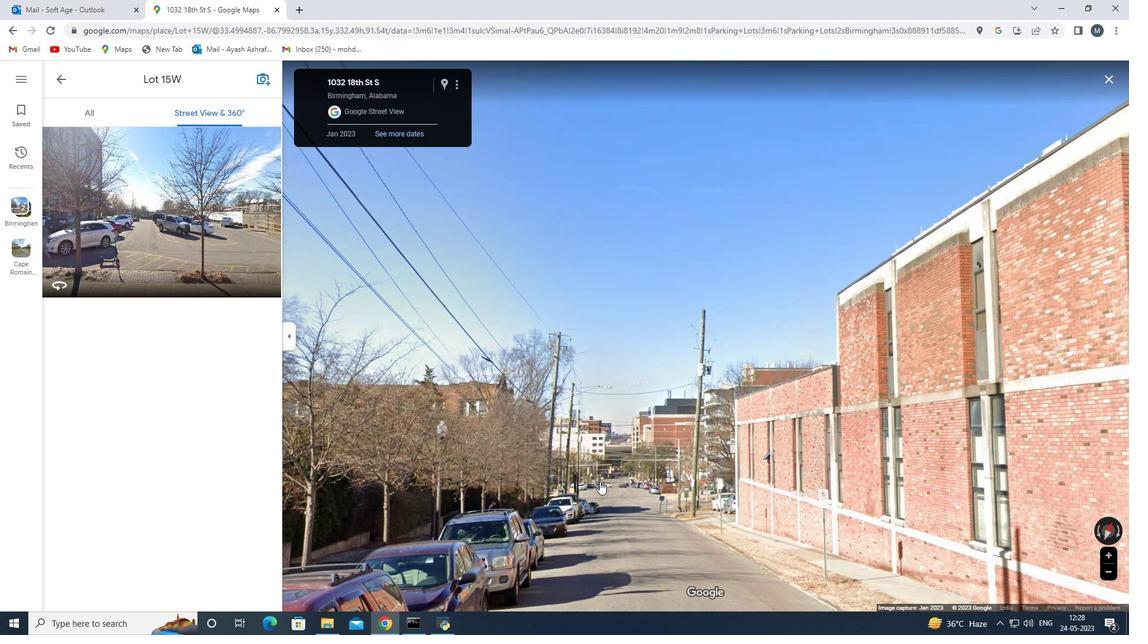 
Action: Mouse moved to (583, 474)
Screenshot: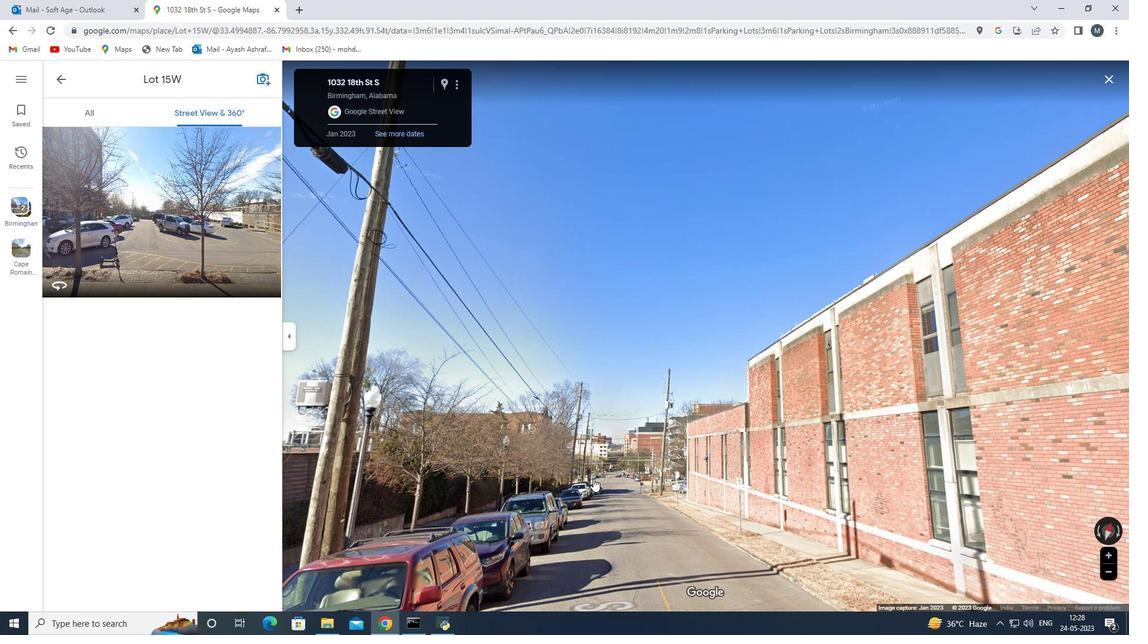 
Action: Mouse scrolled (592, 478) with delta (0, 0)
Screenshot: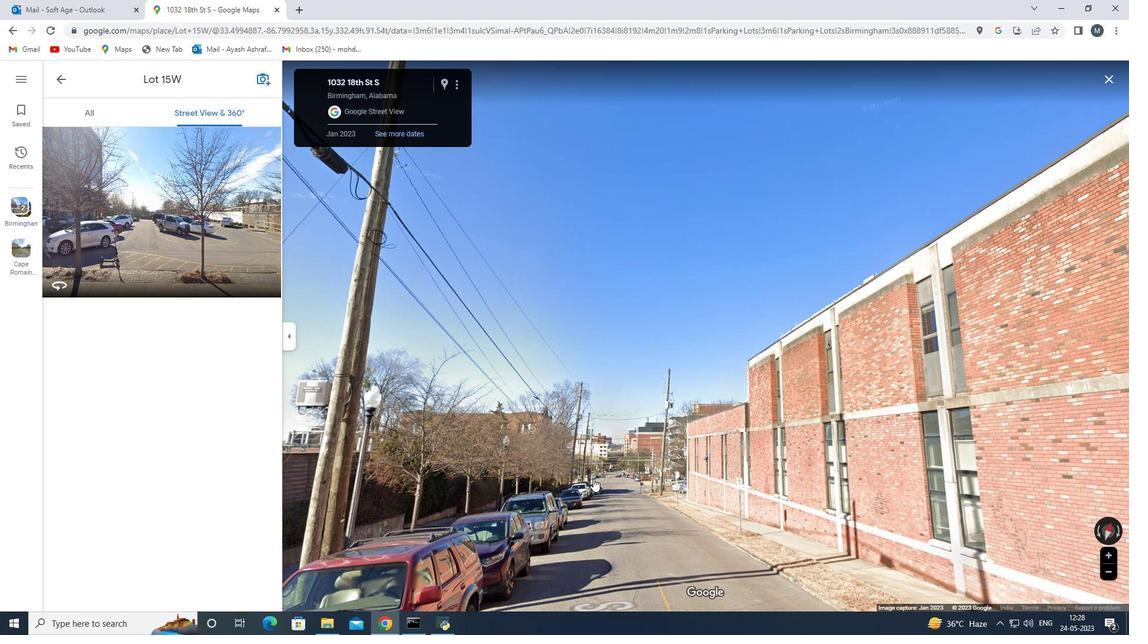 
Action: Mouse moved to (571, 475)
Screenshot: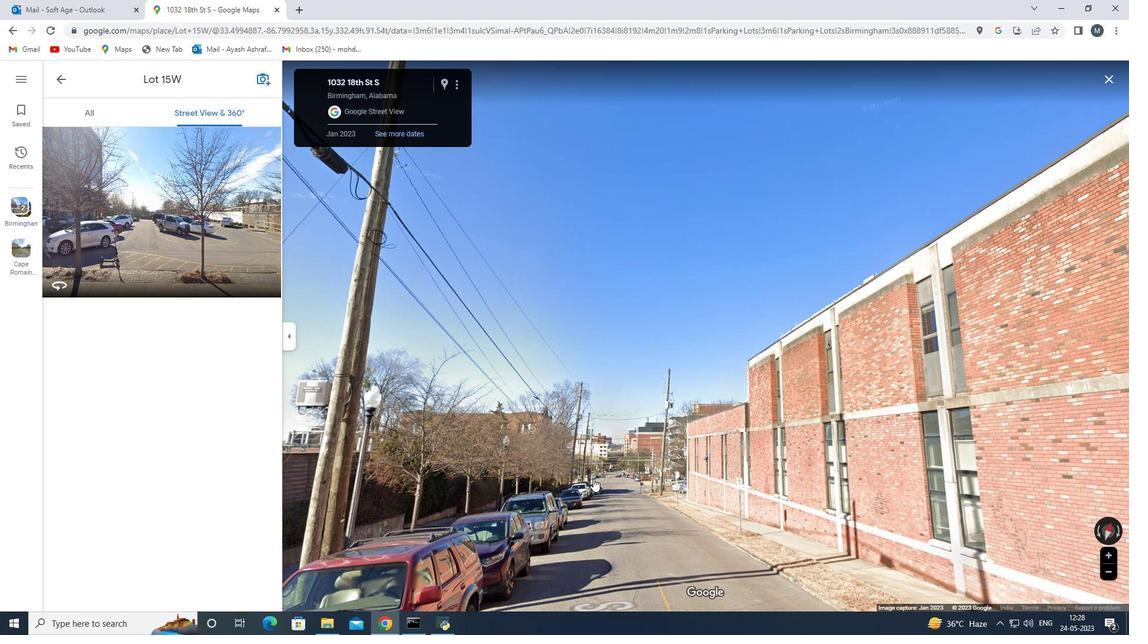 
Action: Mouse scrolled (592, 478) with delta (0, 0)
Screenshot: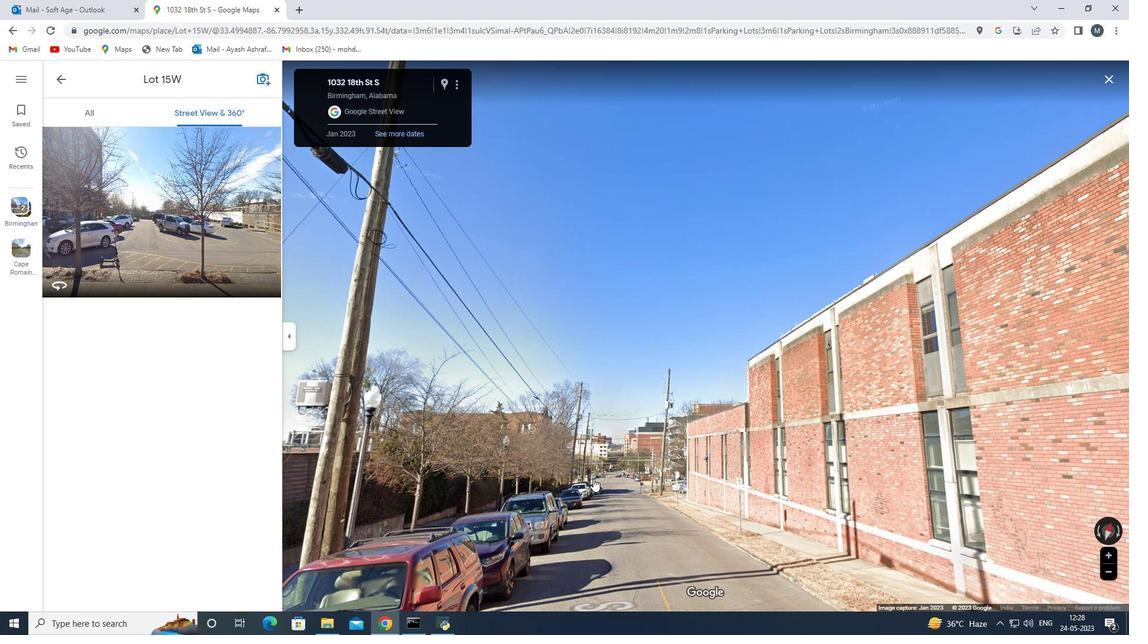 
Action: Mouse moved to (517, 493)
Screenshot: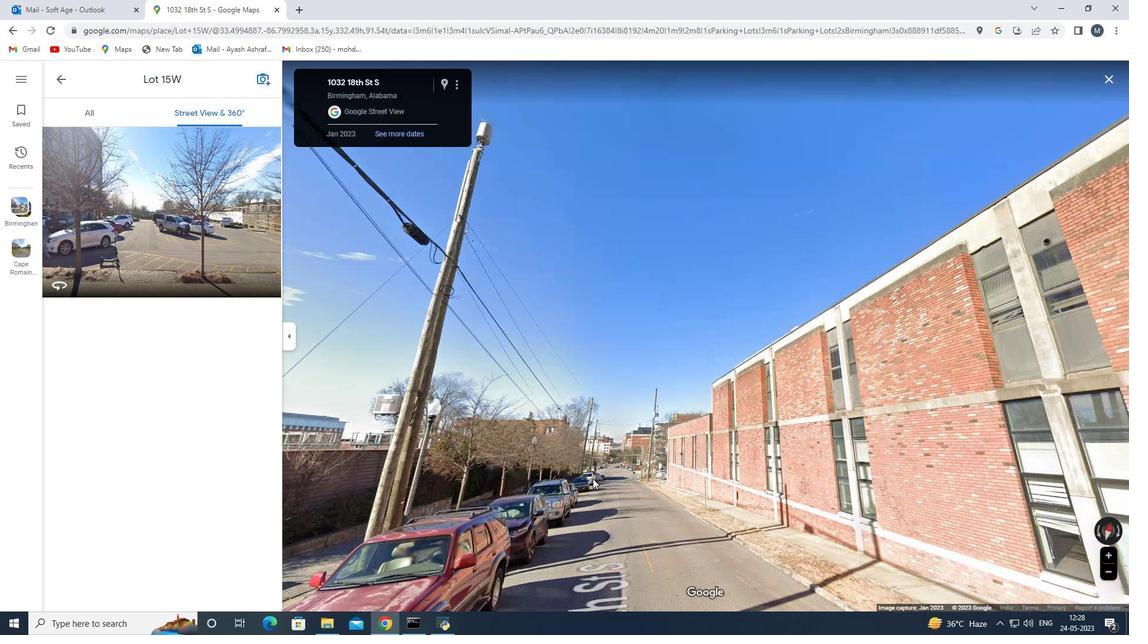 
Action: Mouse scrolled (517, 492) with delta (0, 0)
Screenshot: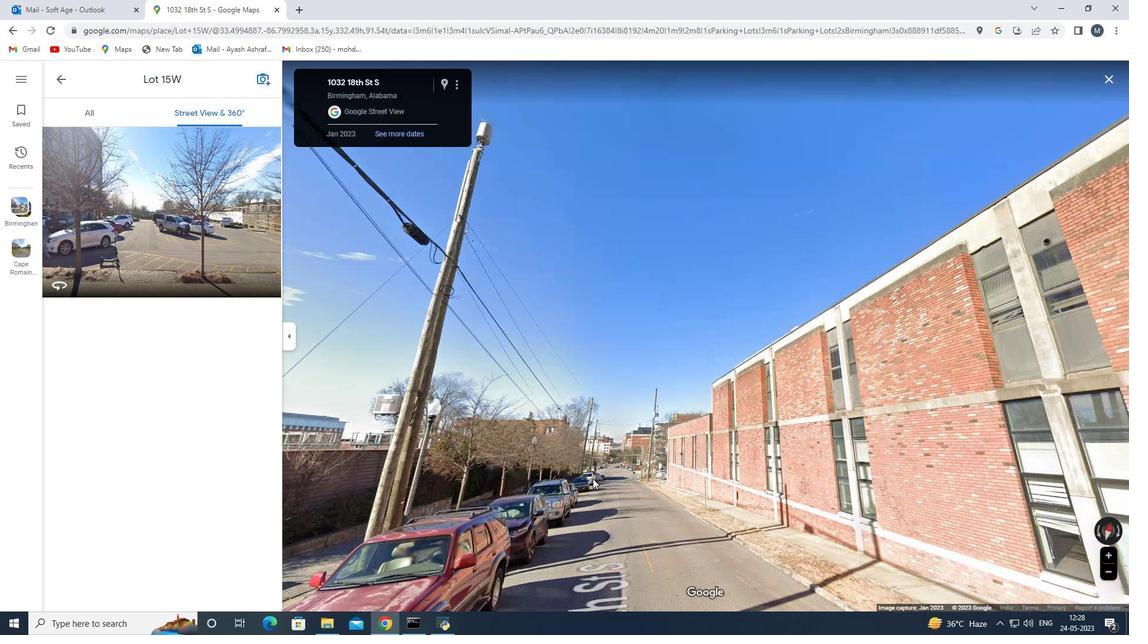 
Action: Mouse moved to (493, 499)
Screenshot: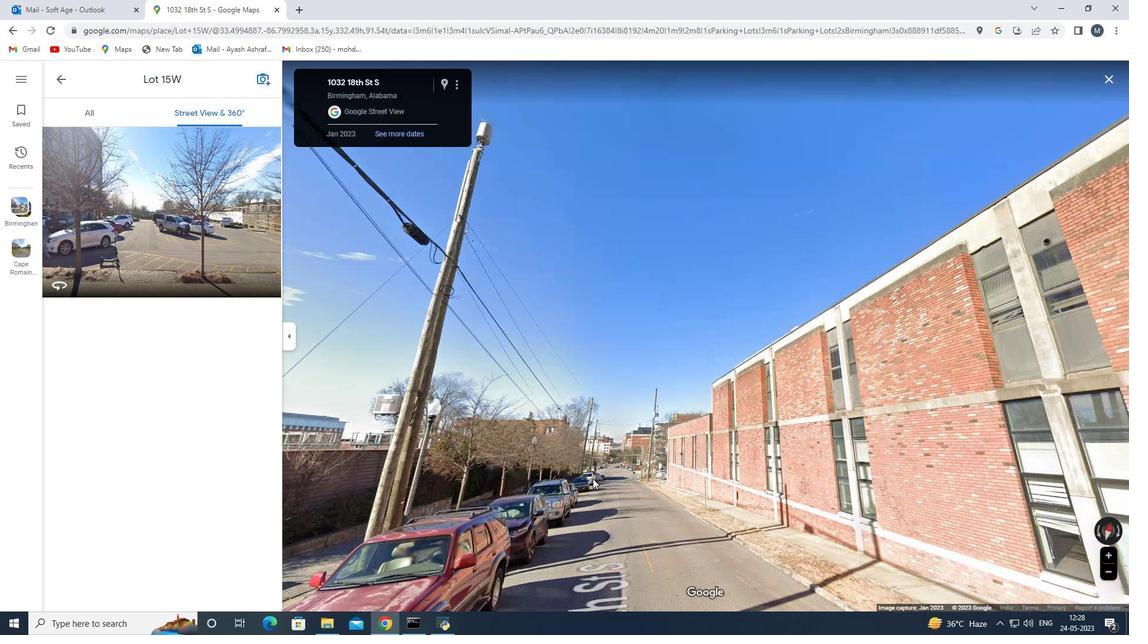 
Action: Mouse scrolled (493, 499) with delta (0, 0)
Screenshot: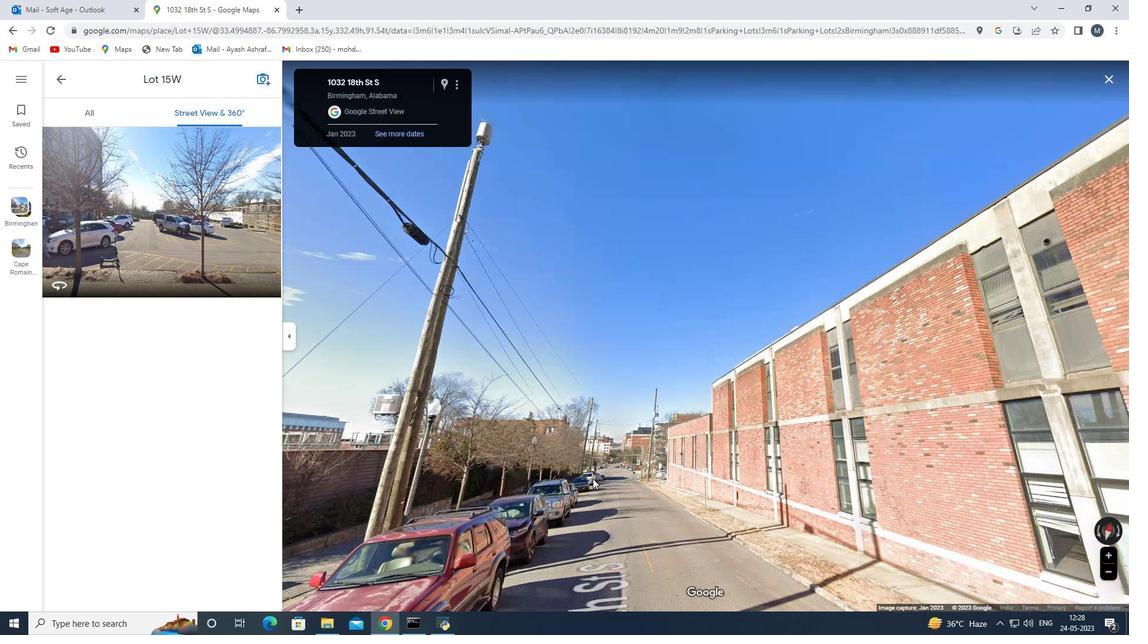 
Action: Mouse moved to (471, 501)
Screenshot: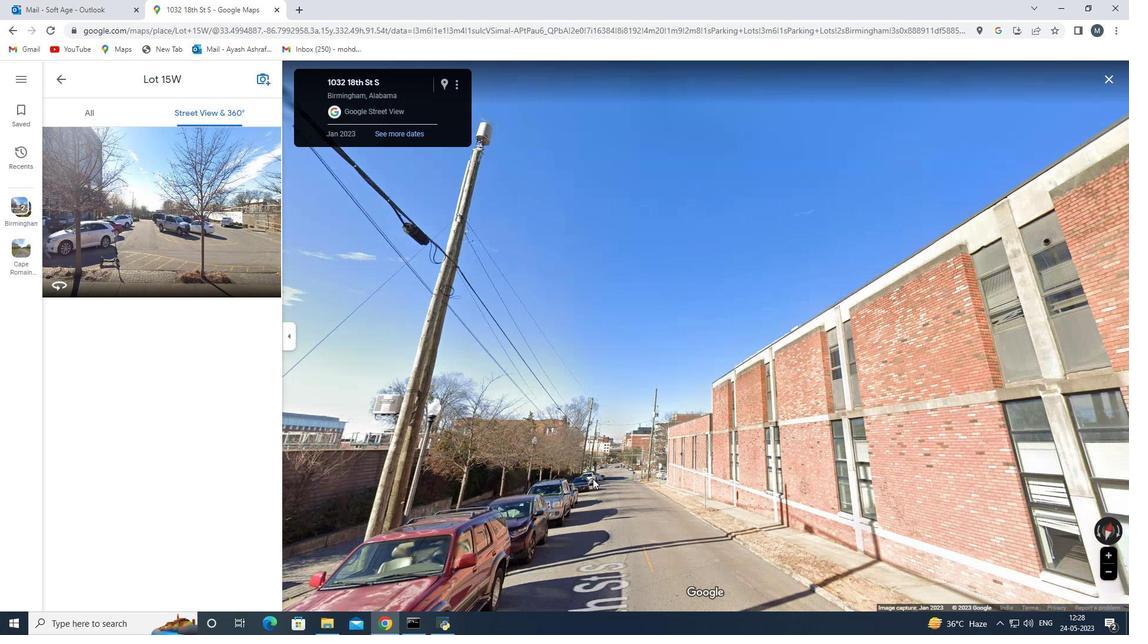 
Action: Mouse scrolled (477, 501) with delta (0, 0)
Screenshot: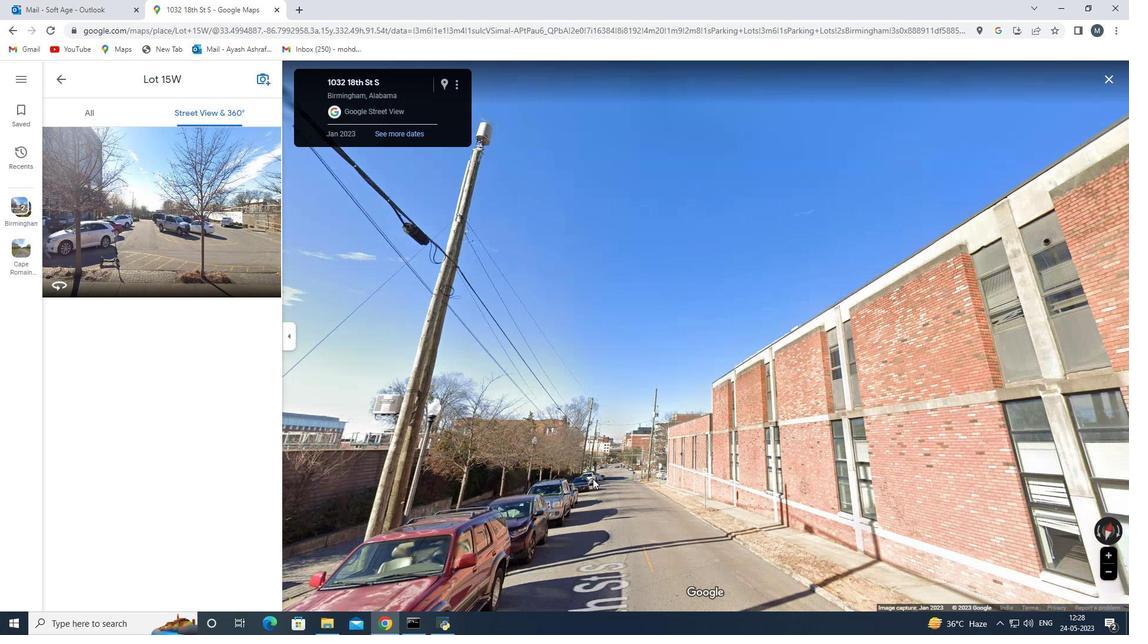 
Action: Mouse moved to (459, 501)
Screenshot: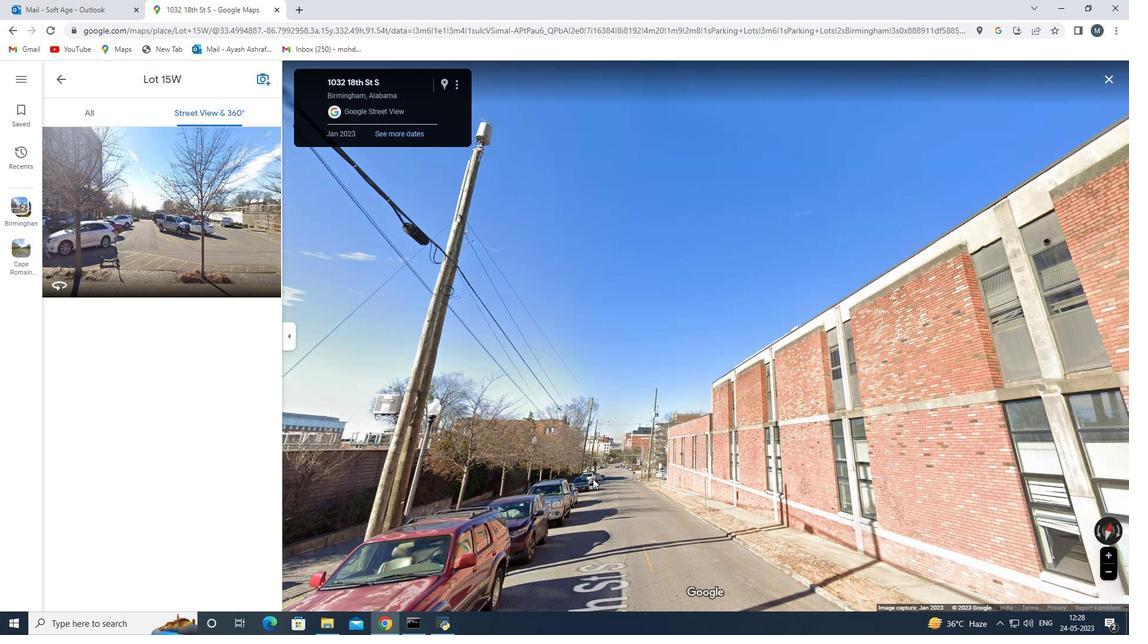 
Action: Mouse scrolled (465, 501) with delta (0, 0)
Screenshot: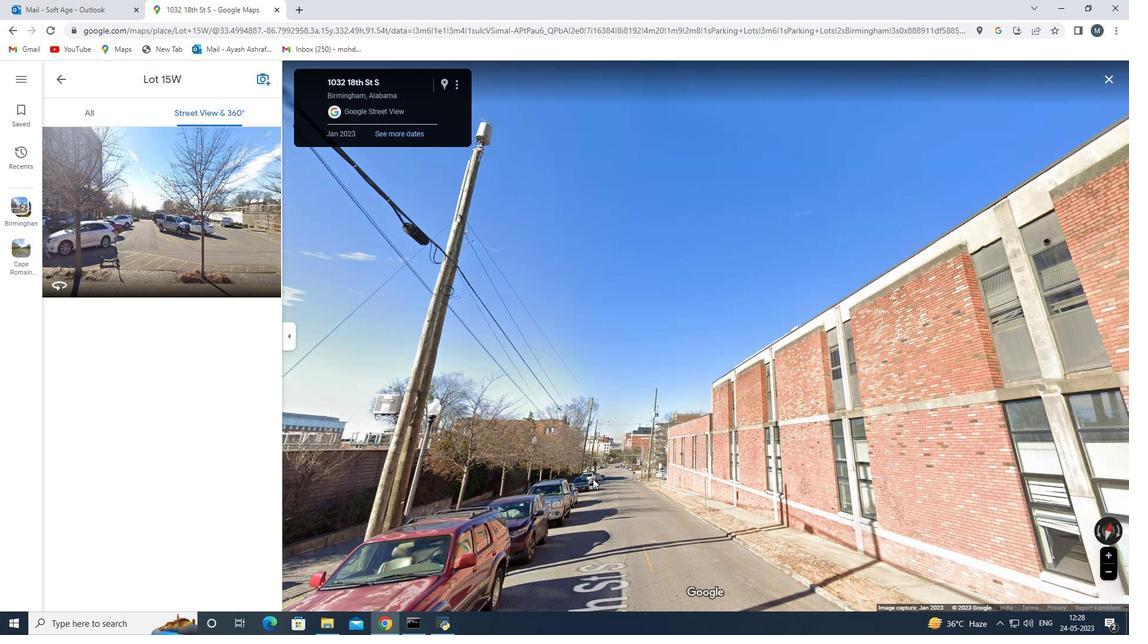 
Action: Mouse moved to (590, 313)
Screenshot: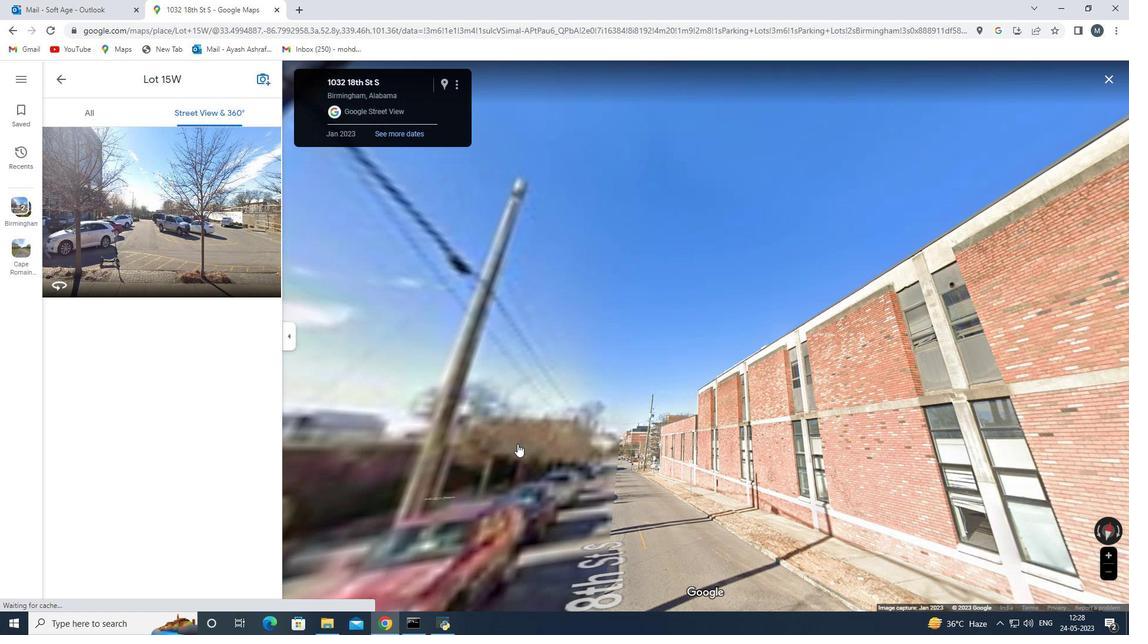 
Action: Mouse scrolled (589, 315) with delta (0, 0)
Screenshot: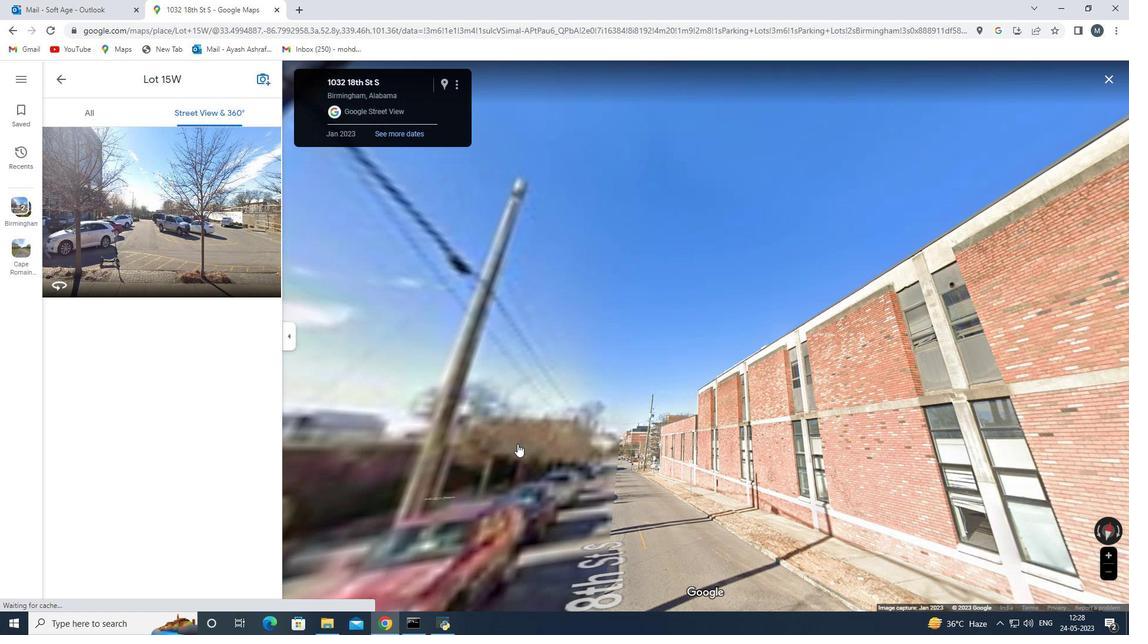 
Action: Mouse moved to (591, 308)
Screenshot: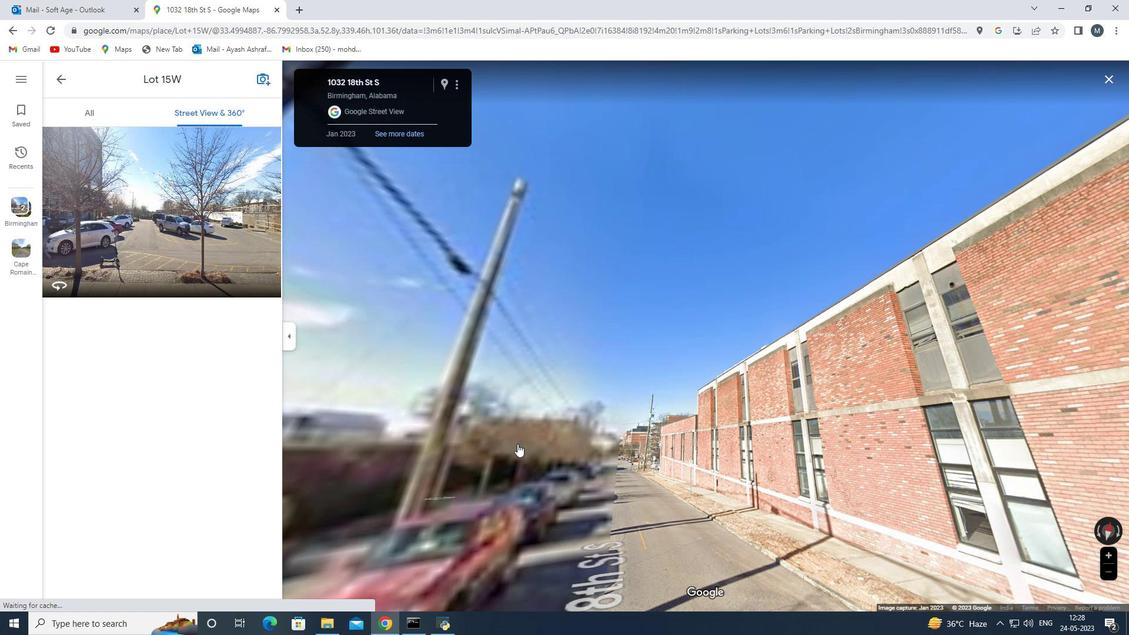 
Action: Mouse scrolled (591, 311) with delta (0, 0)
Screenshot: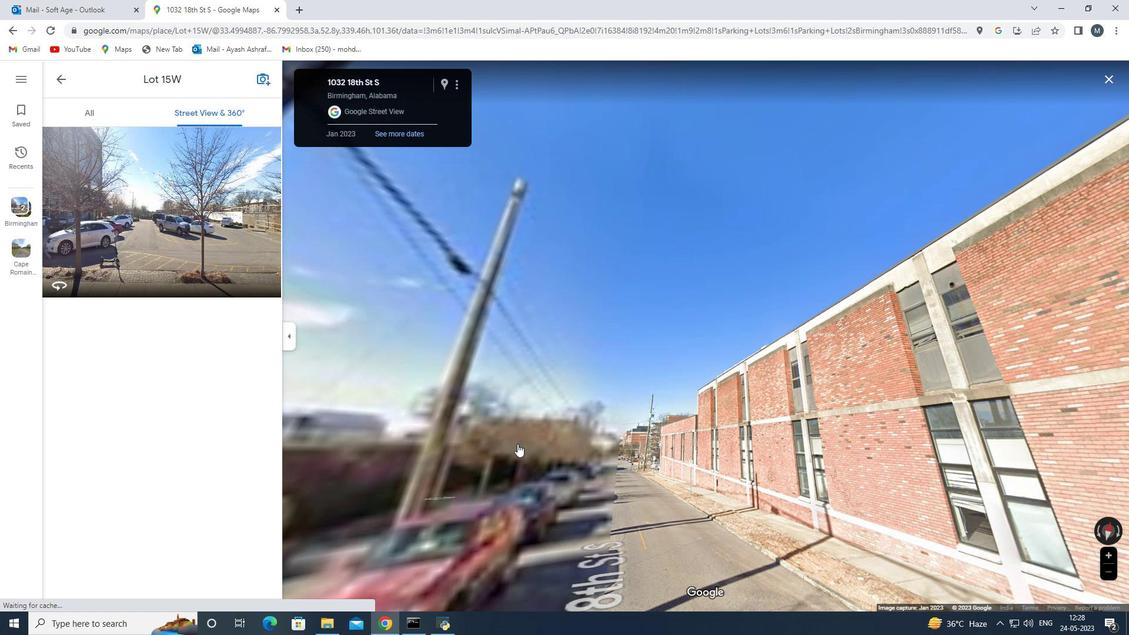 
Action: Mouse moved to (591, 306)
Screenshot: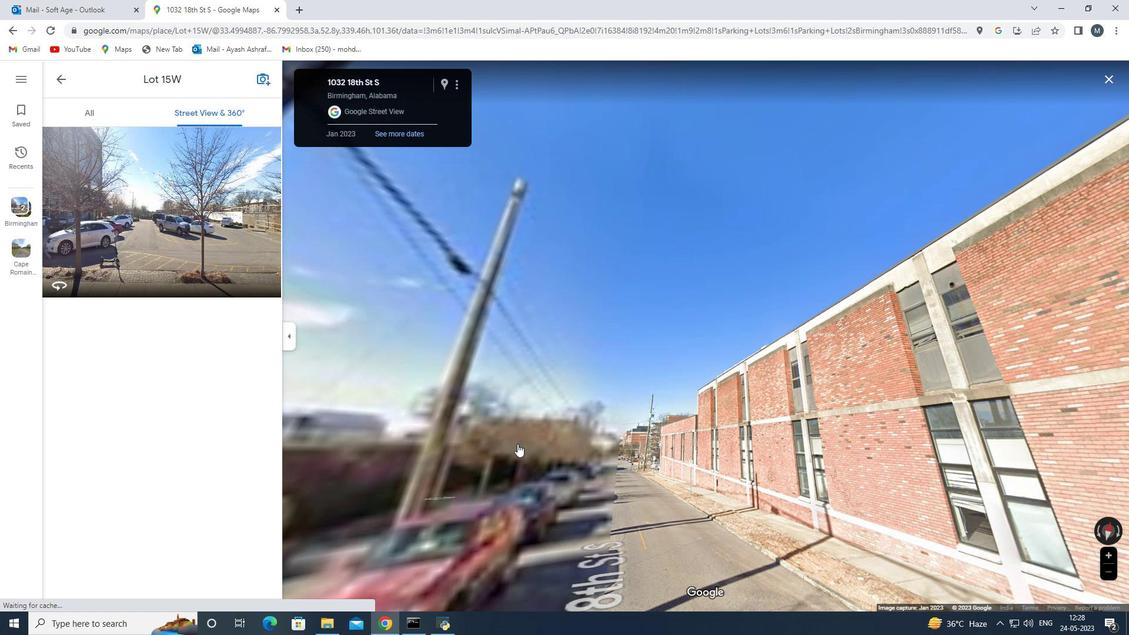 
Action: Mouse scrolled (591, 307) with delta (0, 0)
Screenshot: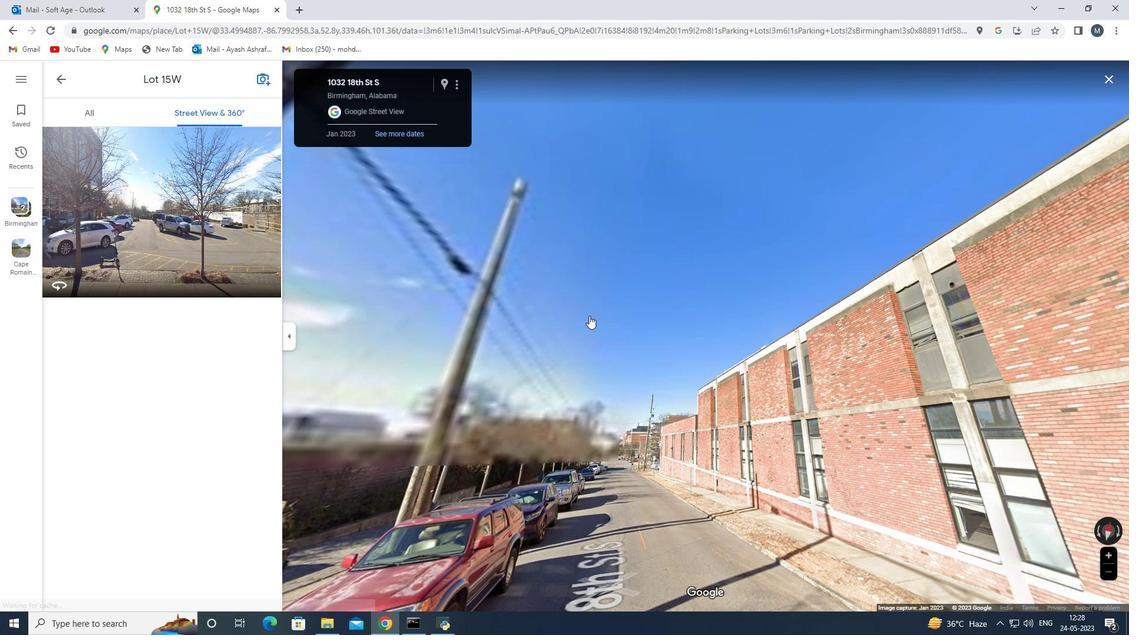 
Action: Mouse moved to (592, 304)
Screenshot: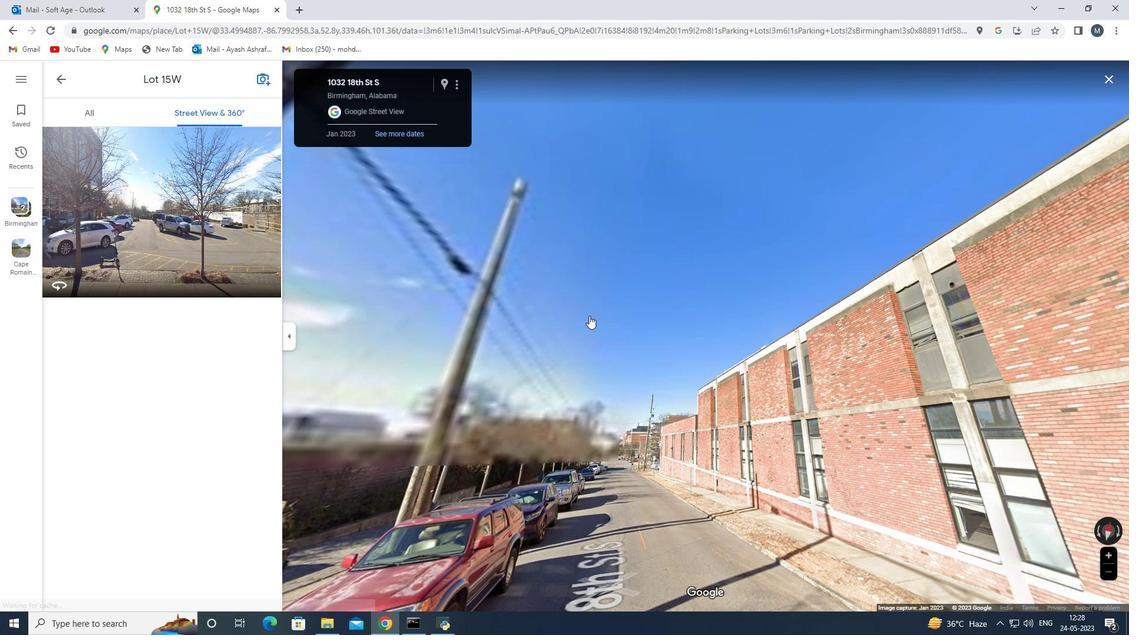 
Action: Mouse scrolled (591, 304) with delta (0, 0)
Screenshot: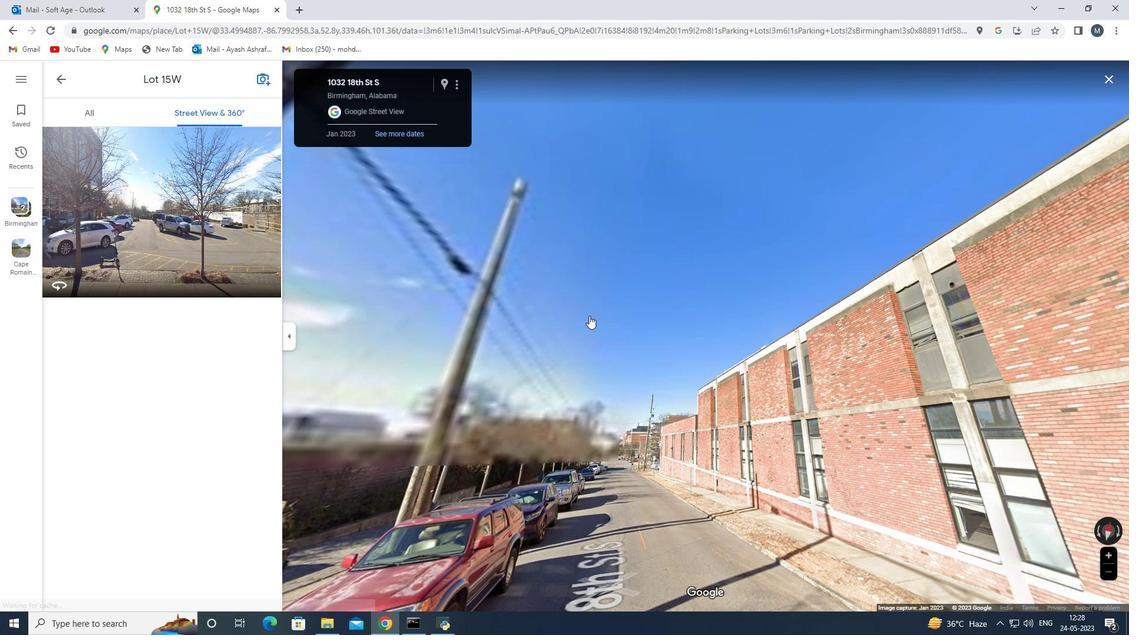 
Action: Mouse moved to (95, 118)
Screenshot: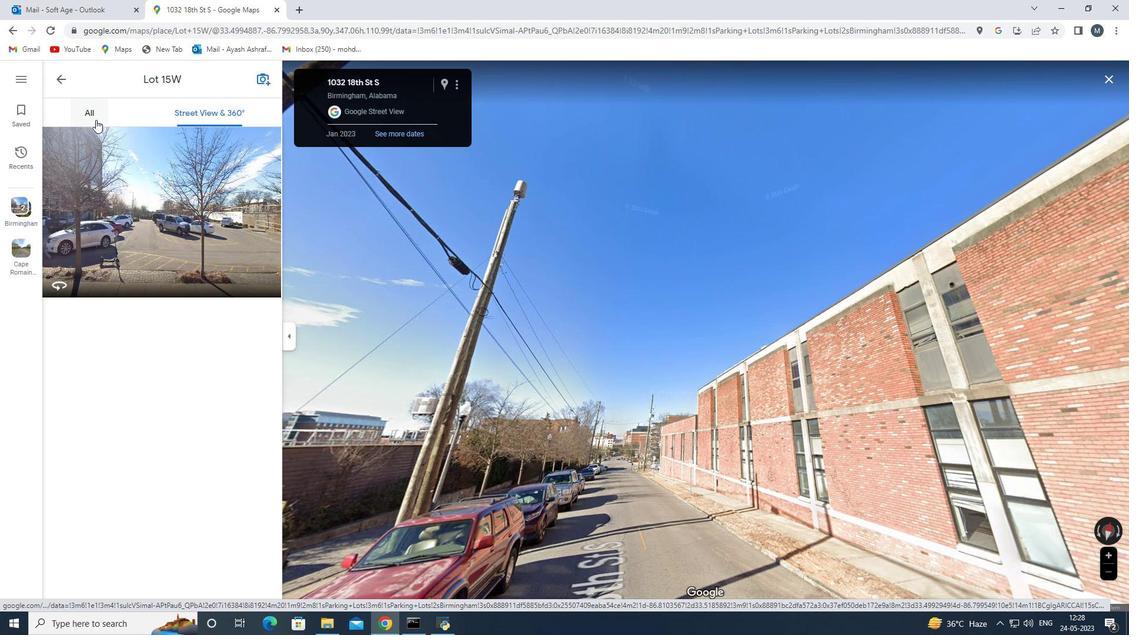 
Action: Mouse pressed left at (95, 118)
Screenshot: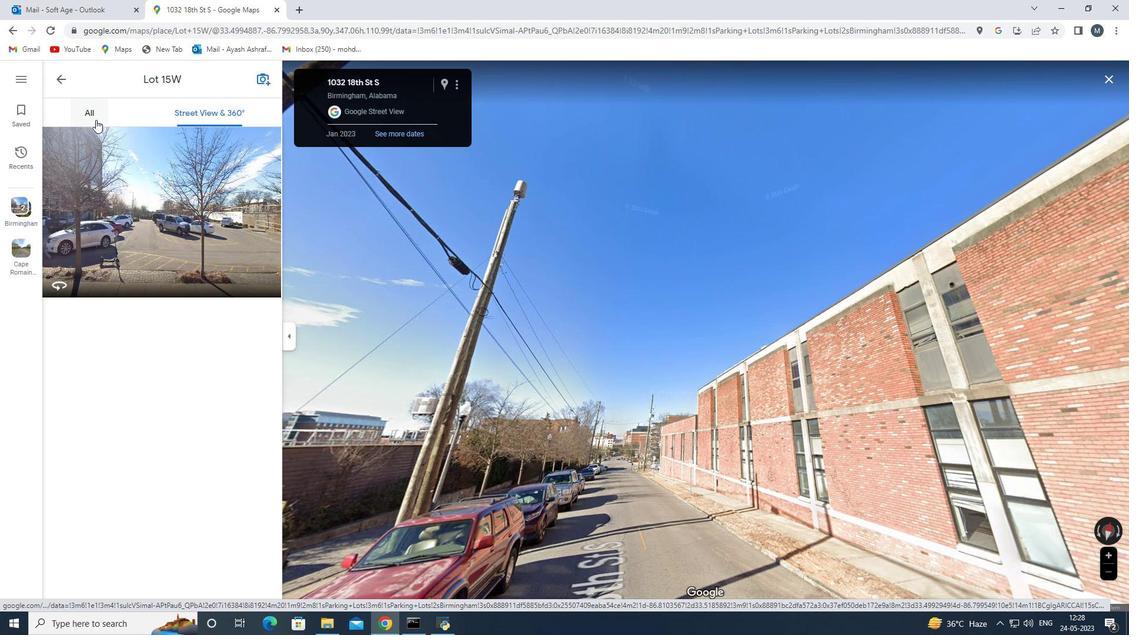 
Action: Mouse moved to (55, 77)
Screenshot: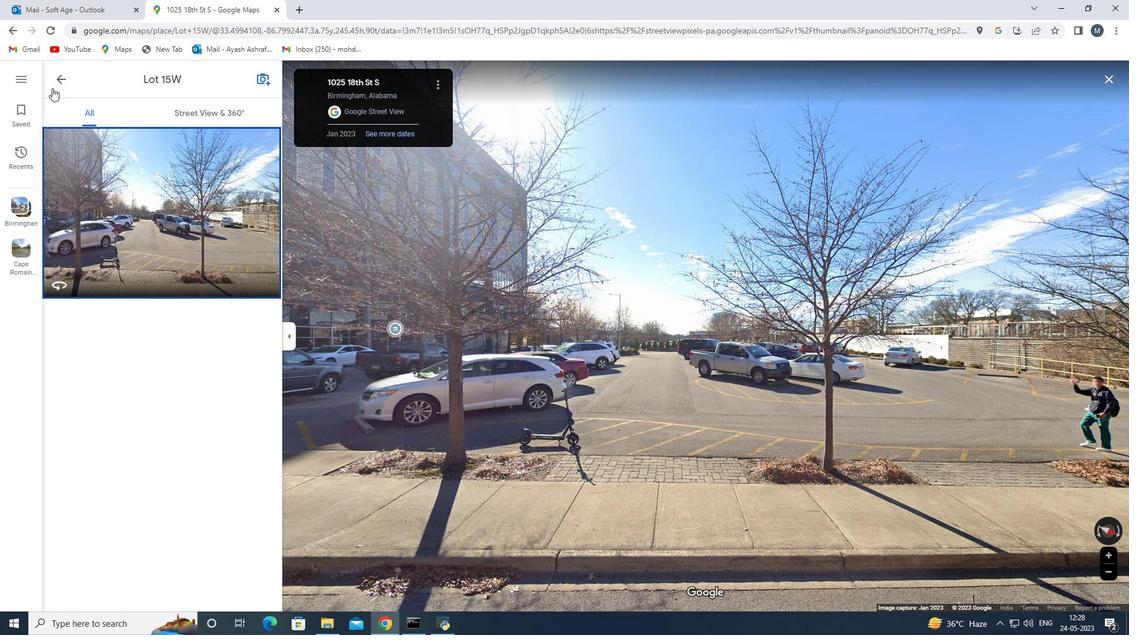 
Action: Mouse pressed left at (55, 77)
Screenshot: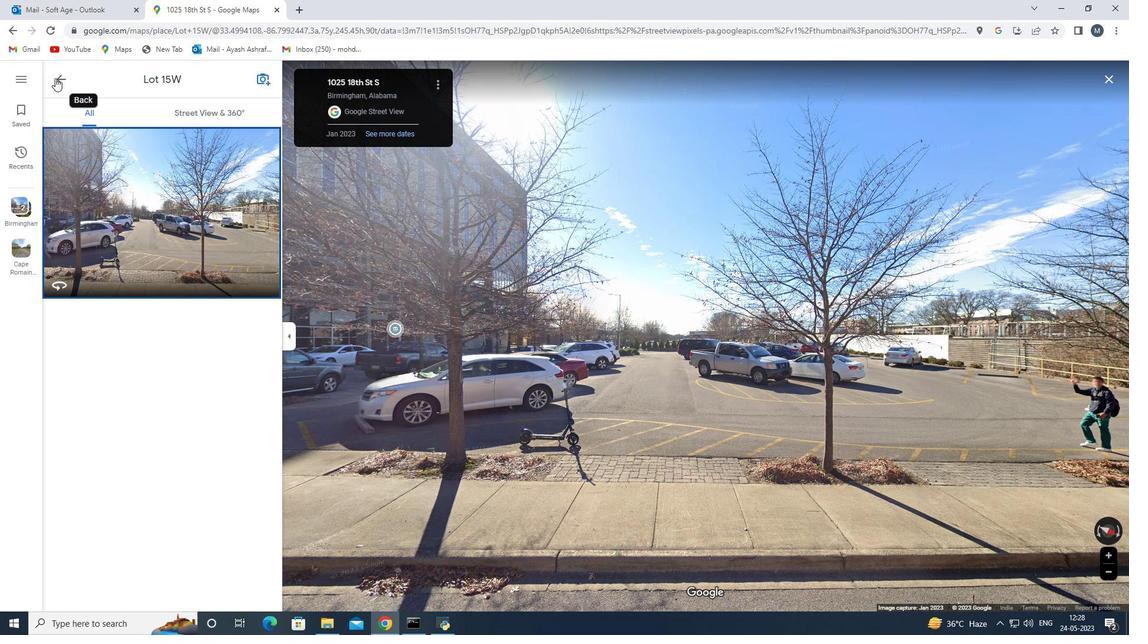 
Action: Mouse moved to (120, 214)
Screenshot: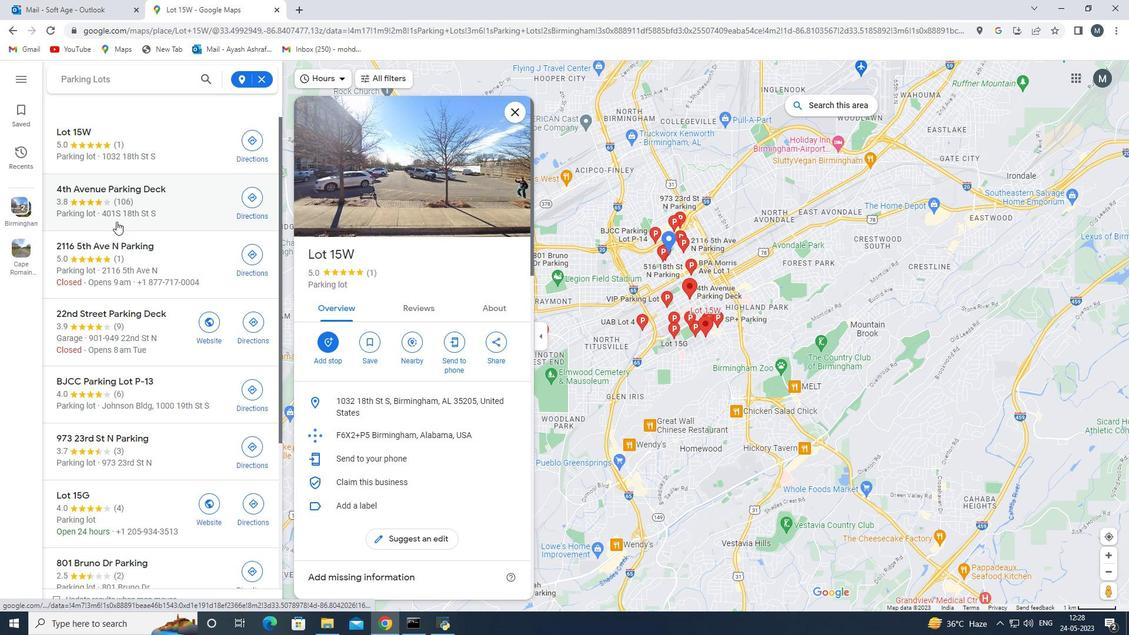 
Action: Mouse pressed left at (120, 214)
Screenshot: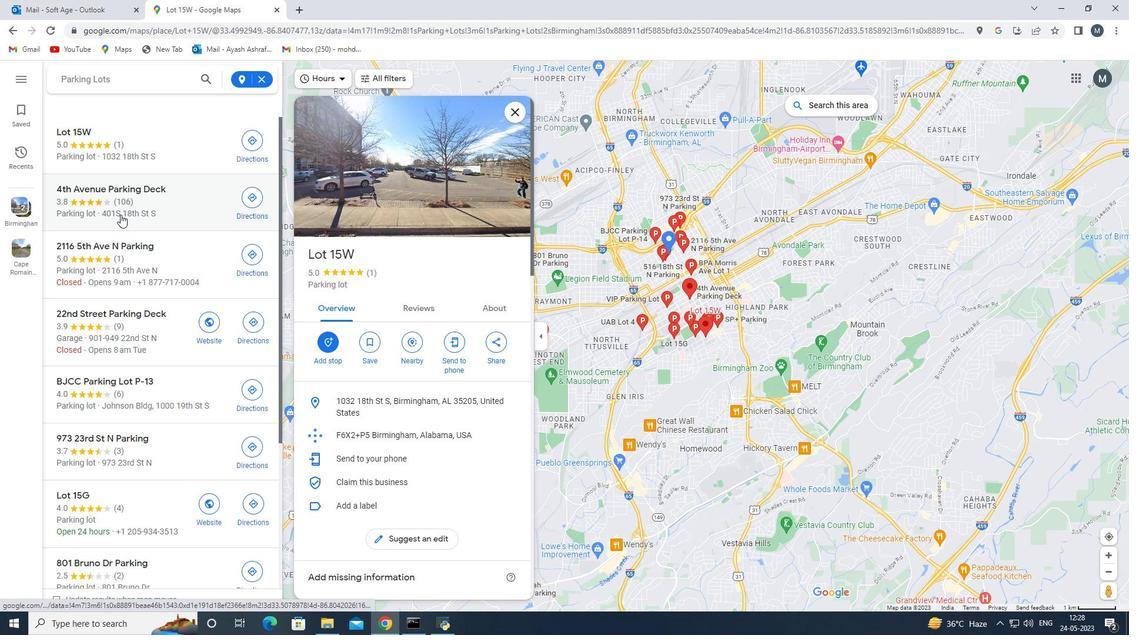 
Action: Mouse moved to (398, 369)
Screenshot: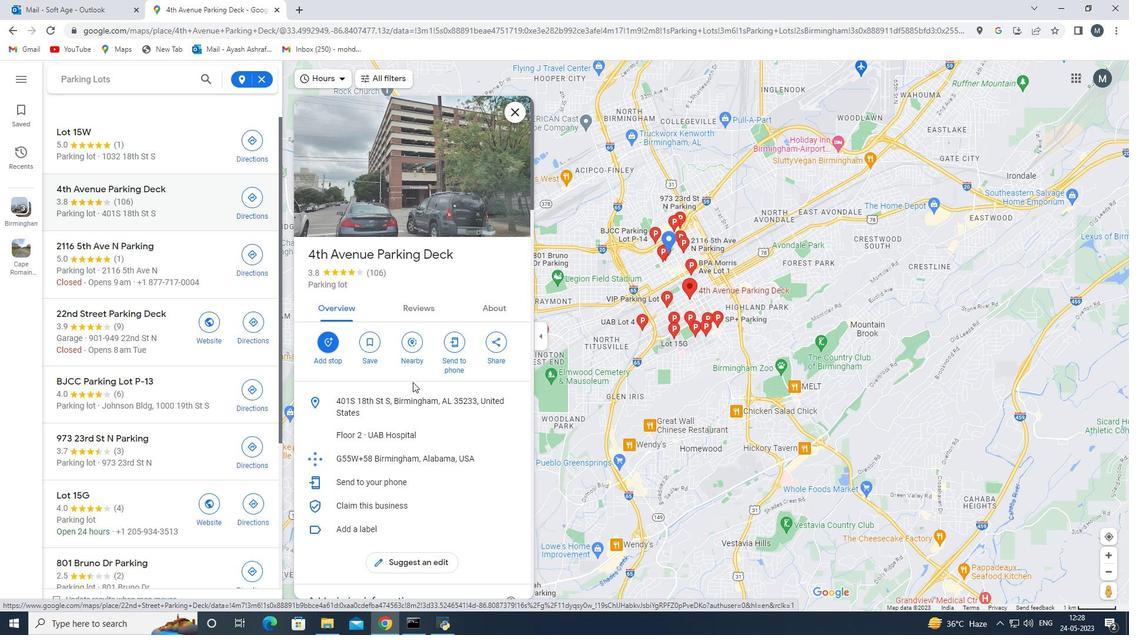 
Action: Mouse scrolled (398, 368) with delta (0, 0)
Screenshot: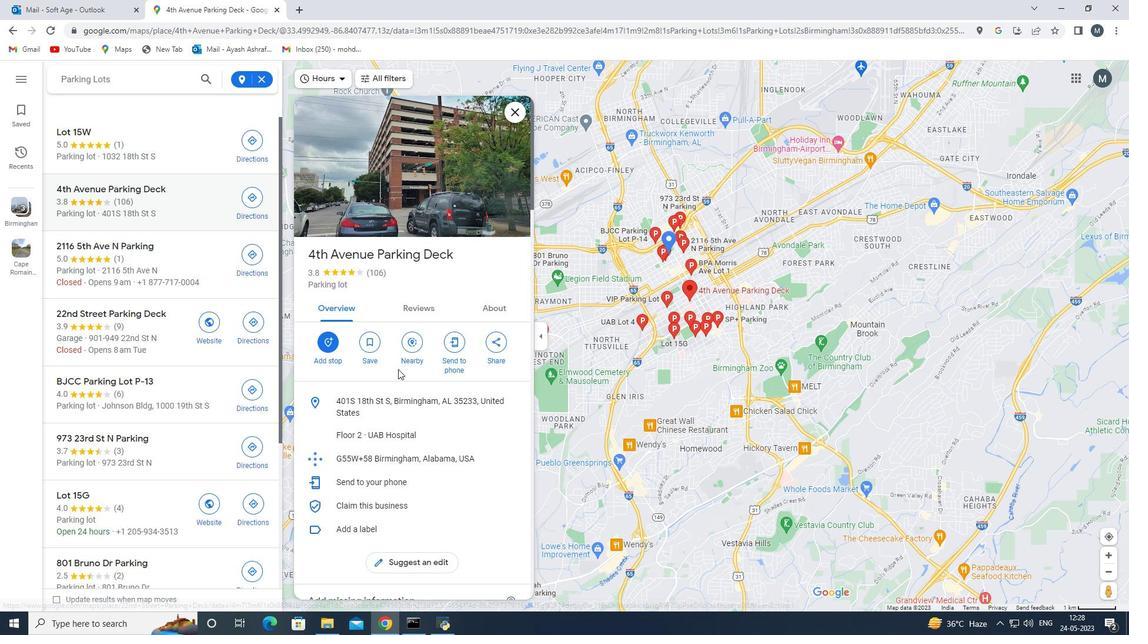 
Action: Mouse scrolled (398, 368) with delta (0, 0)
Screenshot: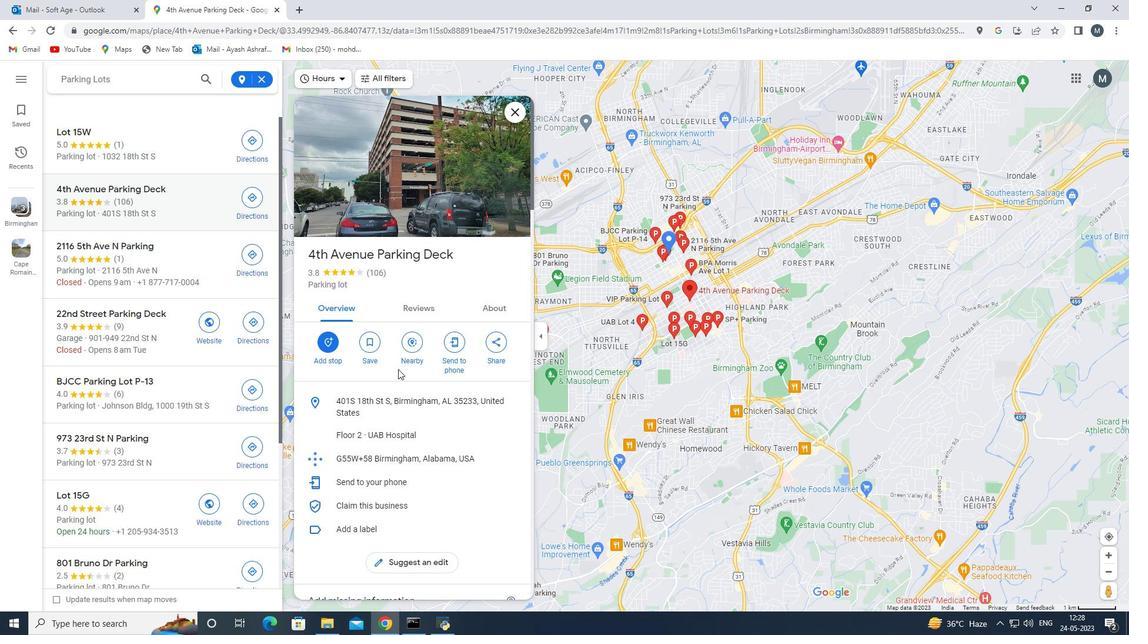 
Action: Mouse scrolled (398, 368) with delta (0, 0)
Screenshot: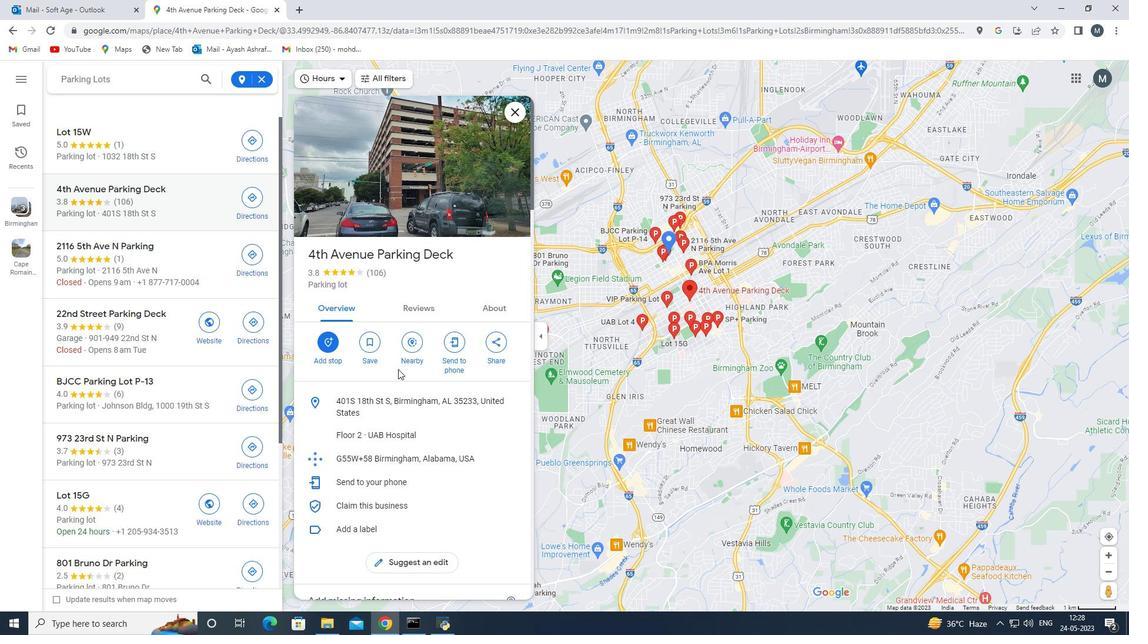
Action: Mouse scrolled (398, 368) with delta (0, 0)
Screenshot: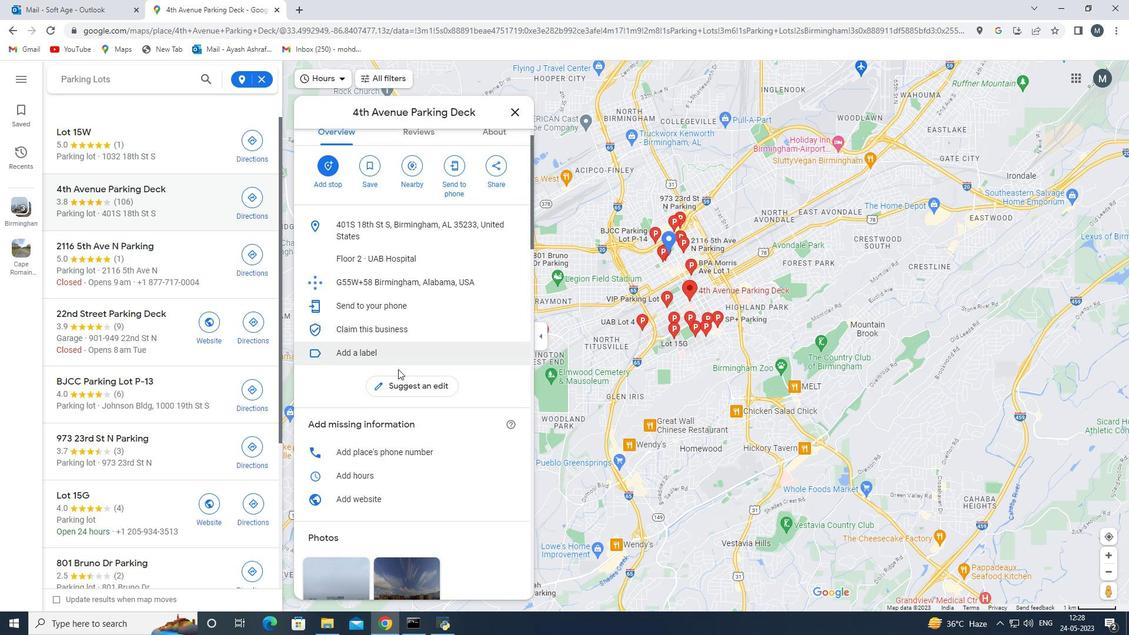 
Action: Mouse scrolled (398, 368) with delta (0, 0)
Screenshot: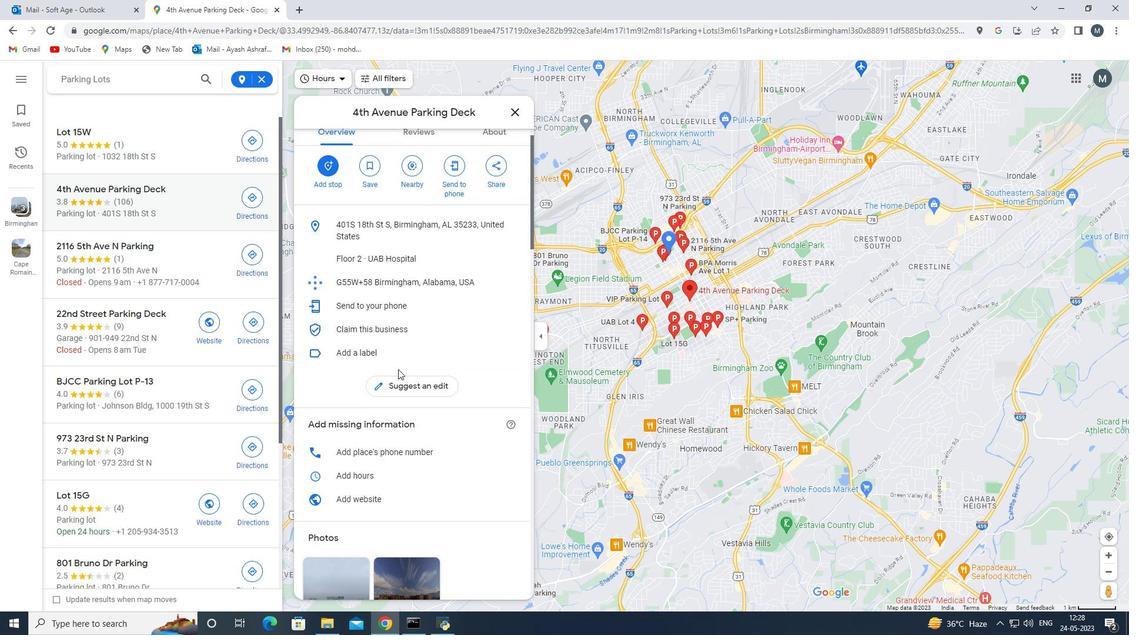 
Action: Mouse scrolled (398, 368) with delta (0, 0)
Screenshot: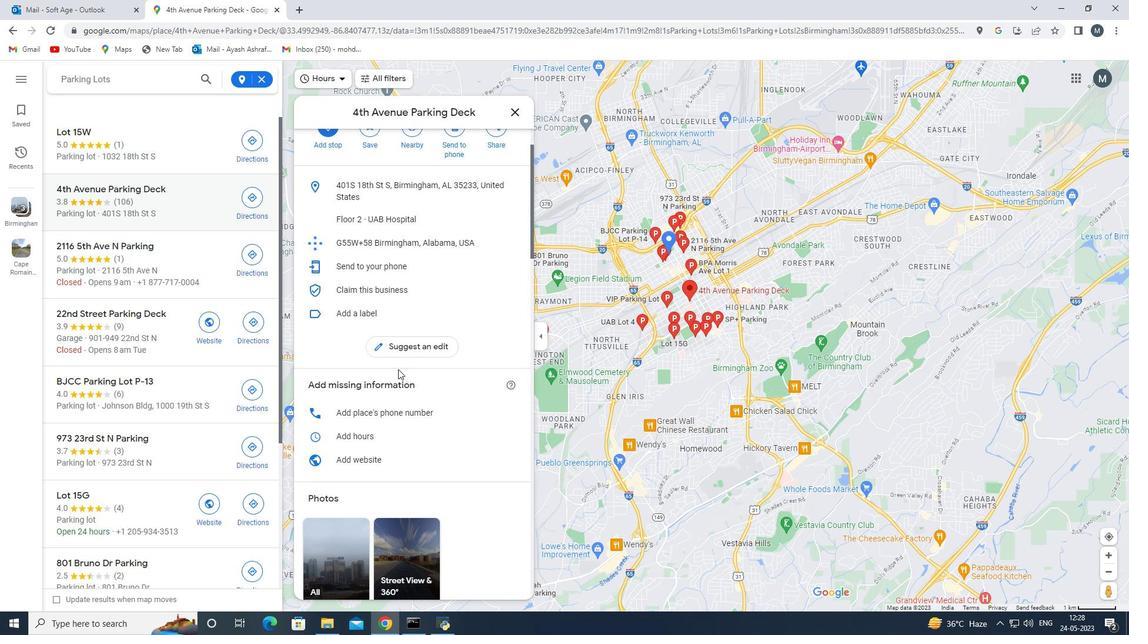 
Action: Mouse moved to (398, 368)
Screenshot: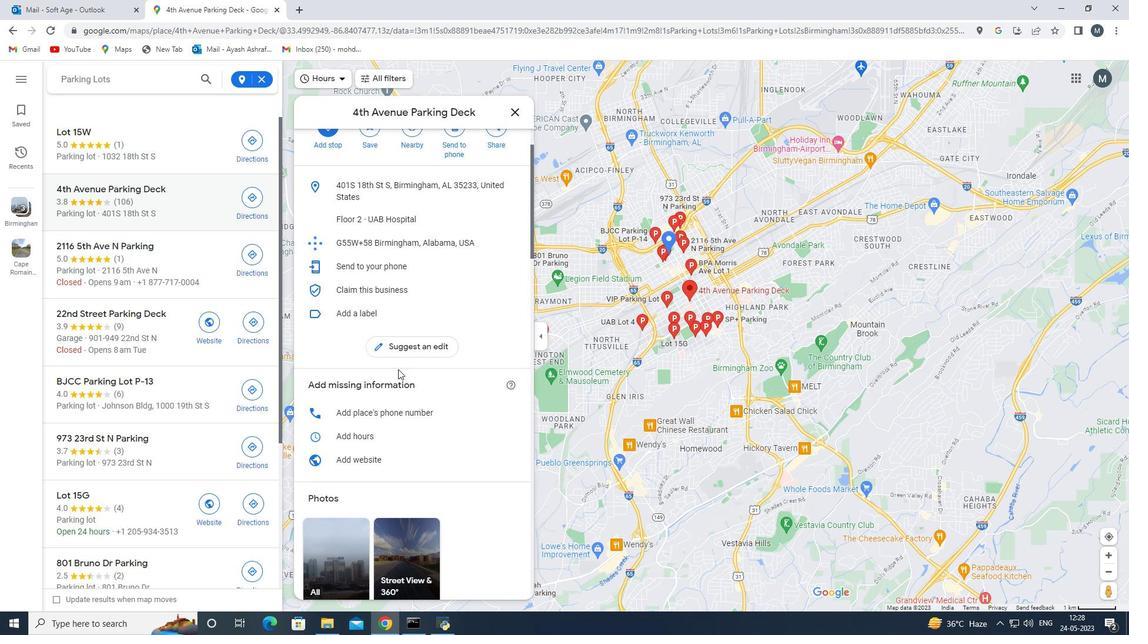 
Action: Mouse scrolled (398, 367) with delta (0, 0)
Screenshot: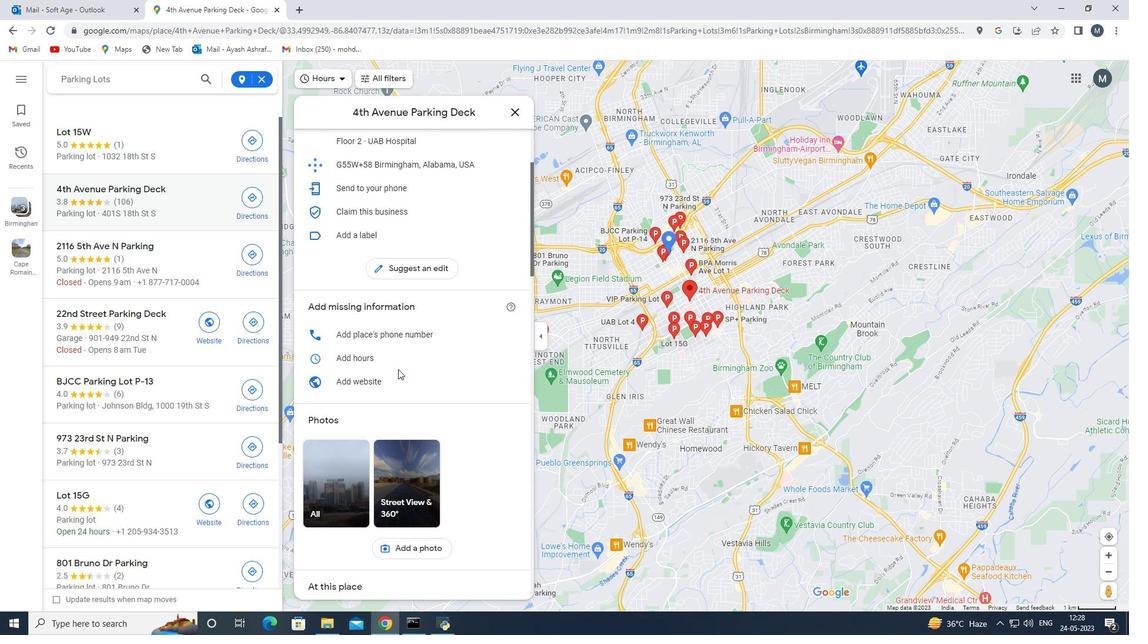 
Action: Mouse scrolled (398, 367) with delta (0, 0)
Screenshot: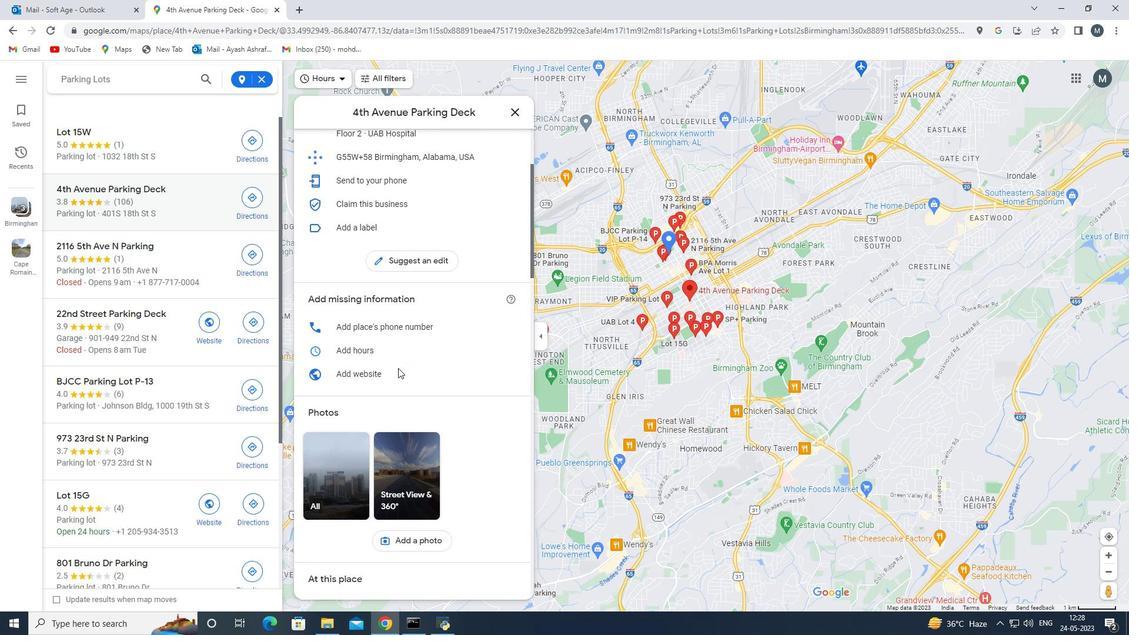 
Action: Mouse moved to (326, 328)
Screenshot: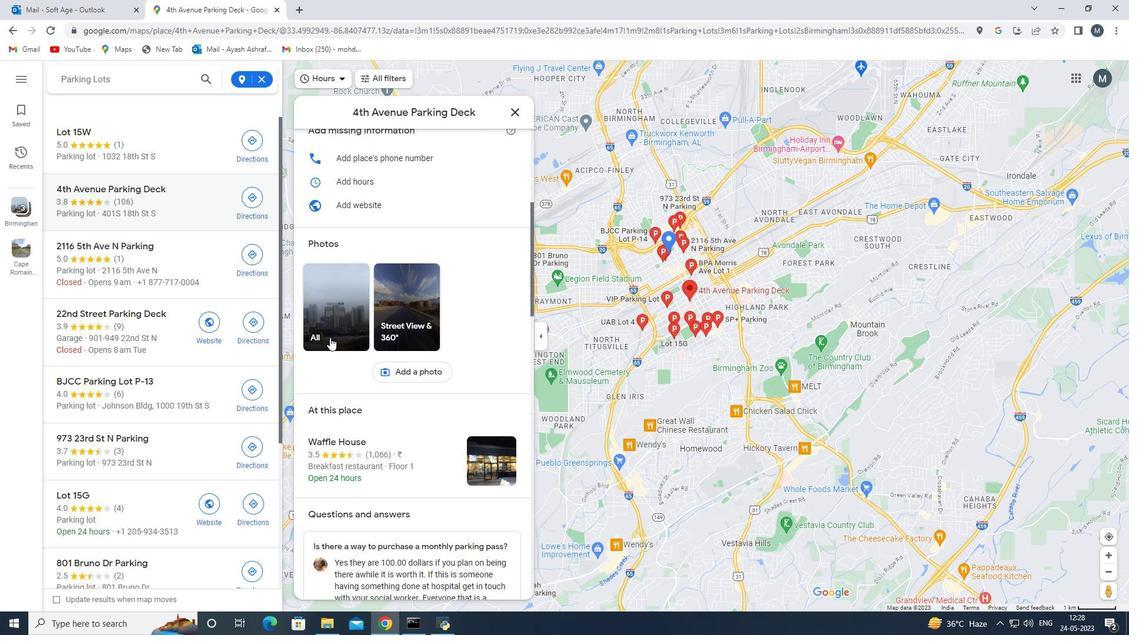 
Action: Mouse pressed left at (326, 328)
Screenshot: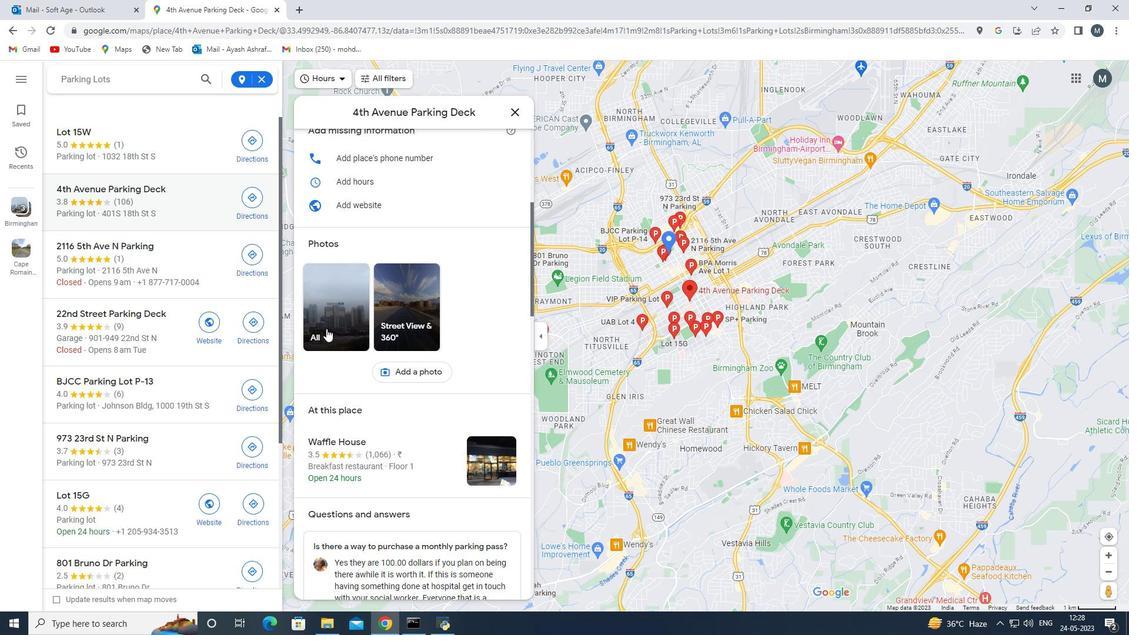 
Action: Mouse moved to (224, 108)
Screenshot: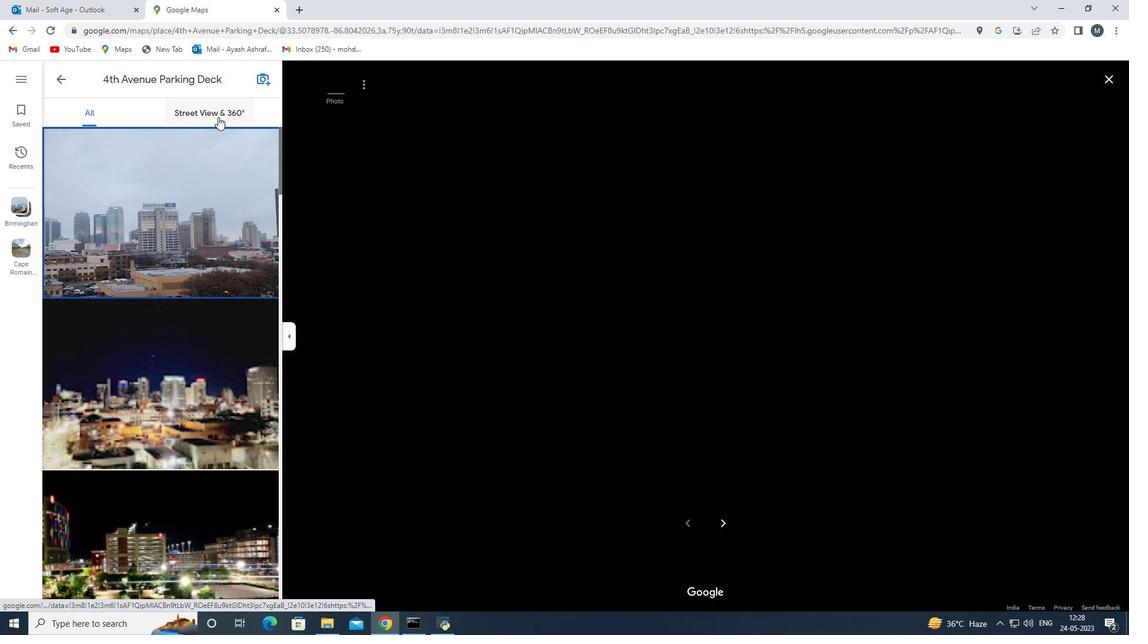 
Action: Mouse pressed left at (224, 108)
Screenshot: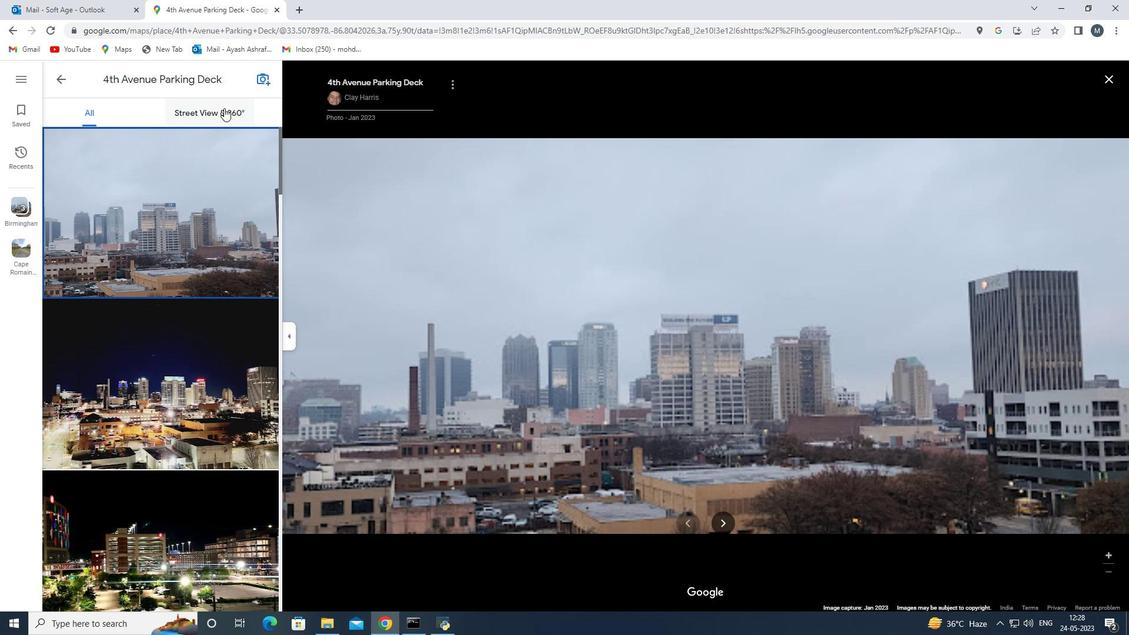 
Action: Mouse moved to (621, 391)
Screenshot: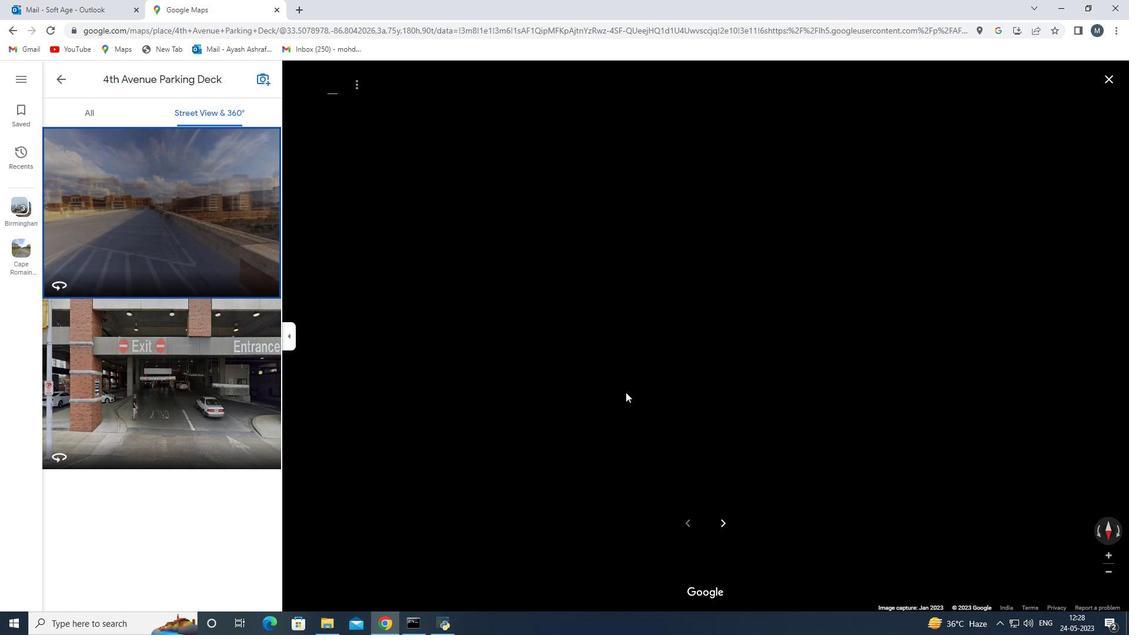 
Action: Mouse scrolled (621, 391) with delta (0, 0)
Screenshot: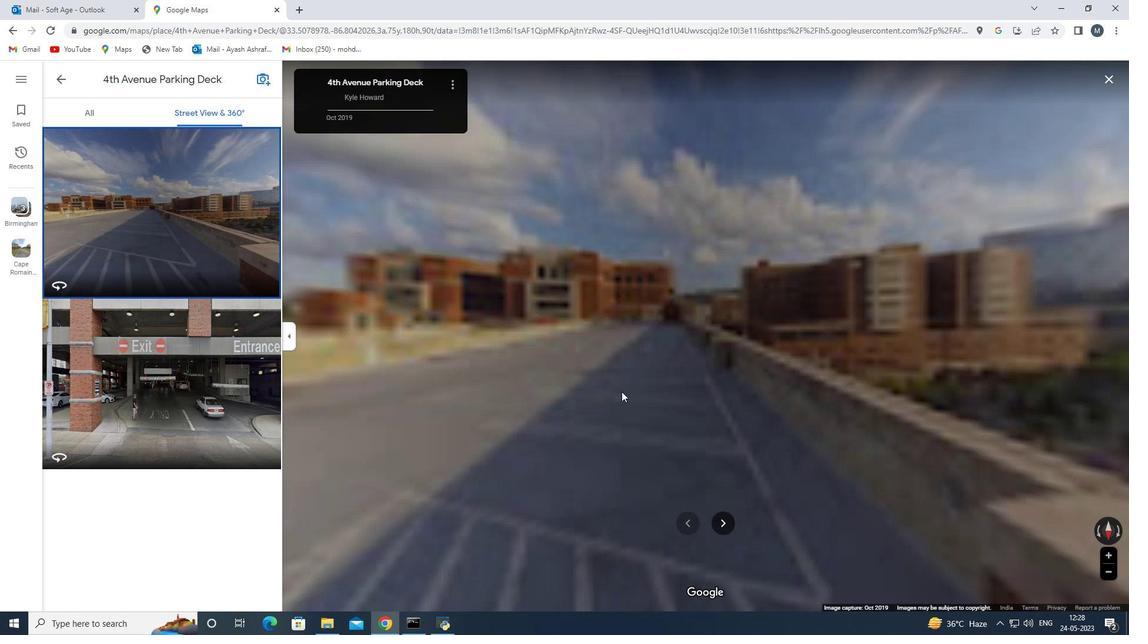 
Action: Mouse moved to (658, 388)
Screenshot: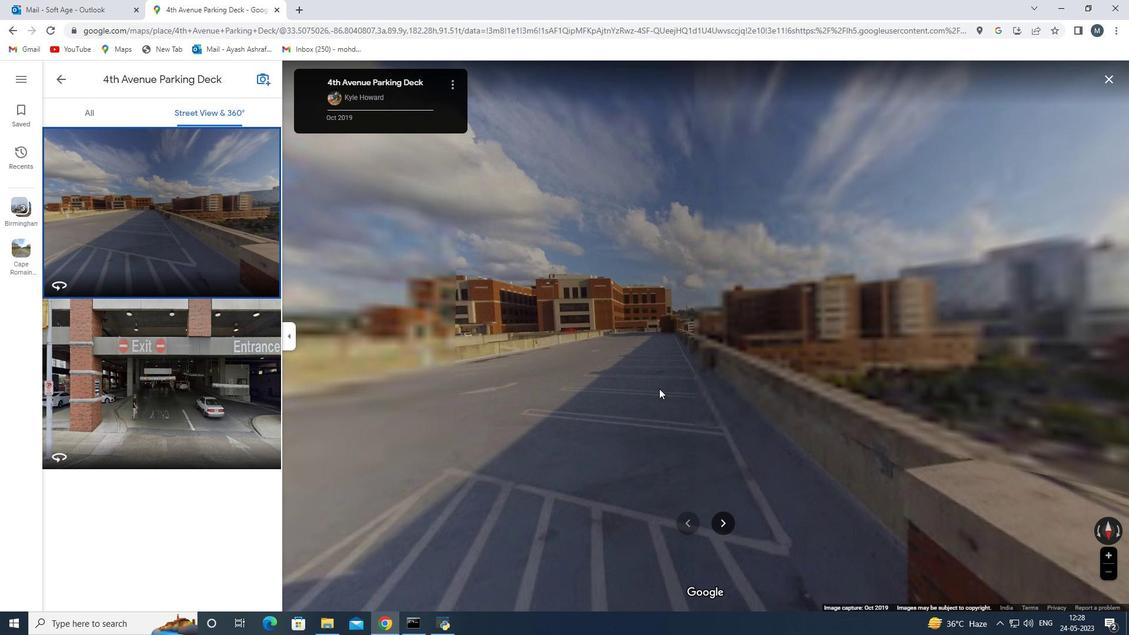 
Action: Mouse scrolled (658, 389) with delta (0, 0)
Screenshot: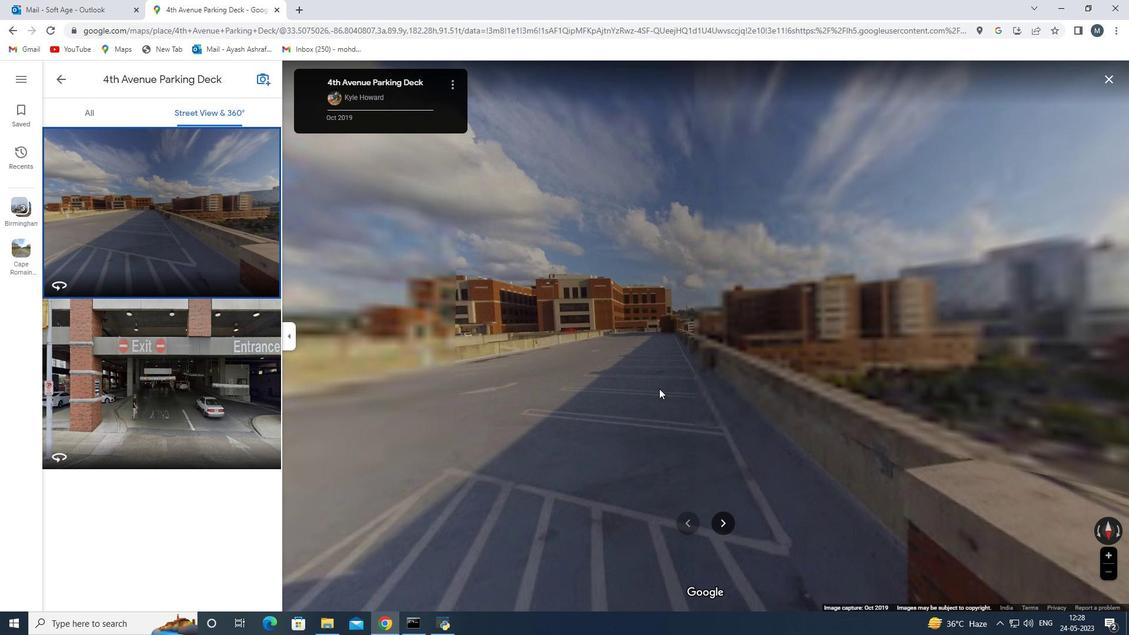 
Action: Mouse moved to (658, 388)
Screenshot: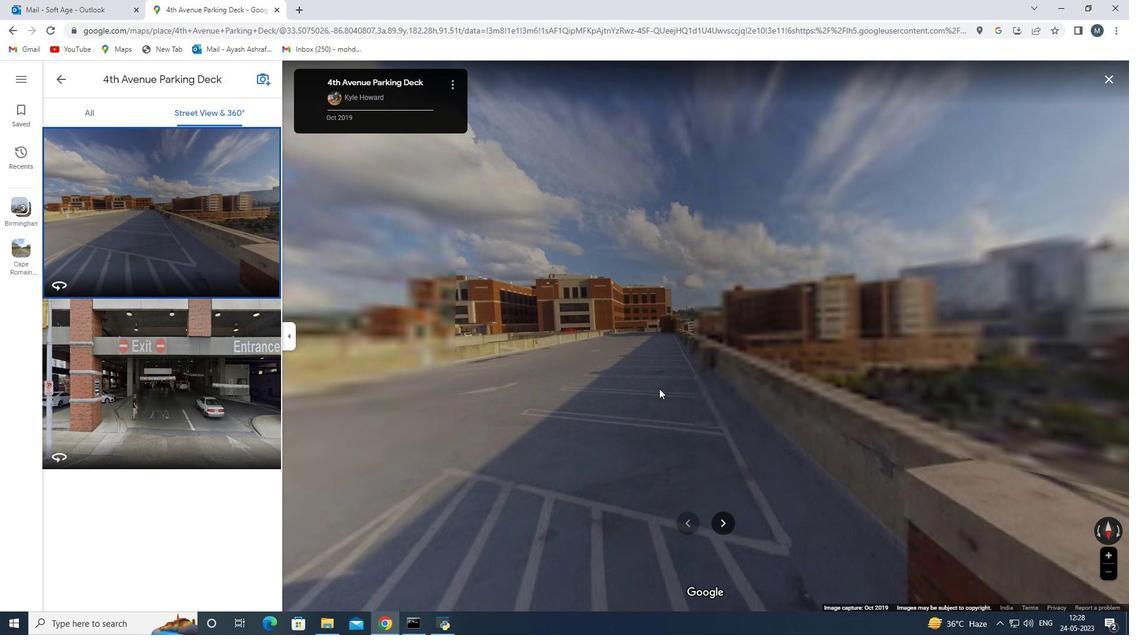 
Action: Mouse scrolled (658, 389) with delta (0, 0)
Screenshot: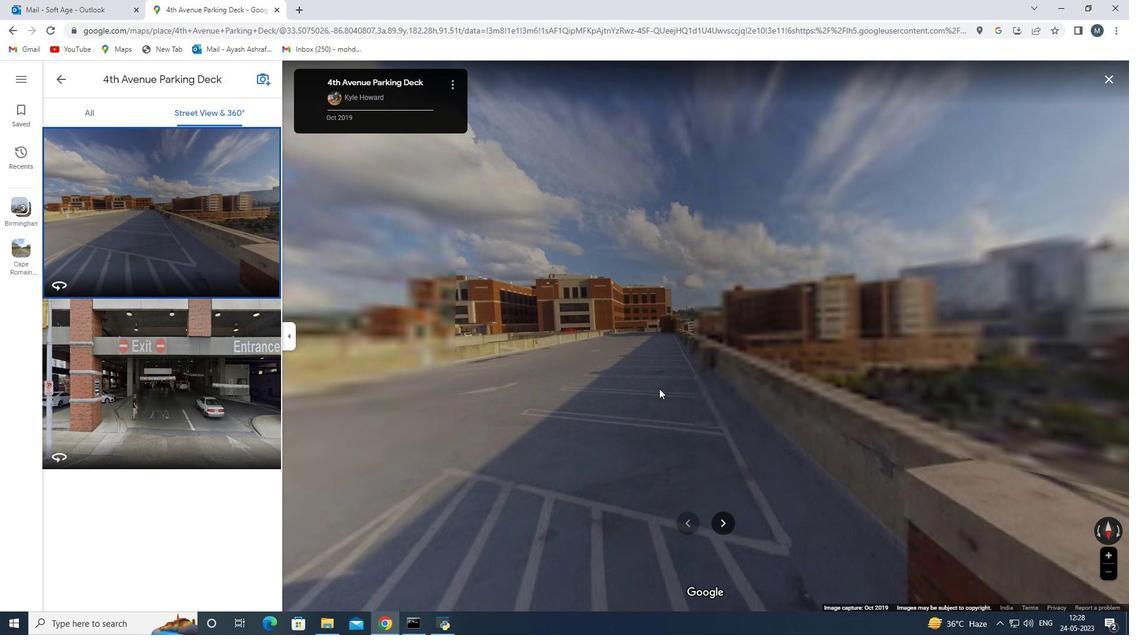 
Action: Mouse moved to (658, 388)
Screenshot: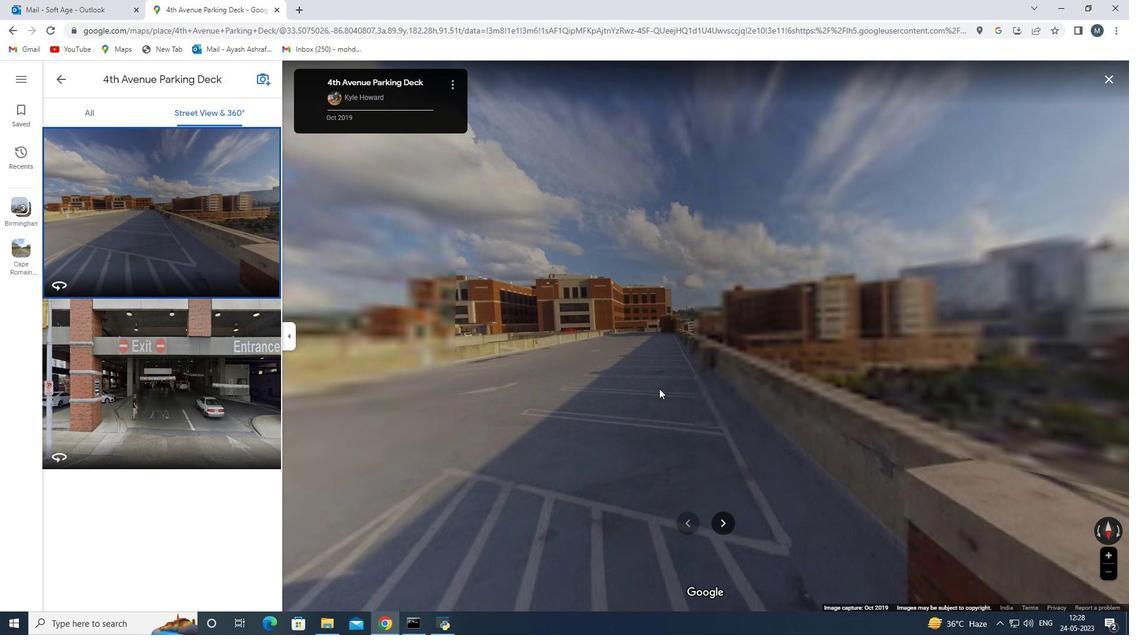 
Action: Mouse scrolled (658, 389) with delta (0, 0)
Screenshot: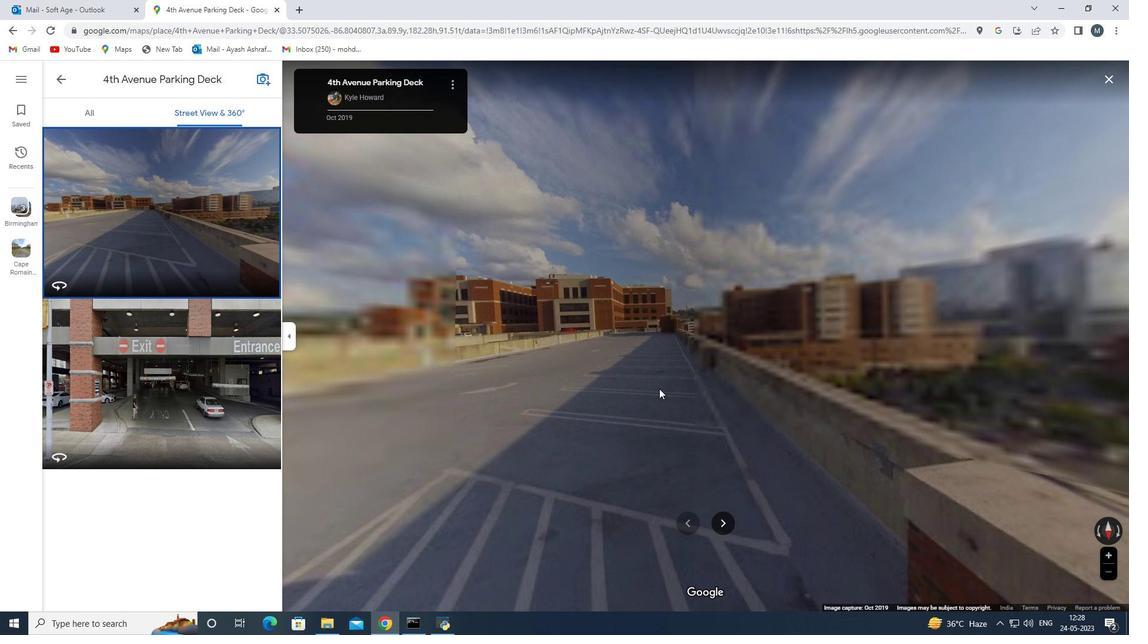 
Action: Mouse scrolled (658, 389) with delta (0, 0)
Screenshot: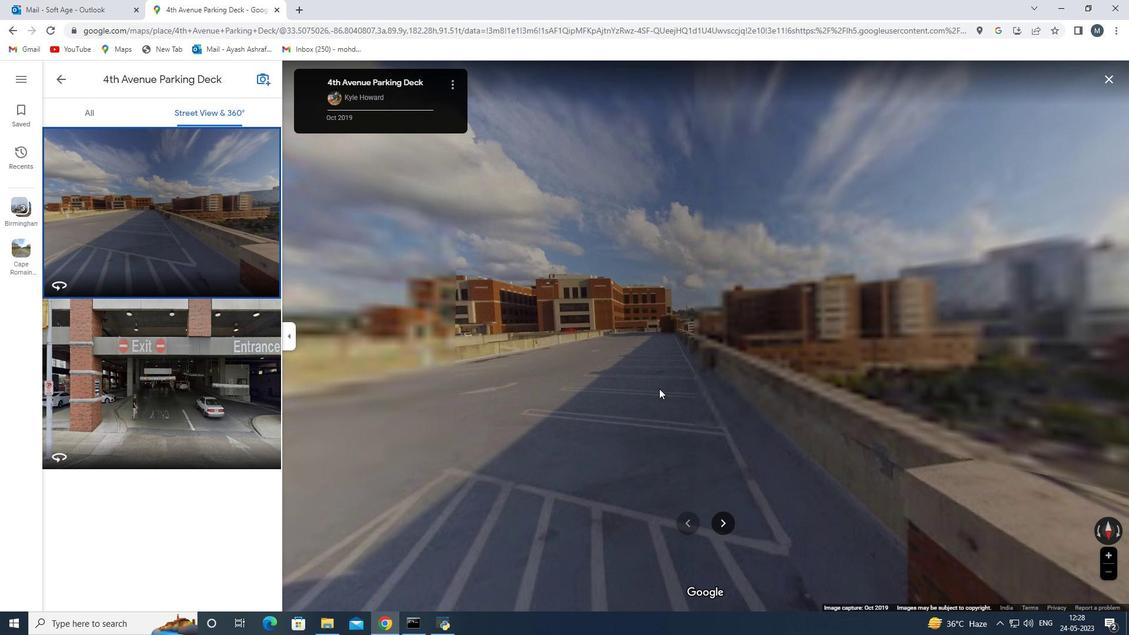 
Action: Mouse moved to (628, 346)
Screenshot: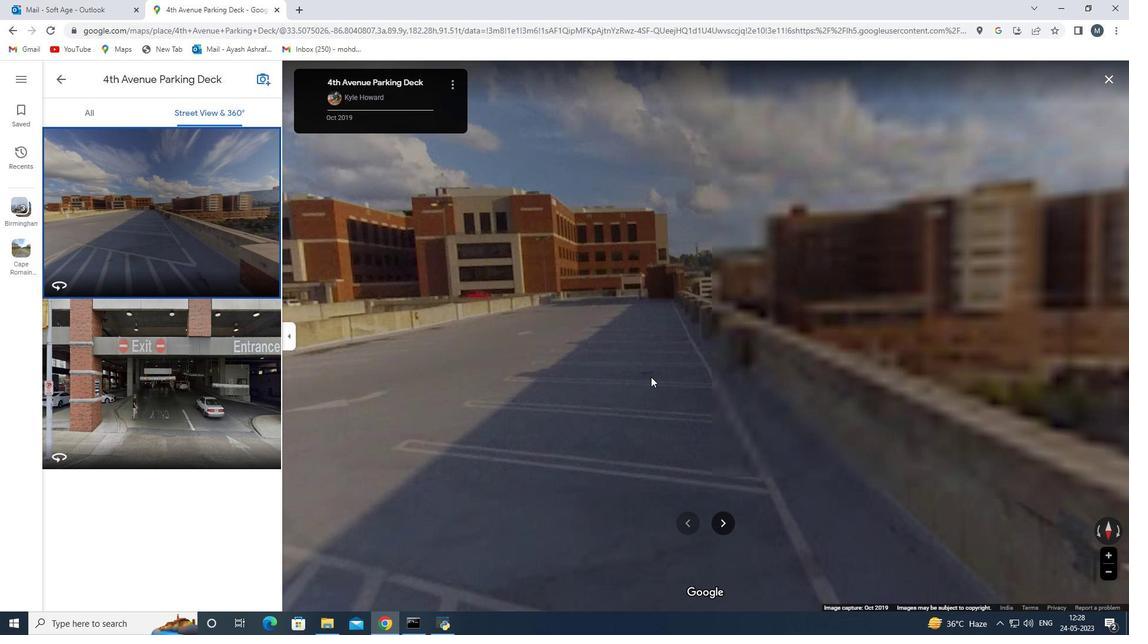 
Action: Mouse pressed left at (628, 346)
Screenshot: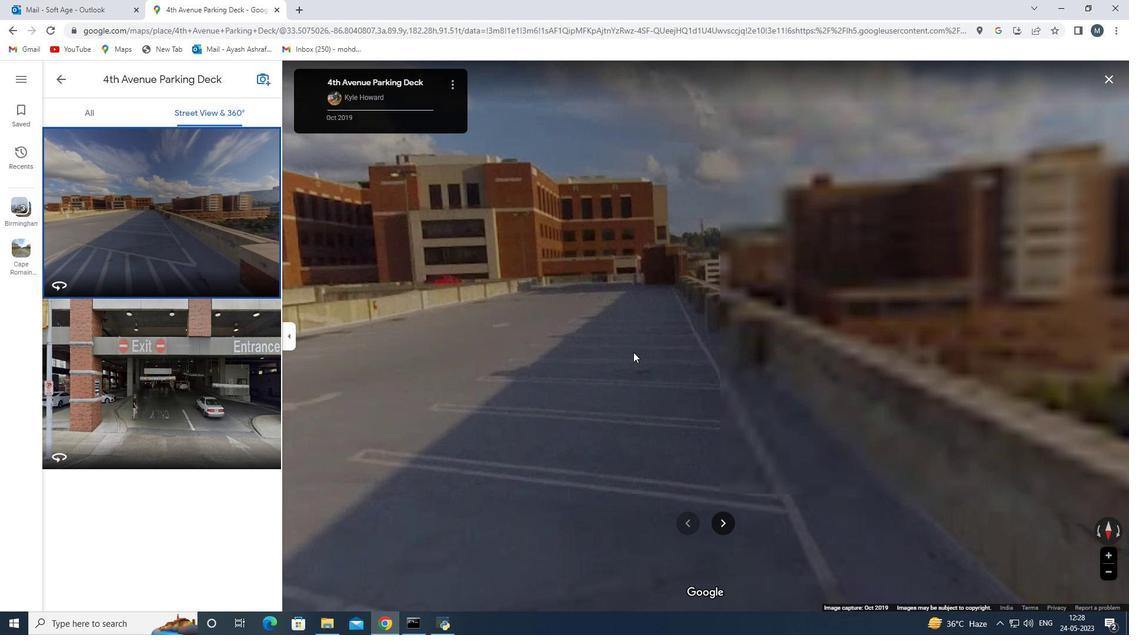 
Action: Mouse moved to (665, 440)
Screenshot: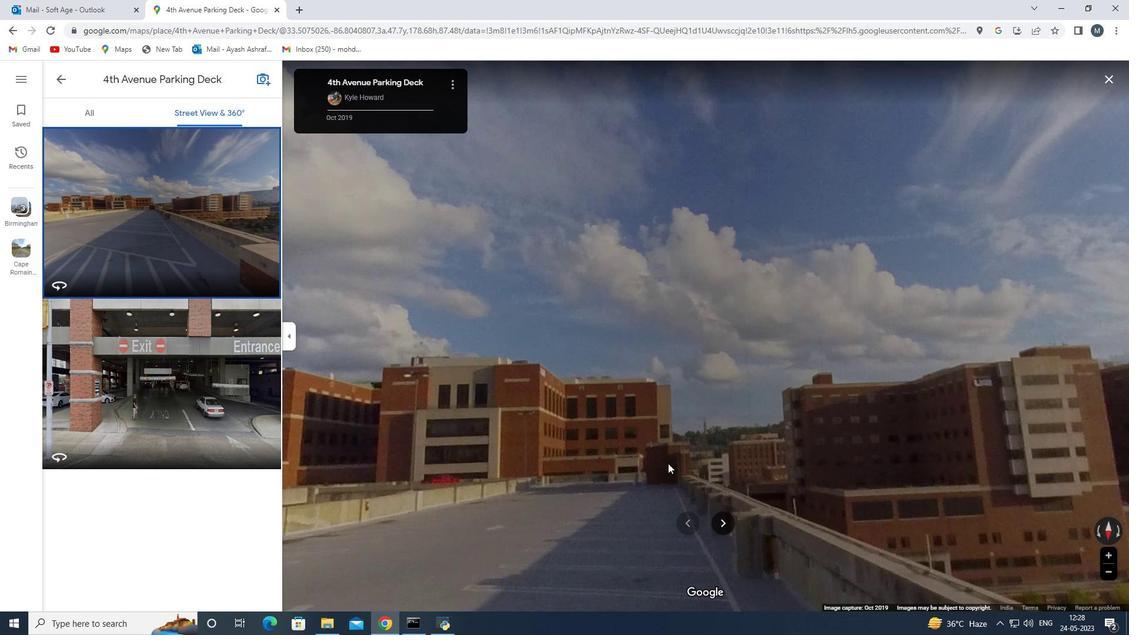 
Action: Mouse scrolled (665, 439) with delta (0, 0)
Screenshot: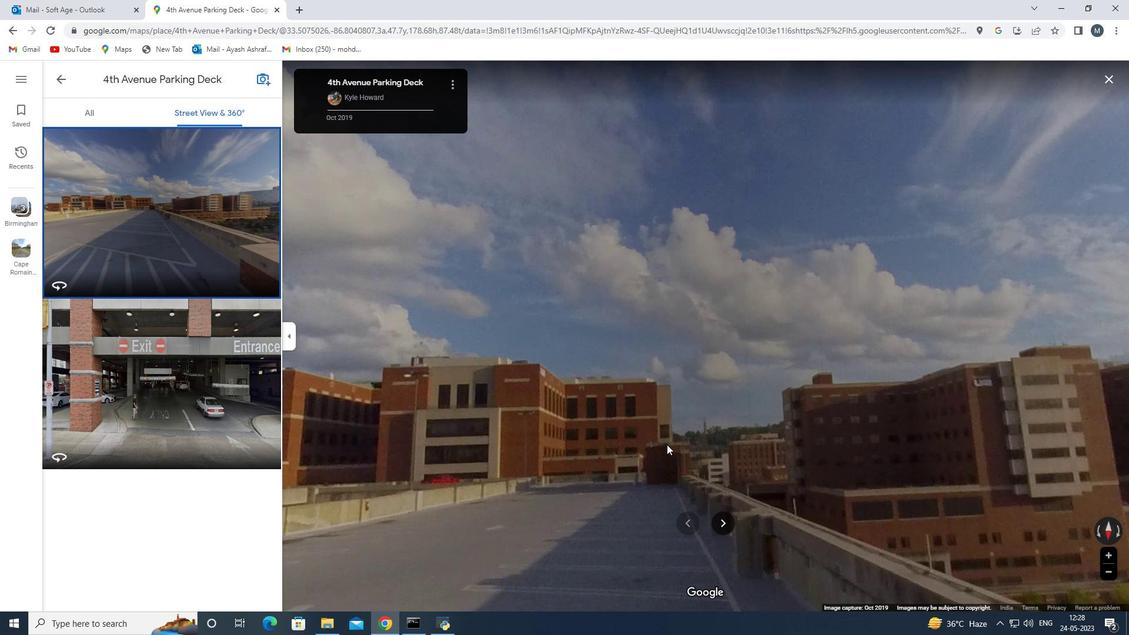 
Action: Mouse scrolled (665, 439) with delta (0, 0)
Screenshot: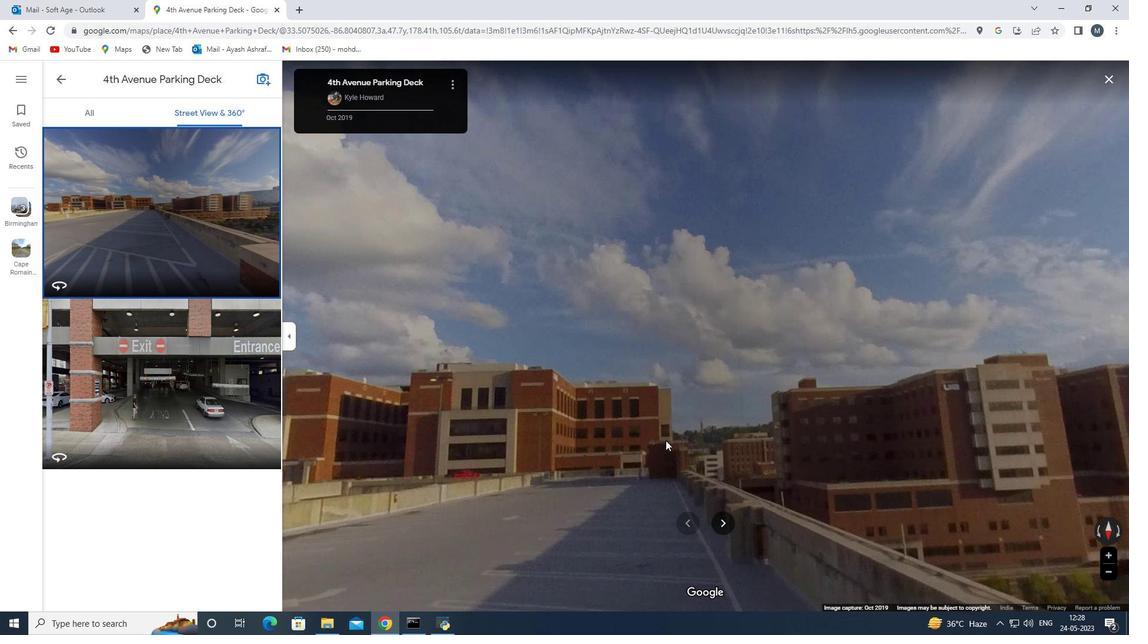 
Action: Mouse scrolled (665, 439) with delta (0, 0)
Screenshot: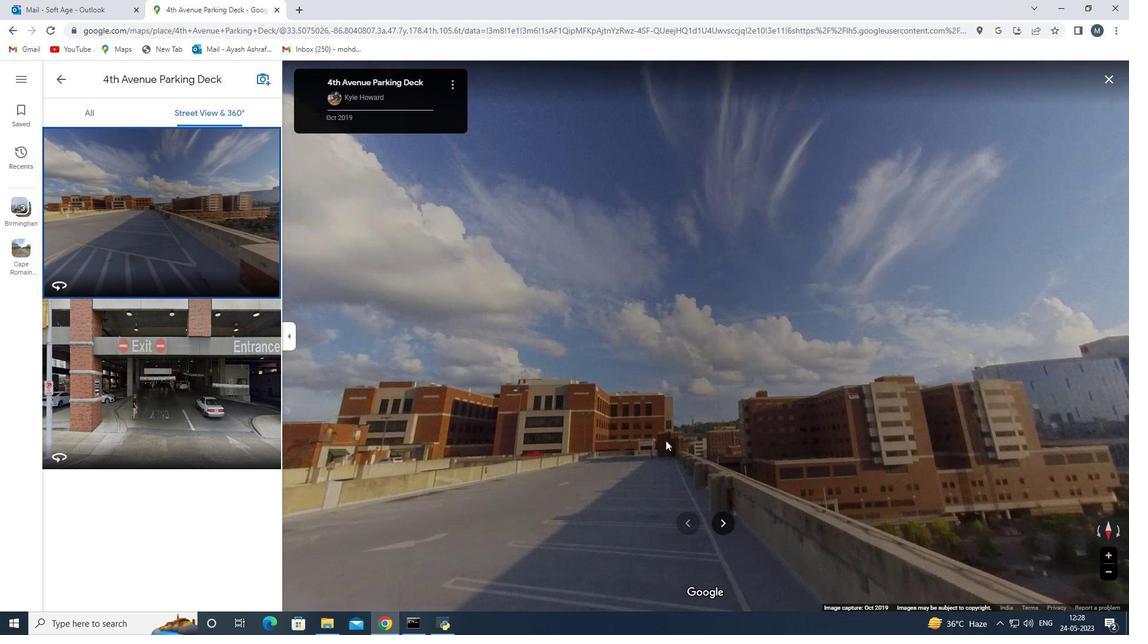 
Action: Mouse scrolled (665, 439) with delta (0, 0)
Screenshot: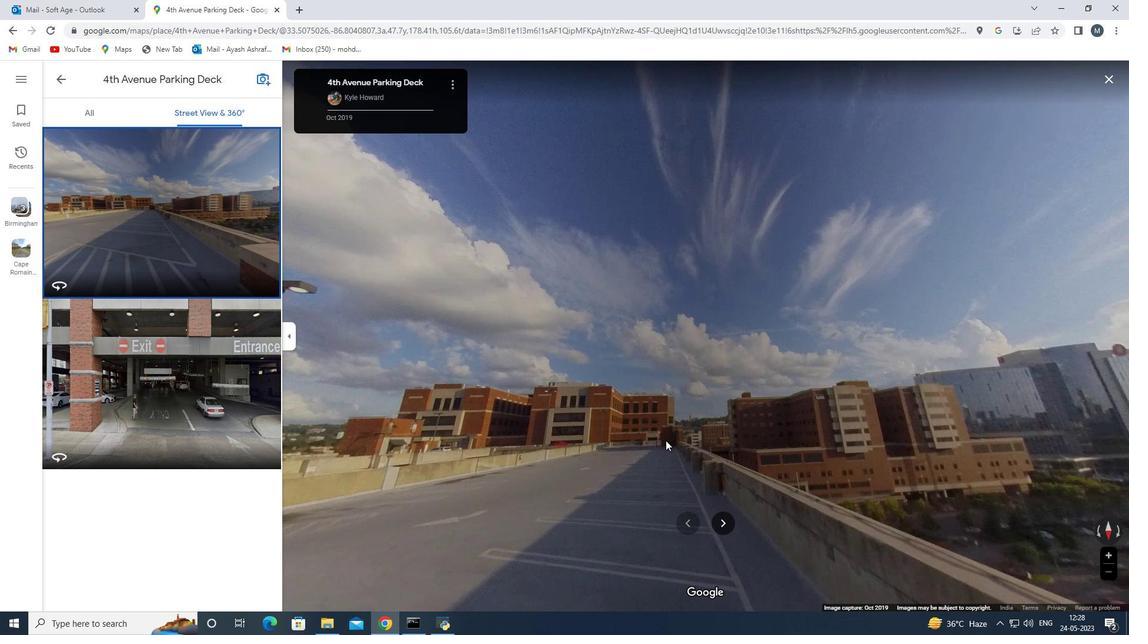
Action: Mouse scrolled (665, 439) with delta (0, 0)
